 Task: Reply to email with the signature Edwin Parker with the subject Request for a promotion from softage.1@softage.net with the message I would like to schedule a meeting to discuss the projects risk mitigation plan. with CC to softage.7@softage.net with an attached document Company_handbook.pdf
Action: Mouse moved to (512, 658)
Screenshot: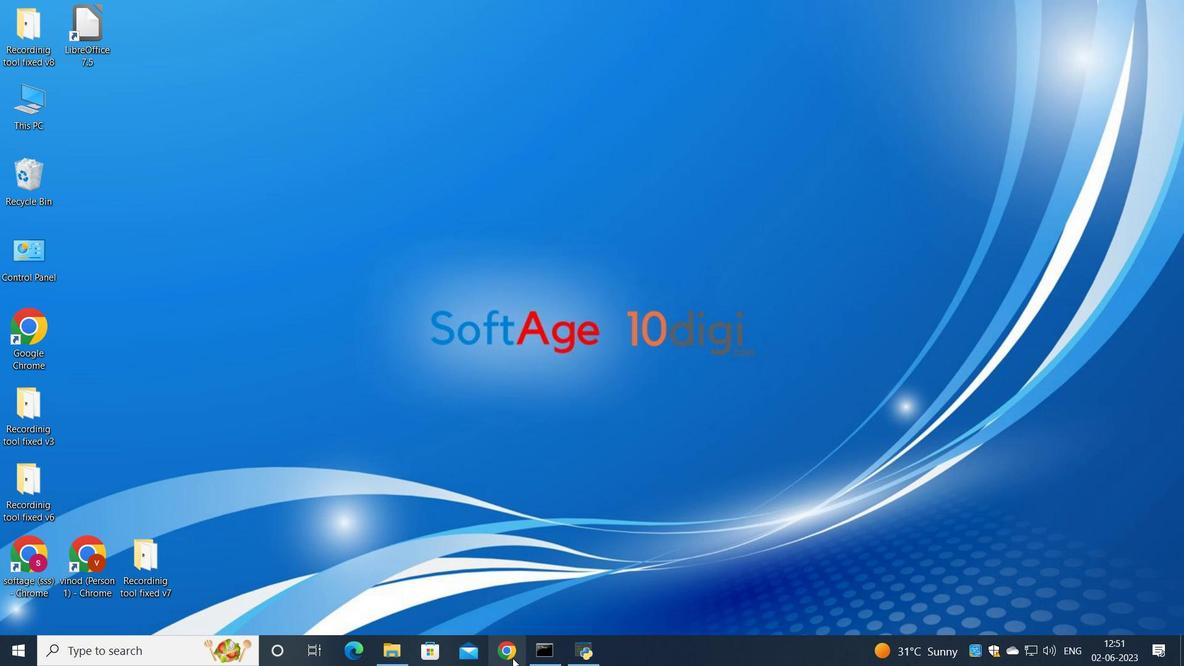 
Action: Mouse pressed left at (512, 658)
Screenshot: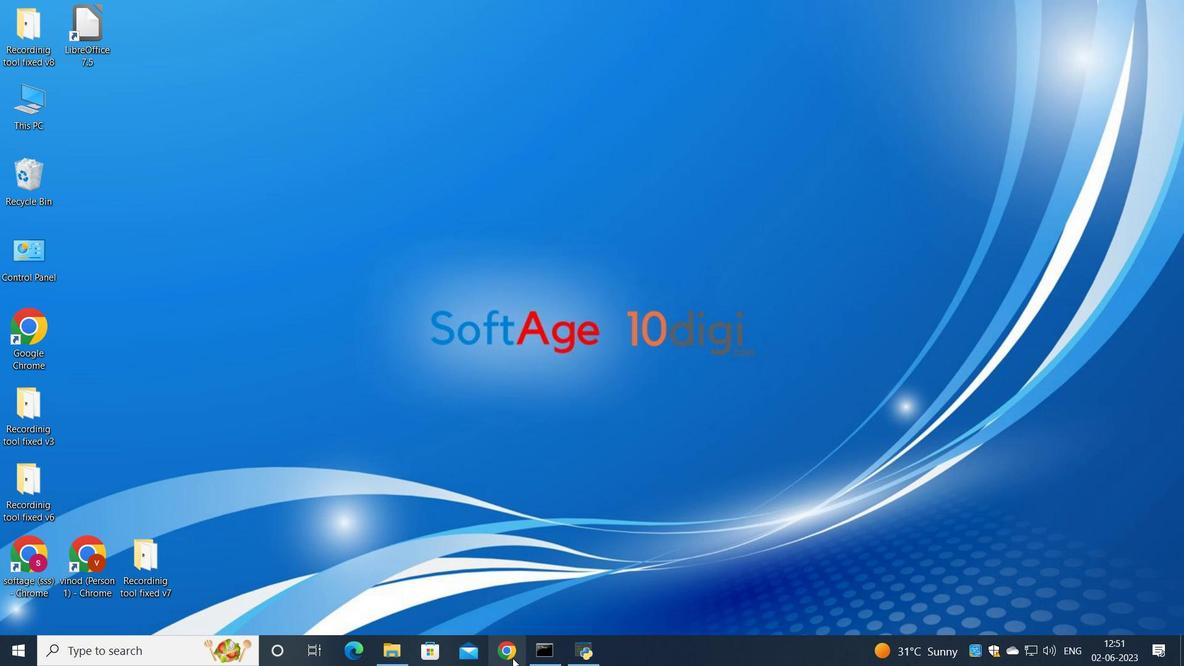 
Action: Mouse moved to (559, 396)
Screenshot: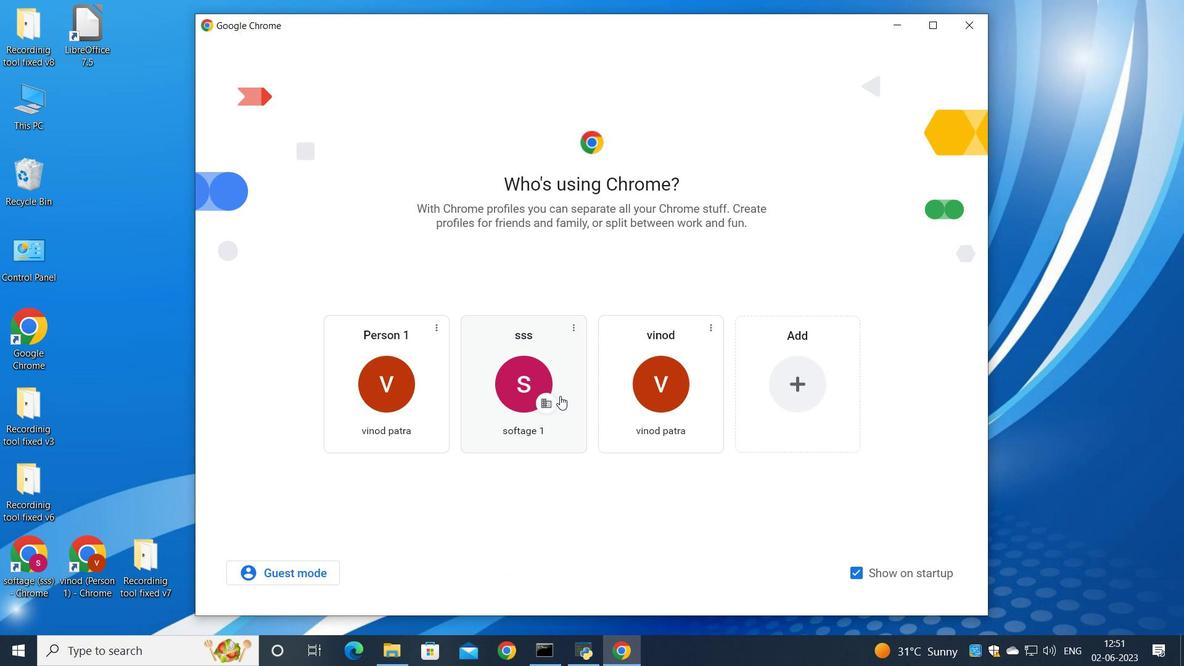 
Action: Mouse pressed left at (559, 396)
Screenshot: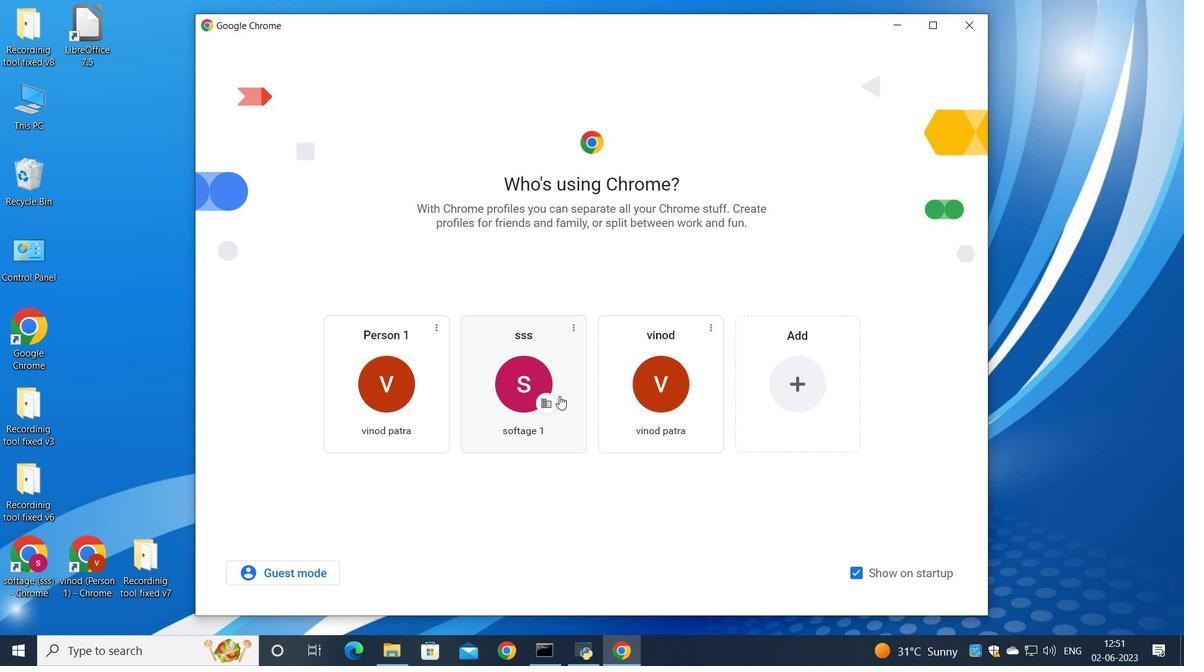 
Action: Mouse moved to (1041, 105)
Screenshot: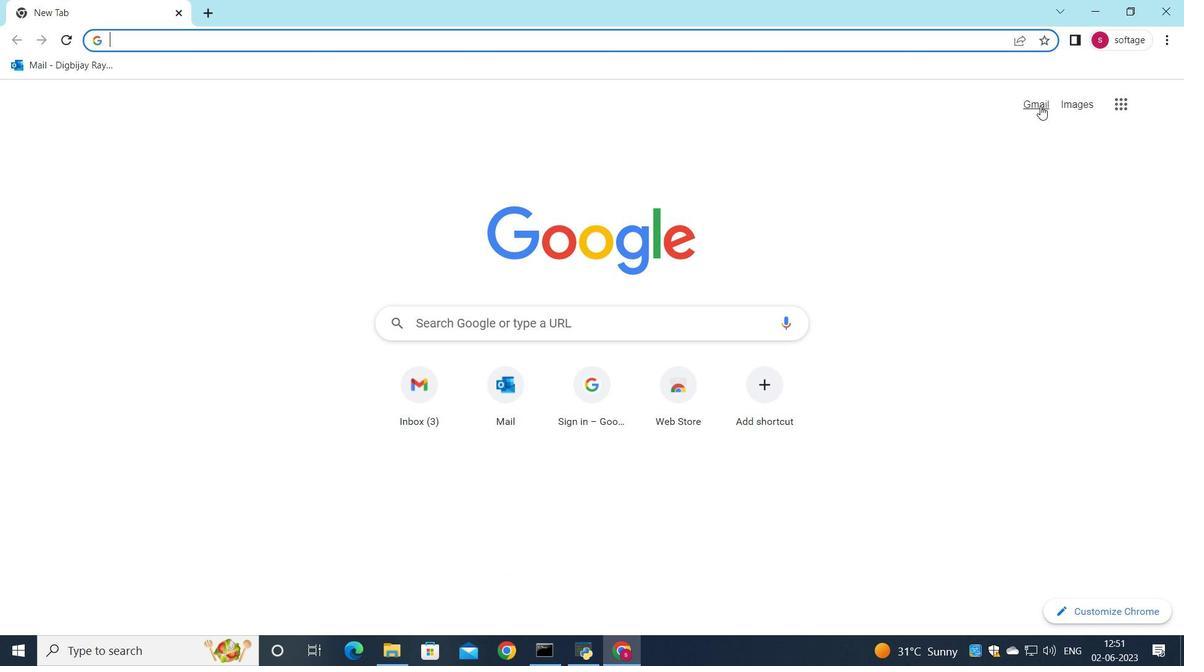 
Action: Mouse pressed left at (1041, 105)
Screenshot: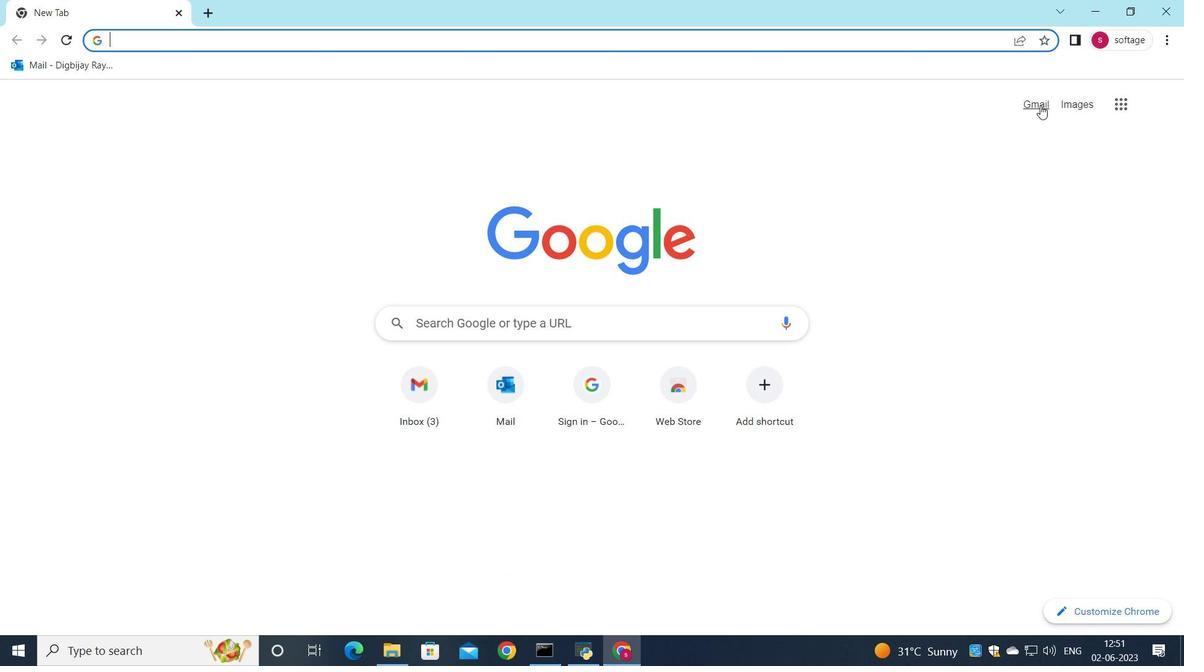 
Action: Mouse moved to (1015, 110)
Screenshot: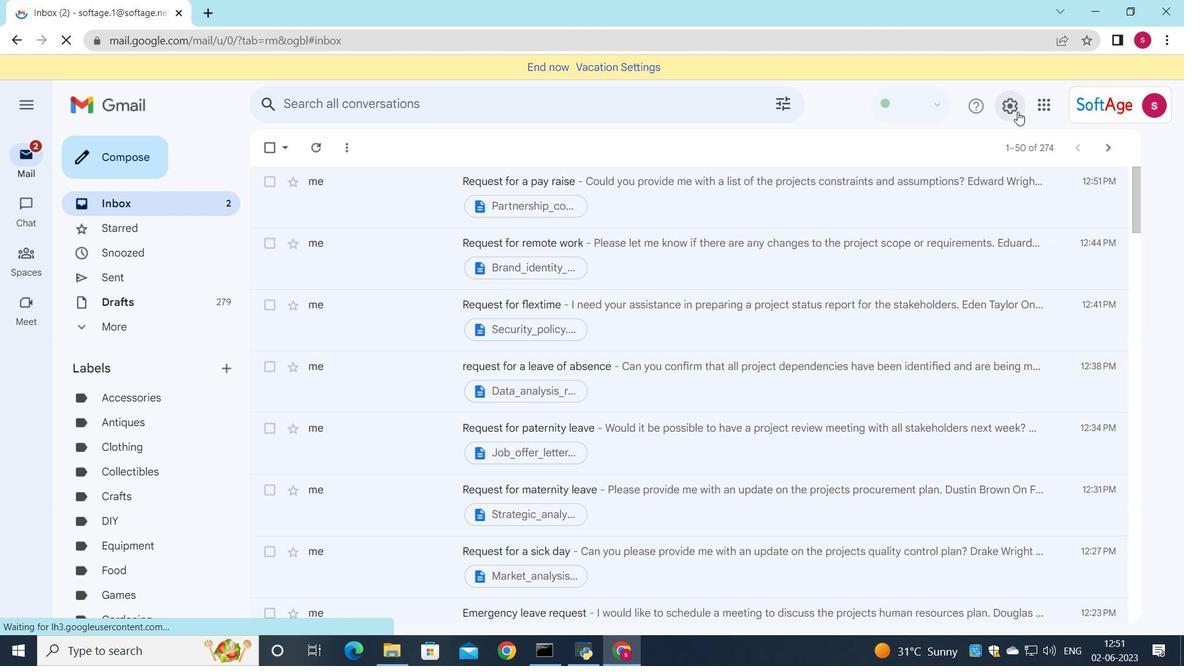 
Action: Mouse pressed left at (1015, 110)
Screenshot: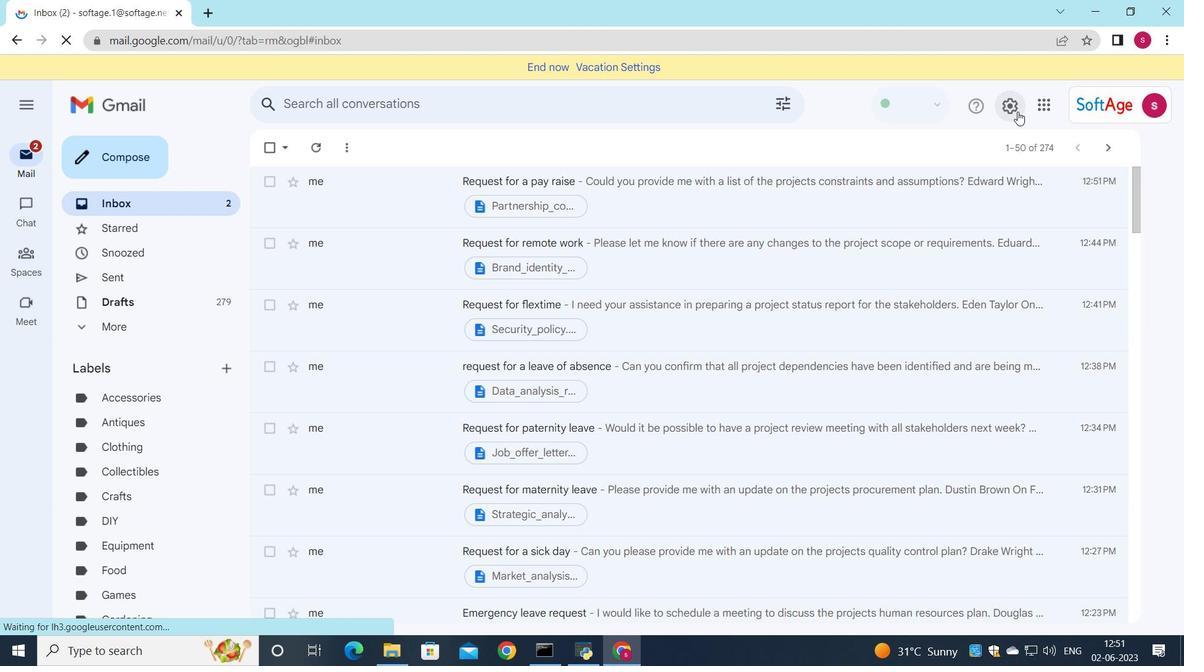 
Action: Mouse moved to (1016, 185)
Screenshot: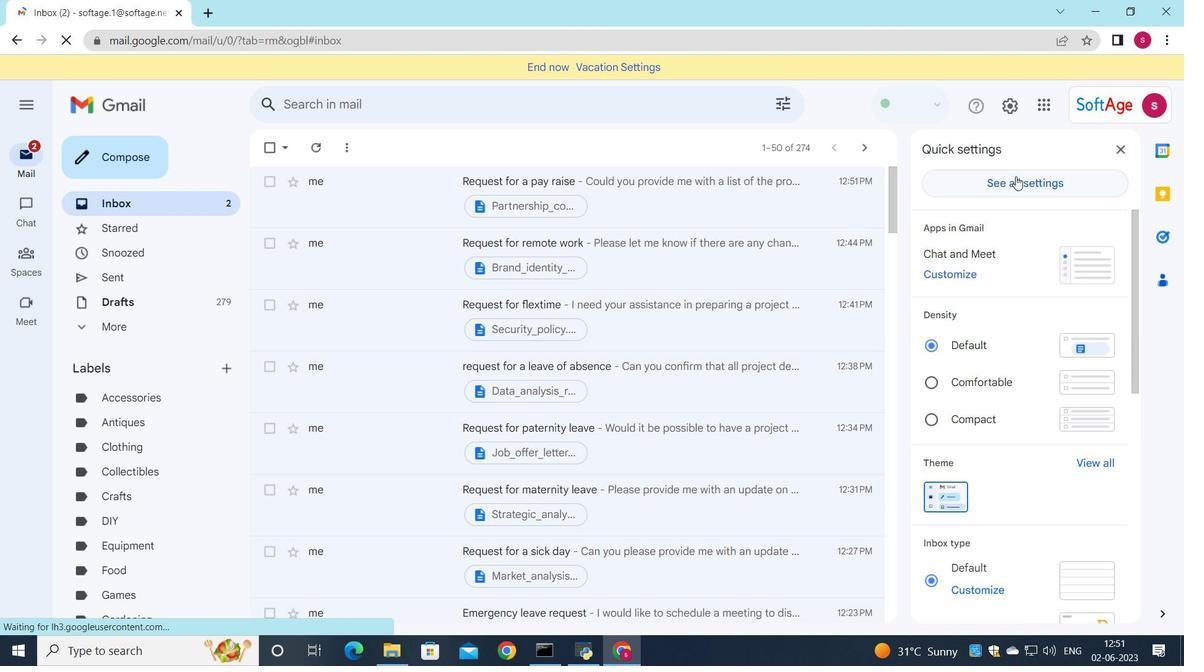 
Action: Mouse pressed left at (1016, 185)
Screenshot: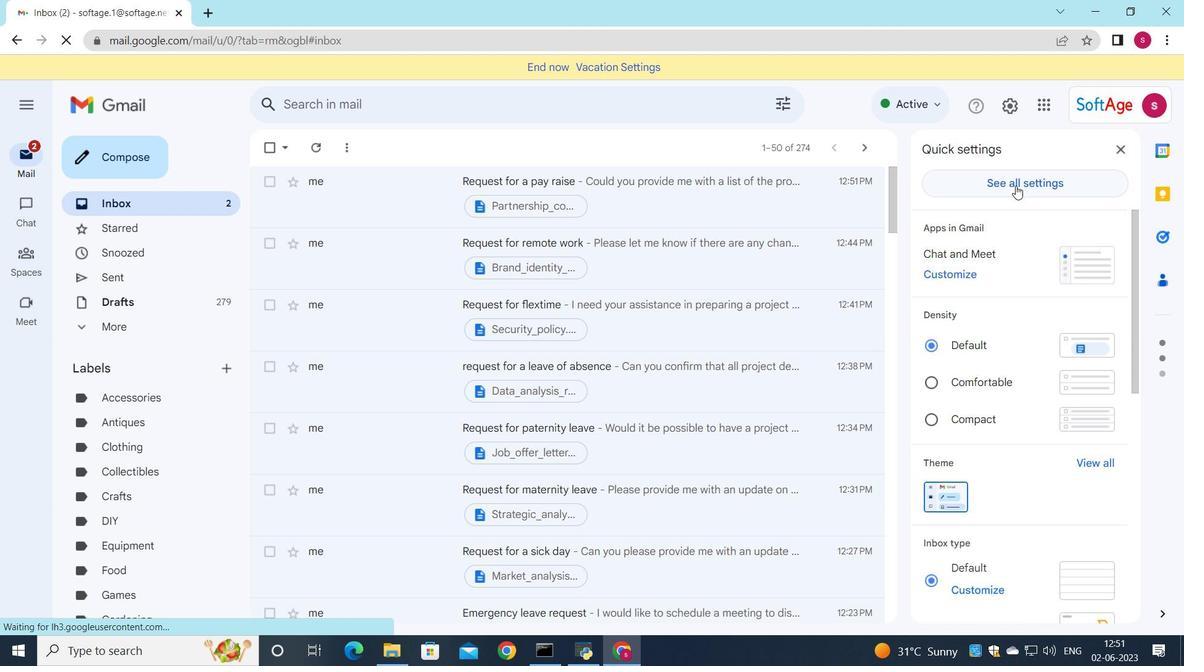 
Action: Mouse moved to (737, 268)
Screenshot: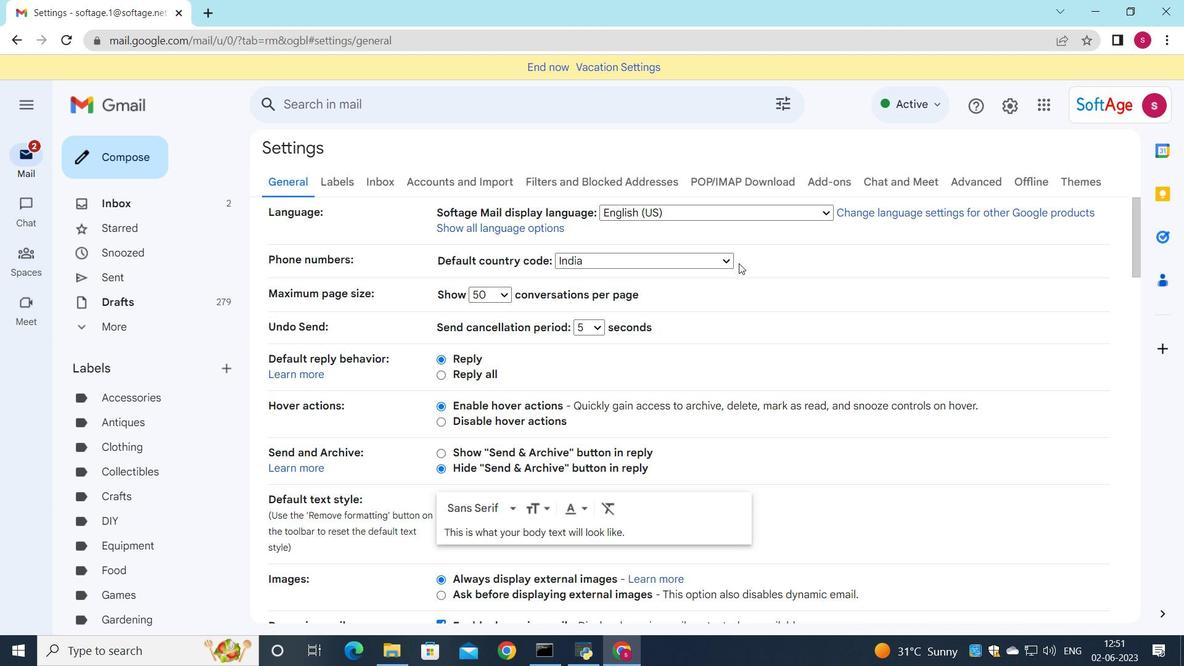
Action: Mouse scrolled (737, 267) with delta (0, 0)
Screenshot: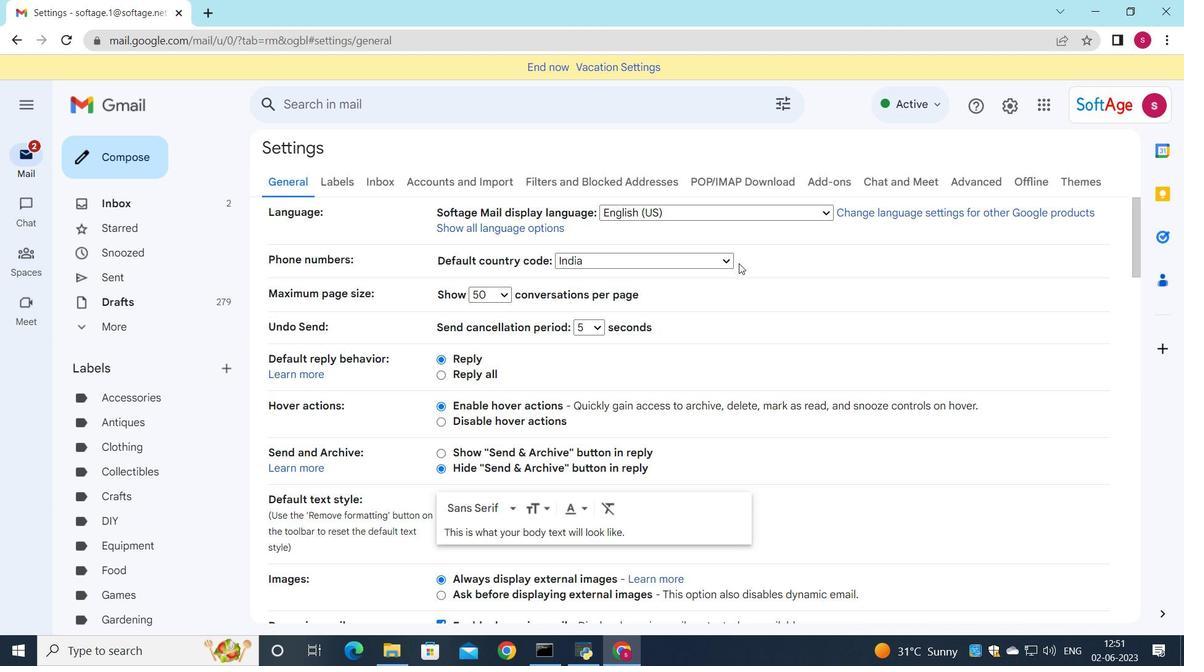 
Action: Mouse moved to (736, 274)
Screenshot: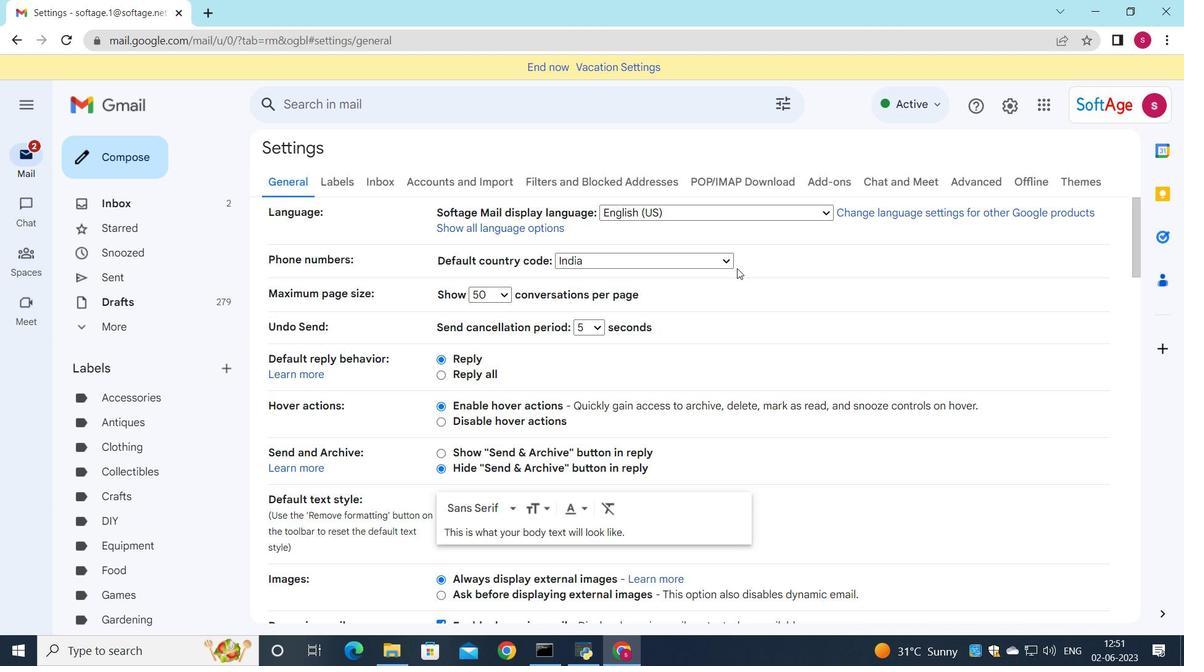 
Action: Mouse scrolled (737, 267) with delta (0, 0)
Screenshot: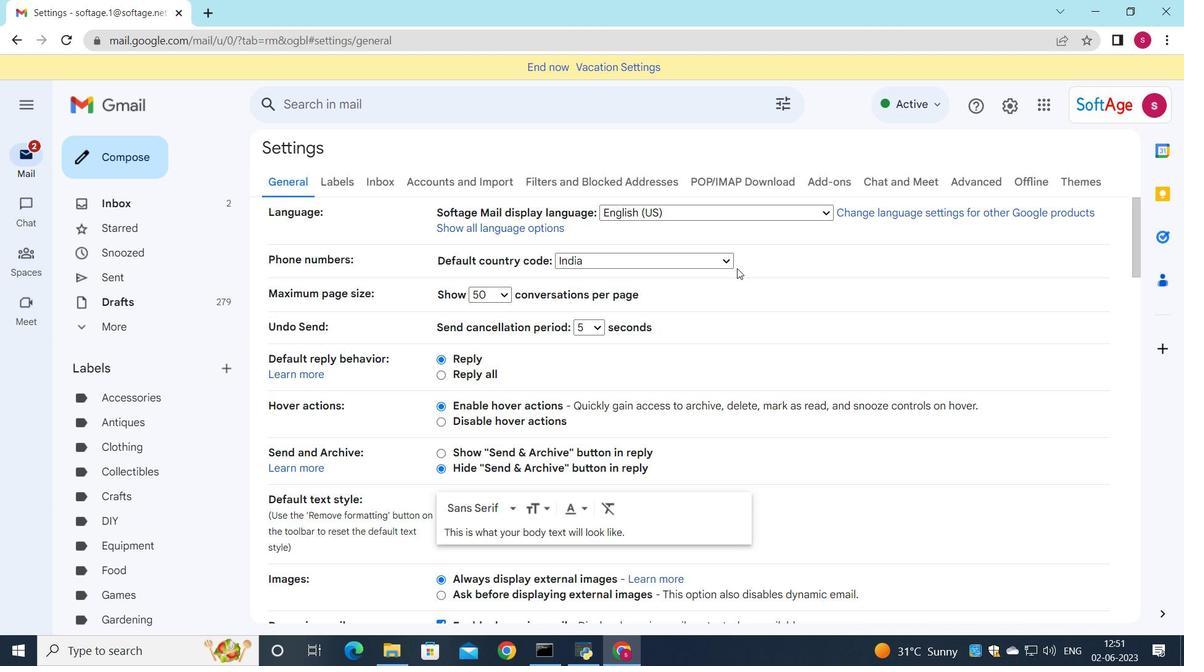 
Action: Mouse scrolled (736, 273) with delta (0, 0)
Screenshot: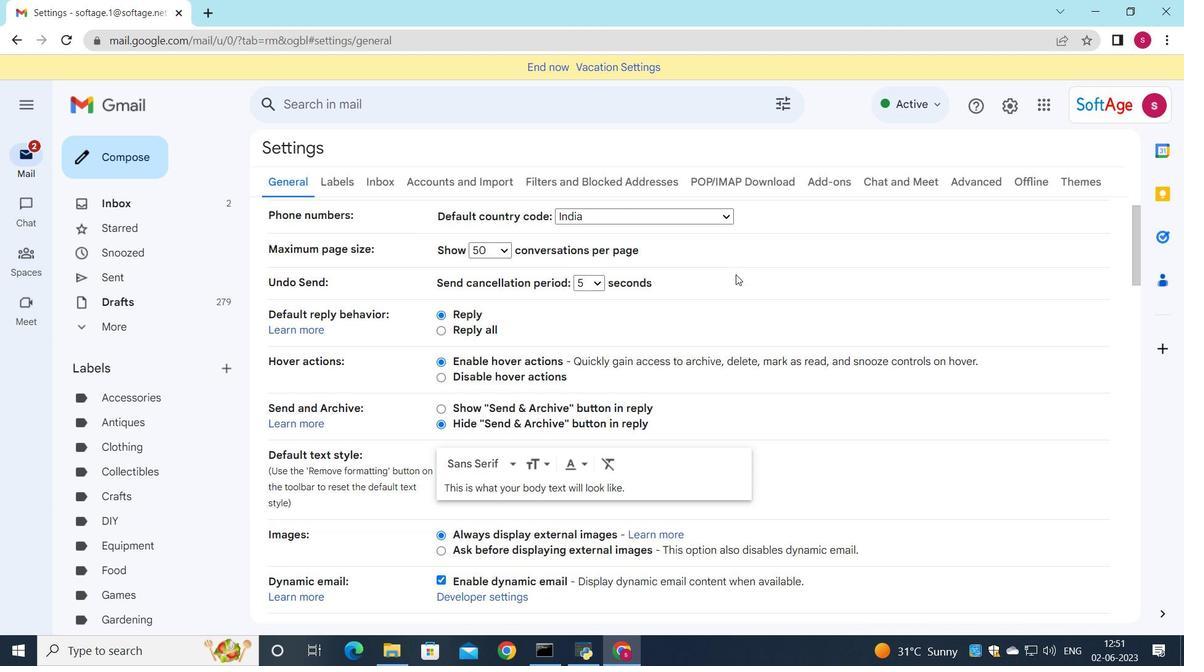 
Action: Mouse moved to (739, 280)
Screenshot: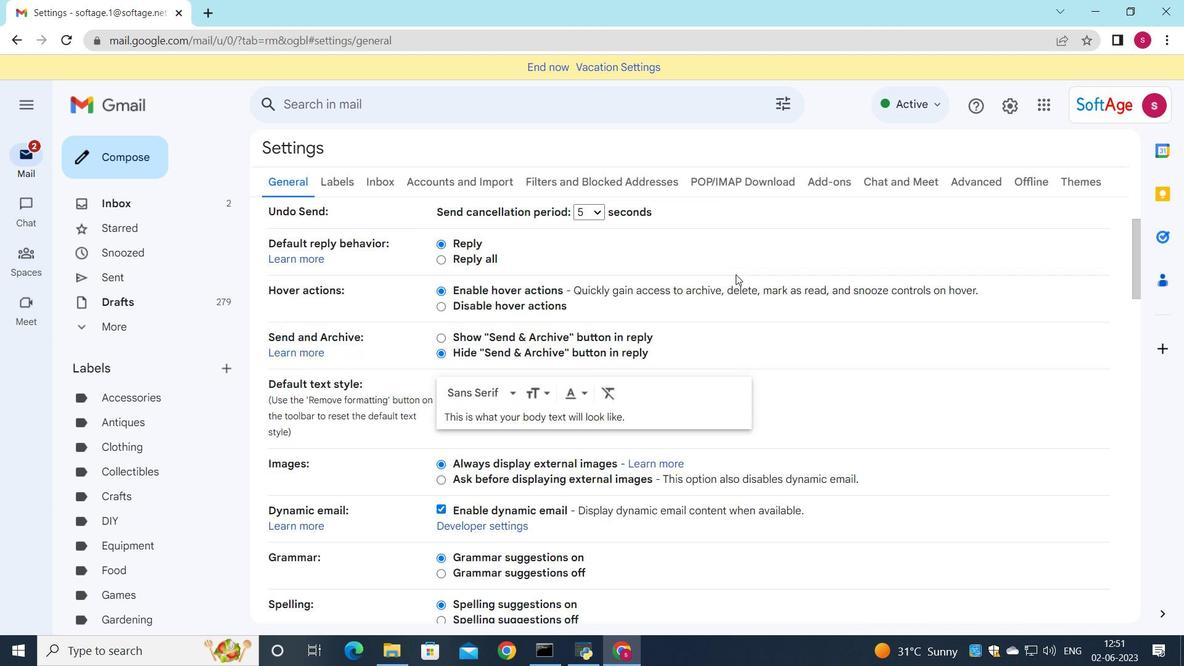 
Action: Mouse scrolled (739, 279) with delta (0, 0)
Screenshot: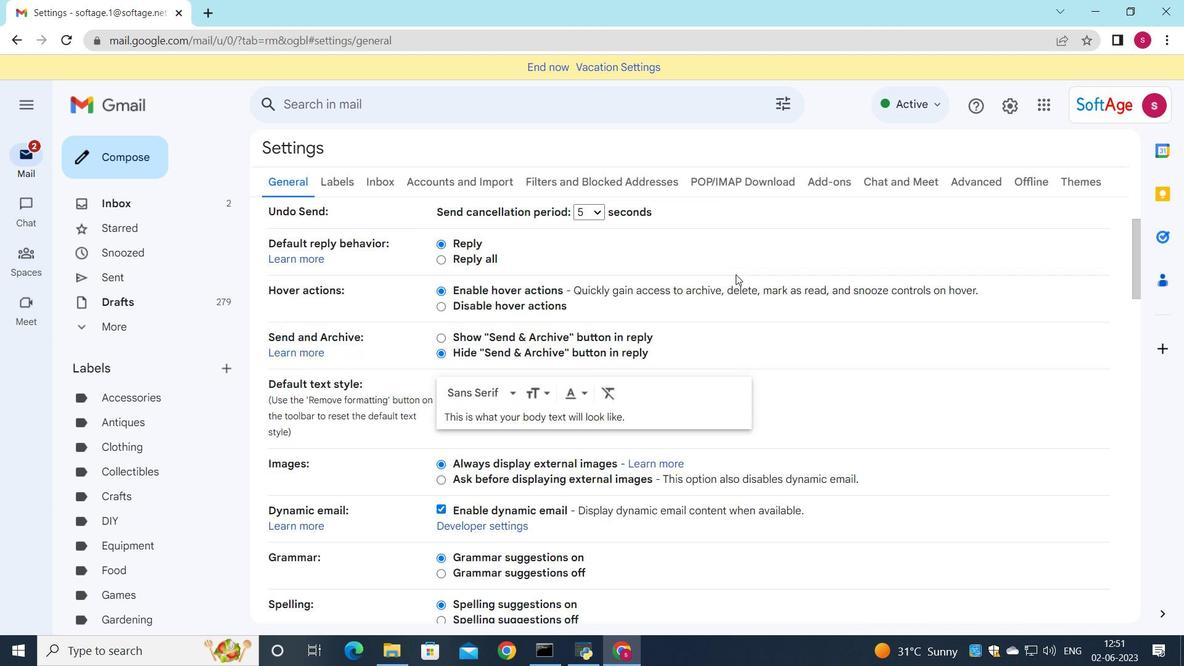 
Action: Mouse moved to (738, 290)
Screenshot: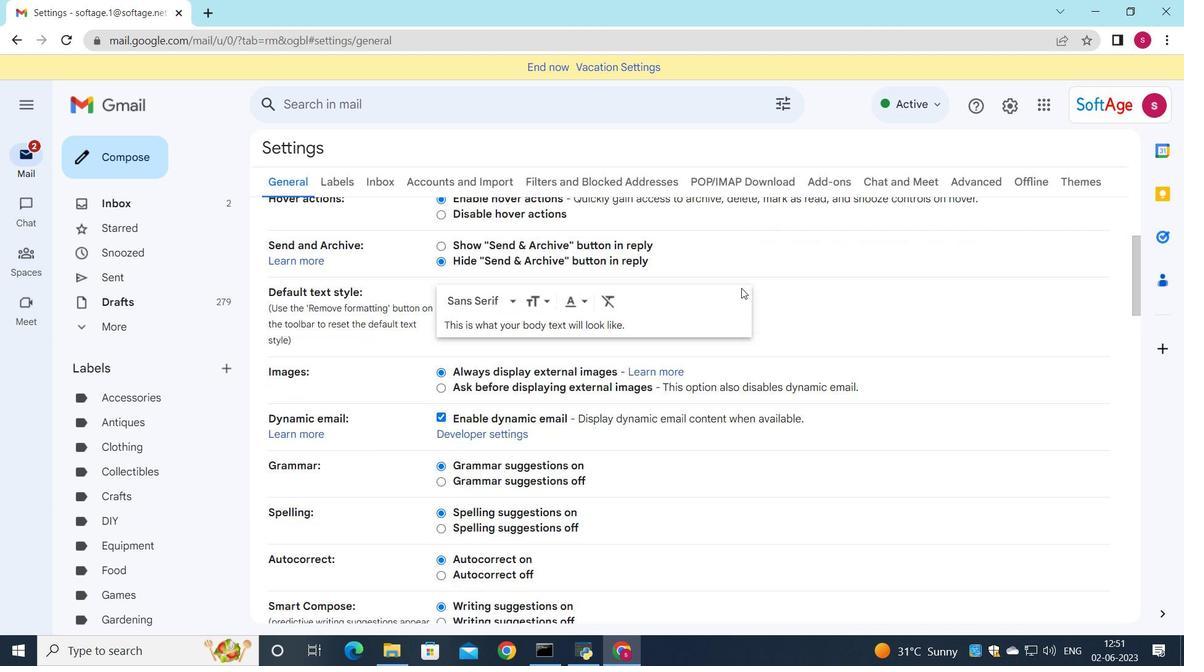 
Action: Mouse scrolled (738, 290) with delta (0, 0)
Screenshot: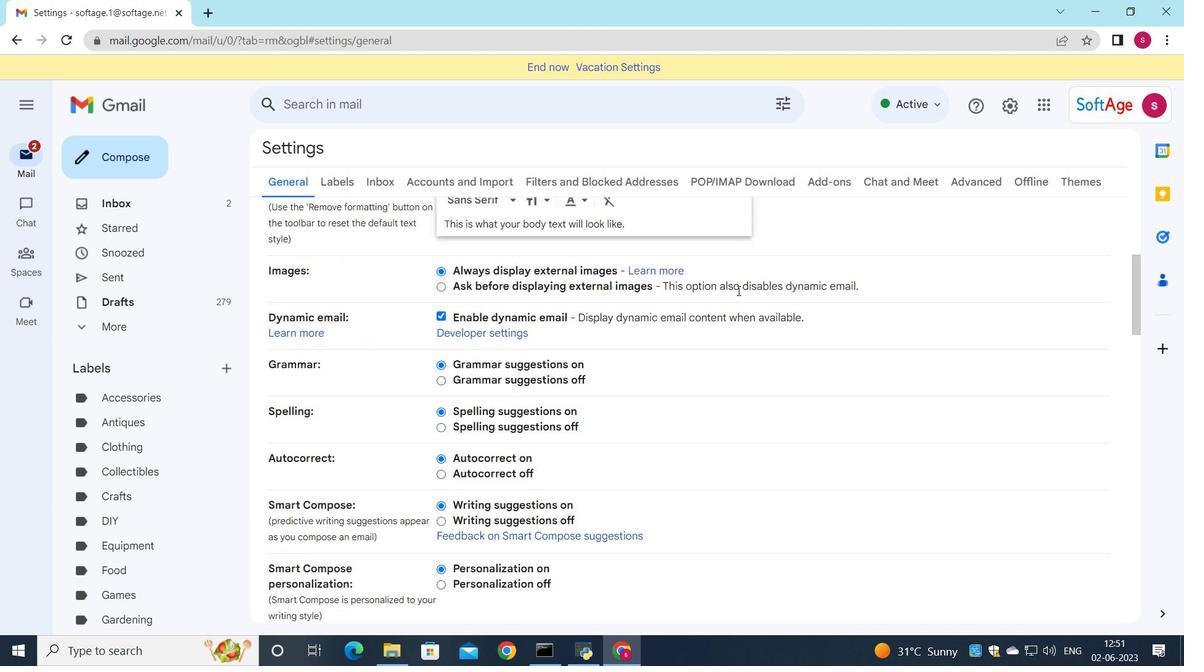 
Action: Mouse scrolled (738, 290) with delta (0, 0)
Screenshot: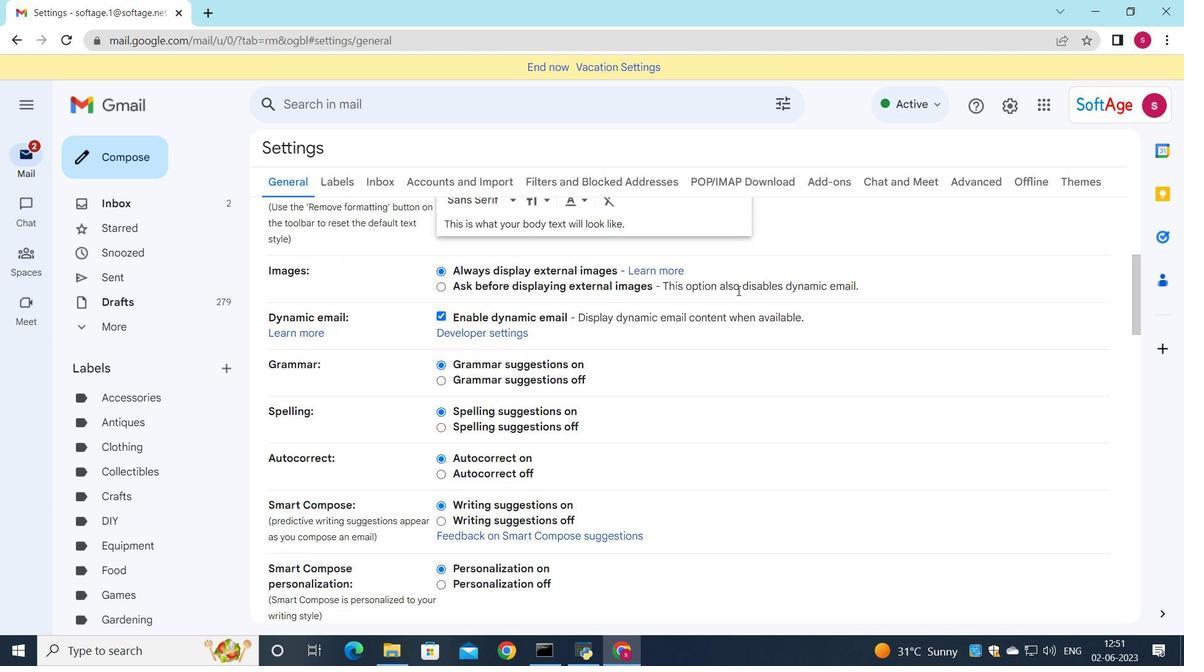 
Action: Mouse scrolled (738, 290) with delta (0, 0)
Screenshot: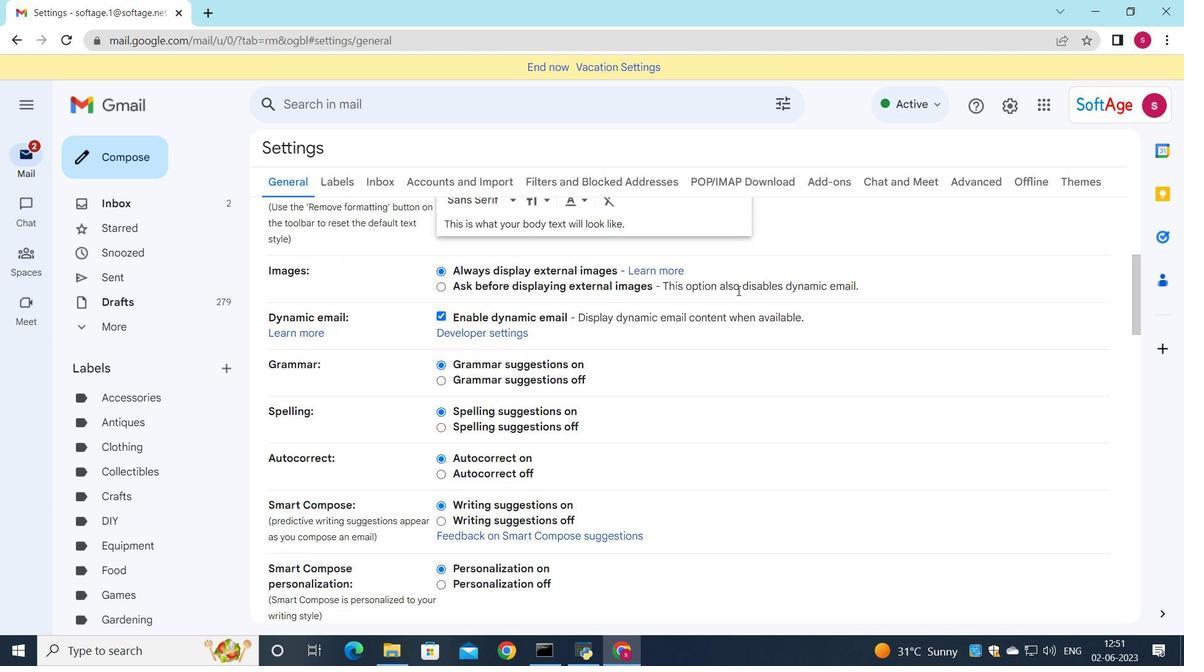 
Action: Mouse moved to (737, 290)
Screenshot: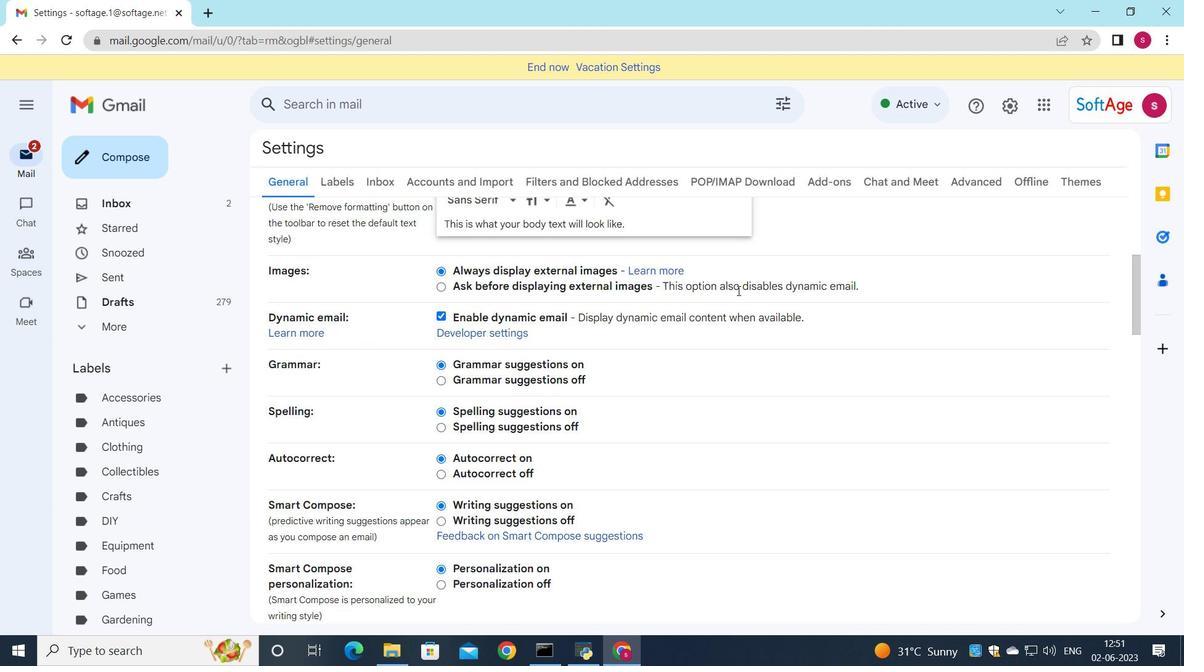
Action: Mouse scrolled (737, 290) with delta (0, 0)
Screenshot: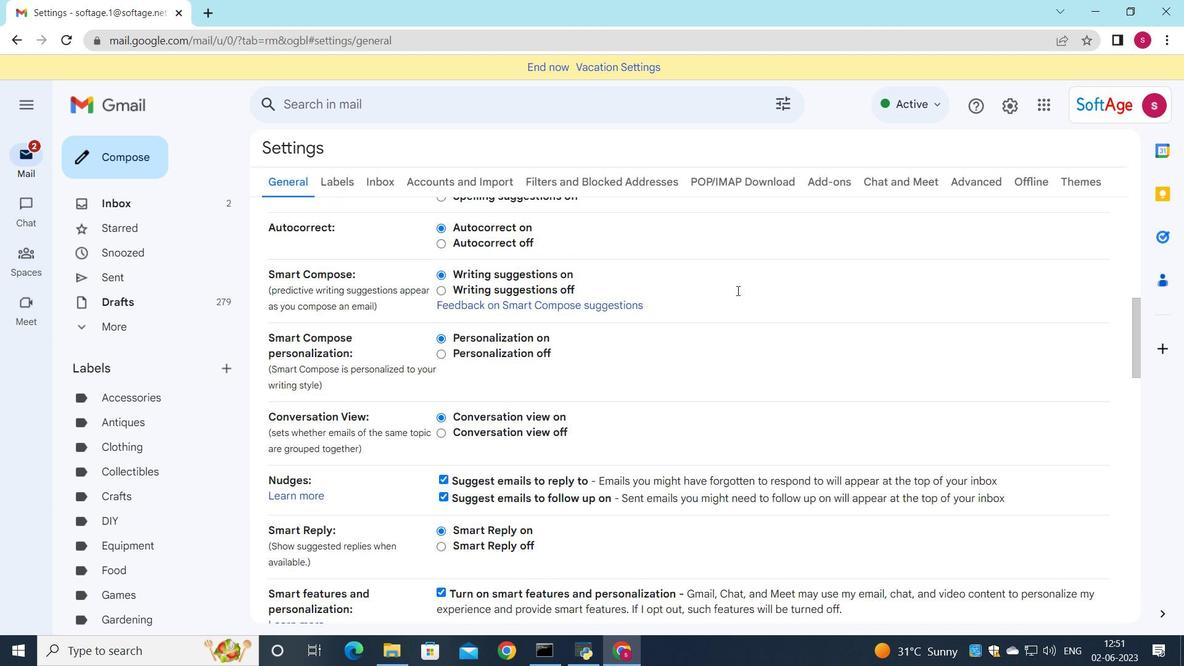 
Action: Mouse scrolled (737, 290) with delta (0, 0)
Screenshot: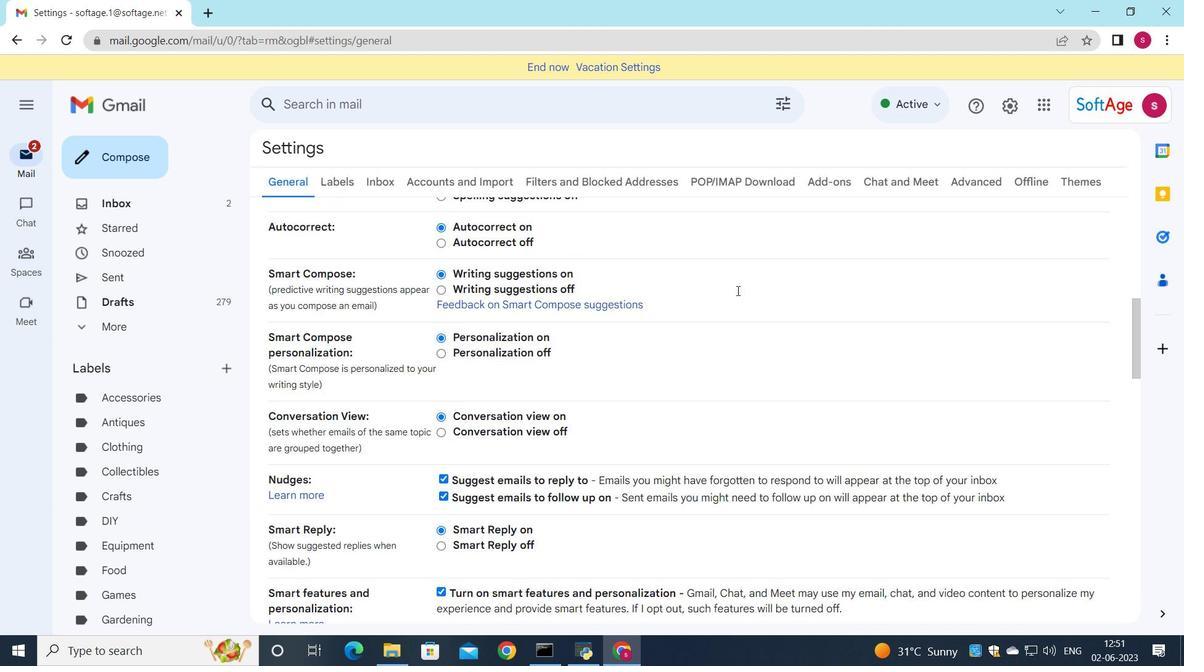 
Action: Mouse scrolled (737, 290) with delta (0, 0)
Screenshot: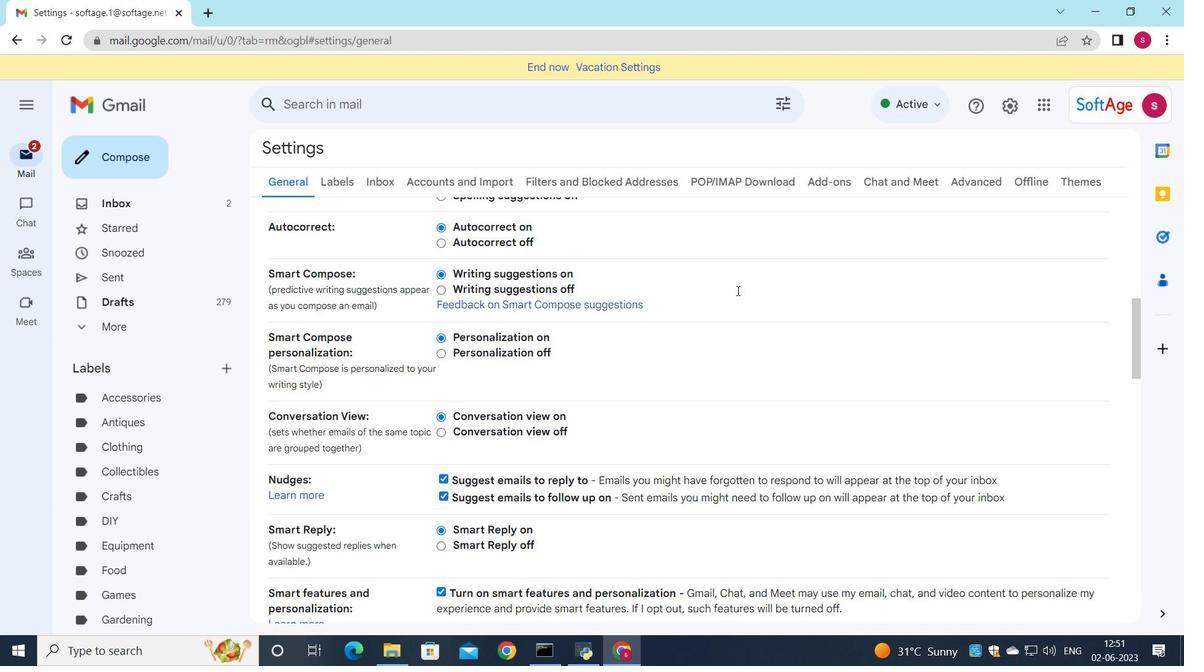 
Action: Mouse moved to (736, 291)
Screenshot: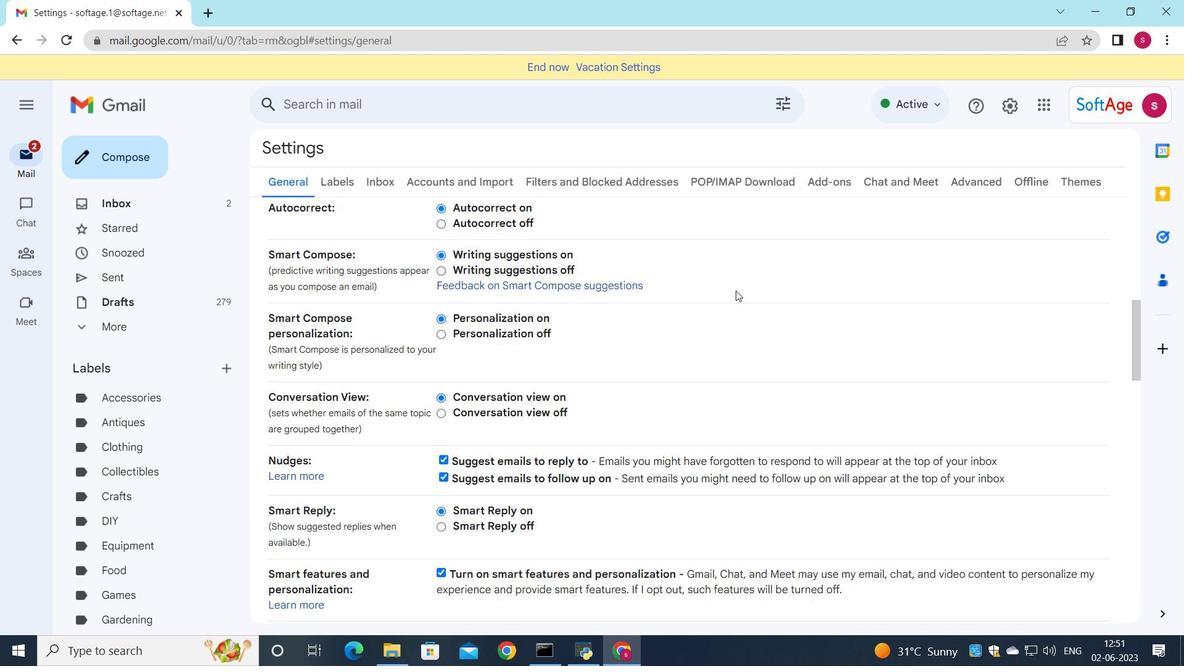 
Action: Mouse scrolled (736, 291) with delta (0, 0)
Screenshot: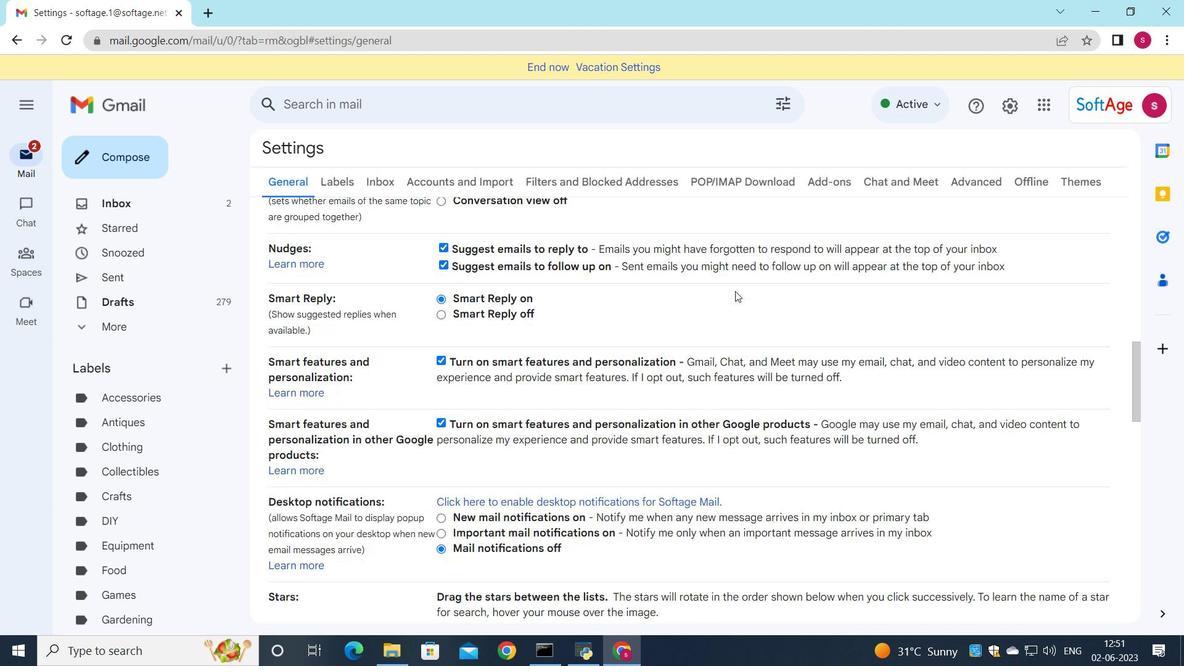 
Action: Mouse scrolled (736, 291) with delta (0, 0)
Screenshot: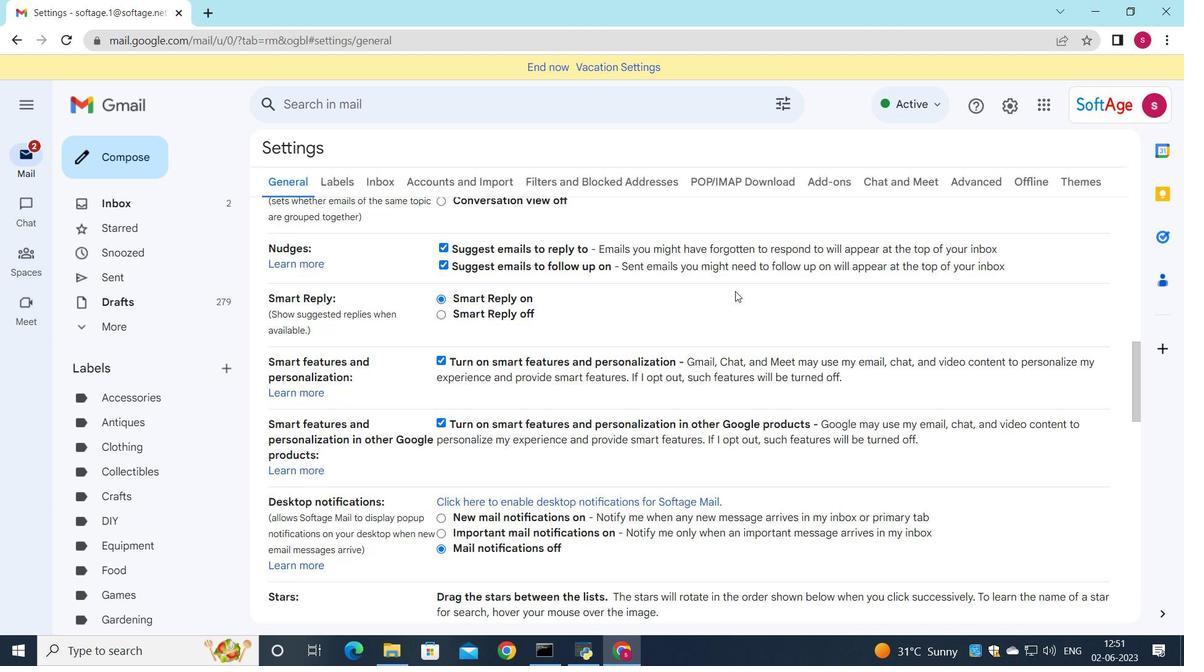 
Action: Mouse scrolled (736, 291) with delta (0, 0)
Screenshot: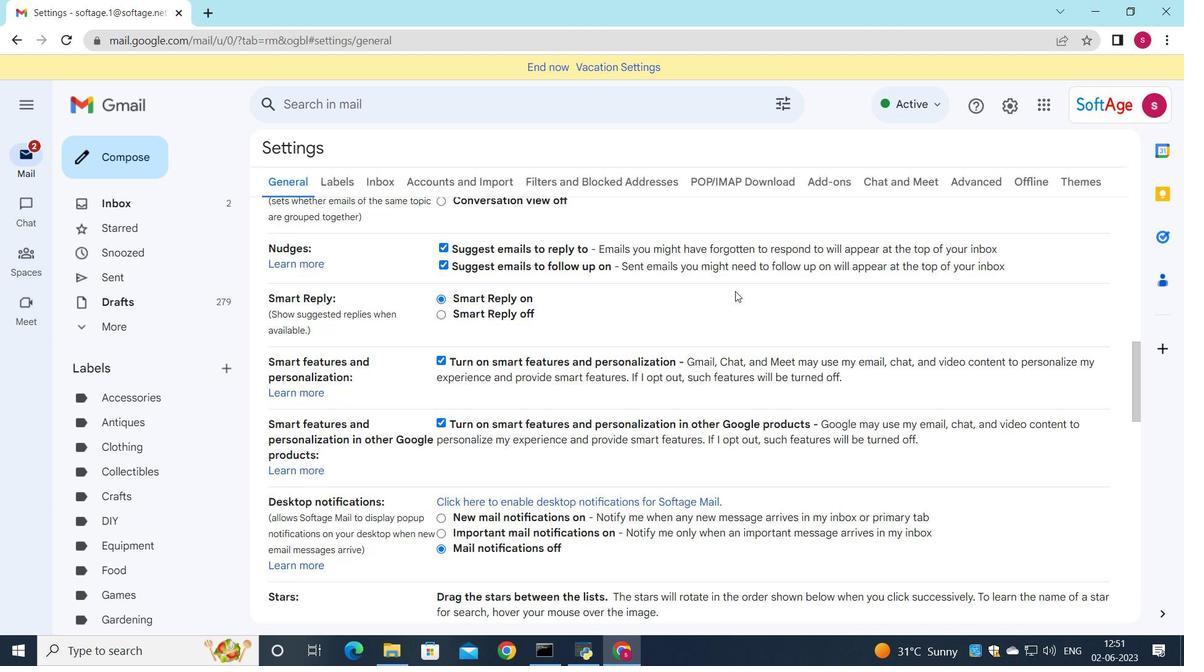 
Action: Mouse scrolled (736, 291) with delta (0, 0)
Screenshot: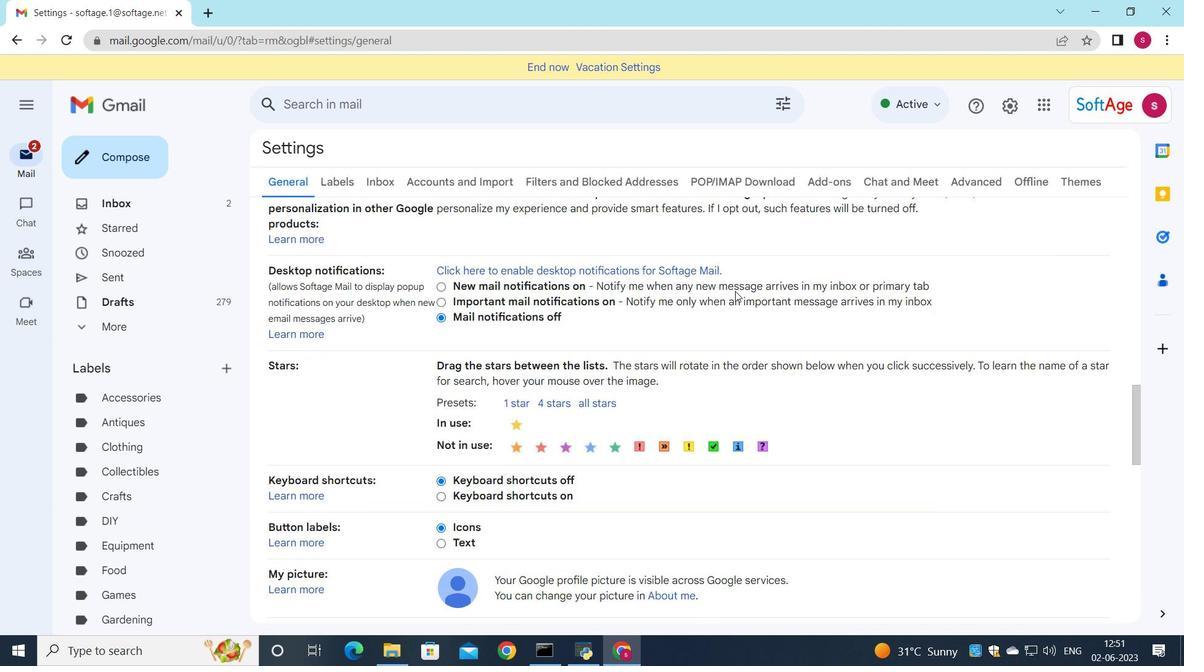 
Action: Mouse scrolled (736, 291) with delta (0, 0)
Screenshot: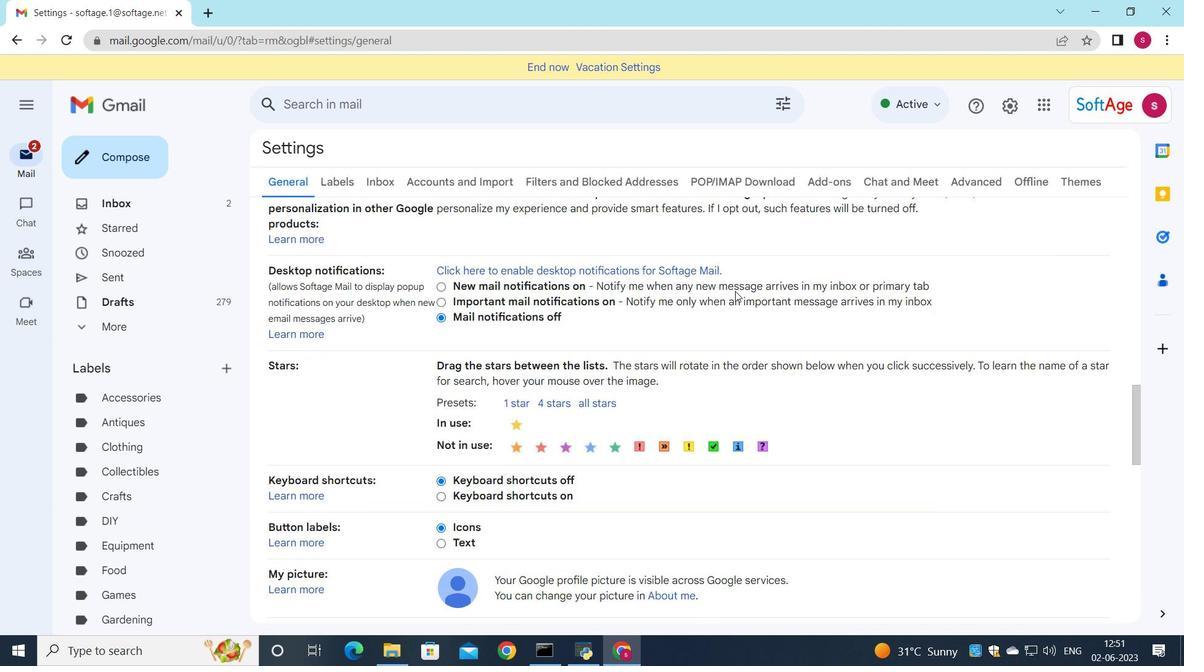 
Action: Mouse scrolled (736, 291) with delta (0, 0)
Screenshot: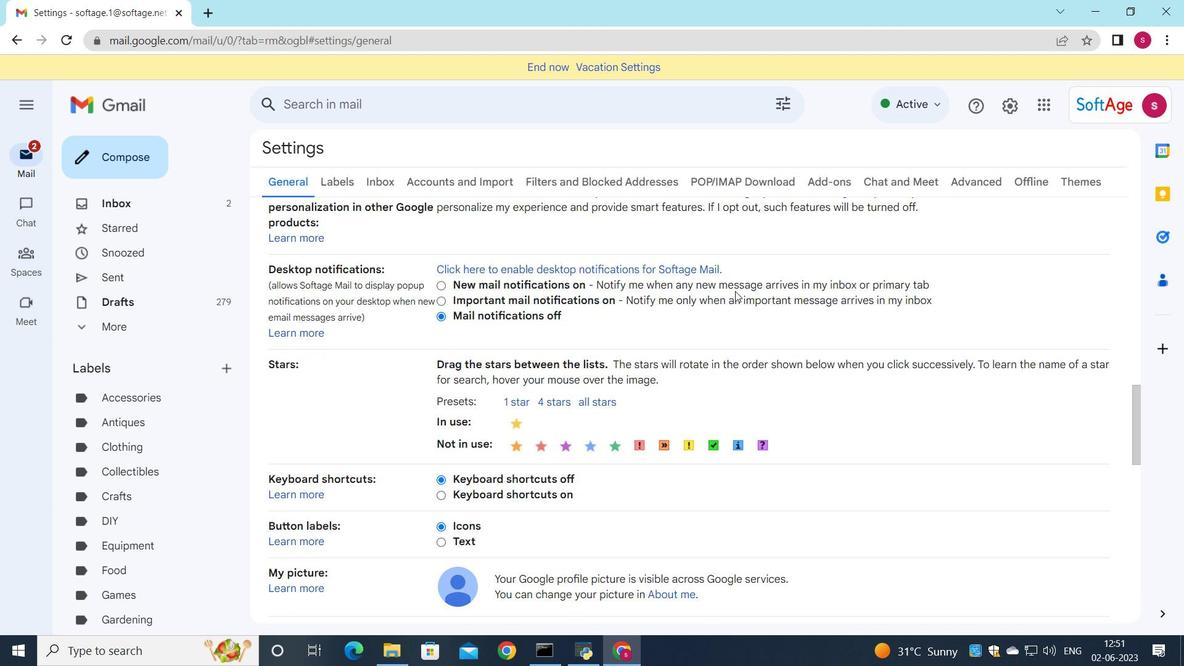 
Action: Mouse scrolled (736, 291) with delta (0, 0)
Screenshot: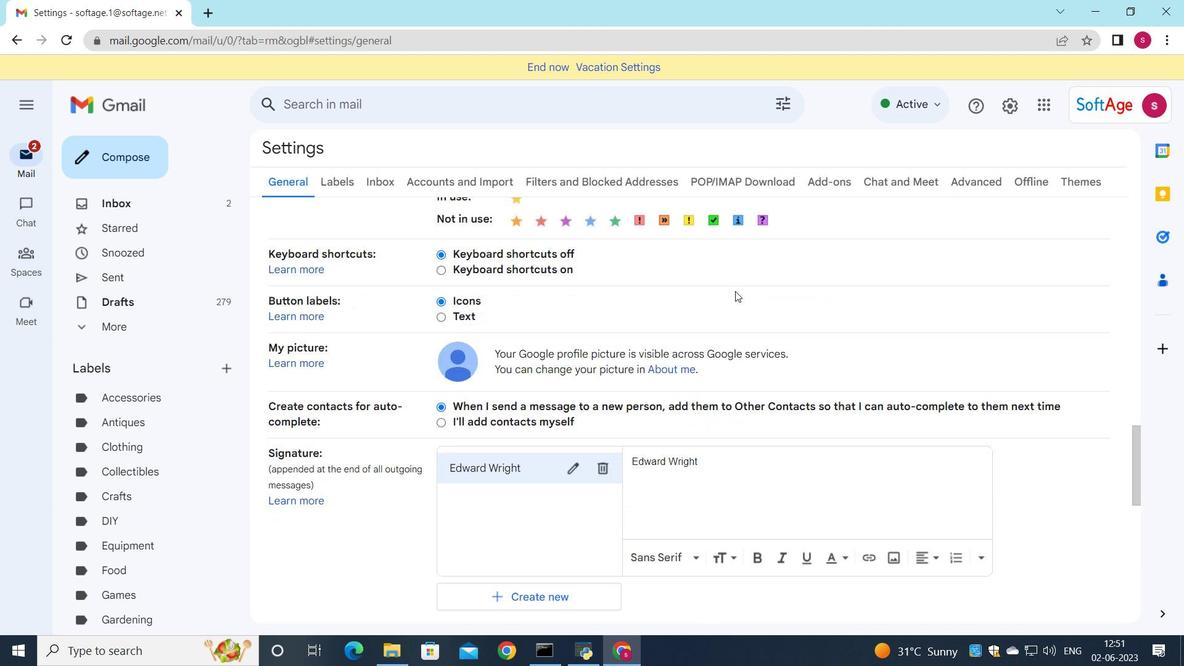 
Action: Mouse scrolled (736, 291) with delta (0, 0)
Screenshot: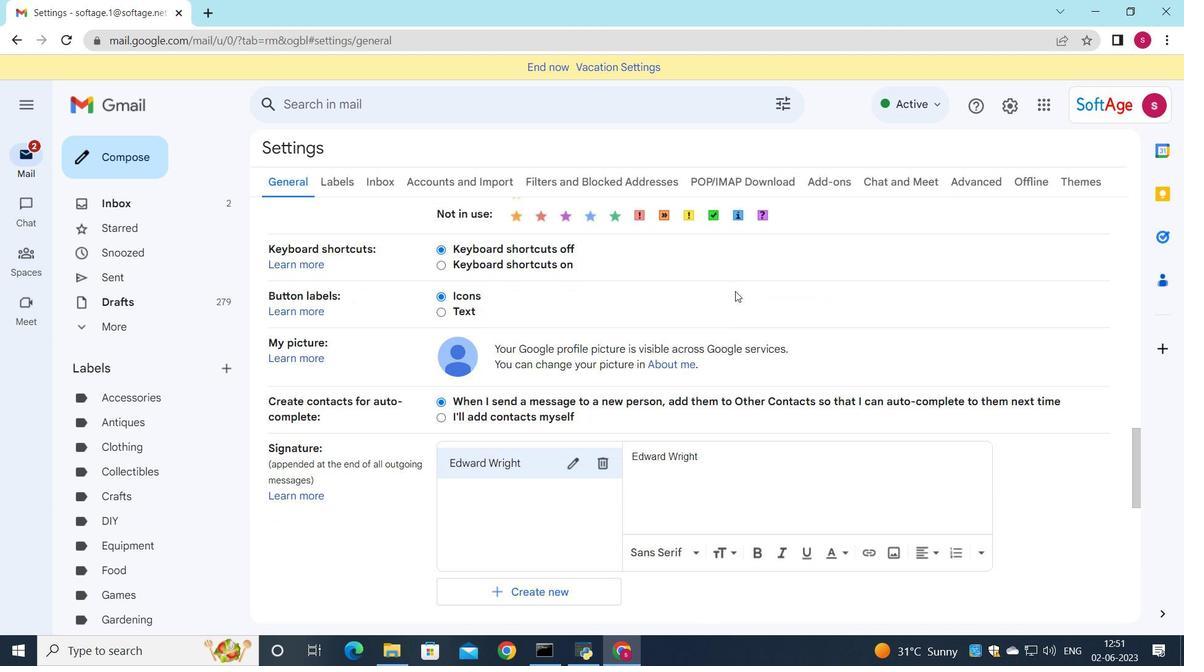 
Action: Mouse moved to (610, 307)
Screenshot: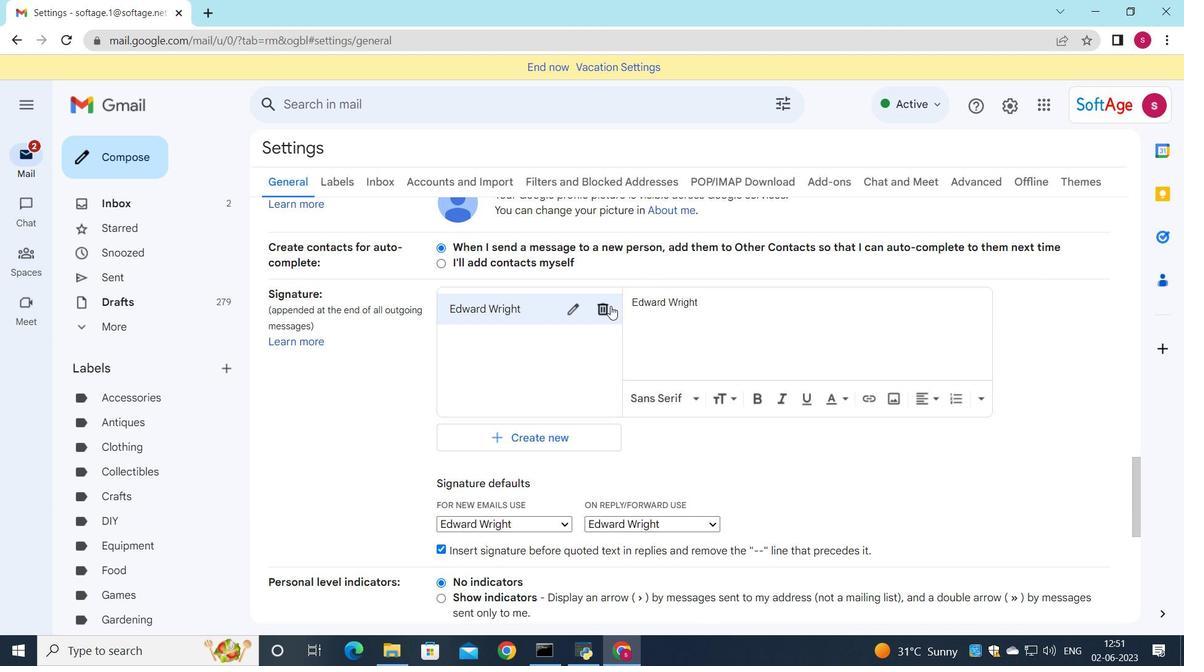 
Action: Mouse pressed left at (610, 307)
Screenshot: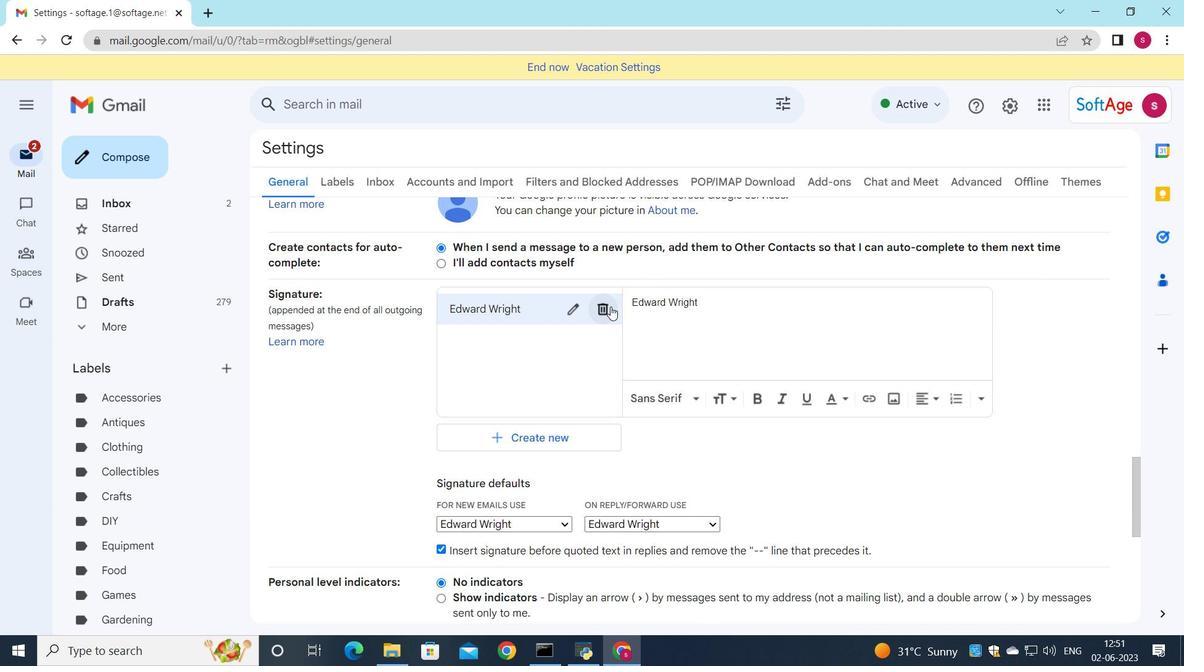 
Action: Mouse moved to (715, 380)
Screenshot: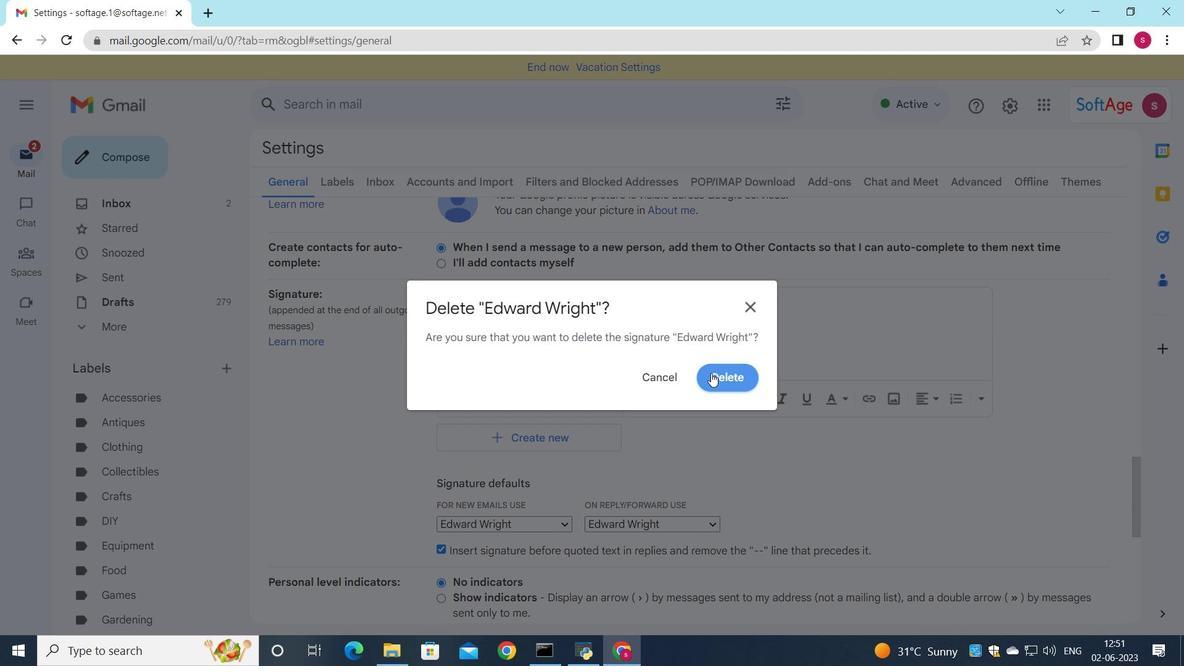 
Action: Mouse pressed left at (715, 380)
Screenshot: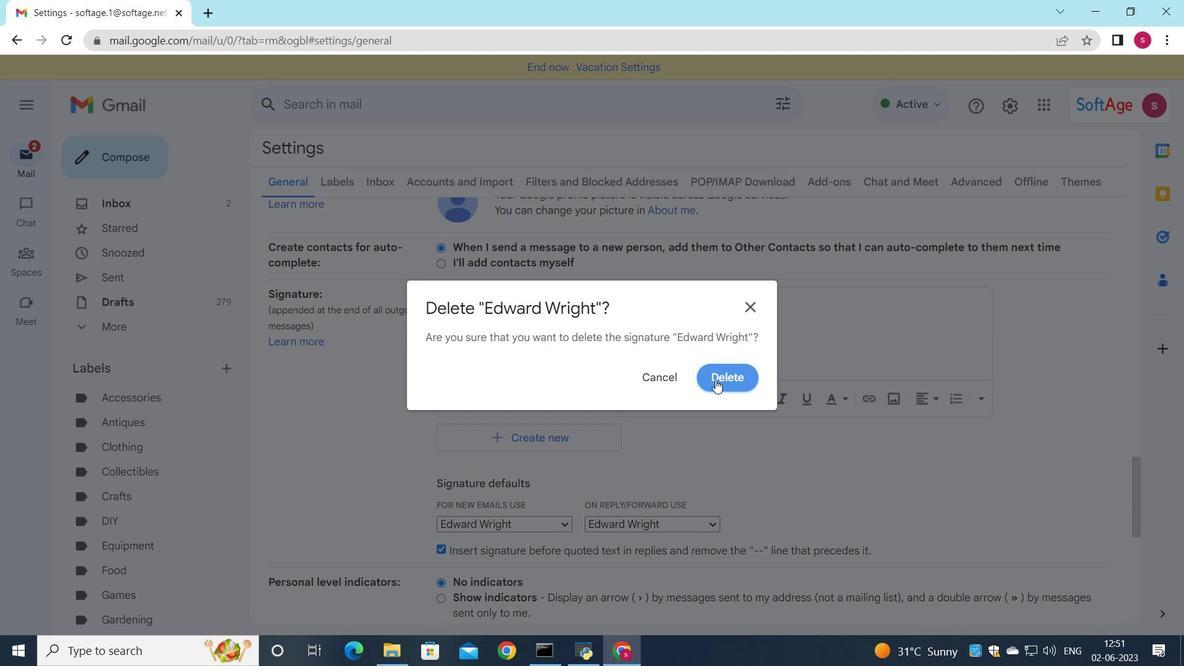 
Action: Mouse moved to (486, 330)
Screenshot: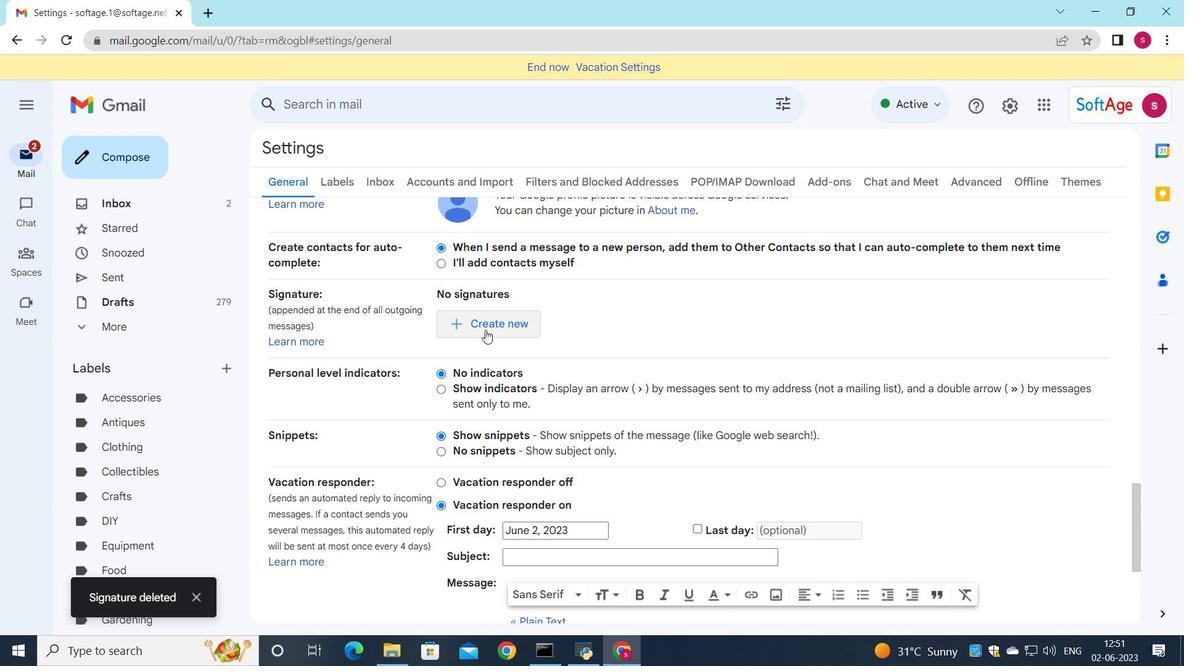 
Action: Mouse pressed left at (486, 330)
Screenshot: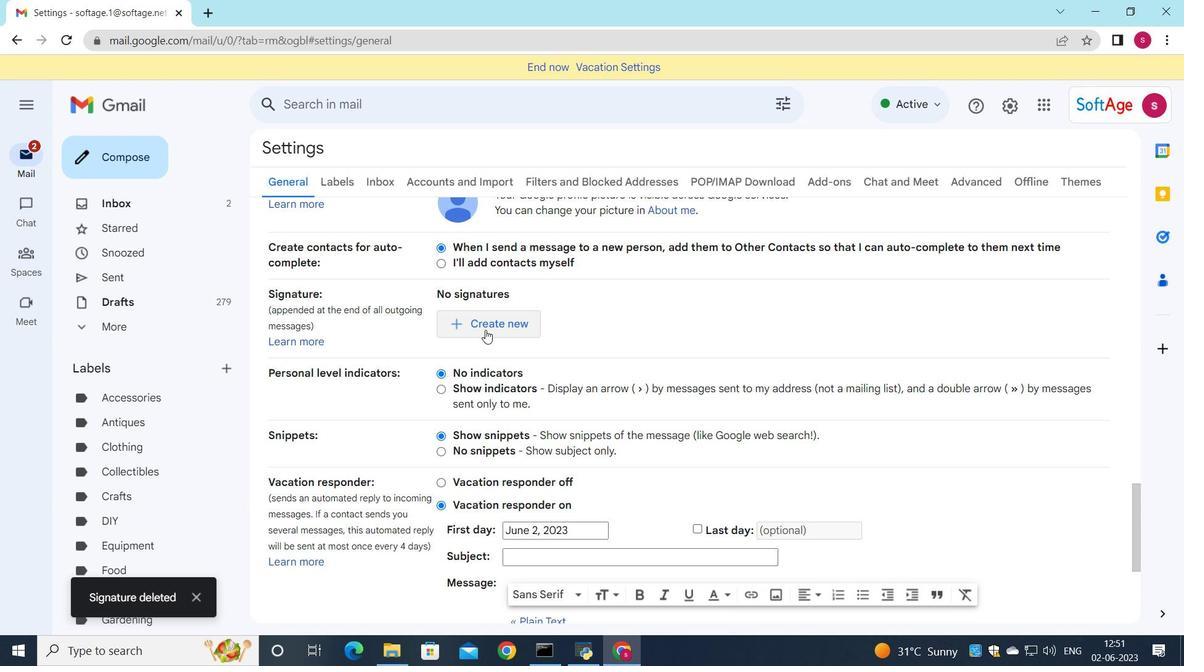 
Action: Mouse moved to (679, 340)
Screenshot: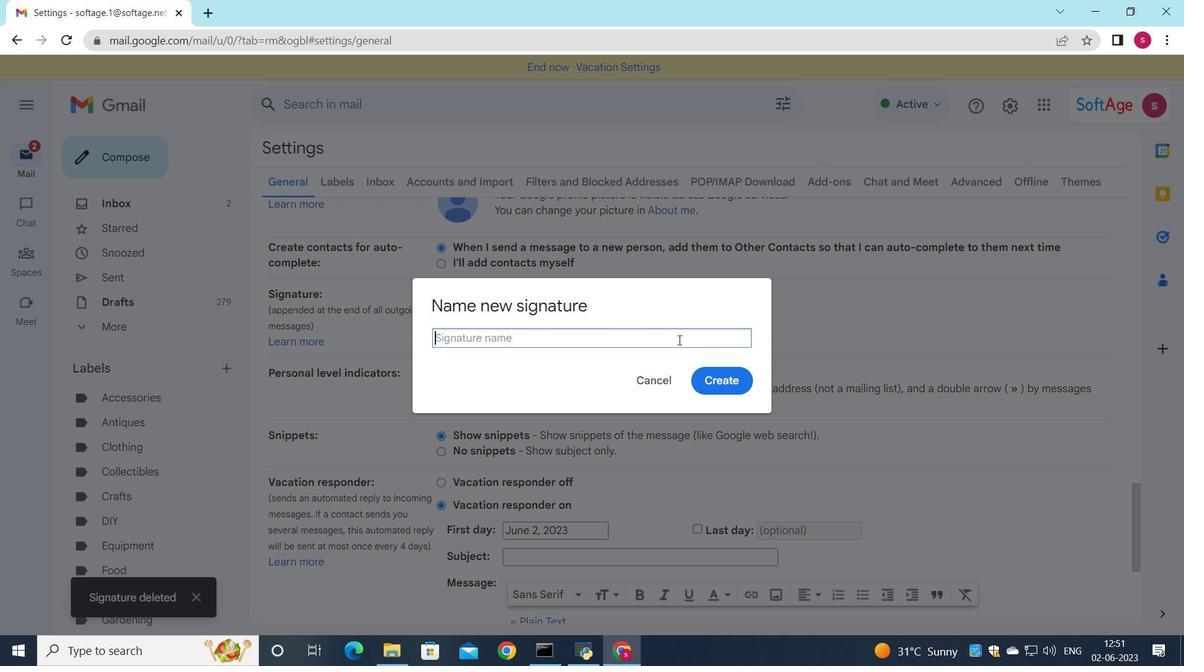
Action: Key pressed <Key.shift>Edwin<Key.space><Key.shift>Parker
Screenshot: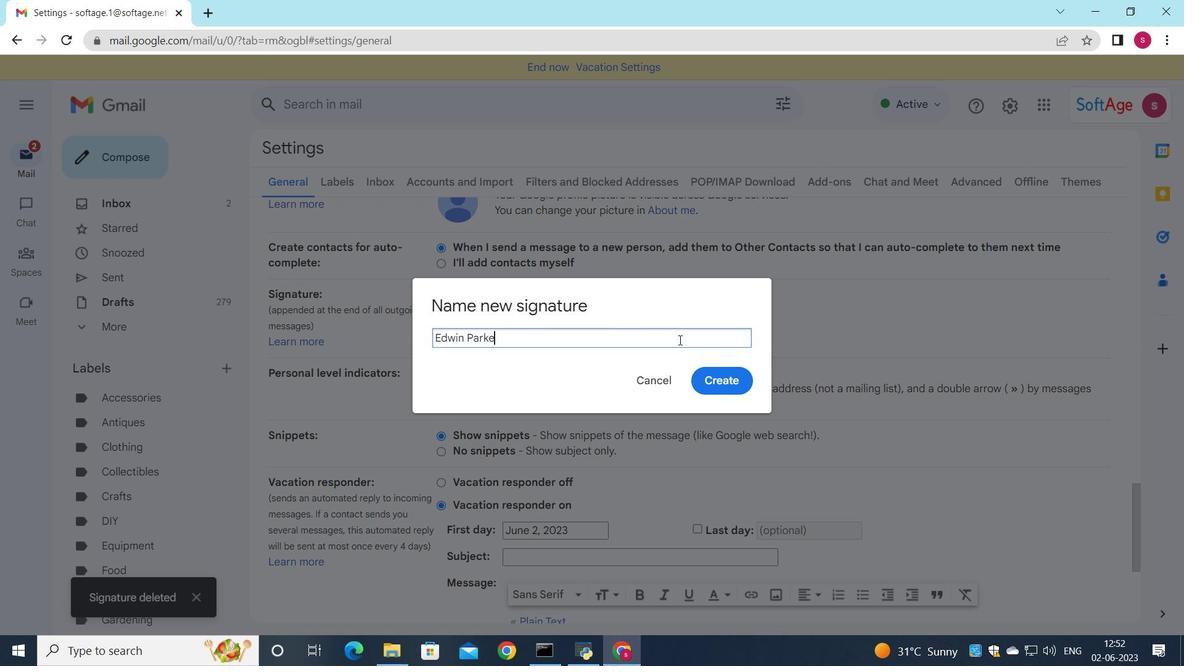 
Action: Mouse moved to (727, 380)
Screenshot: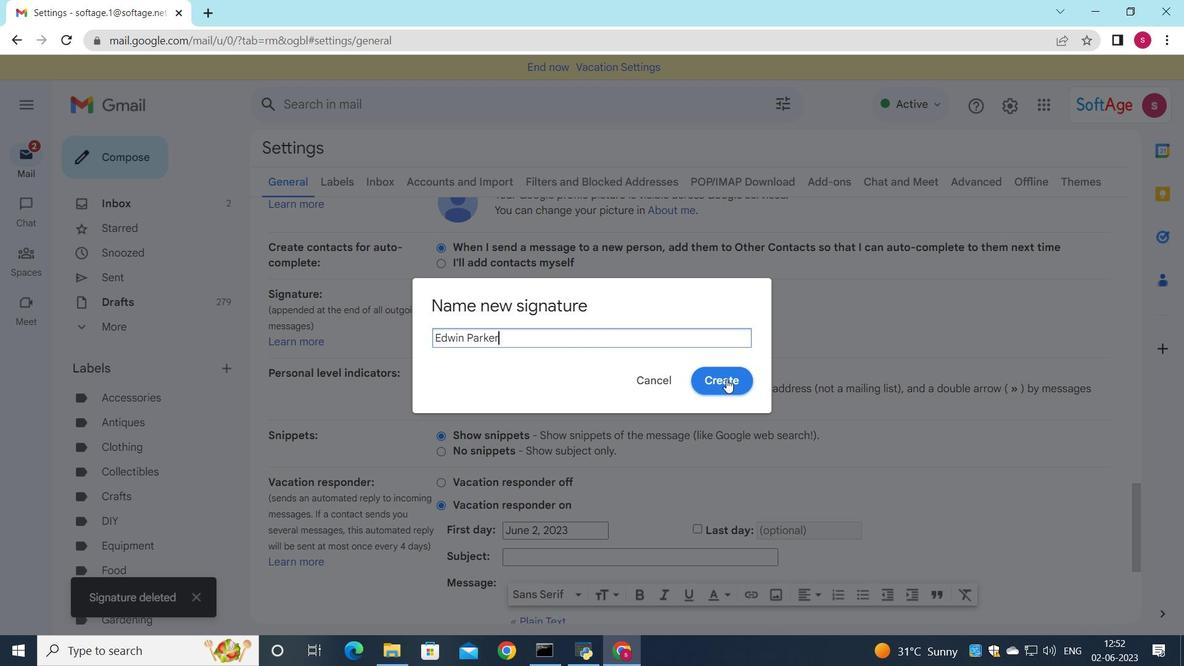 
Action: Mouse pressed left at (727, 380)
Screenshot: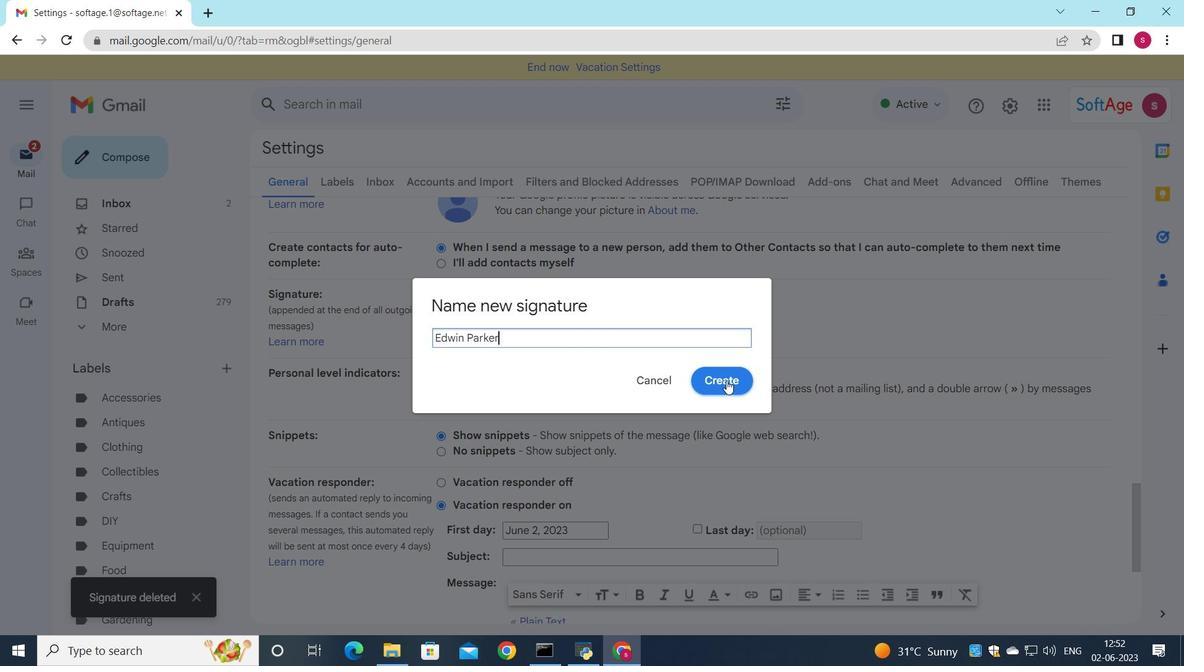 
Action: Mouse moved to (690, 343)
Screenshot: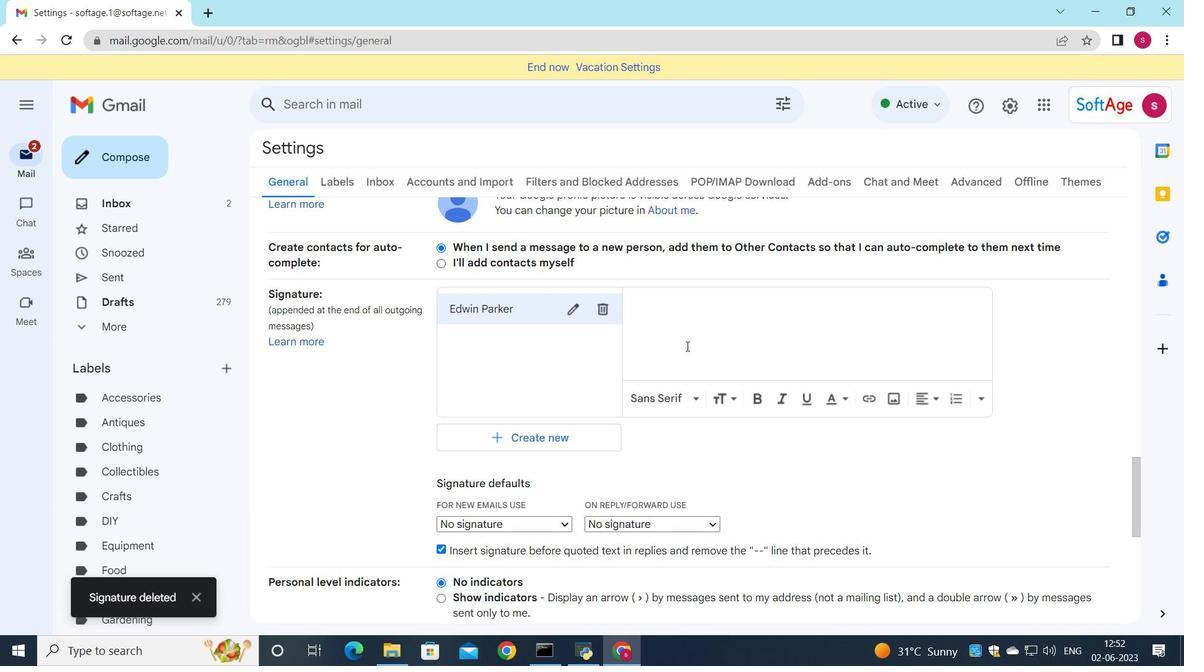 
Action: Mouse pressed left at (690, 343)
Screenshot: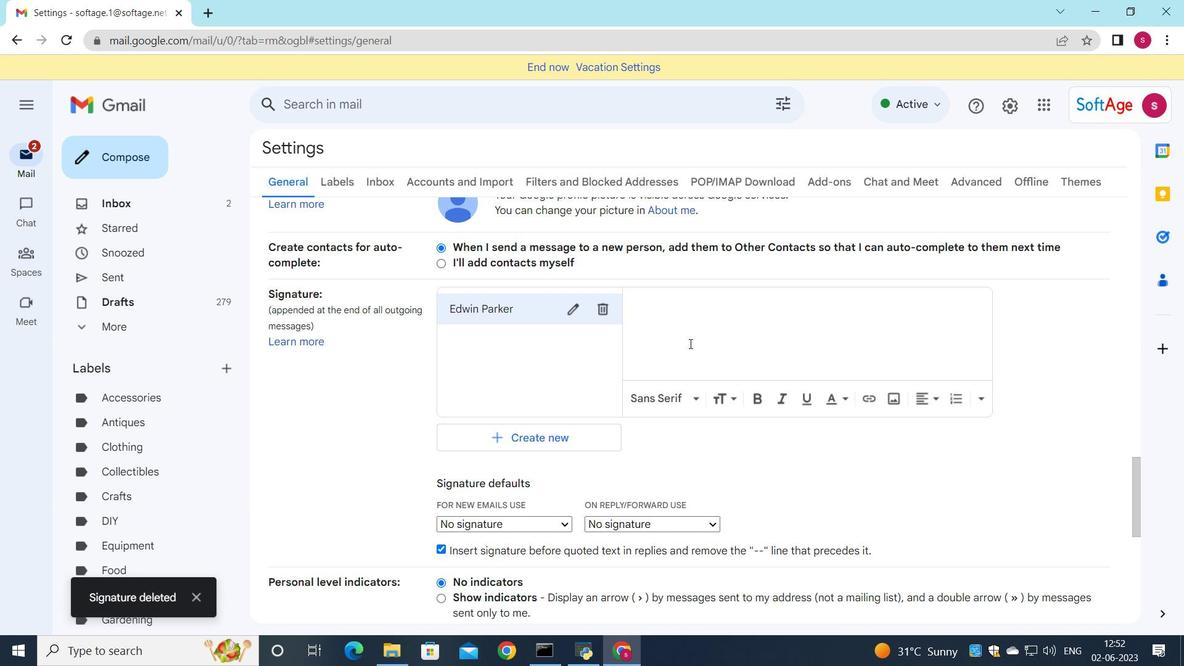 
Action: Key pressed <Key.shift>Edwin<Key.space><Key.shift><Key.shift><Key.shift>Parker
Screenshot: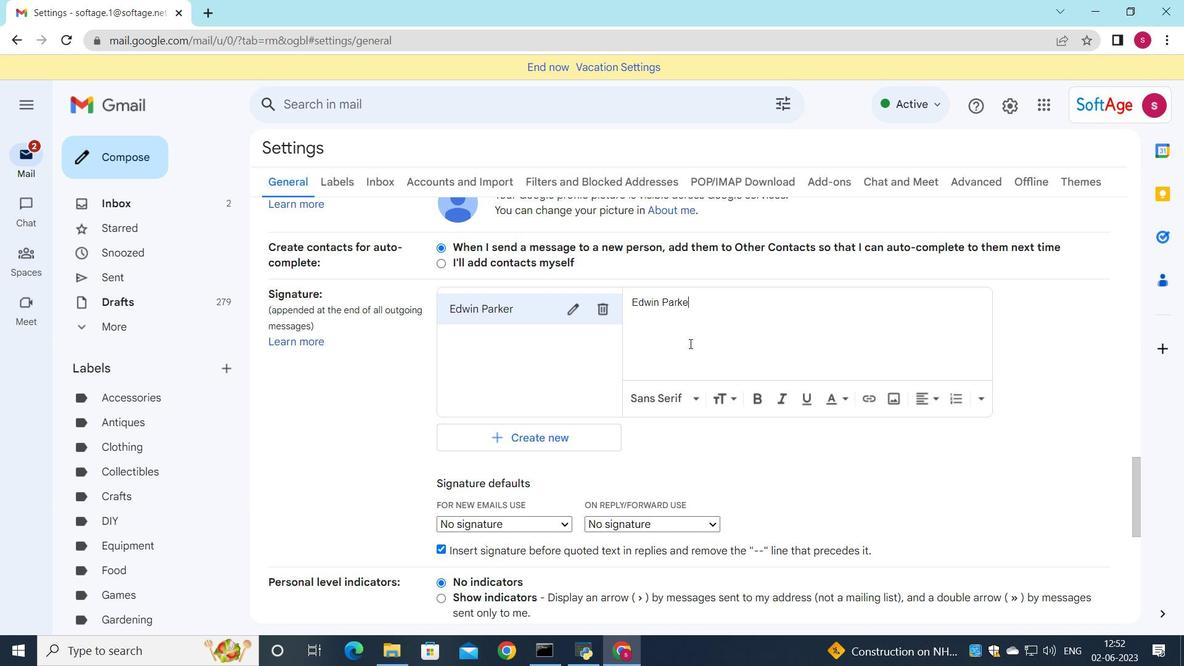 
Action: Mouse moved to (678, 336)
Screenshot: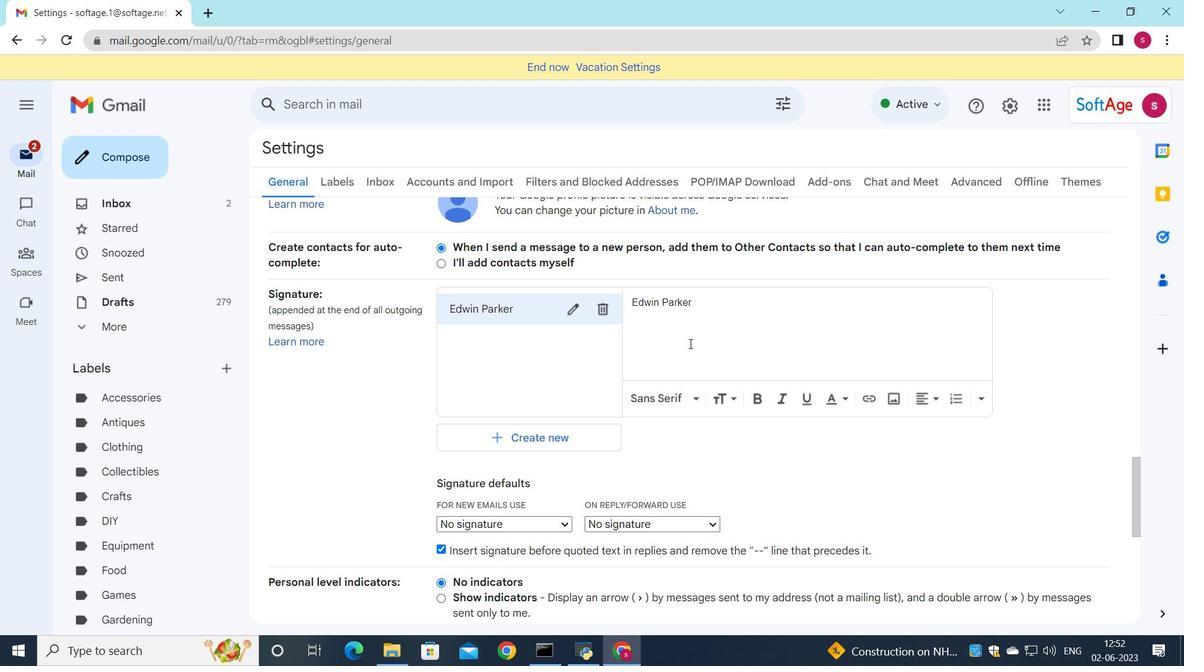 
Action: Mouse scrolled (678, 336) with delta (0, 0)
Screenshot: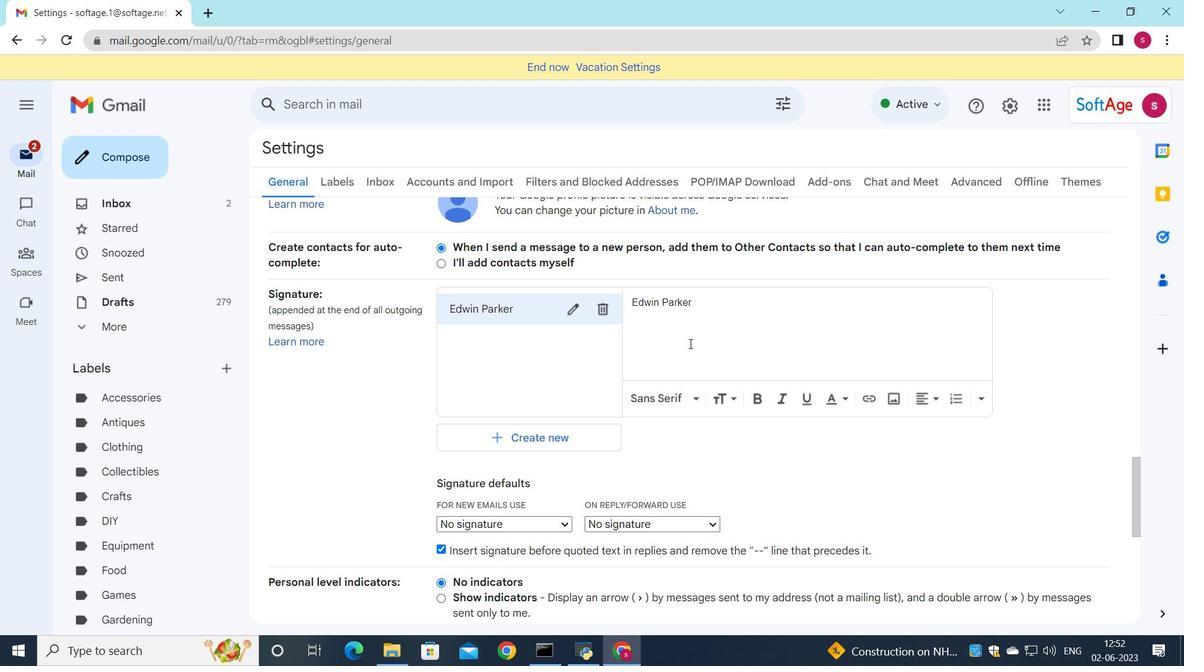 
Action: Mouse scrolled (678, 336) with delta (0, 0)
Screenshot: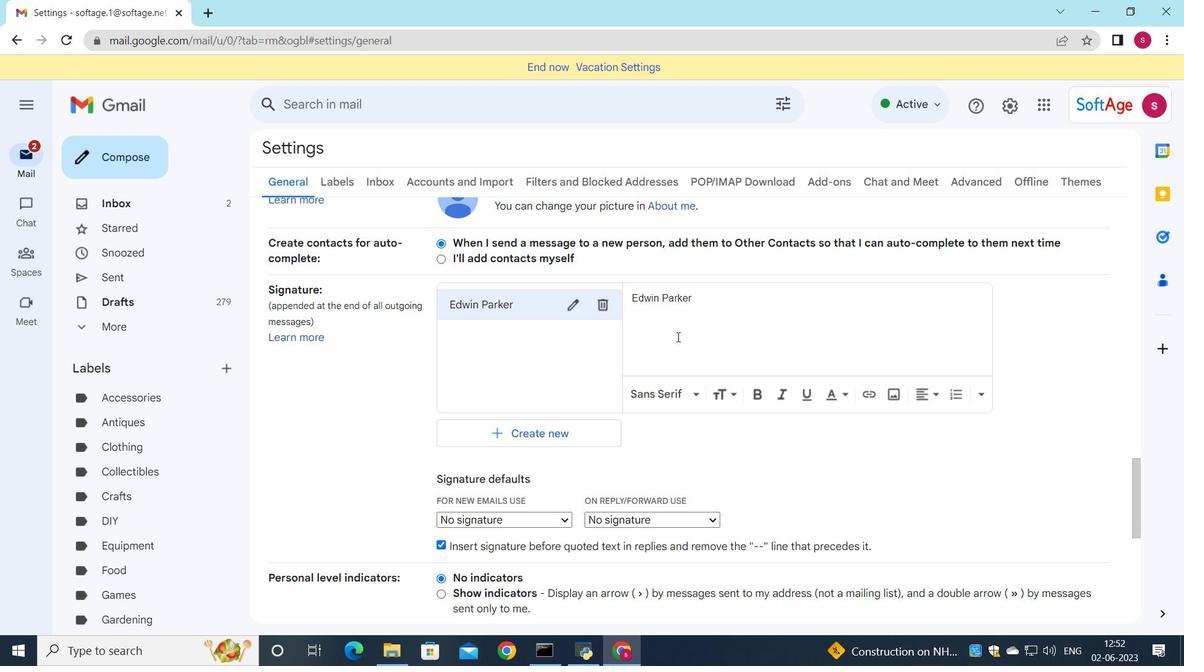 
Action: Mouse moved to (544, 369)
Screenshot: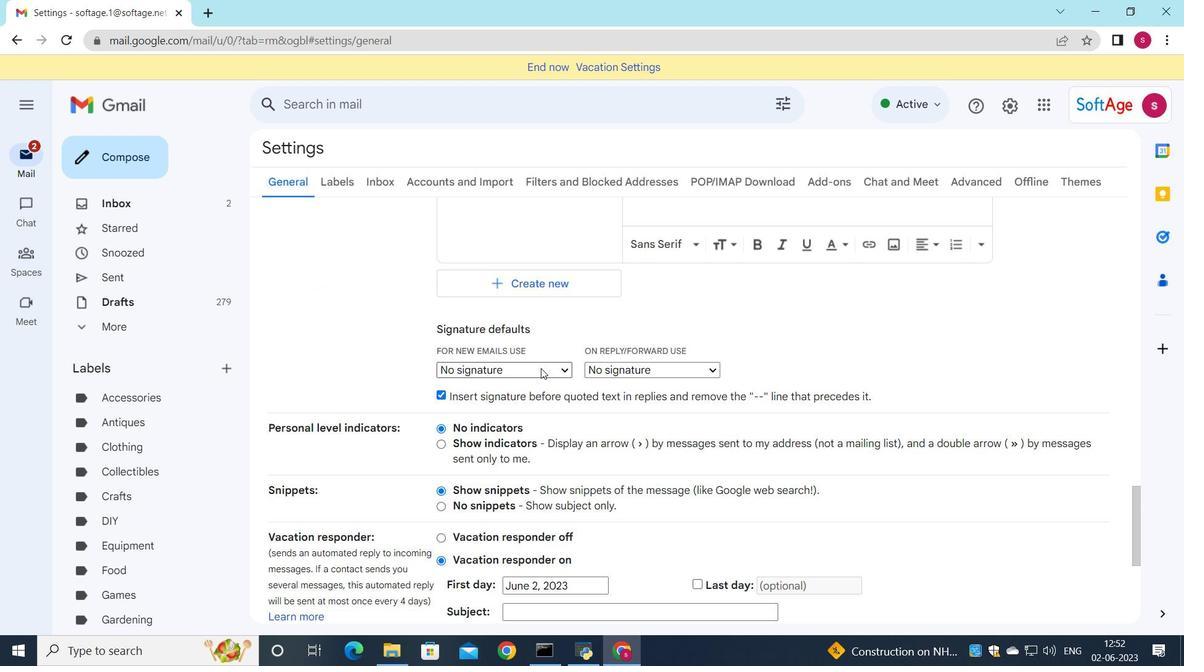 
Action: Mouse pressed left at (544, 369)
Screenshot: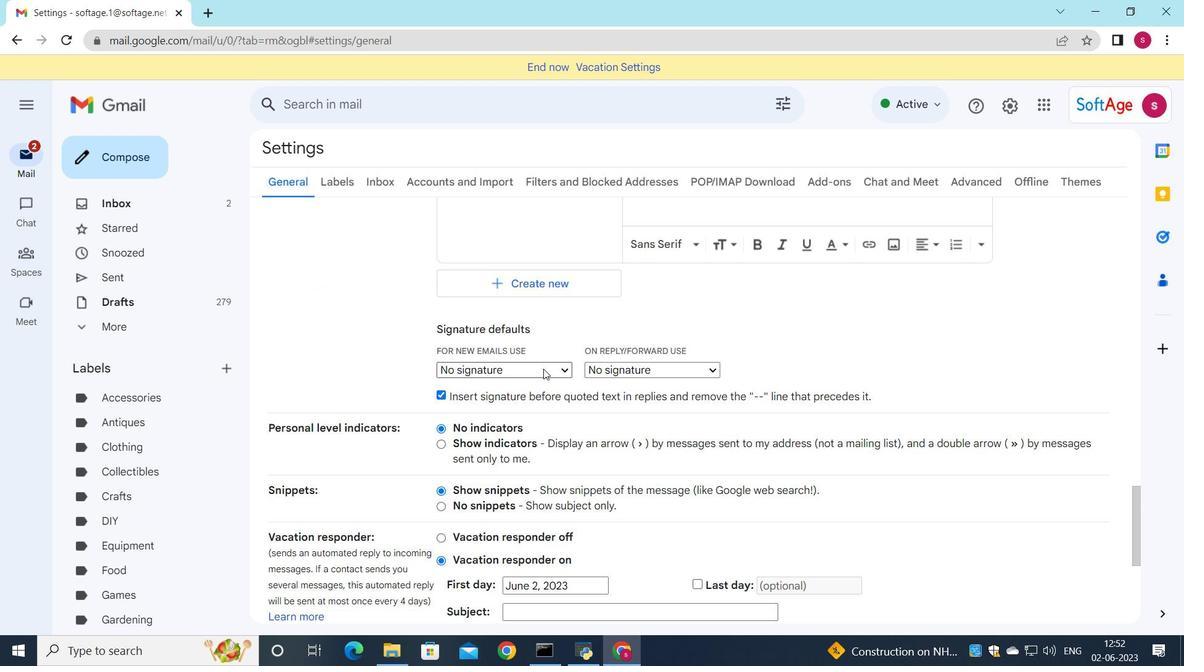 
Action: Mouse moved to (531, 404)
Screenshot: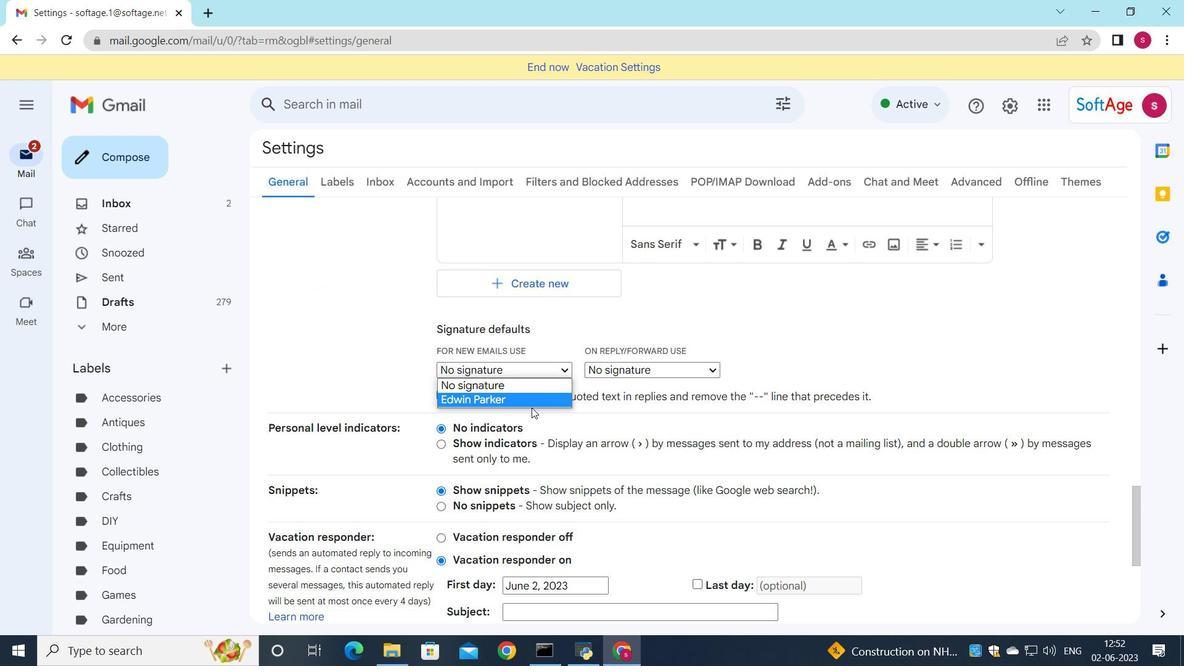 
Action: Mouse pressed left at (531, 404)
Screenshot: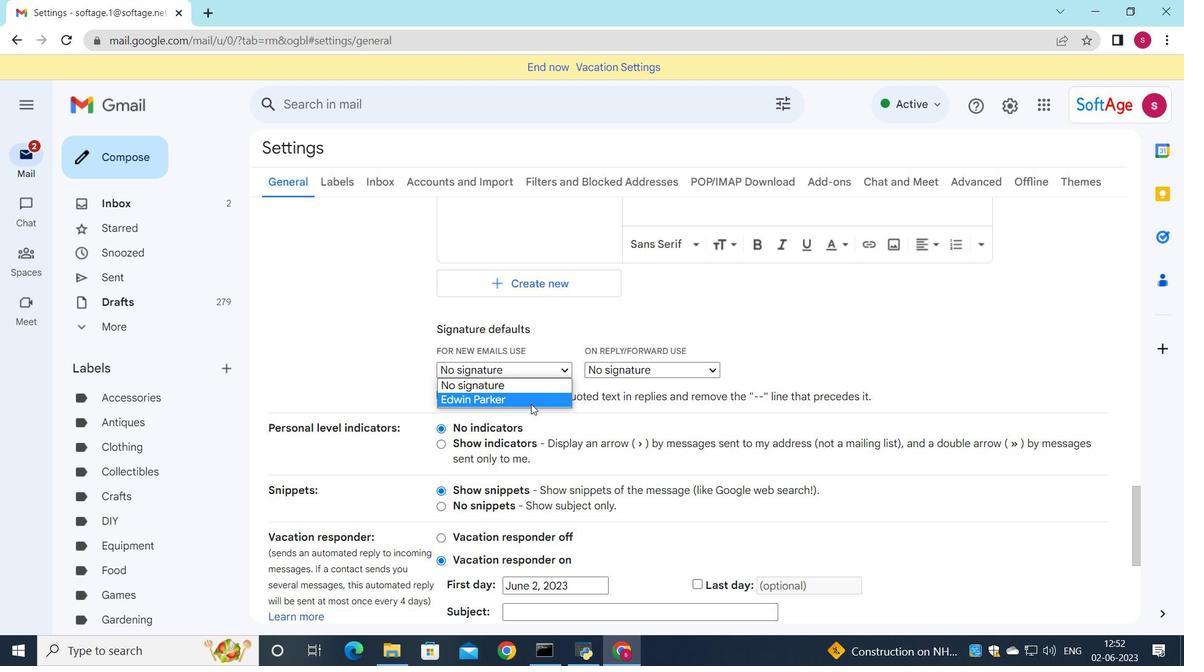 
Action: Mouse moved to (631, 375)
Screenshot: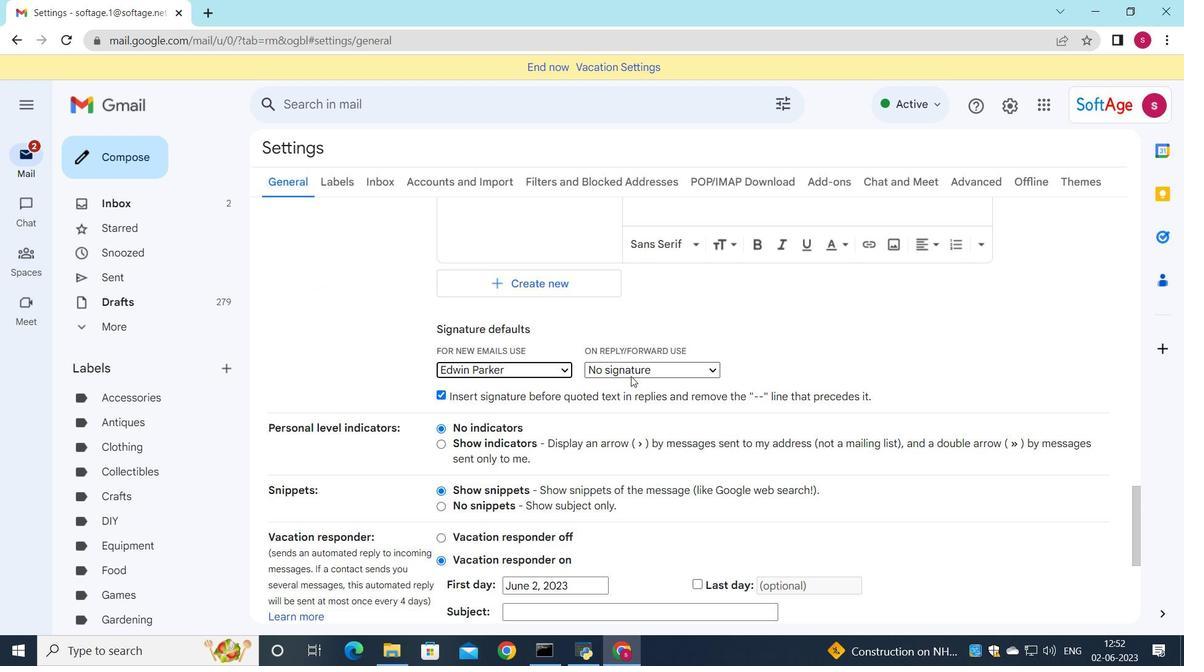 
Action: Mouse pressed left at (631, 375)
Screenshot: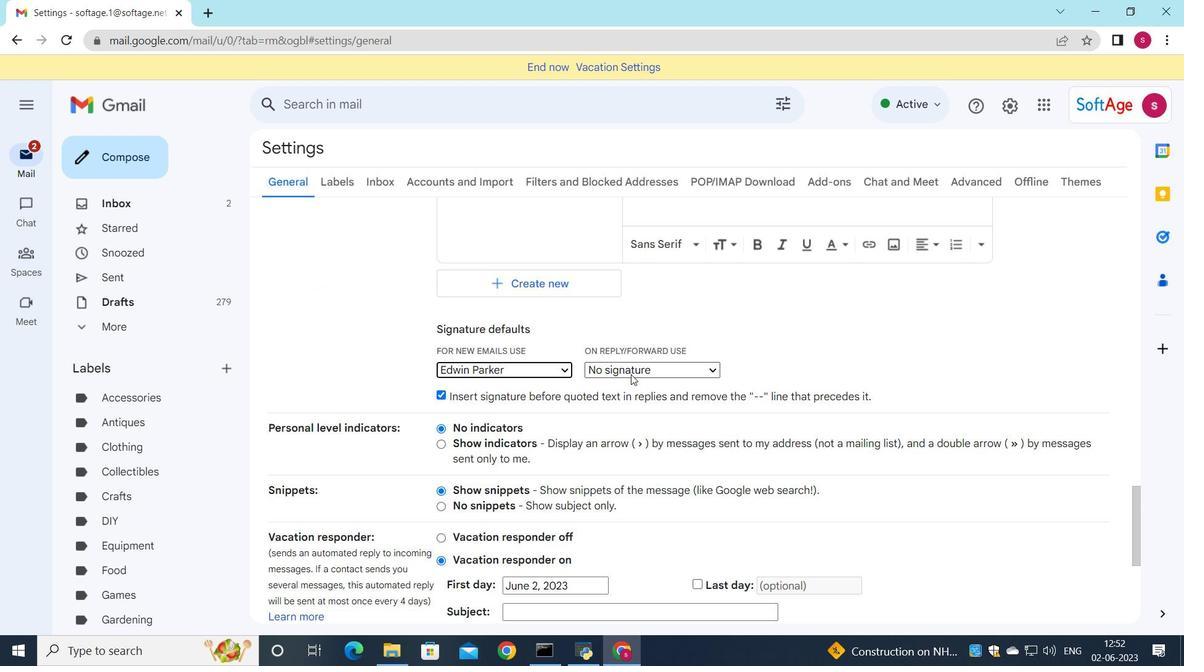 
Action: Mouse moved to (631, 395)
Screenshot: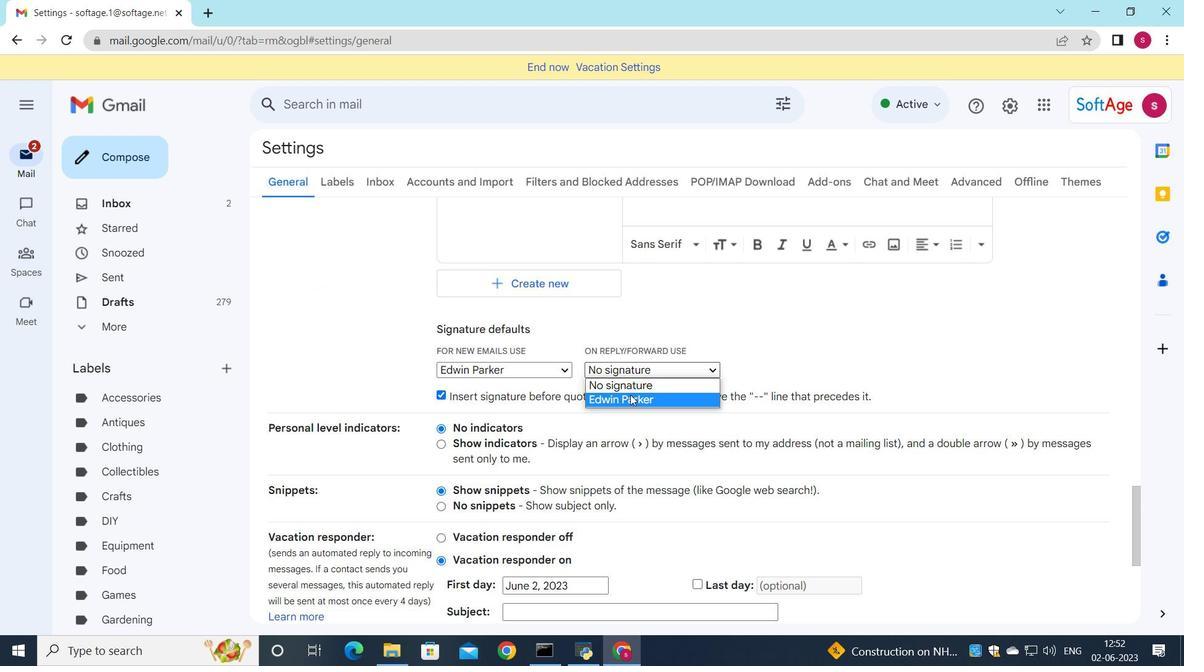 
Action: Mouse pressed left at (631, 395)
Screenshot: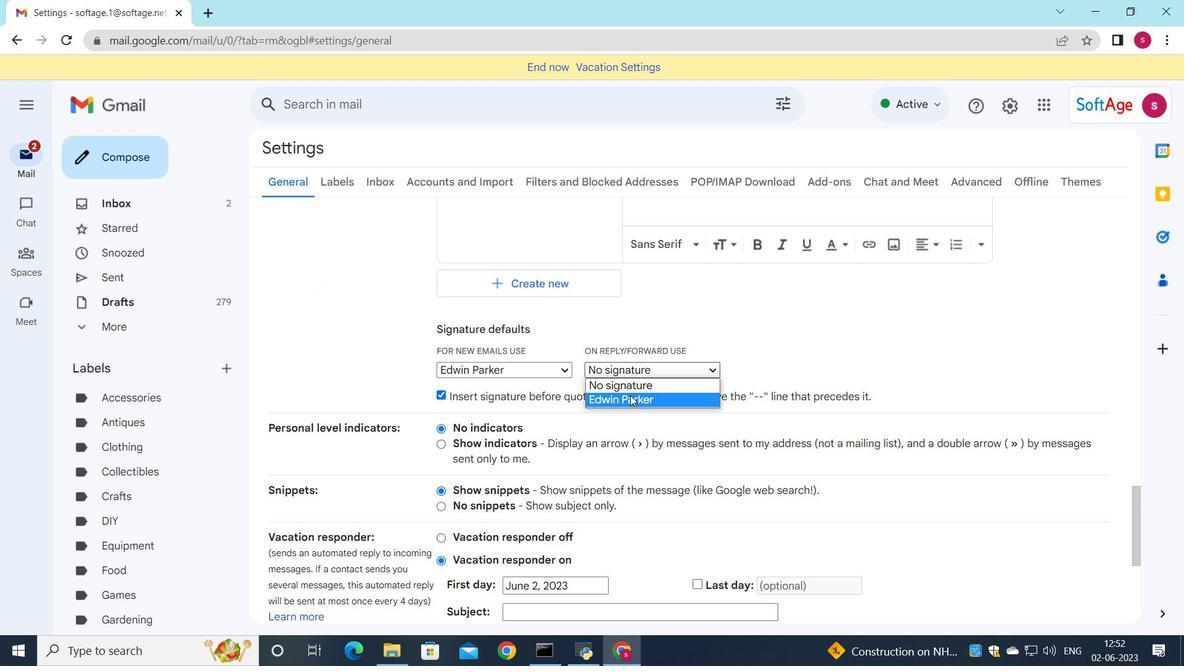
Action: Mouse scrolled (631, 394) with delta (0, 0)
Screenshot: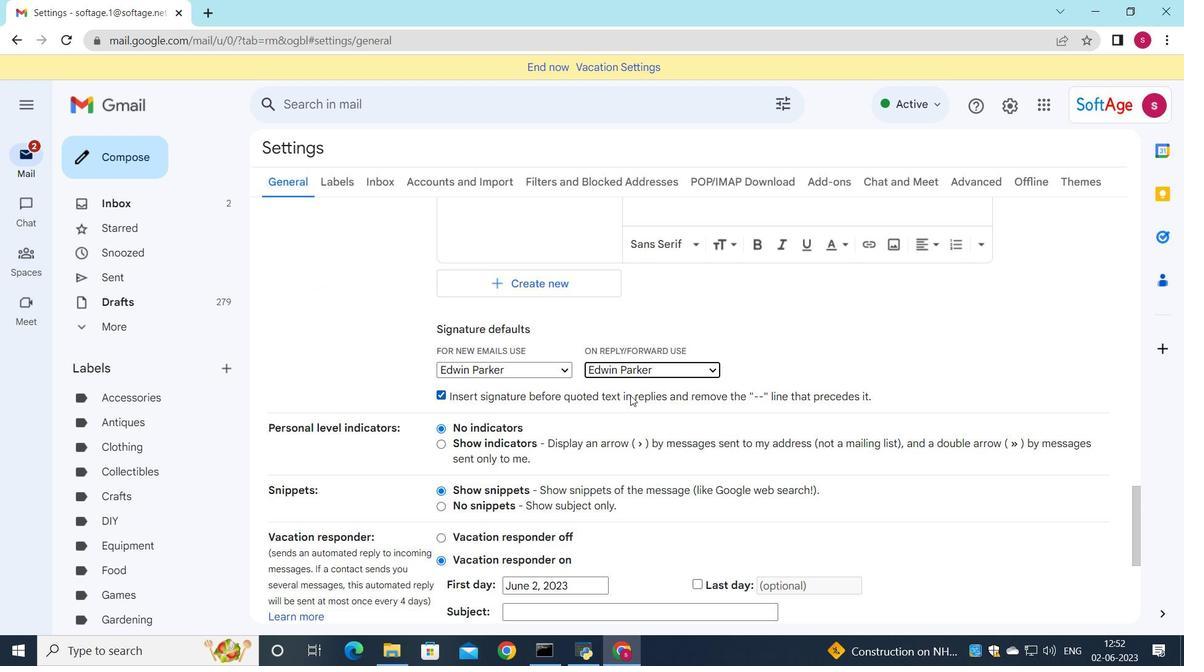 
Action: Mouse scrolled (631, 394) with delta (0, 0)
Screenshot: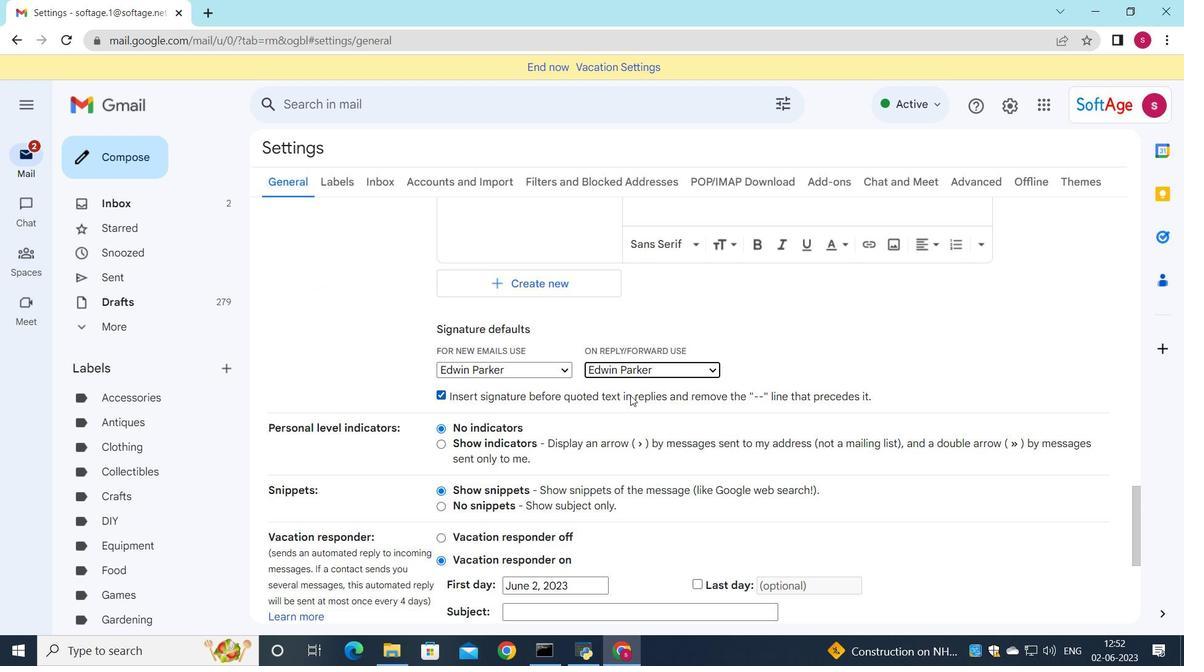 
Action: Mouse scrolled (631, 394) with delta (0, 0)
Screenshot: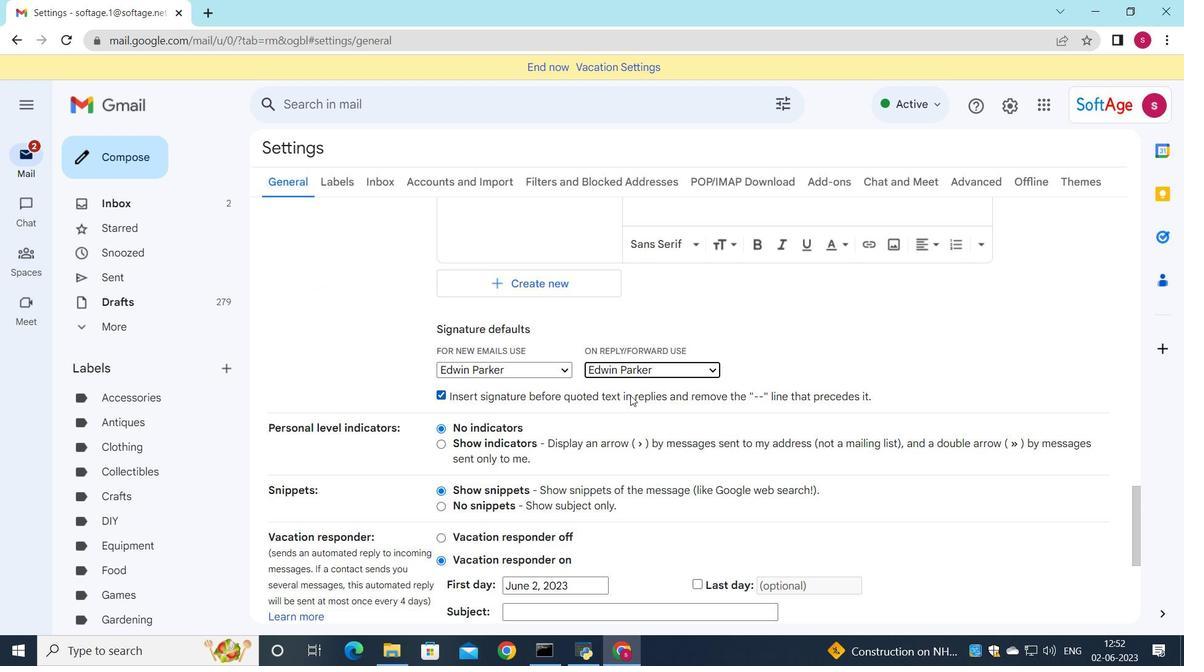 
Action: Mouse moved to (631, 396)
Screenshot: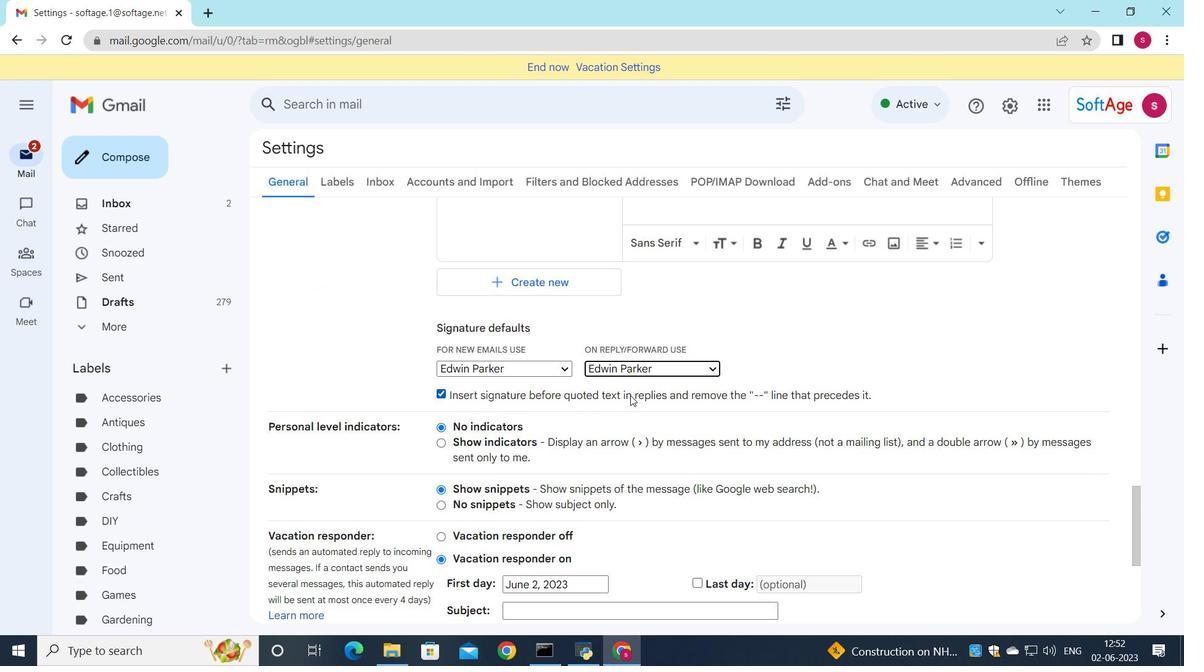 
Action: Mouse scrolled (631, 395) with delta (0, 0)
Screenshot: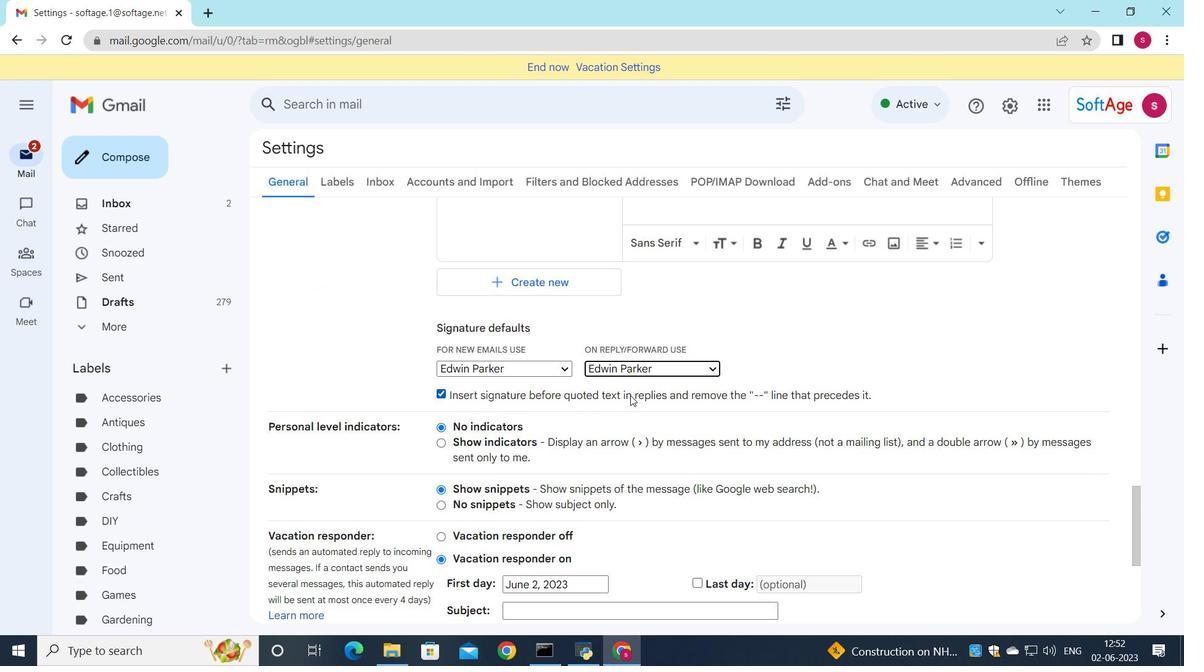 
Action: Mouse moved to (630, 398)
Screenshot: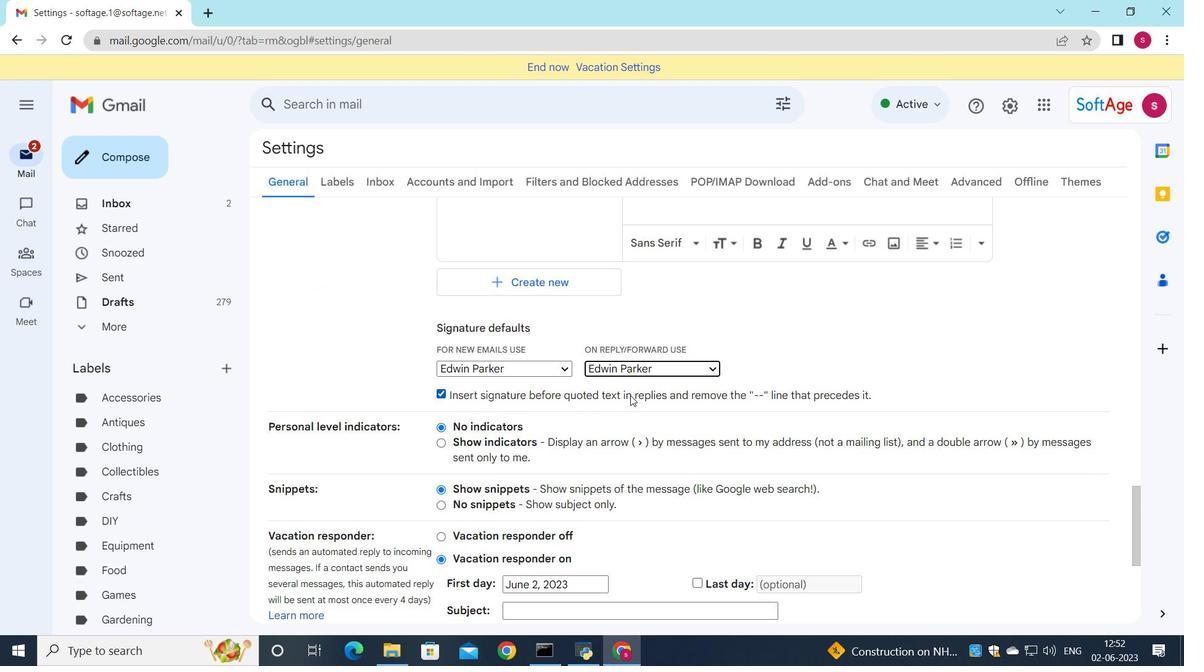 
Action: Mouse scrolled (630, 397) with delta (0, 0)
Screenshot: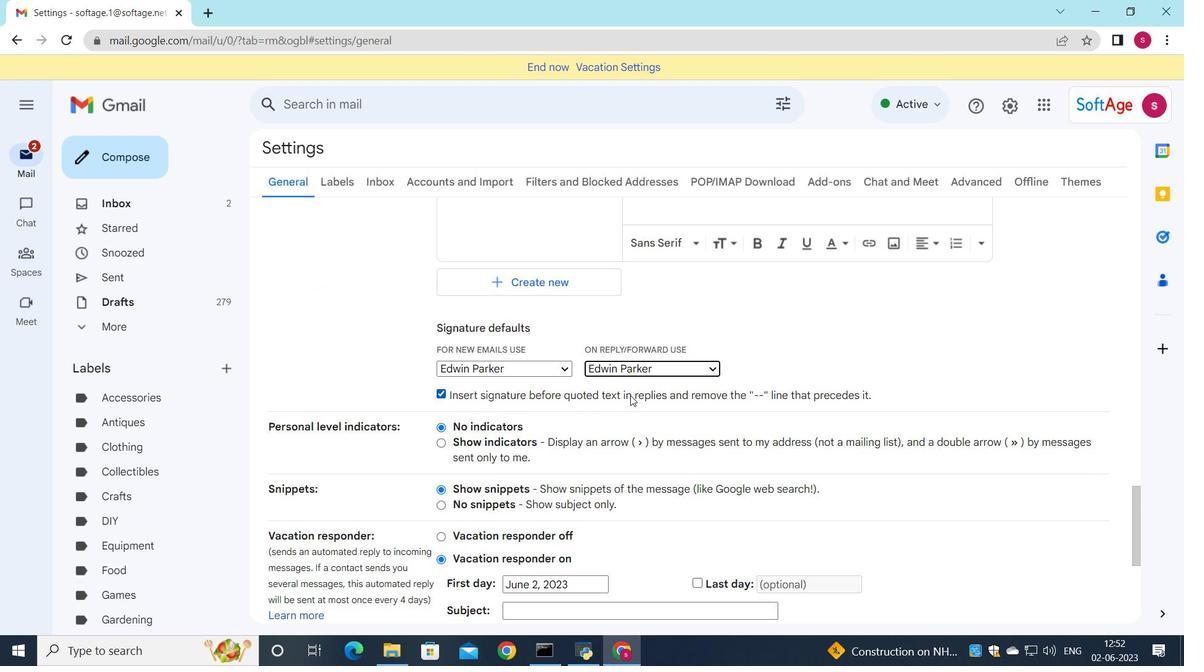 
Action: Mouse moved to (631, 406)
Screenshot: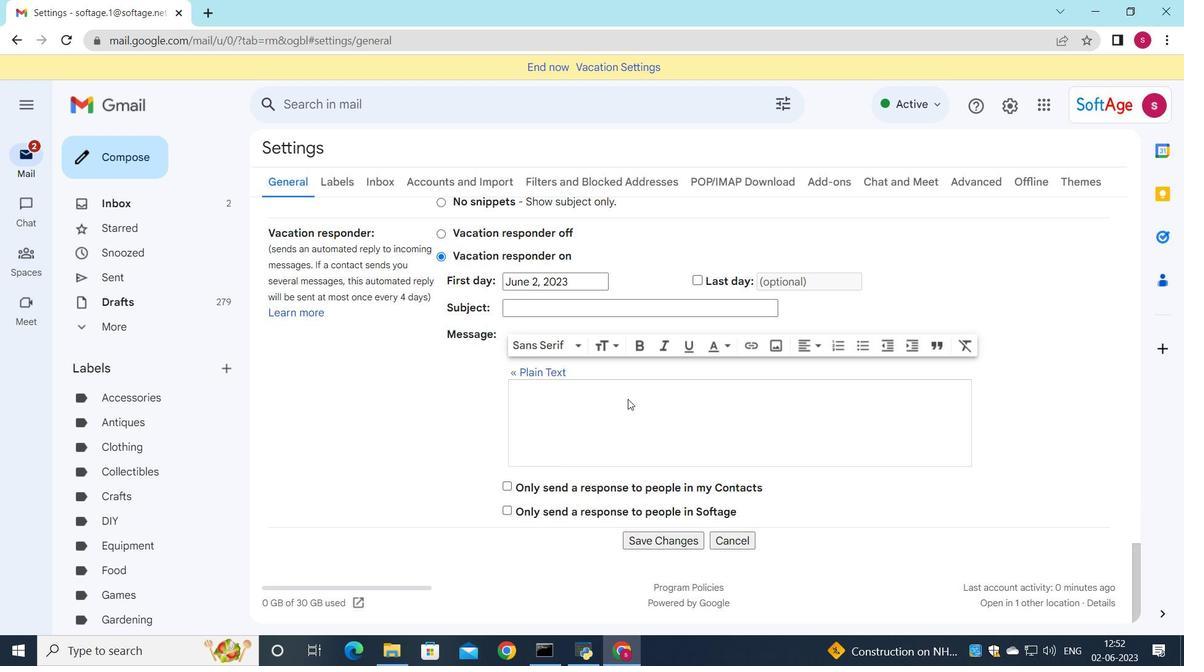 
Action: Mouse scrolled (631, 406) with delta (0, 0)
Screenshot: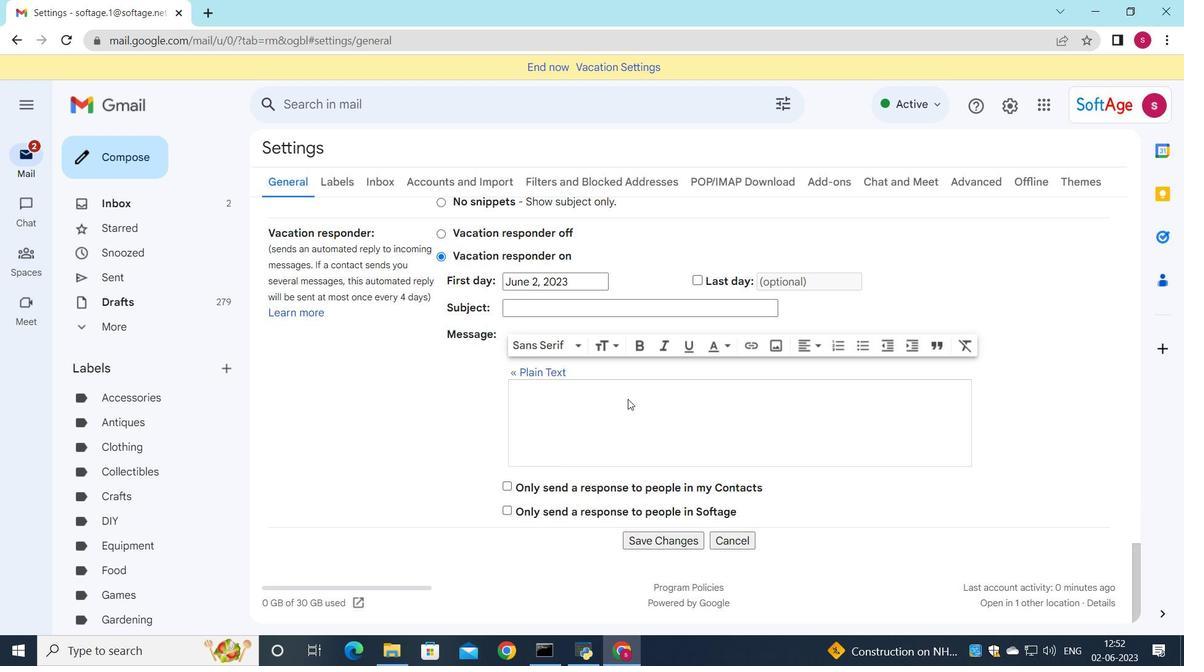 
Action: Mouse moved to (643, 440)
Screenshot: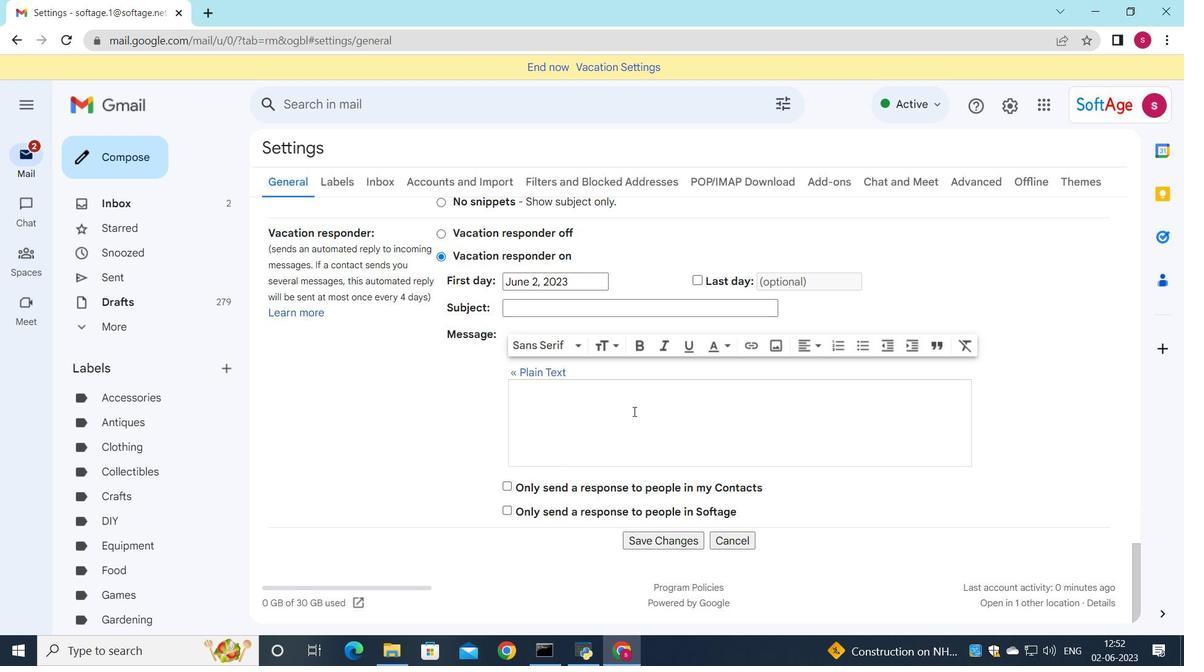 
Action: Mouse scrolled (643, 439) with delta (0, 0)
Screenshot: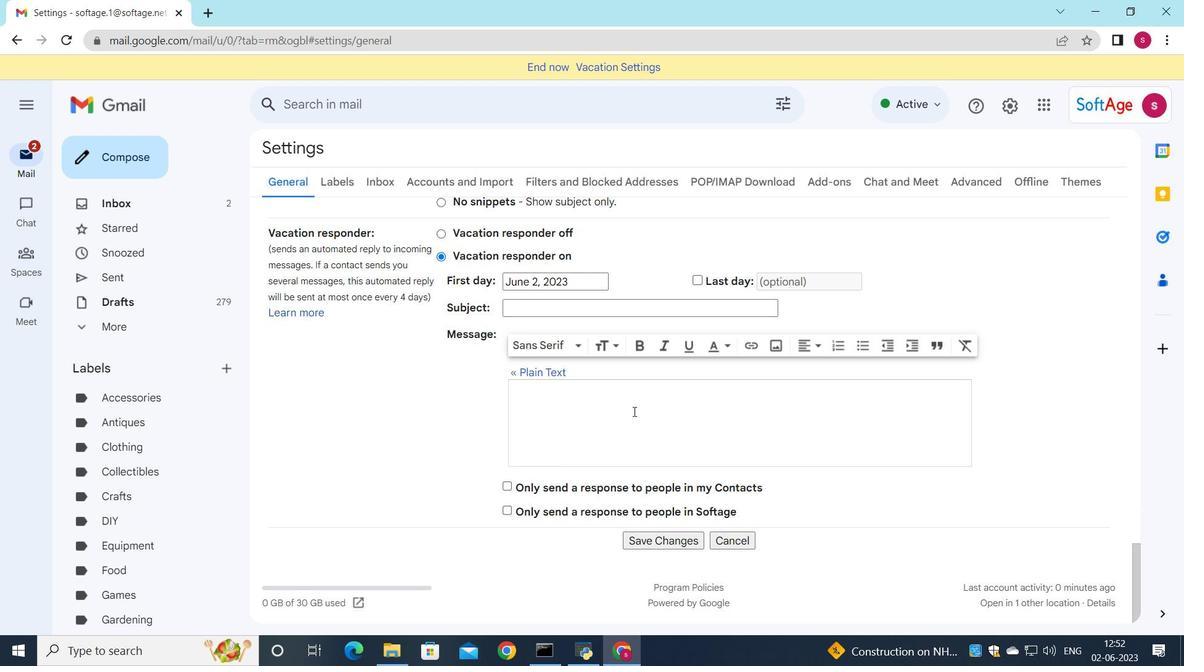 
Action: Mouse moved to (681, 537)
Screenshot: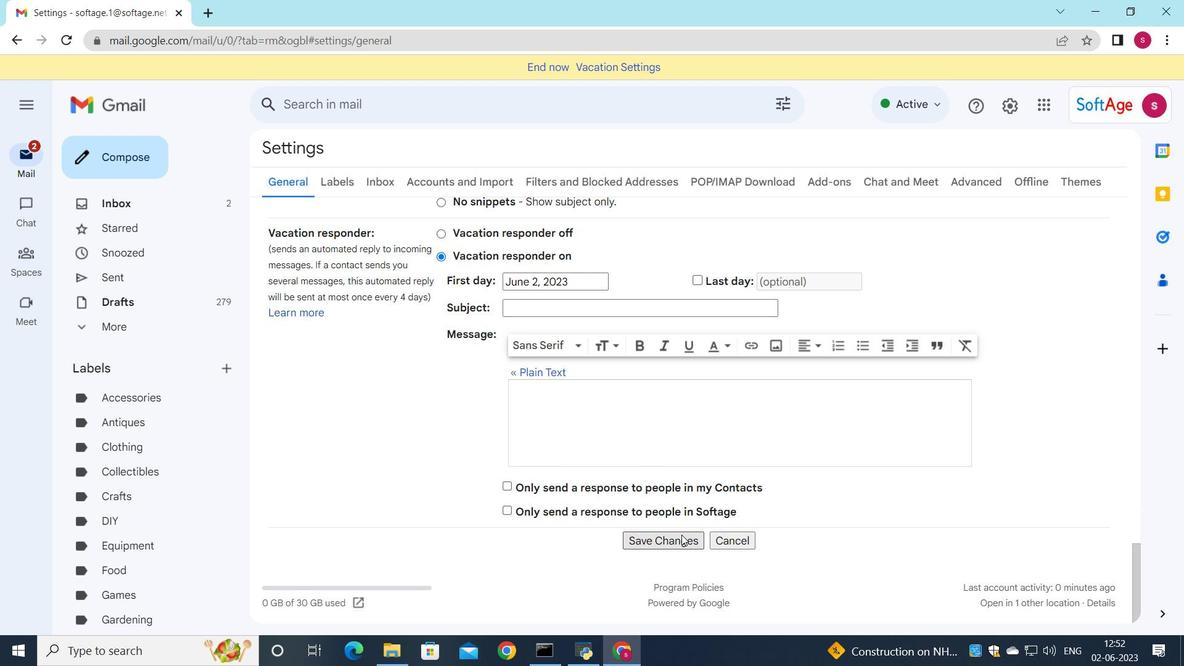 
Action: Mouse pressed left at (681, 537)
Screenshot: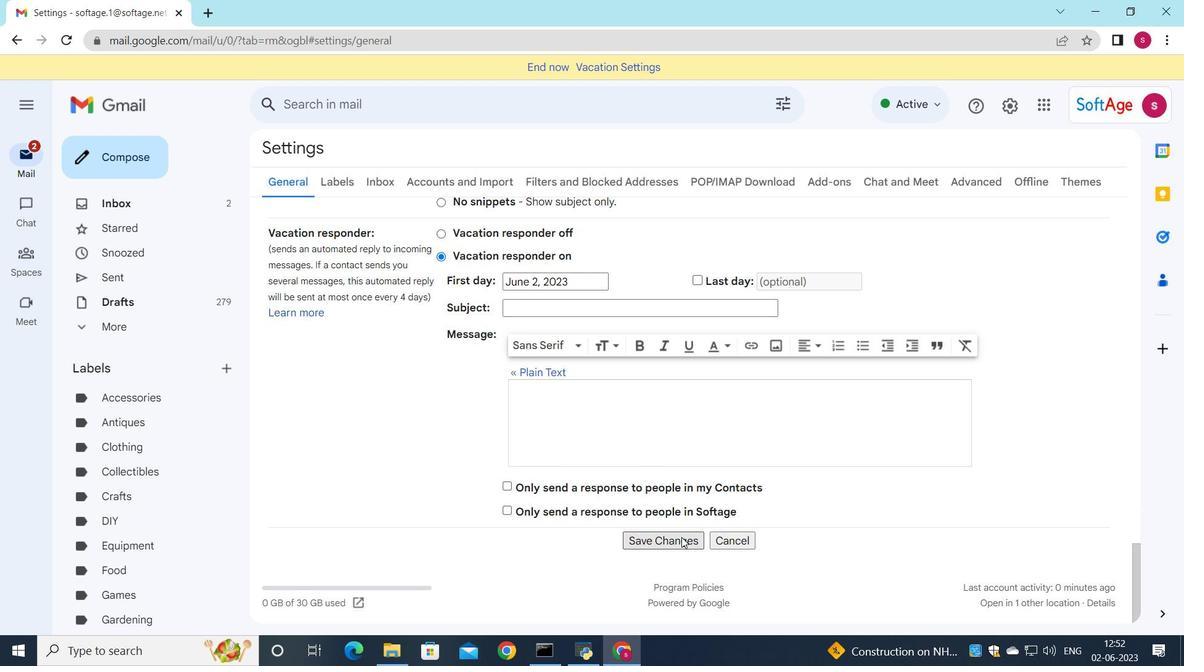 
Action: Mouse moved to (673, 396)
Screenshot: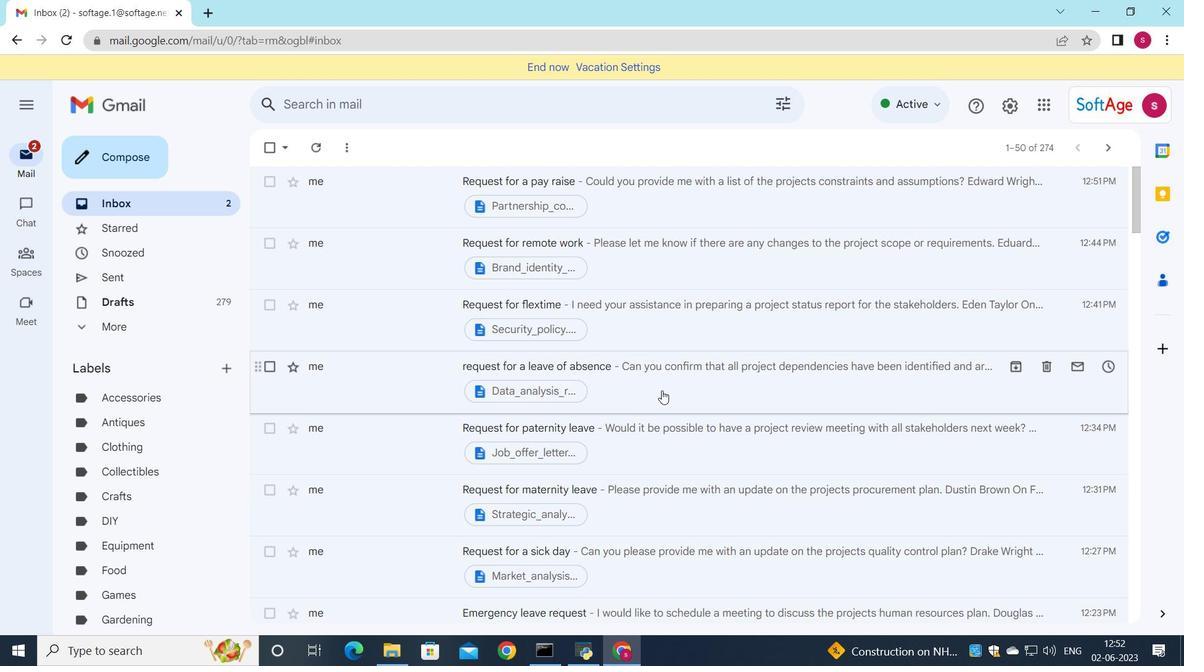 
Action: Mouse scrolled (673, 395) with delta (0, 0)
Screenshot: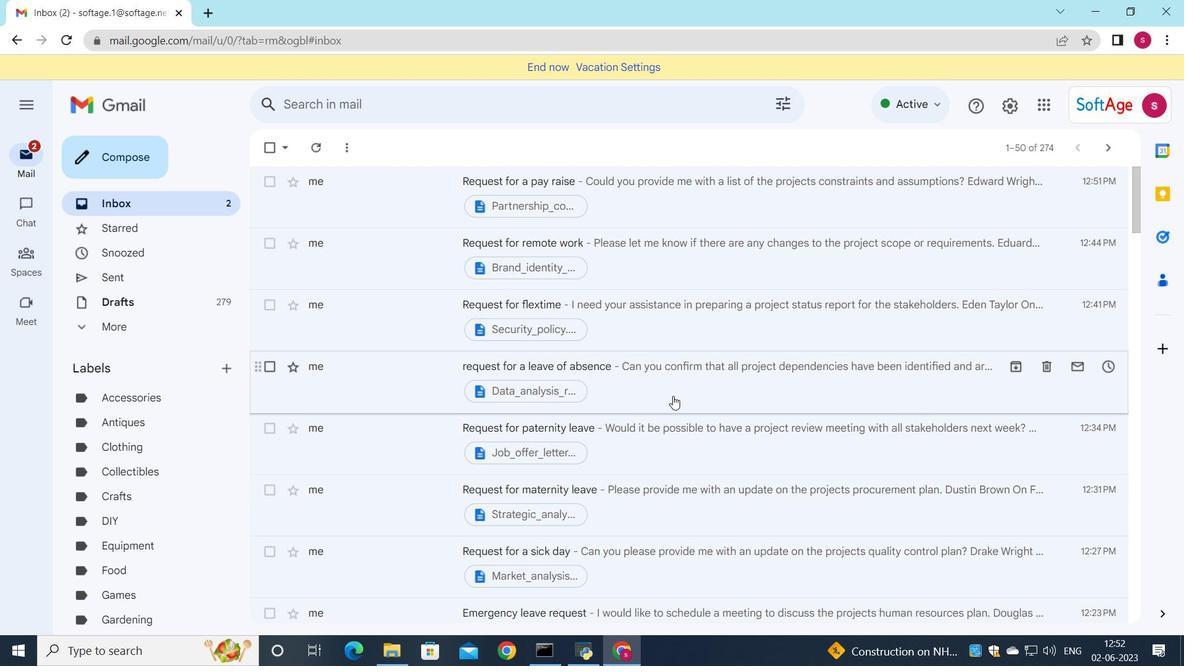 
Action: Mouse scrolled (673, 395) with delta (0, 0)
Screenshot: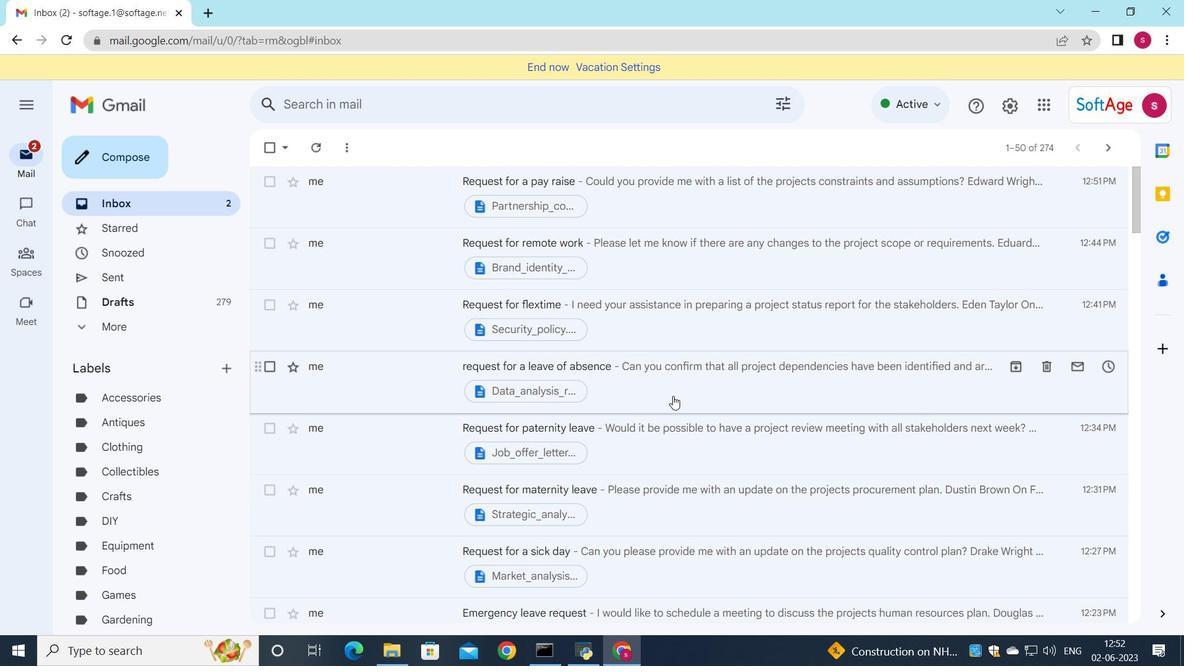 
Action: Mouse scrolled (673, 395) with delta (0, 0)
Screenshot: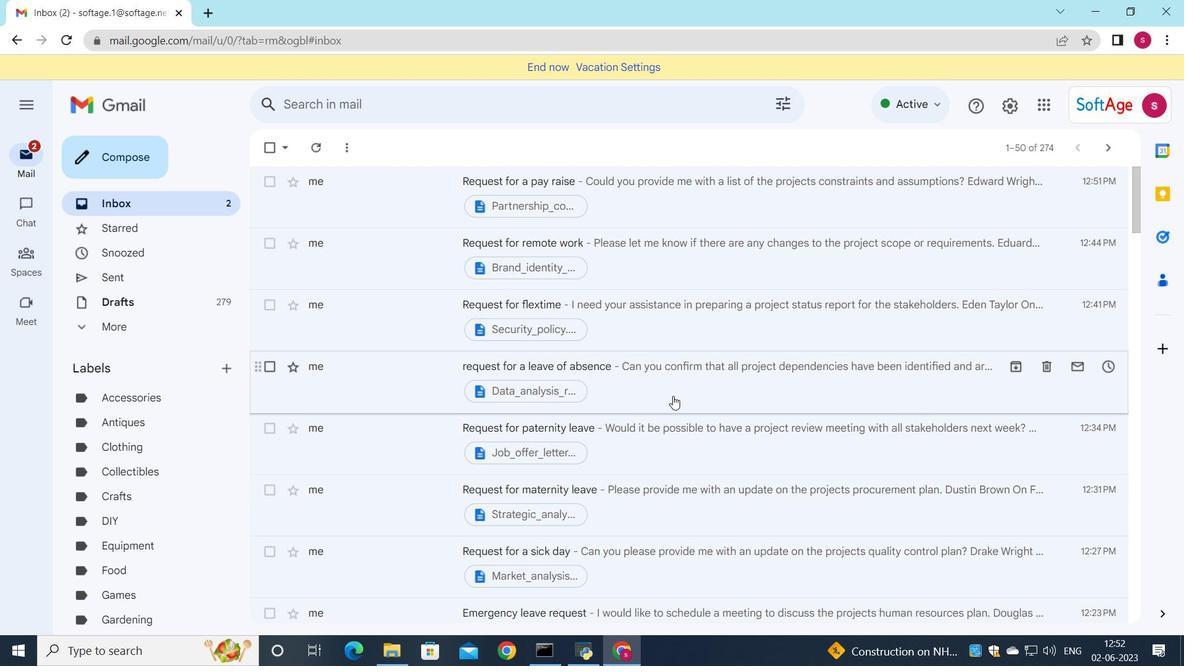 
Action: Mouse scrolled (673, 395) with delta (0, 0)
Screenshot: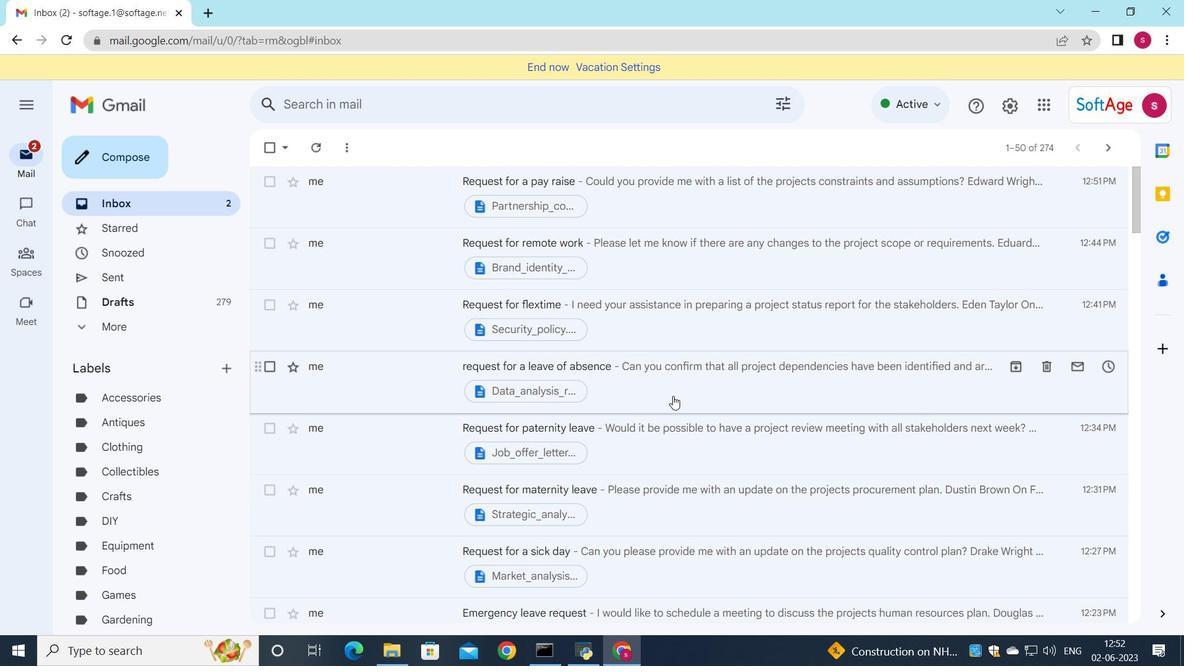 
Action: Mouse moved to (667, 547)
Screenshot: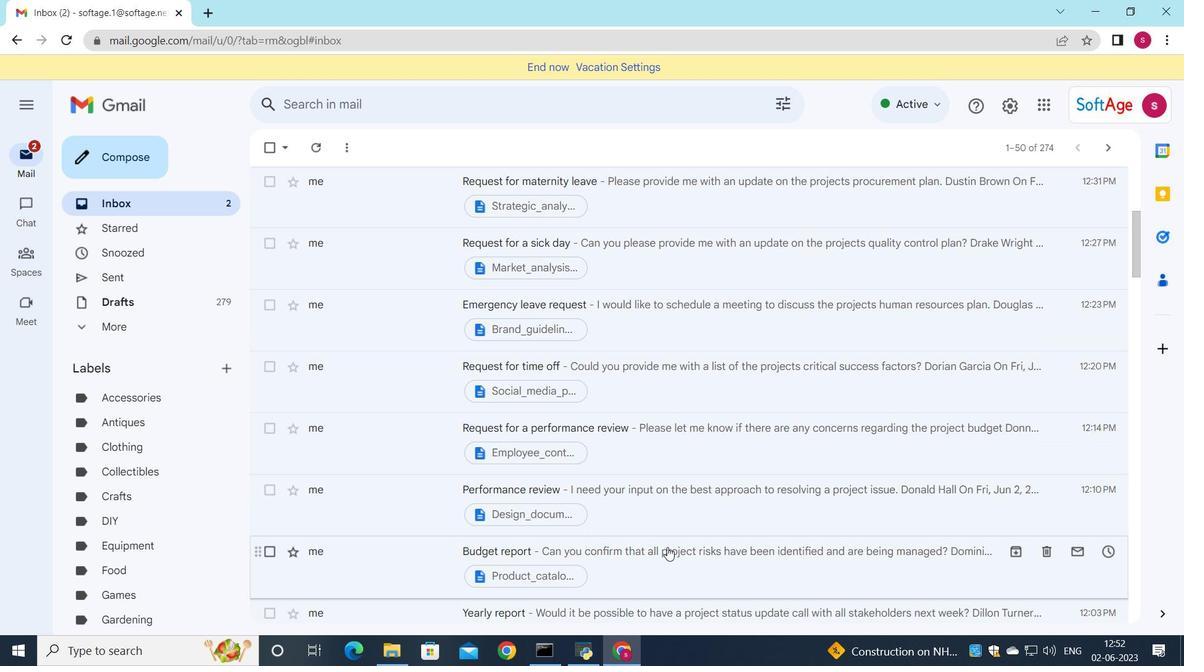 
Action: Mouse pressed left at (667, 547)
Screenshot: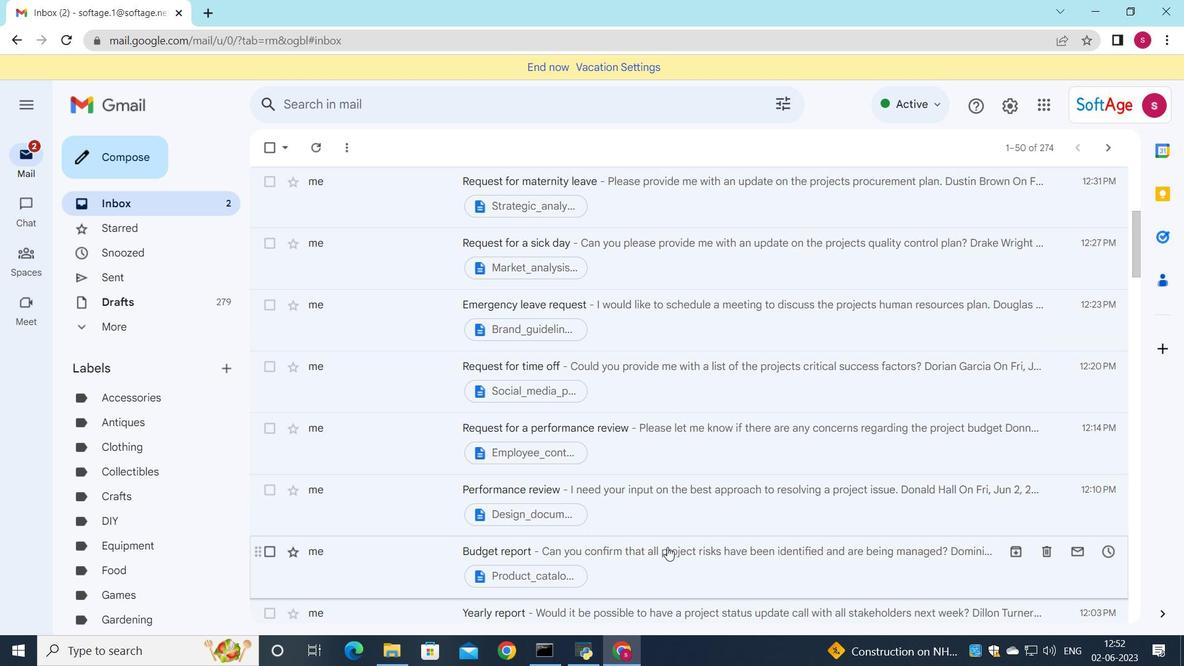 
Action: Mouse moved to (535, 393)
Screenshot: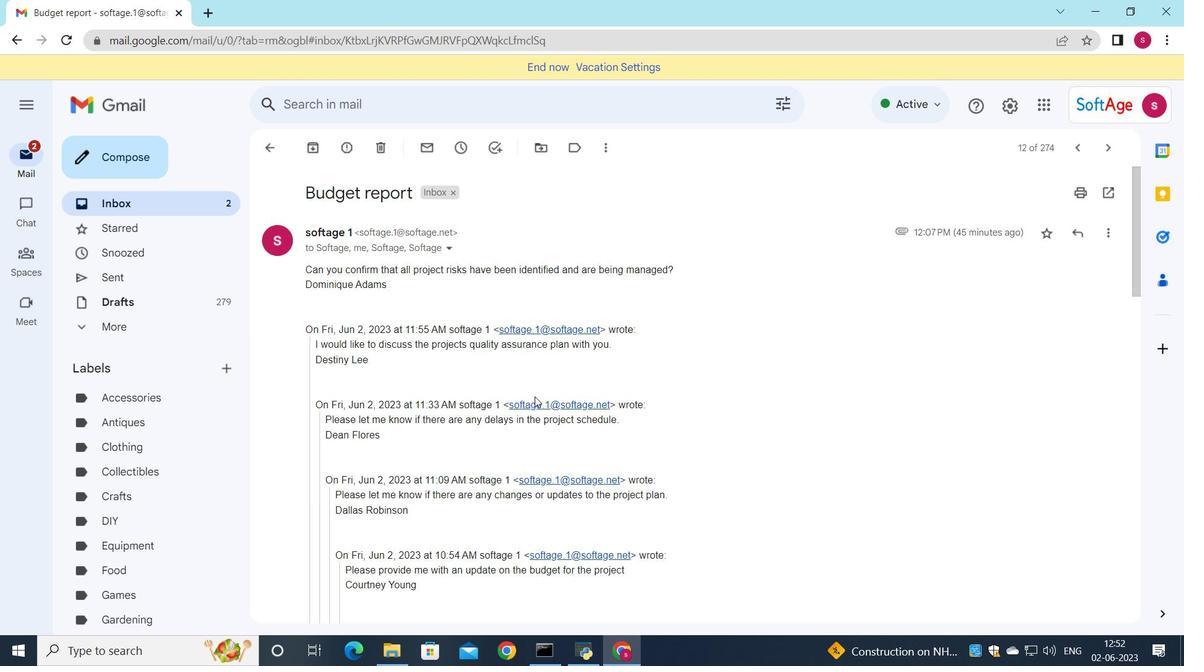 
Action: Mouse scrolled (535, 393) with delta (0, 0)
Screenshot: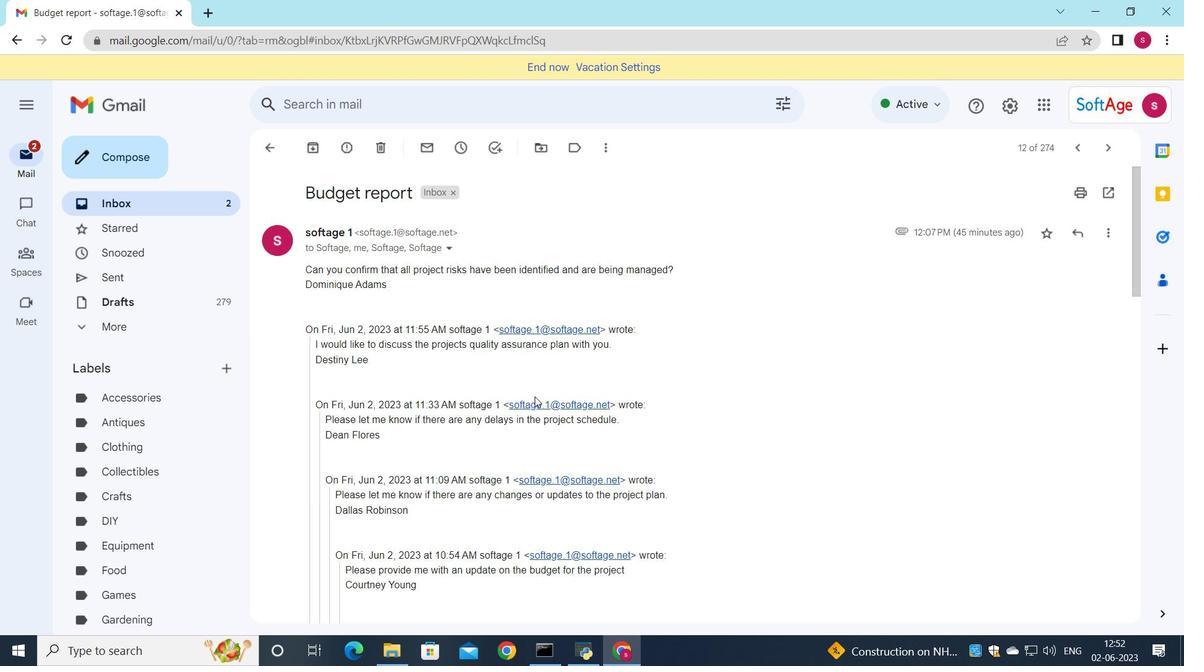
Action: Mouse scrolled (535, 393) with delta (0, 0)
Screenshot: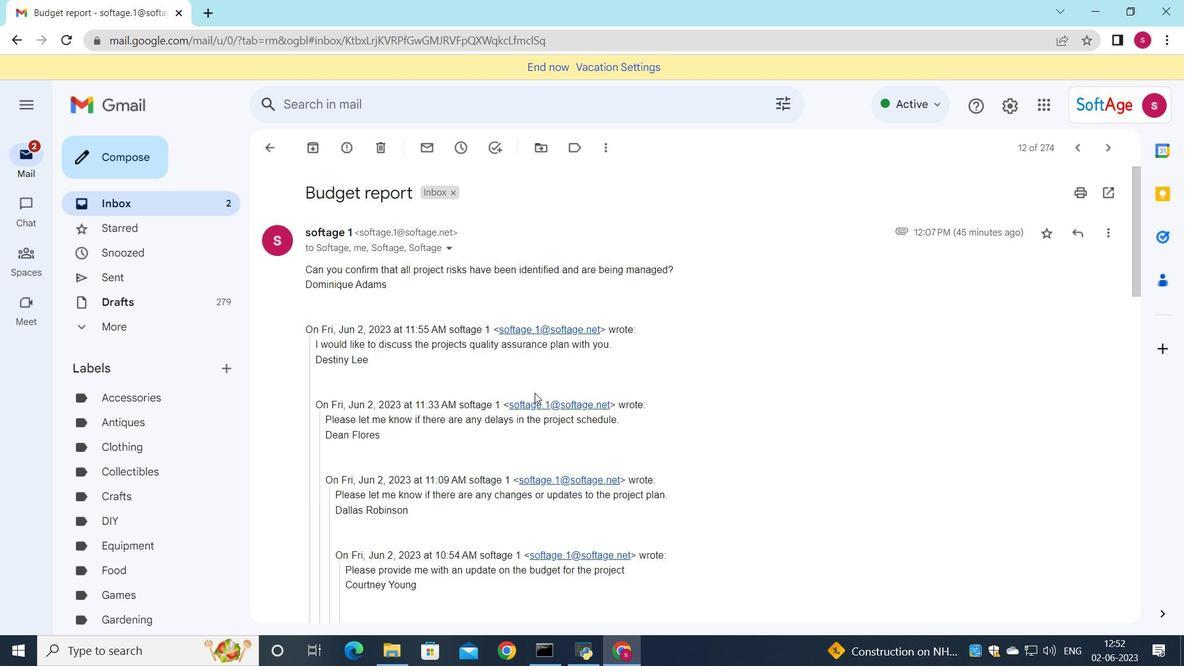 
Action: Mouse moved to (532, 408)
Screenshot: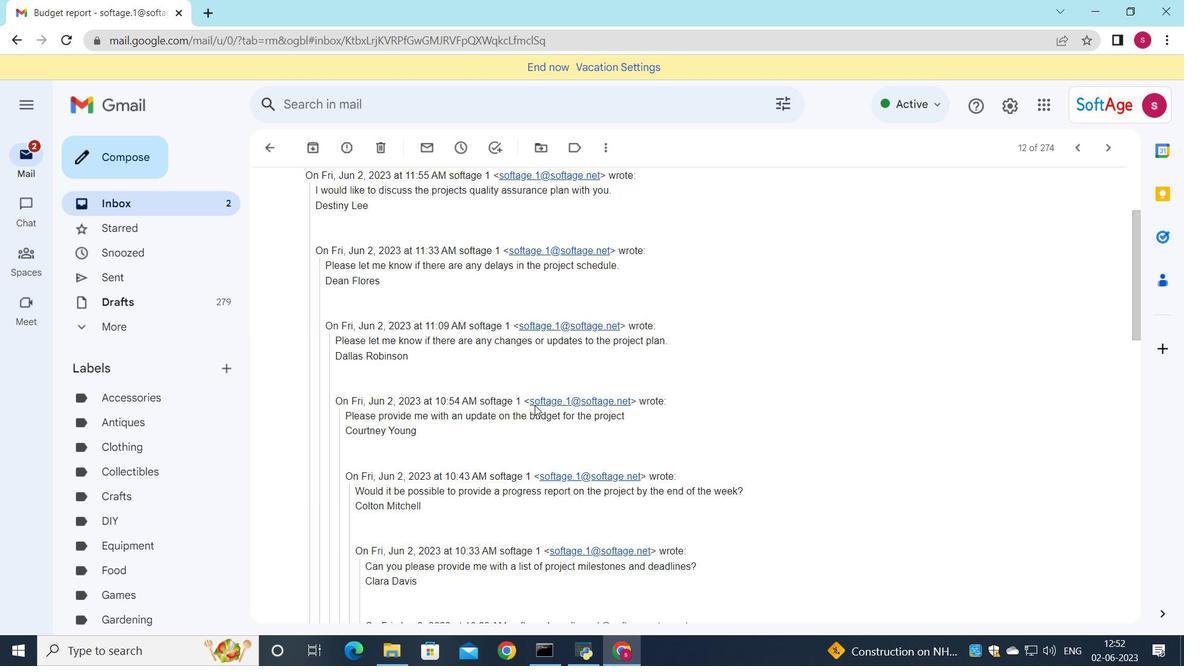 
Action: Mouse scrolled (532, 407) with delta (0, 0)
Screenshot: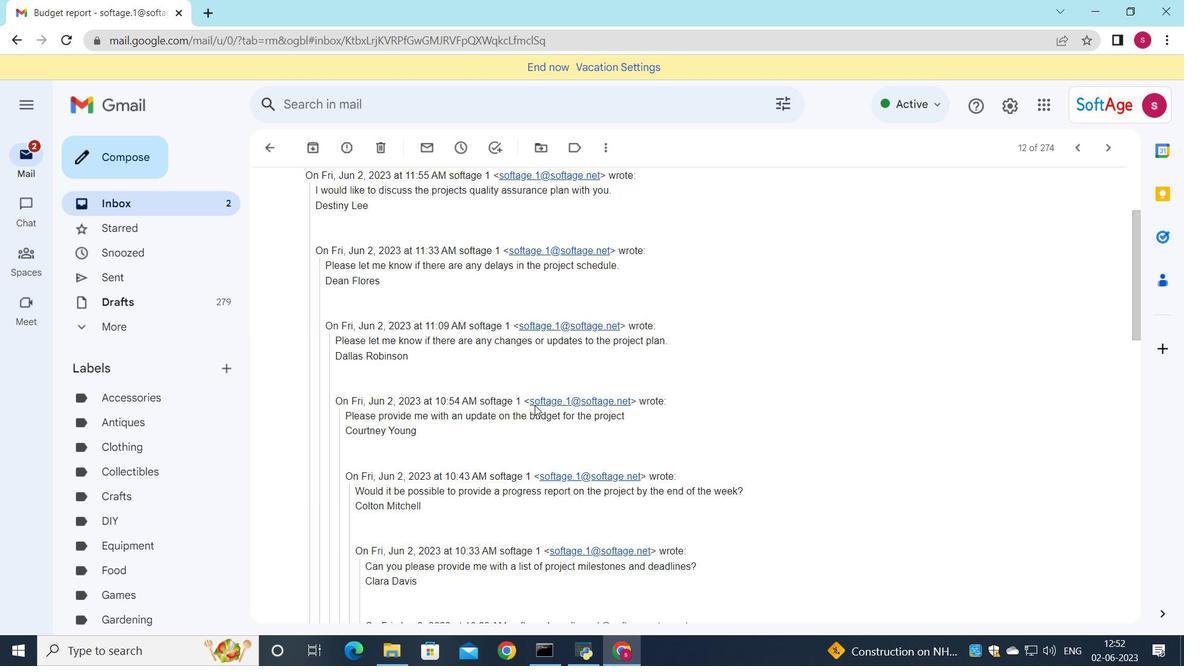 
Action: Mouse moved to (531, 412)
Screenshot: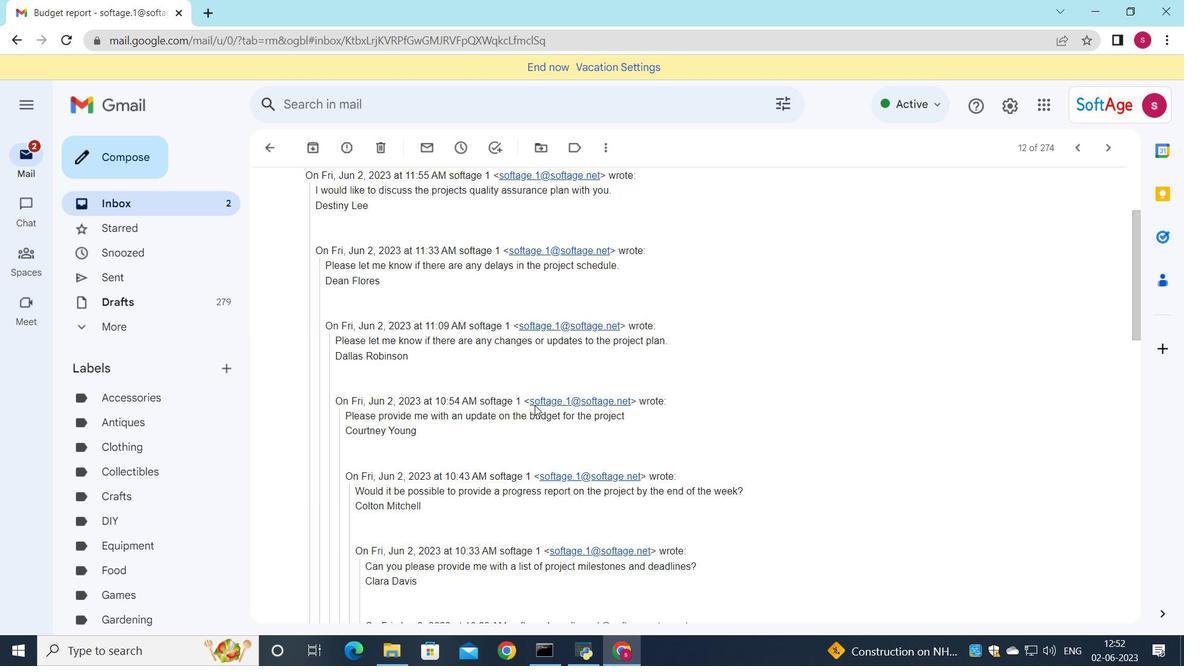 
Action: Mouse scrolled (531, 411) with delta (0, 0)
Screenshot: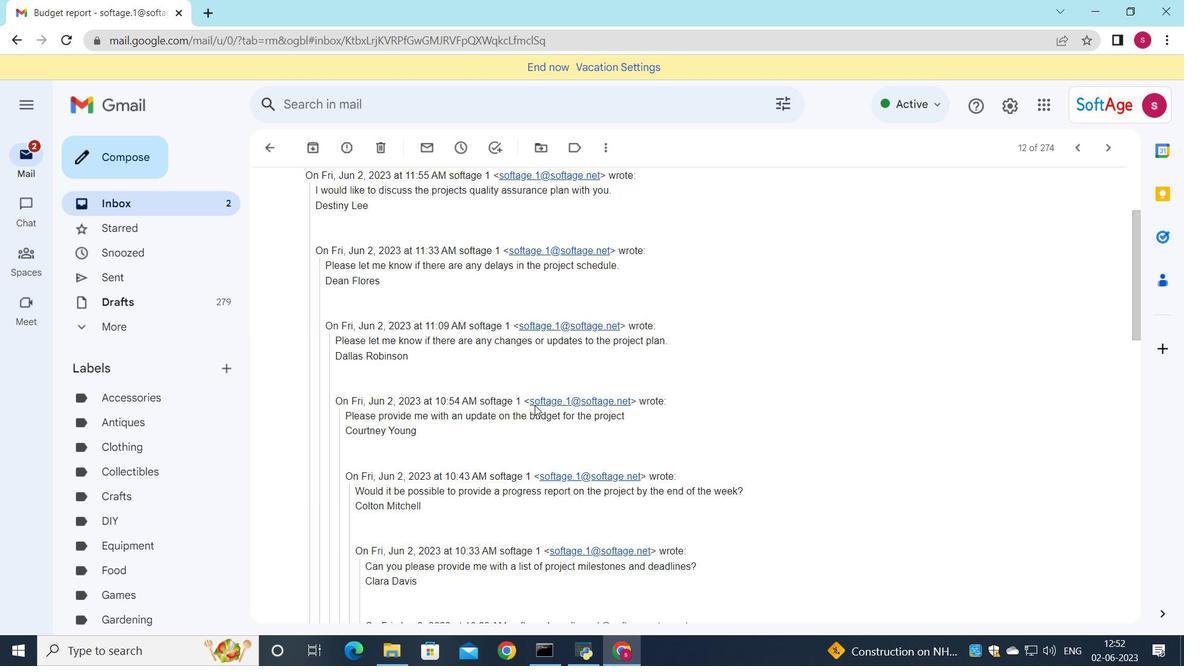 
Action: Mouse moved to (531, 413)
Screenshot: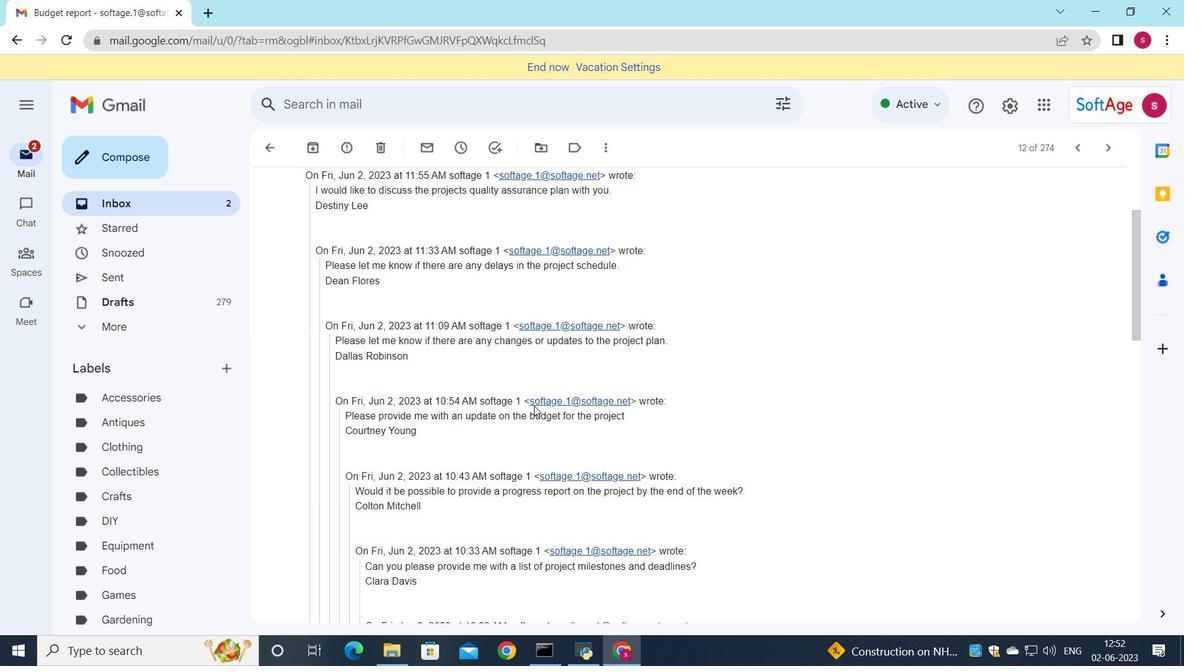 
Action: Mouse scrolled (531, 412) with delta (0, 0)
Screenshot: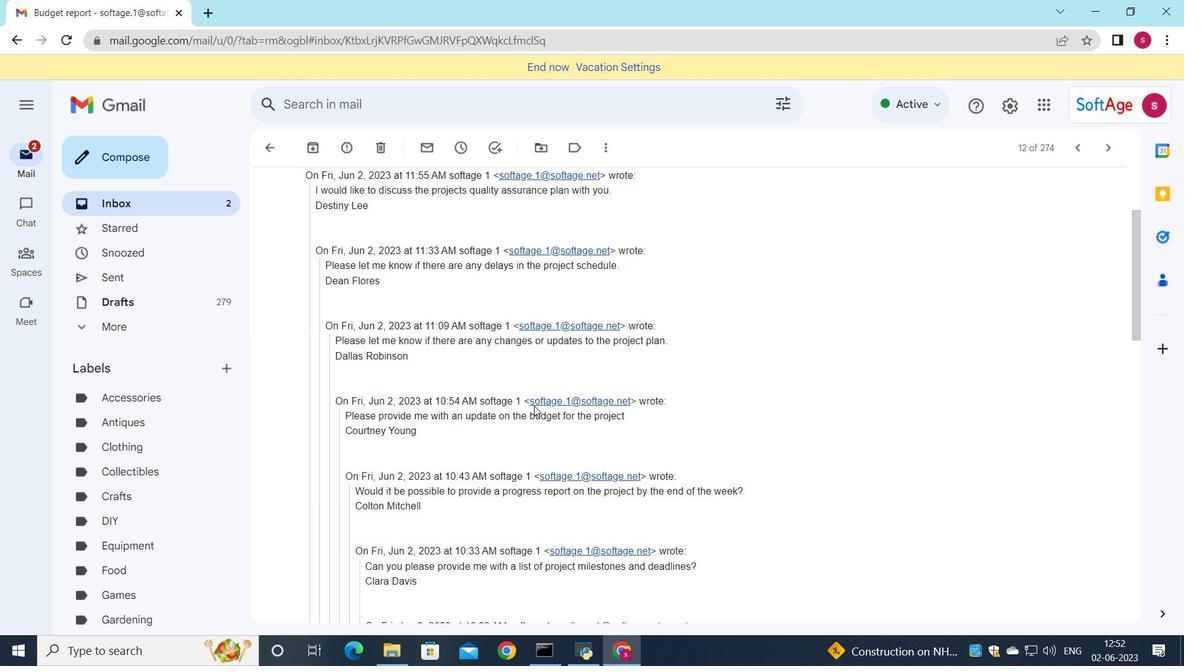 
Action: Mouse moved to (528, 418)
Screenshot: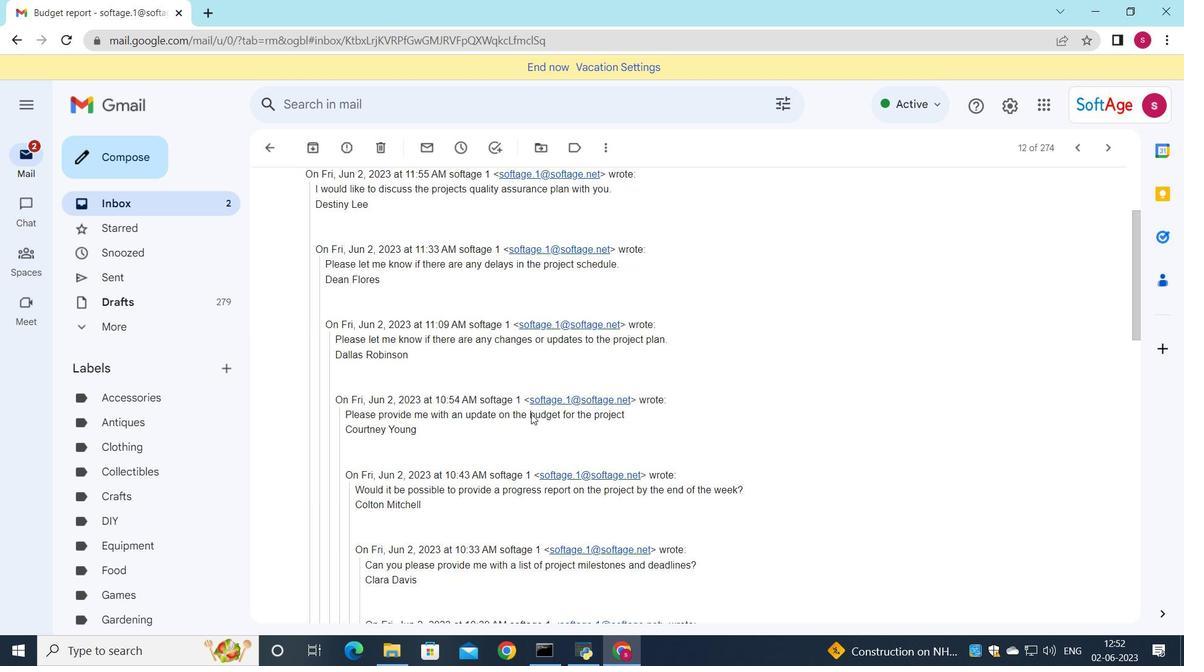 
Action: Mouse scrolled (530, 414) with delta (0, 0)
Screenshot: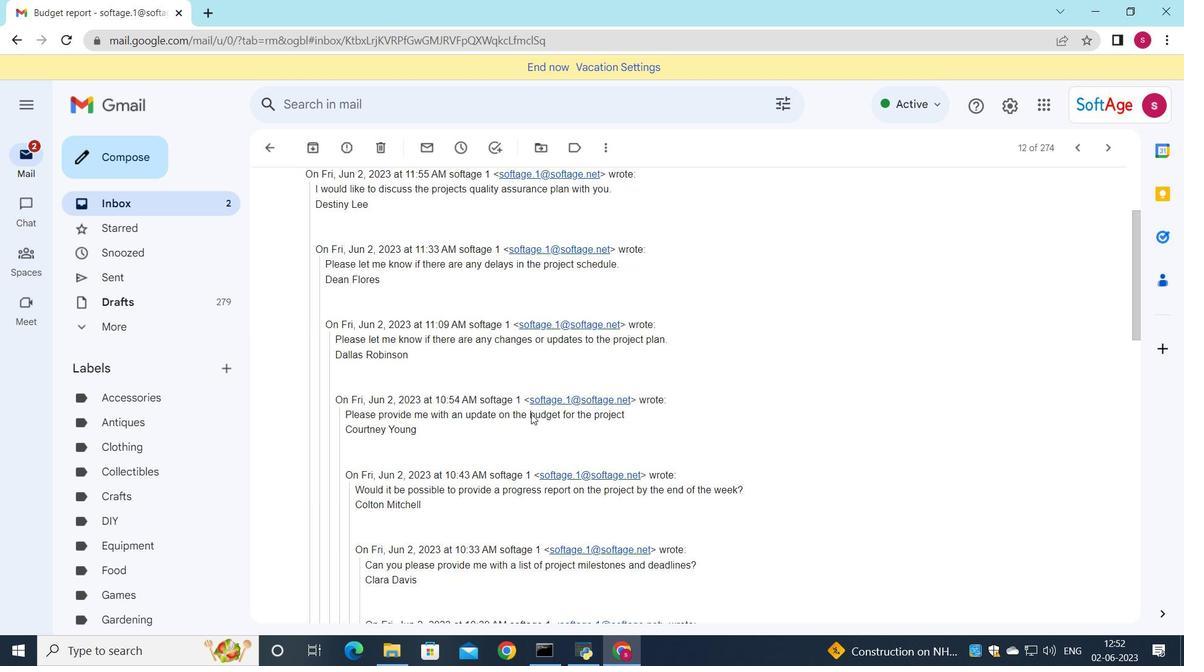 
Action: Mouse moved to (528, 418)
Screenshot: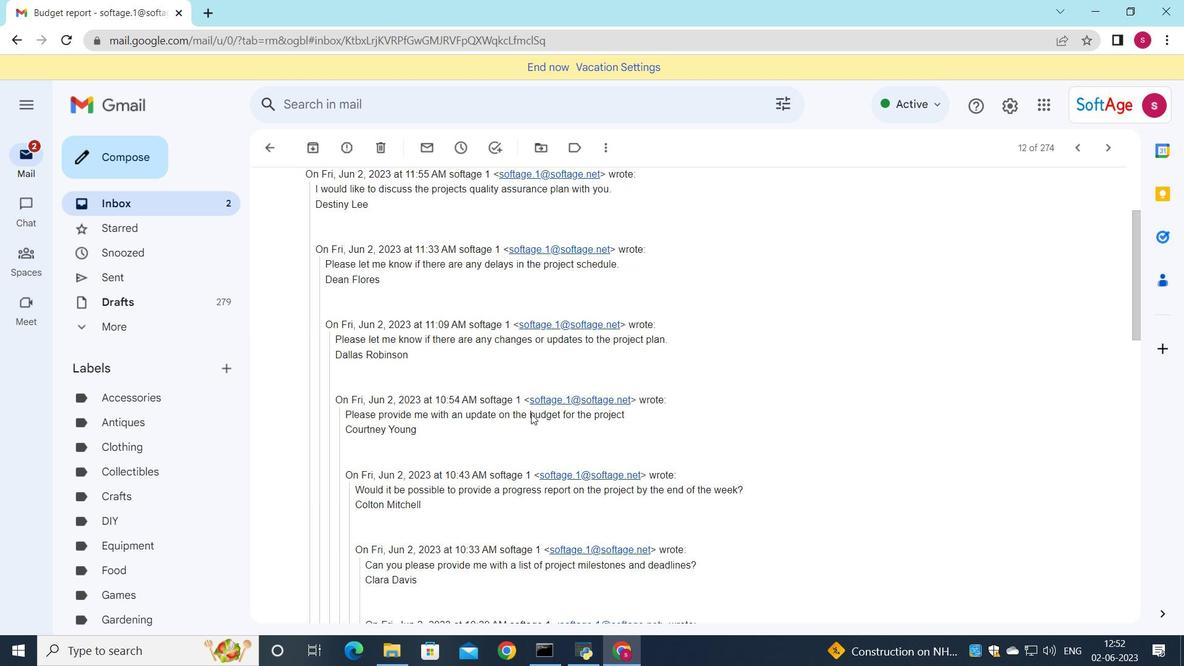 
Action: Mouse scrolled (528, 417) with delta (0, 0)
Screenshot: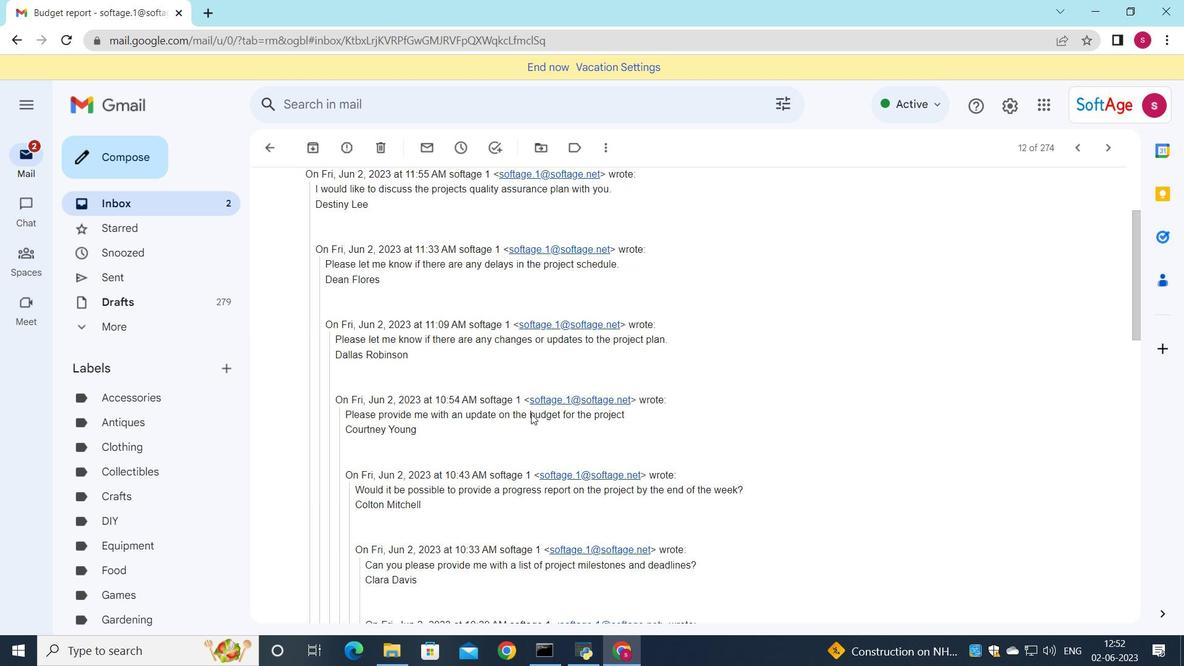 
Action: Mouse scrolled (528, 418) with delta (0, 0)
Screenshot: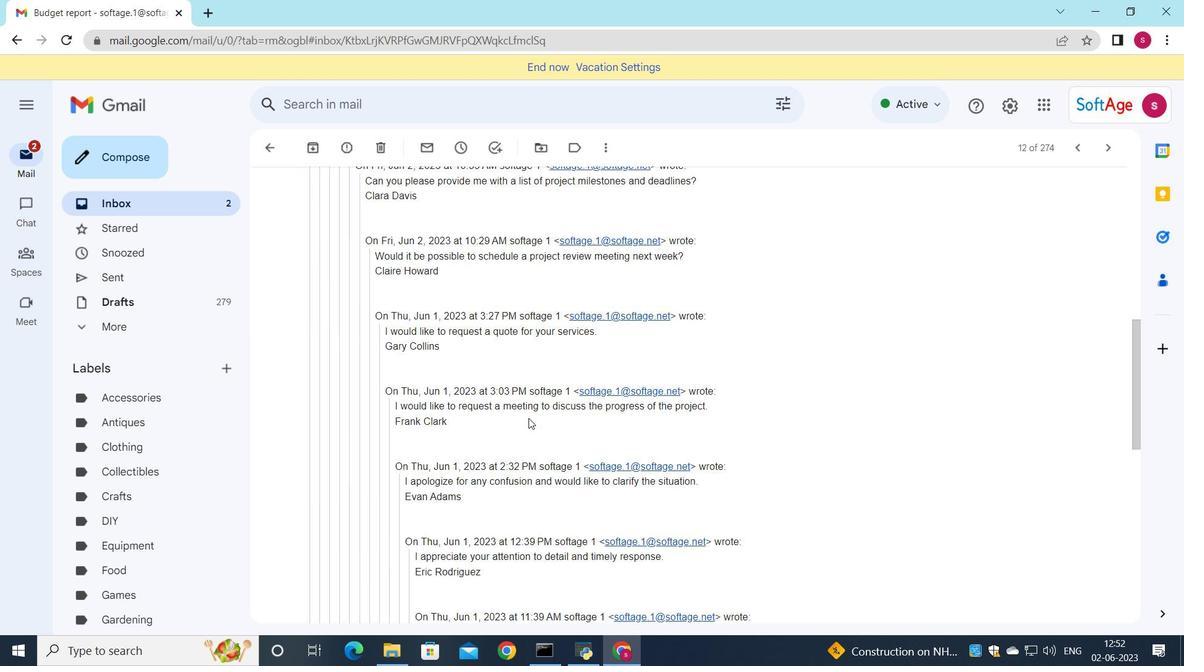 
Action: Mouse scrolled (528, 418) with delta (0, 0)
Screenshot: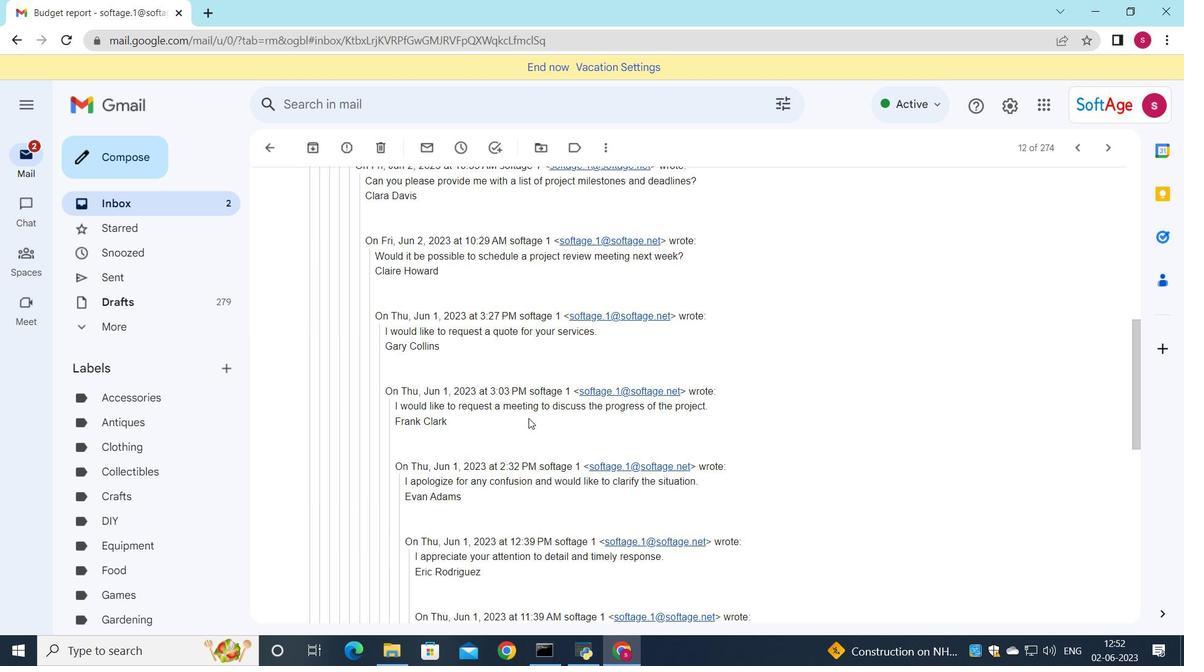 
Action: Mouse scrolled (528, 418) with delta (0, 0)
Screenshot: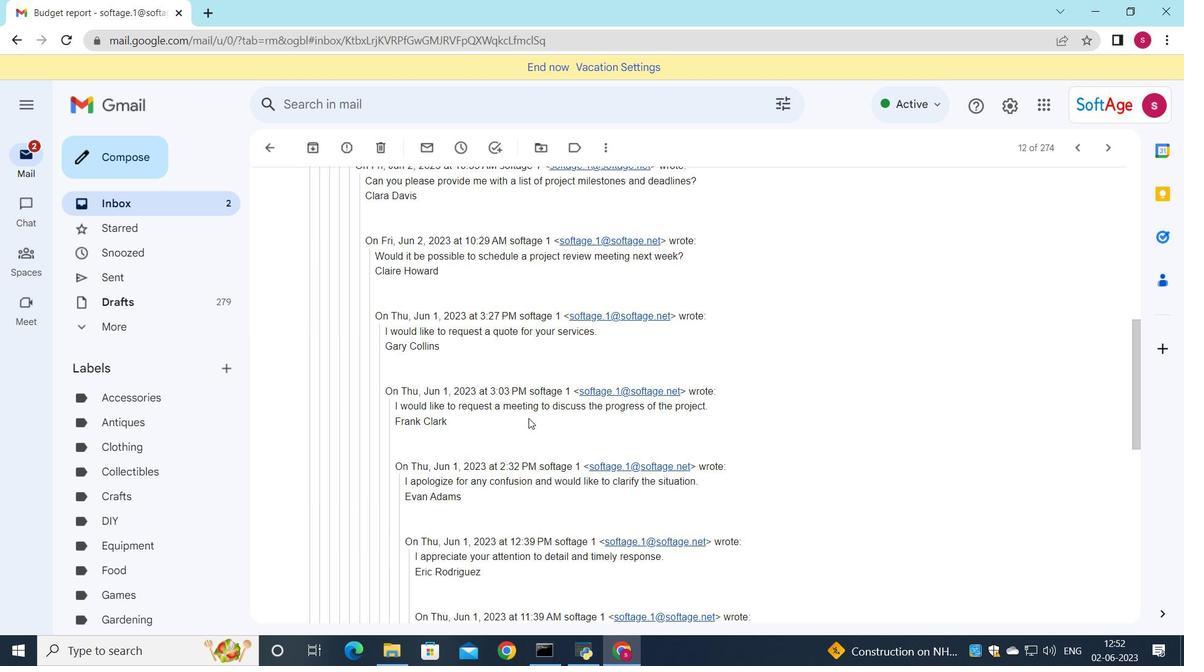 
Action: Mouse scrolled (528, 418) with delta (0, 0)
Screenshot: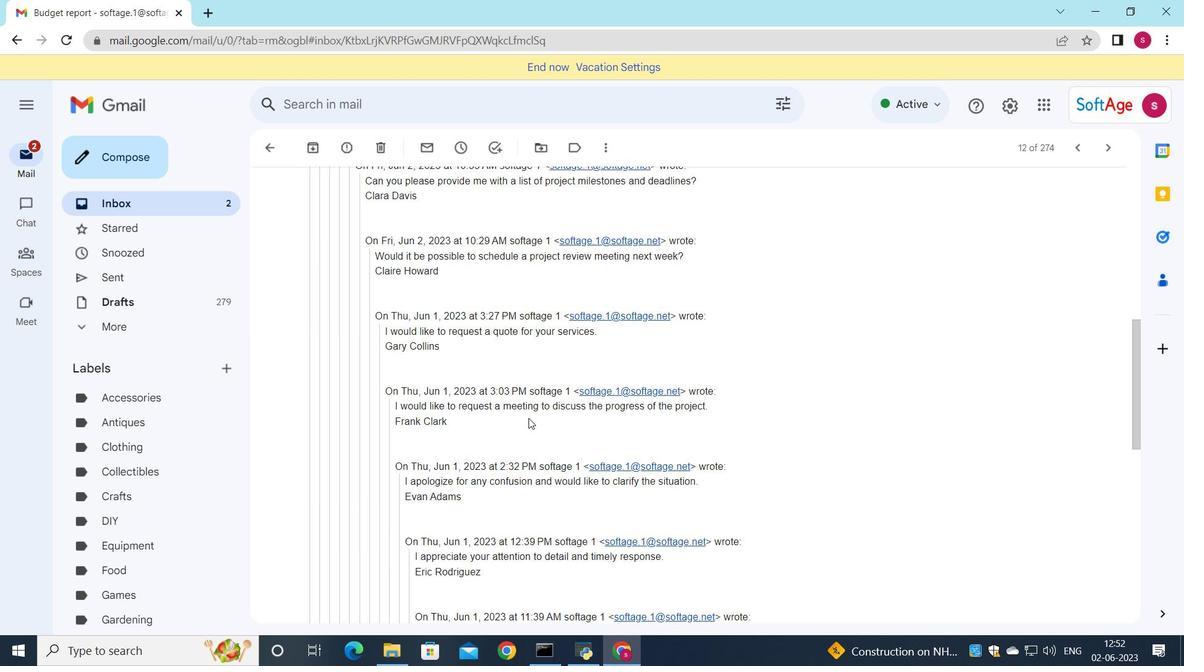 
Action: Mouse scrolled (528, 418) with delta (0, 0)
Screenshot: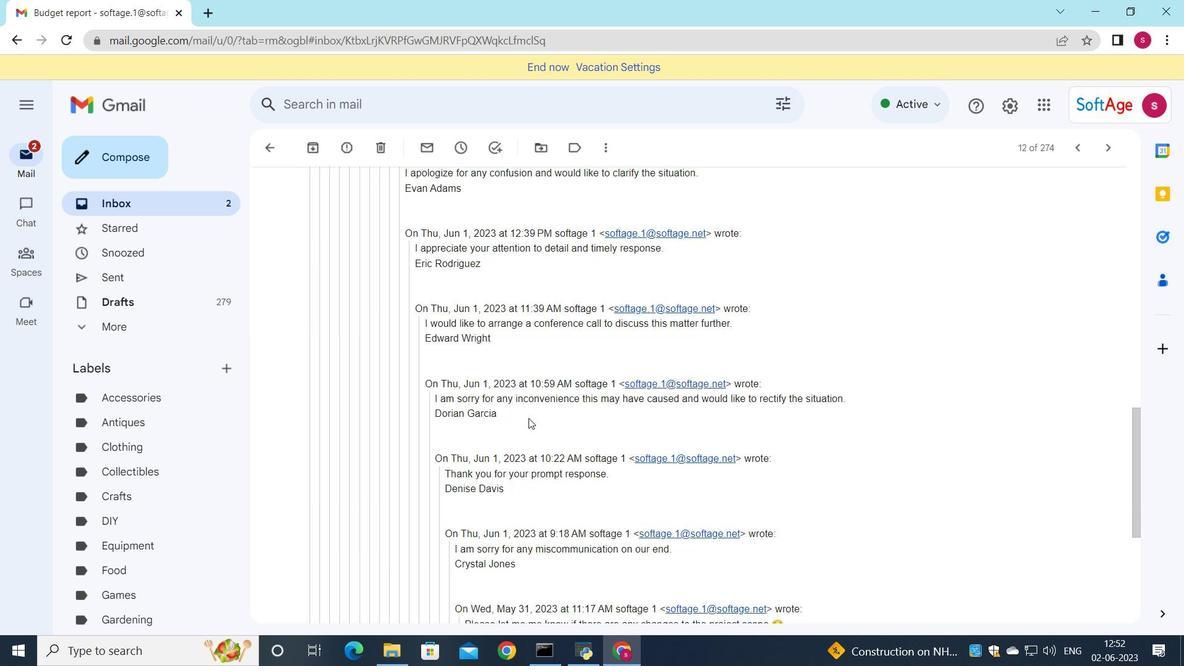 
Action: Mouse scrolled (528, 418) with delta (0, 0)
Screenshot: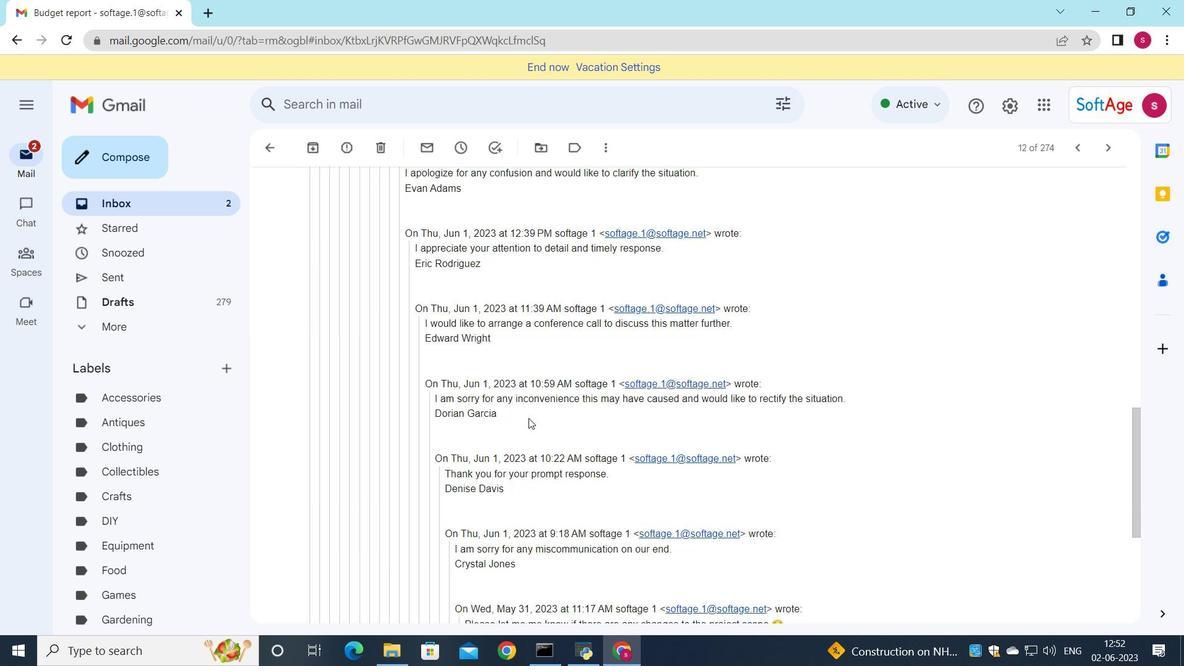
Action: Mouse scrolled (528, 418) with delta (0, 0)
Screenshot: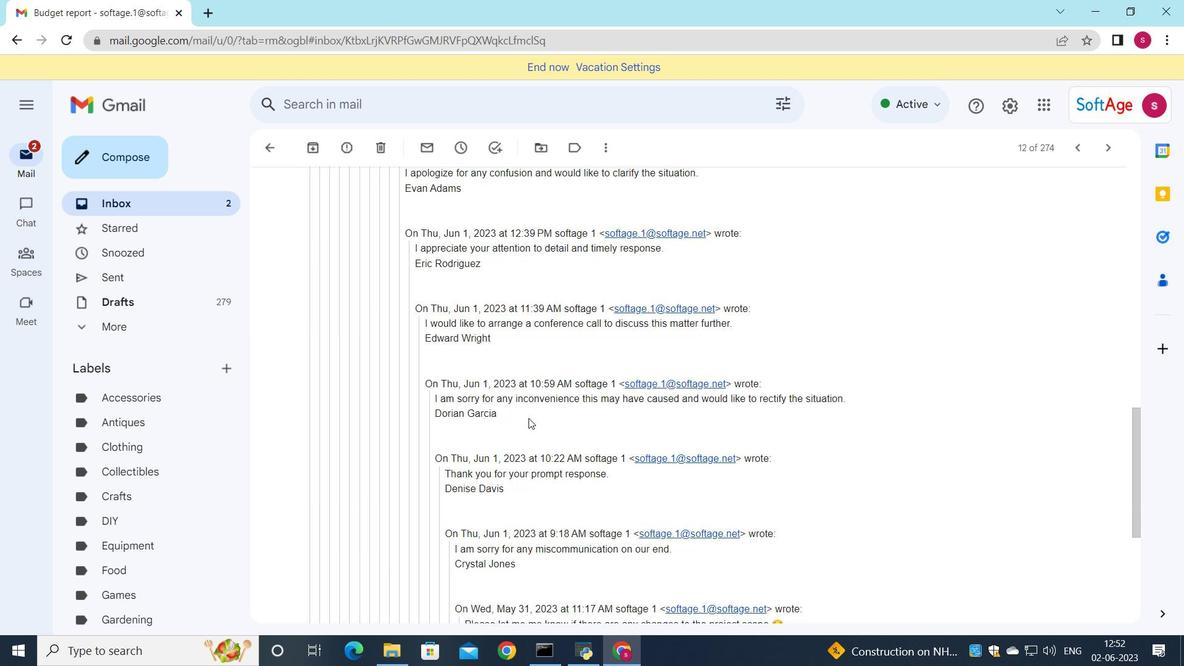 
Action: Mouse scrolled (528, 418) with delta (0, 0)
Screenshot: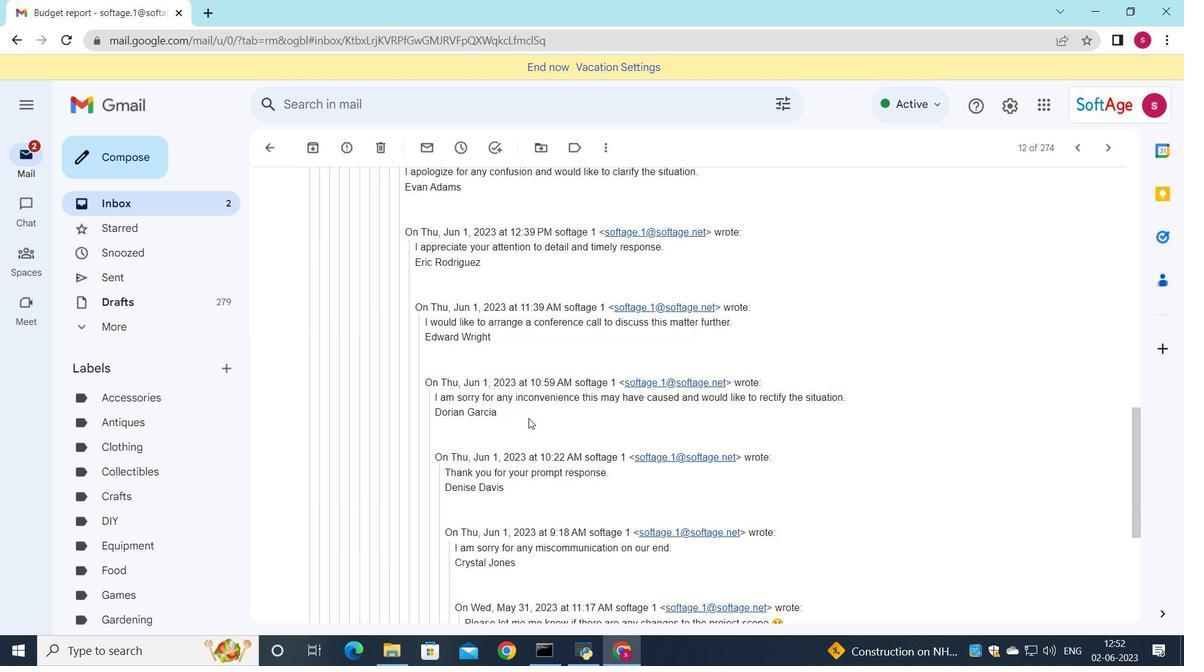 
Action: Mouse scrolled (528, 418) with delta (0, 0)
Screenshot: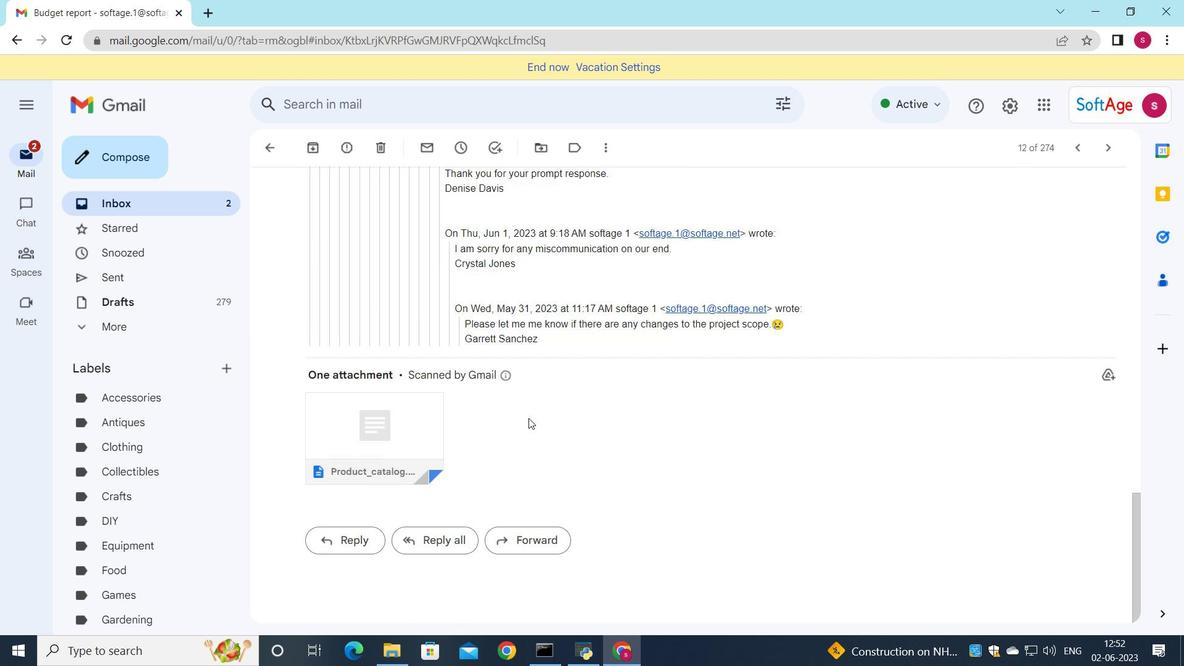 
Action: Mouse scrolled (528, 418) with delta (0, 0)
Screenshot: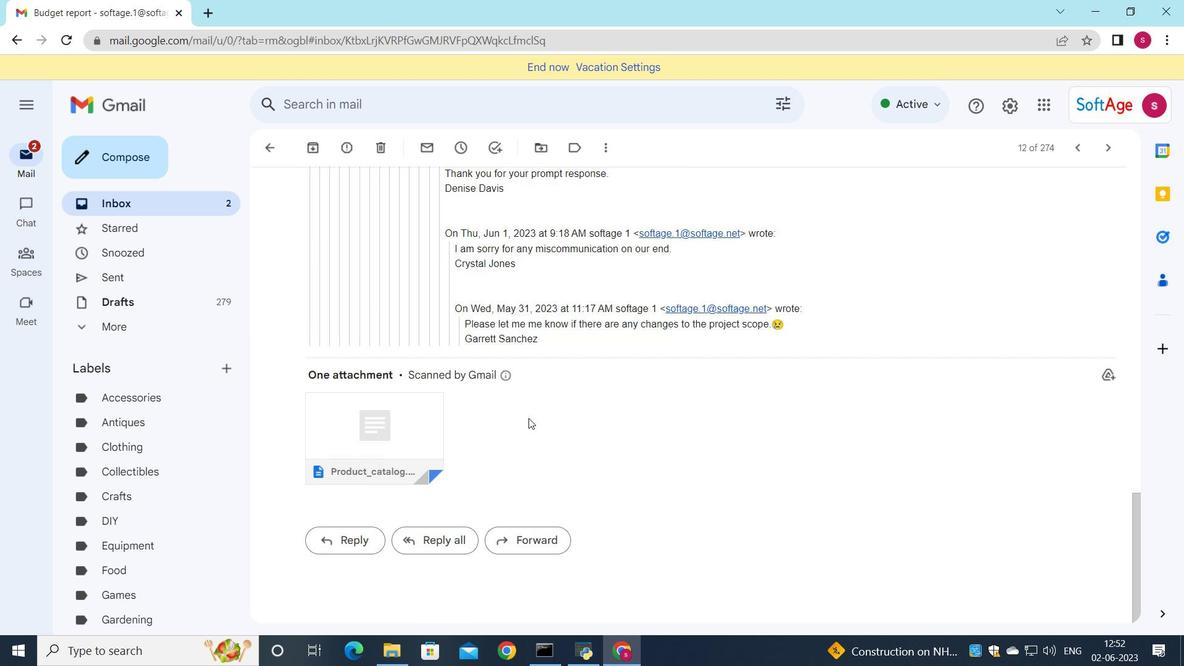 
Action: Mouse scrolled (528, 418) with delta (0, 0)
Screenshot: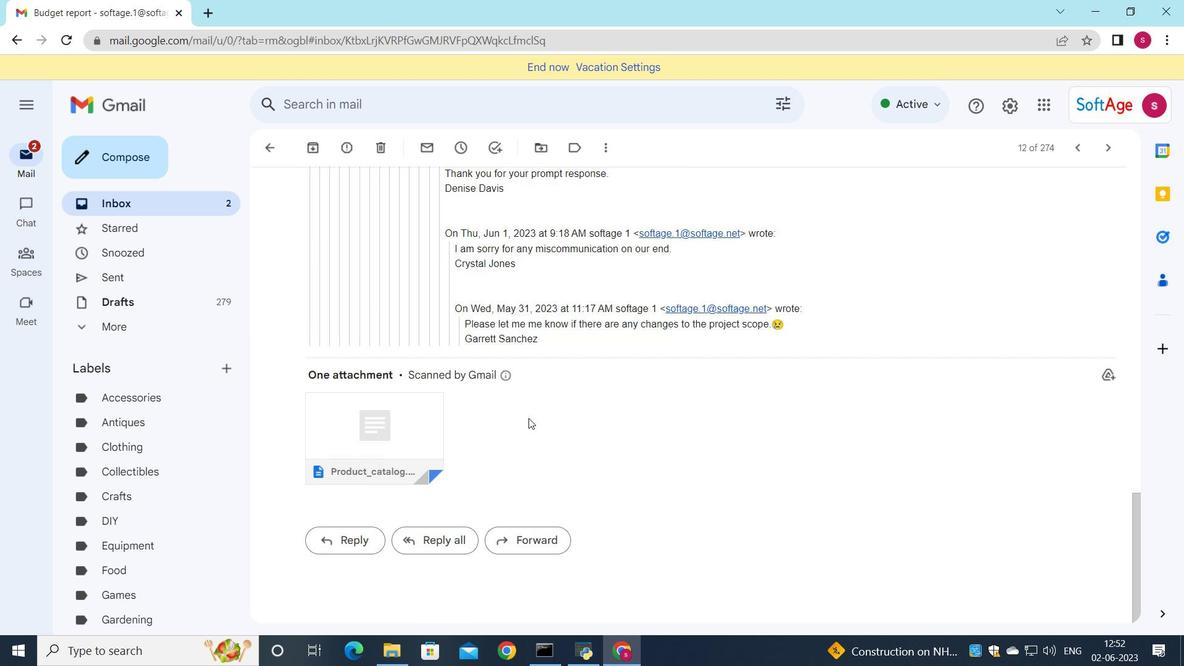 
Action: Mouse moved to (338, 541)
Screenshot: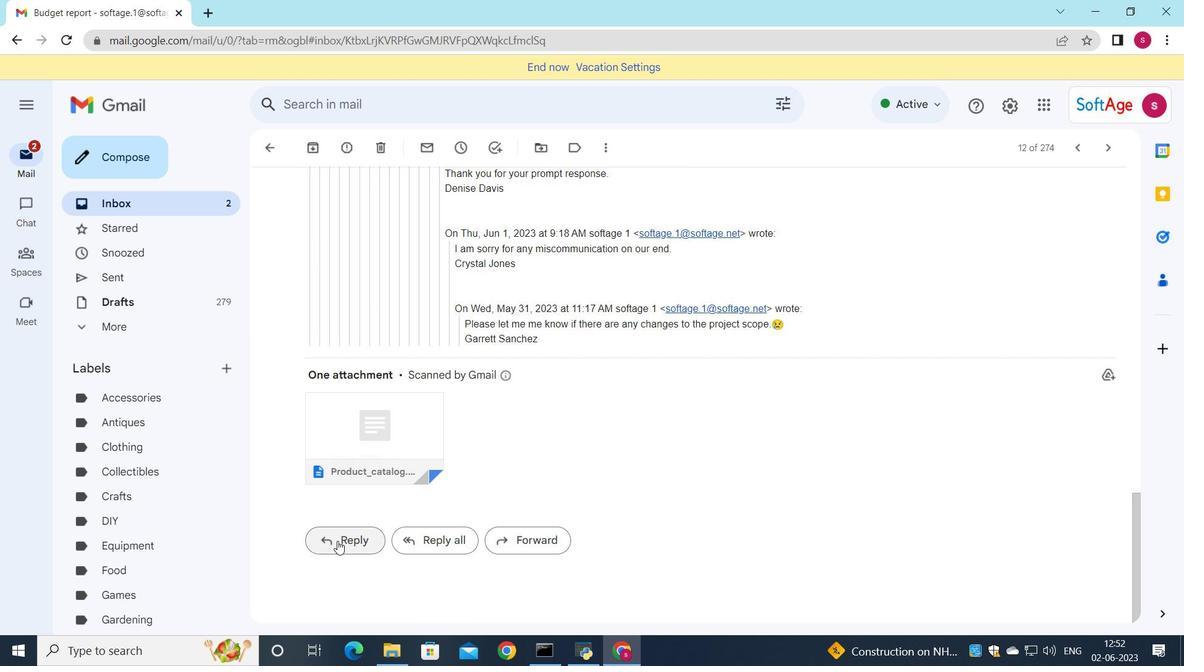 
Action: Mouse pressed left at (338, 541)
Screenshot: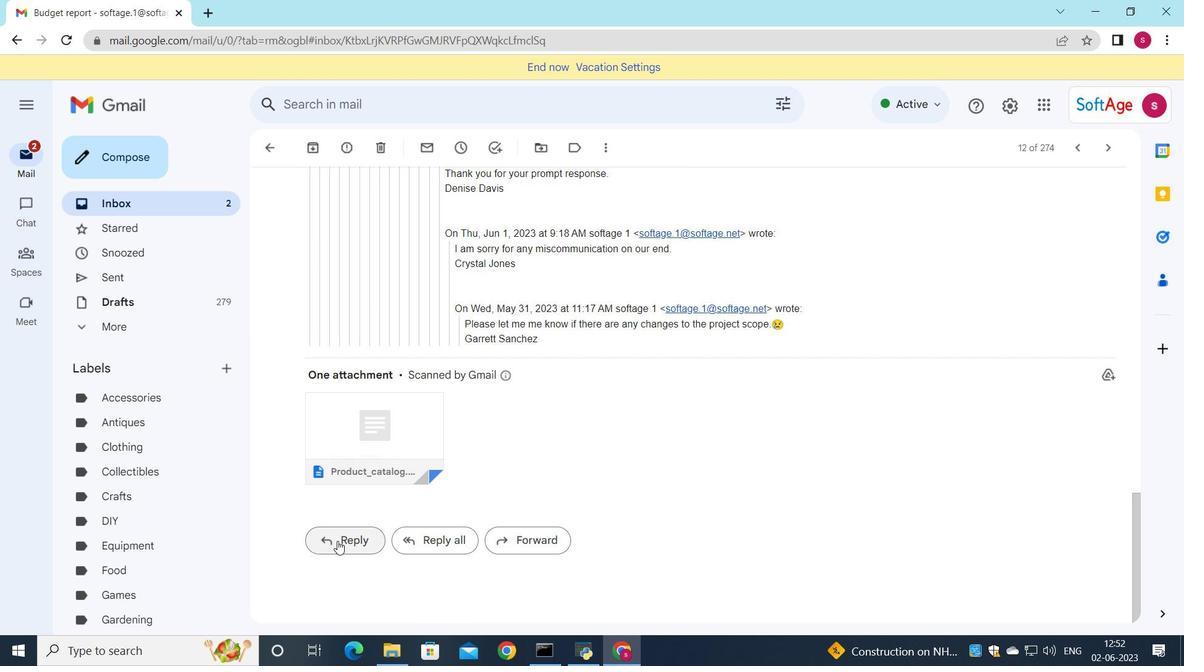 
Action: Mouse moved to (338, 444)
Screenshot: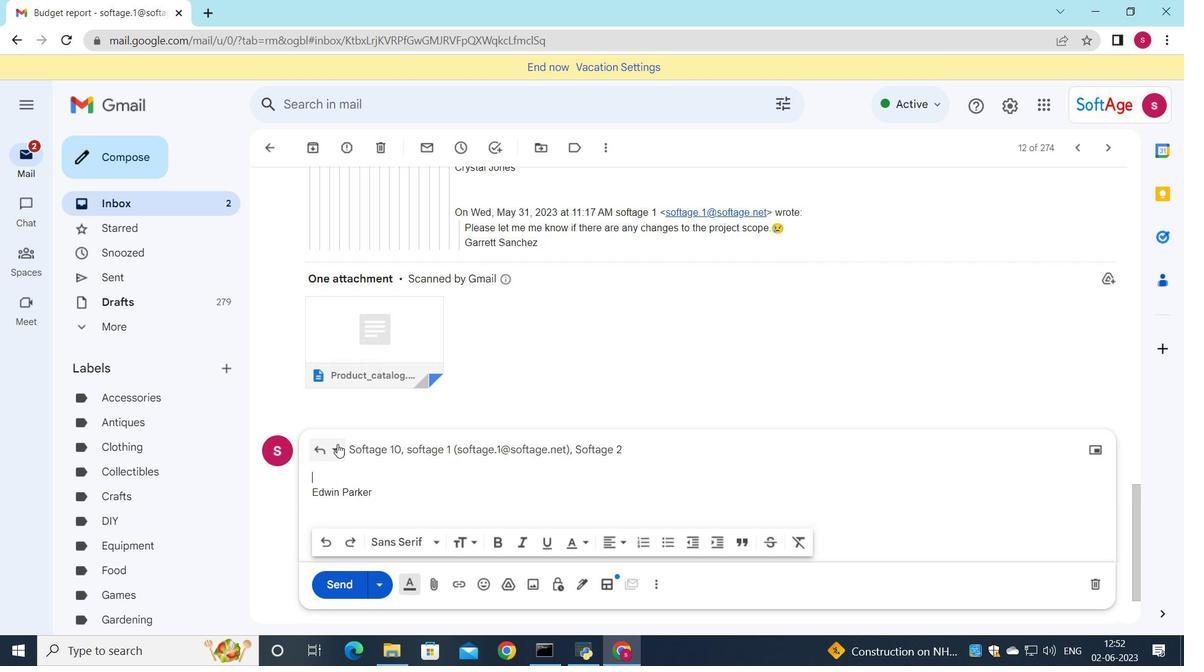 
Action: Mouse pressed left at (338, 444)
Screenshot: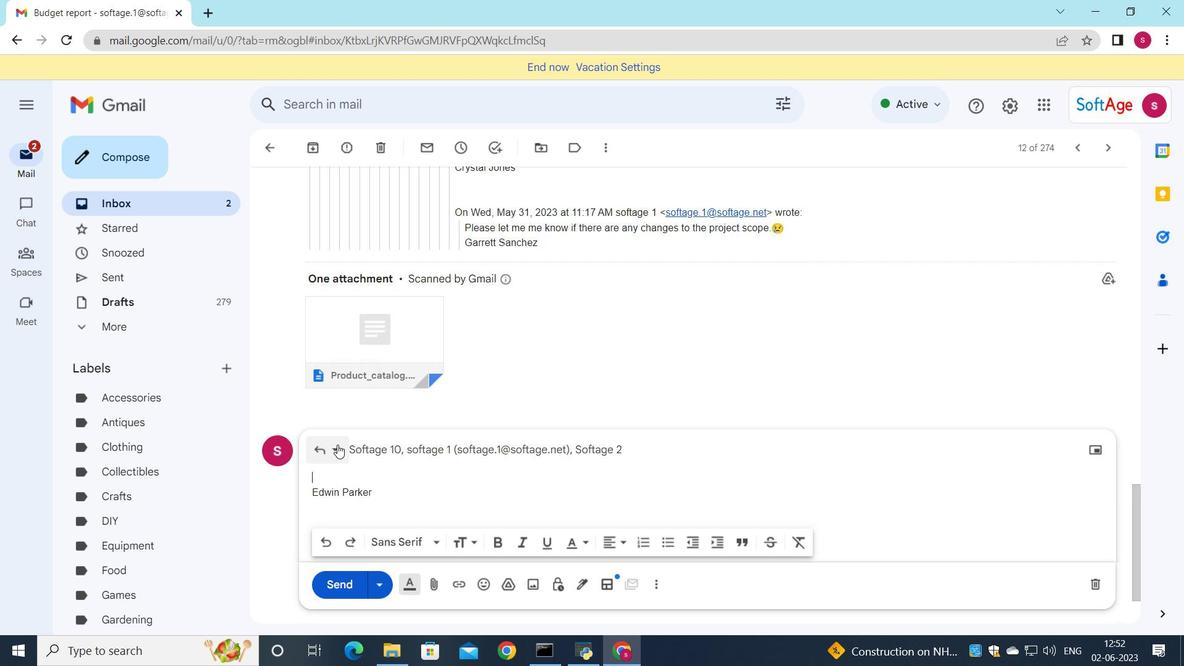 
Action: Mouse moved to (371, 570)
Screenshot: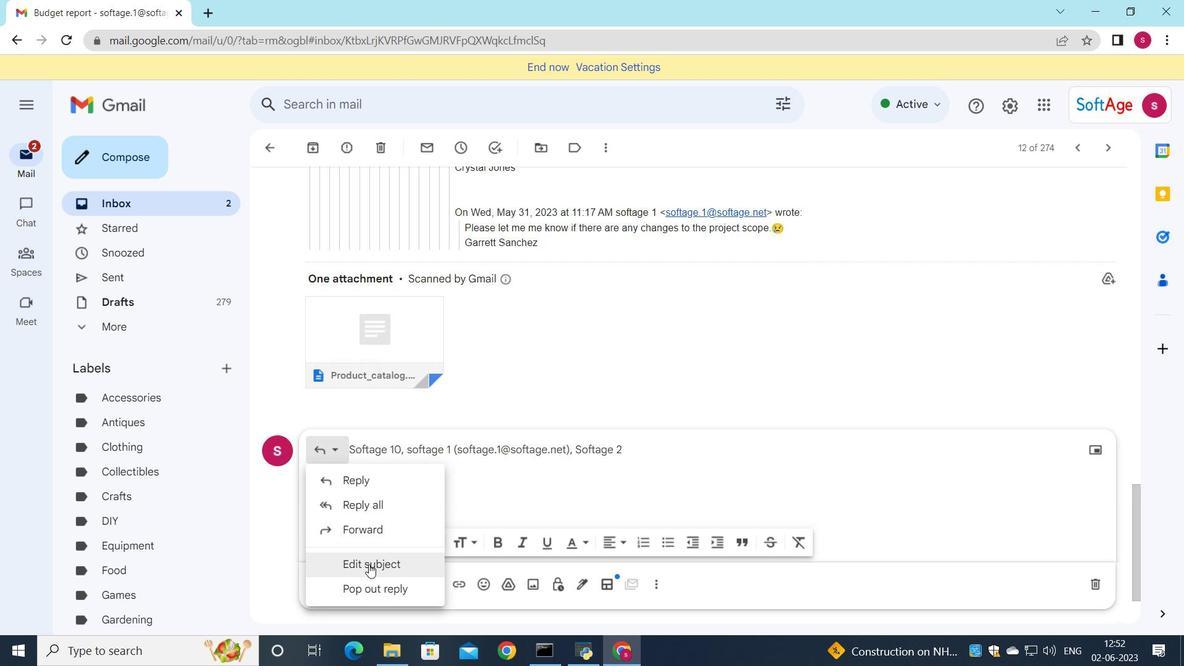 
Action: Mouse pressed left at (371, 570)
Screenshot: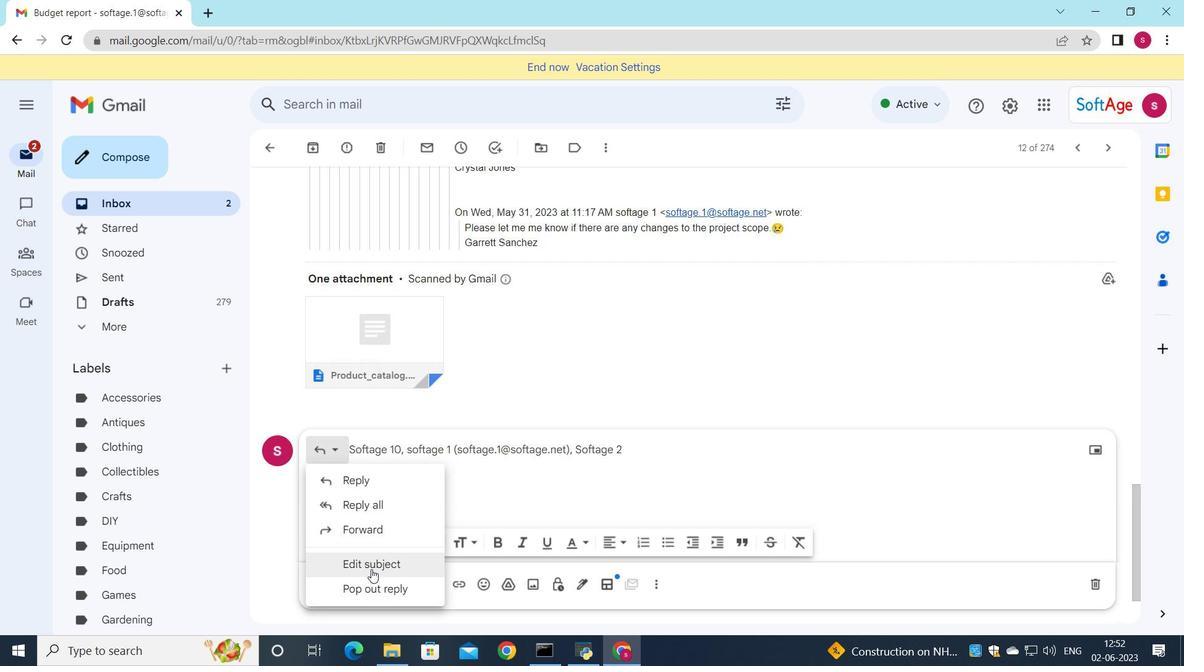 
Action: Mouse moved to (828, 444)
Screenshot: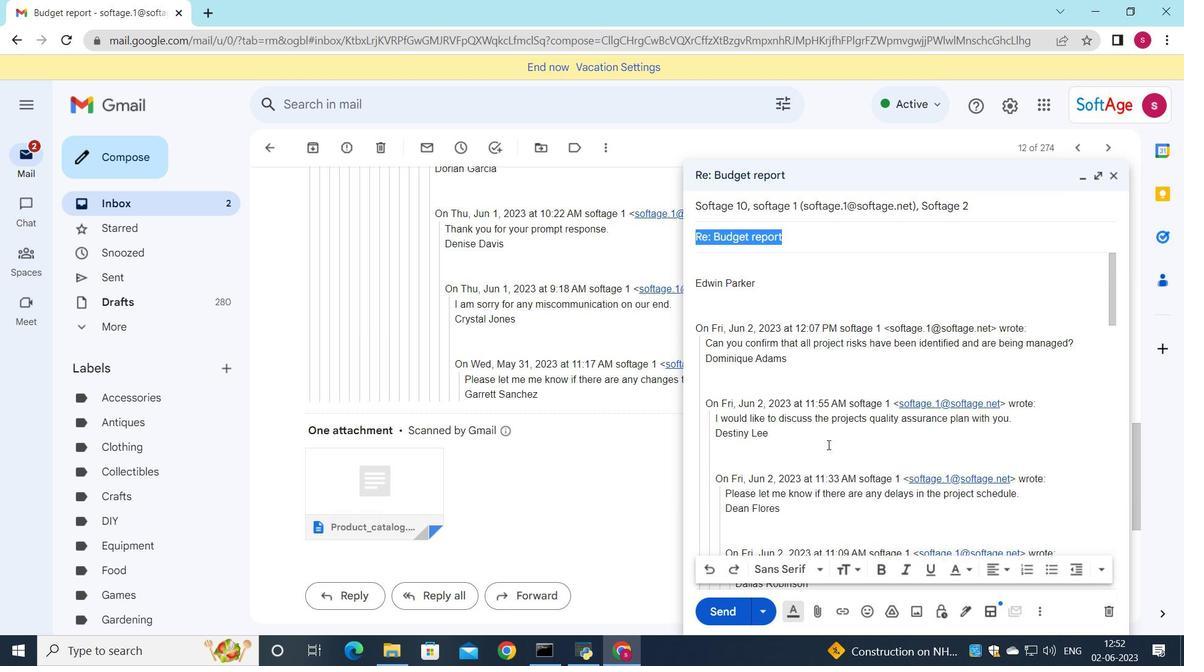 
Action: Key pressed <Key.shift>Request<Key.space>for<Key.space>a<Key.space>promotion
Screenshot: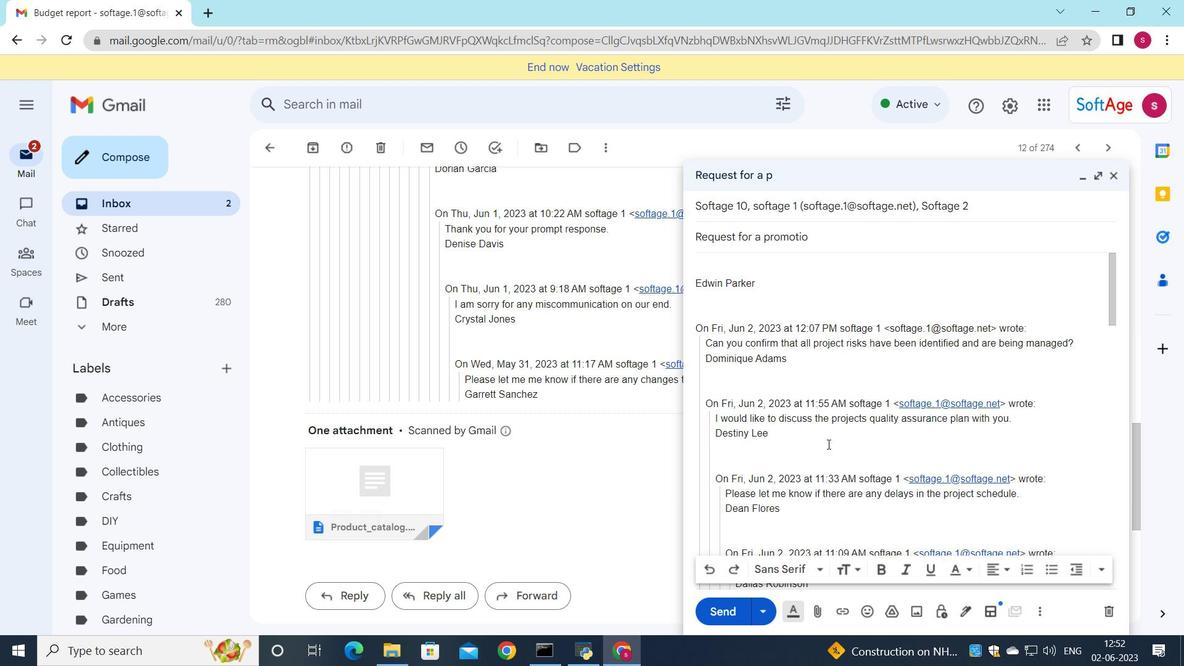 
Action: Mouse moved to (710, 264)
Screenshot: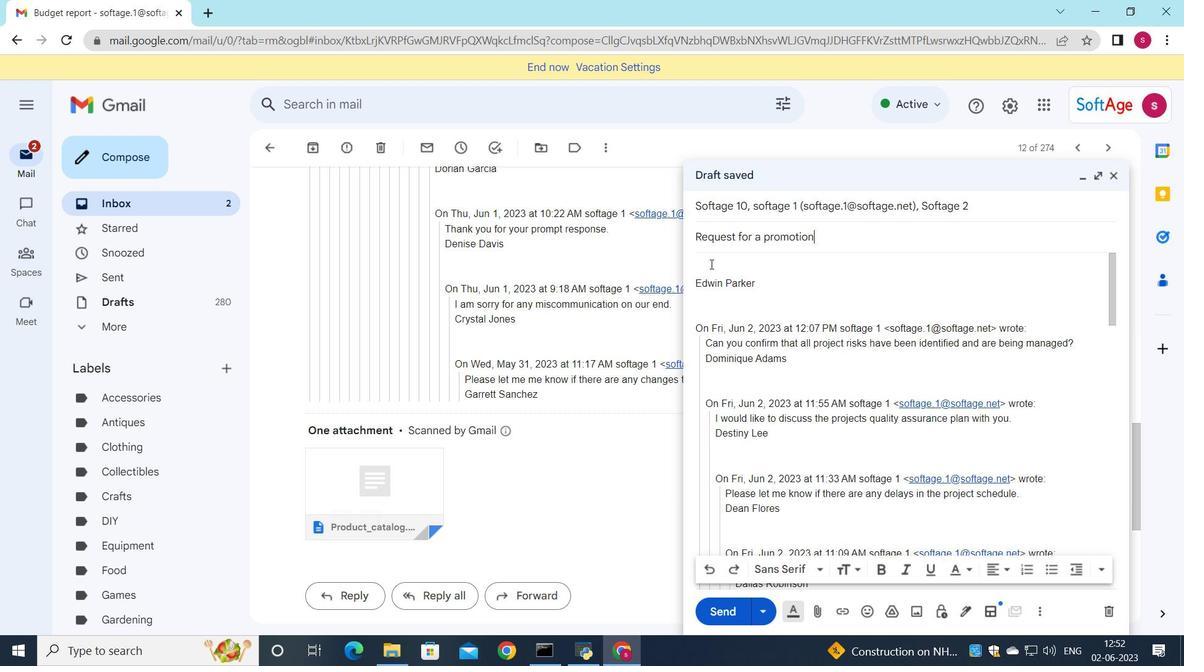 
Action: Mouse pressed left at (710, 264)
Screenshot: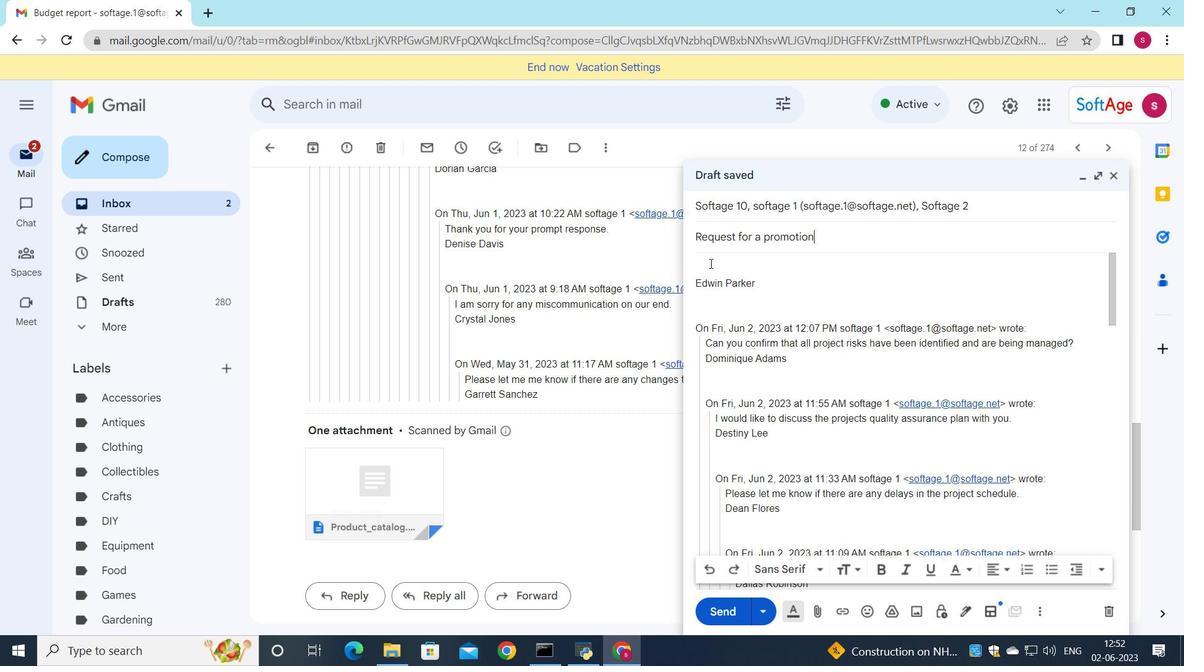 
Action: Key pressed <Key.shift>I<Key.space>would<Key.space>like<Key.space>to<Key.space>schedule<Key.space>a<Key.space>meeting<Key.space>to<Key.space>discuss<Key.space>the<Key.space>projects<Key.space>risk<Key.space>mitigation<Key.space>plan.
Screenshot: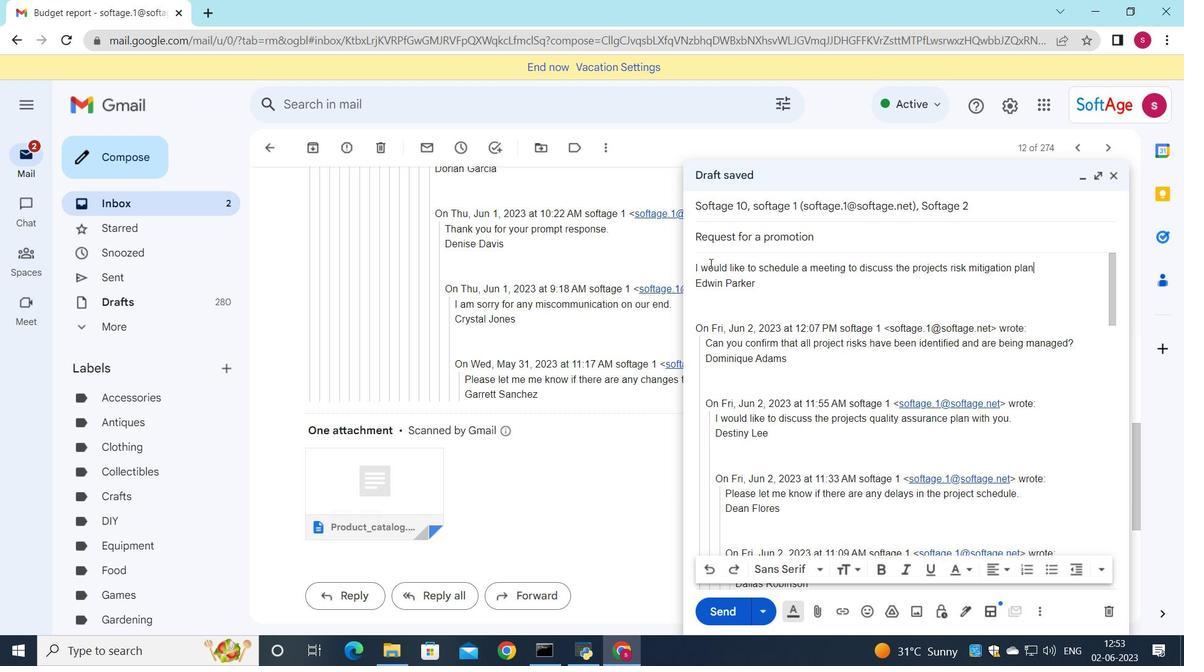 
Action: Mouse moved to (802, 338)
Screenshot: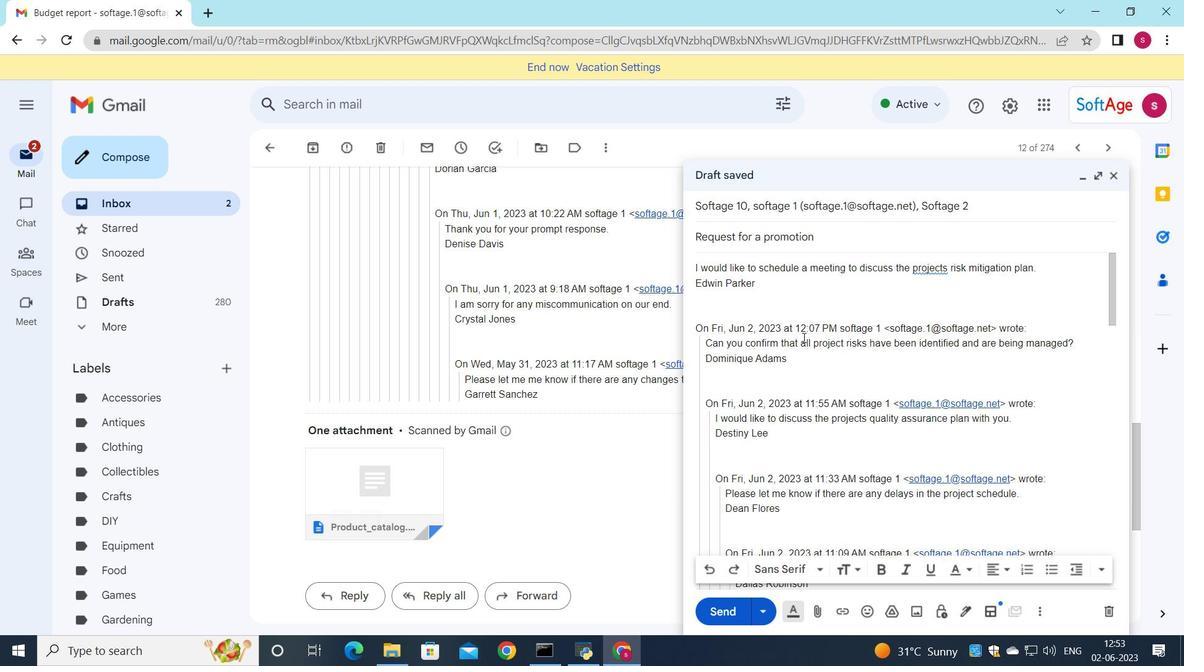 
Action: Mouse scrolled (802, 337) with delta (0, 0)
Screenshot: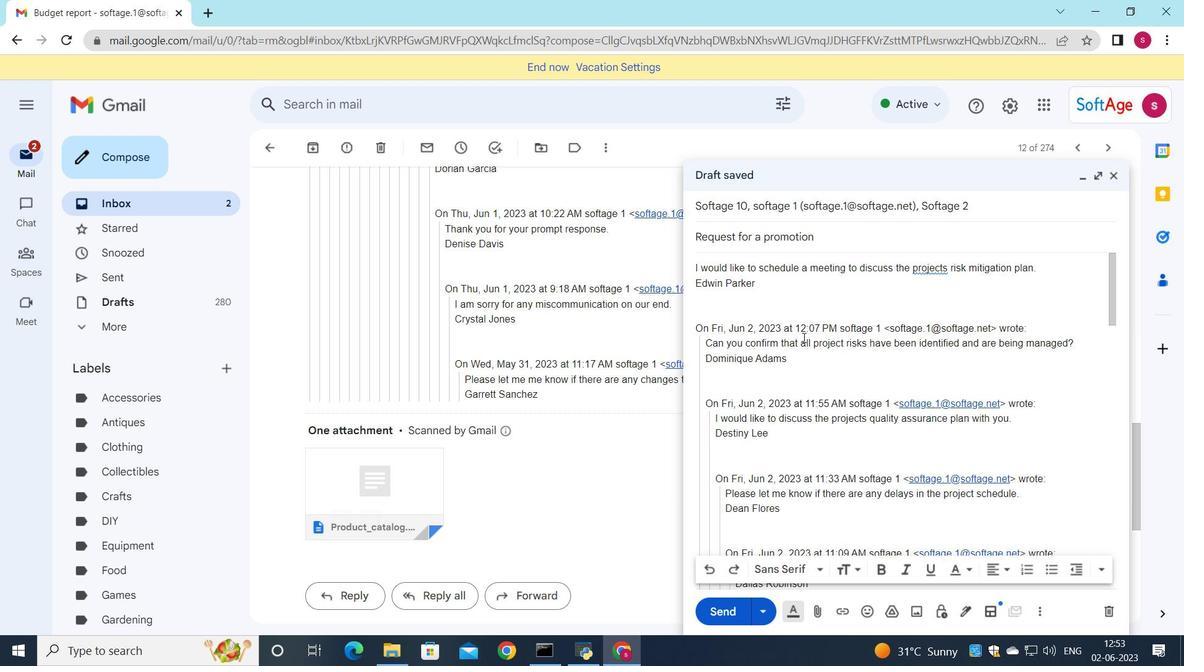 
Action: Mouse moved to (800, 337)
Screenshot: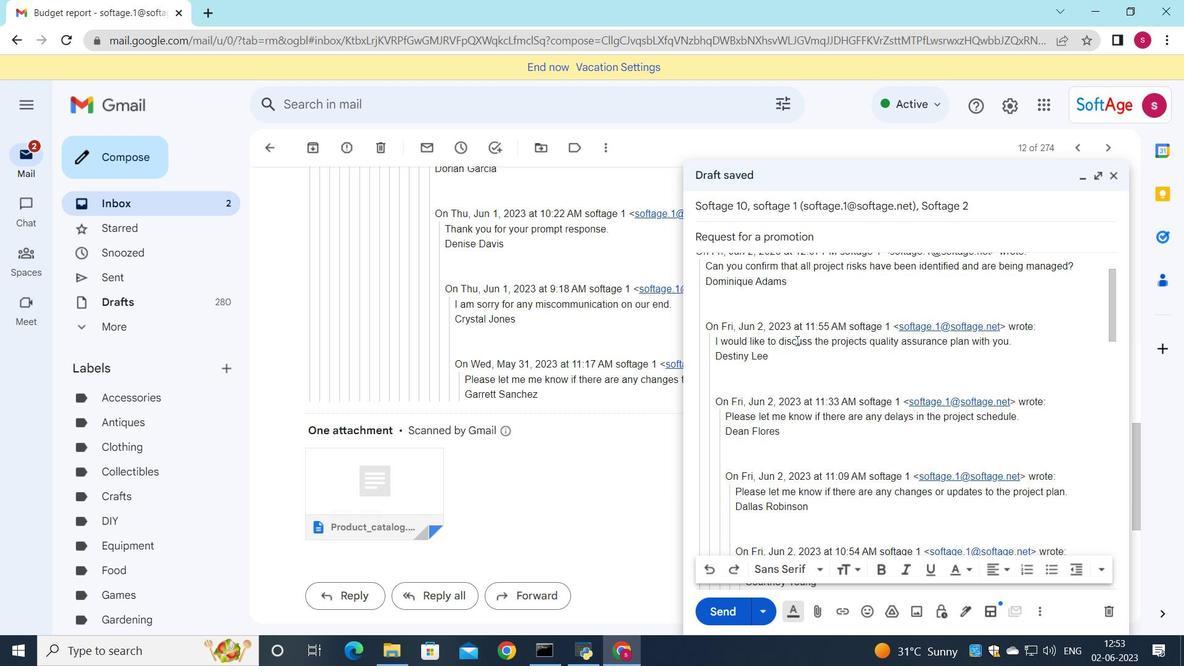 
Action: Mouse scrolled (800, 338) with delta (0, 0)
Screenshot: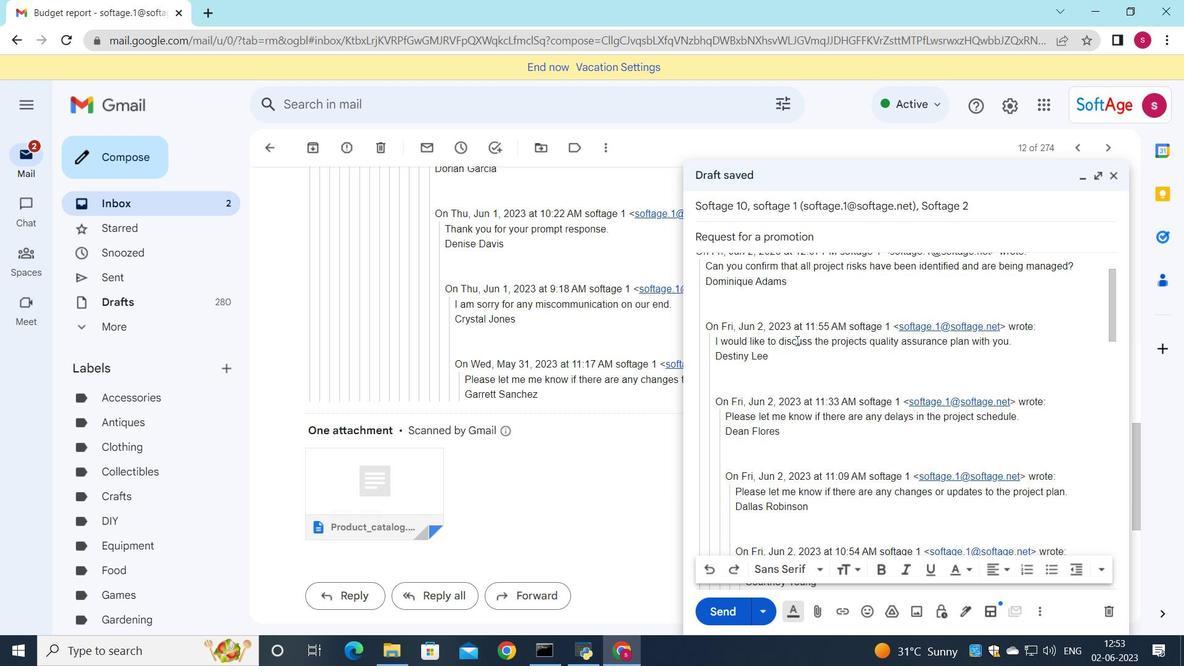 
Action: Mouse moved to (891, 321)
Screenshot: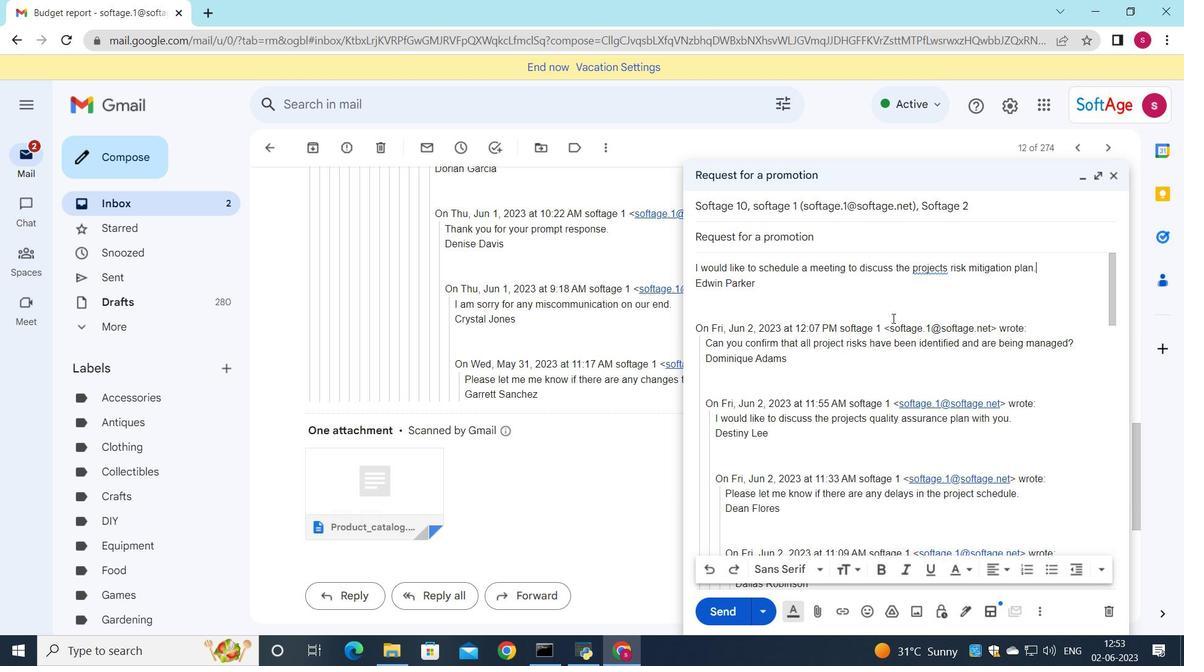 
Action: Mouse scrolled (891, 320) with delta (0, 0)
Screenshot: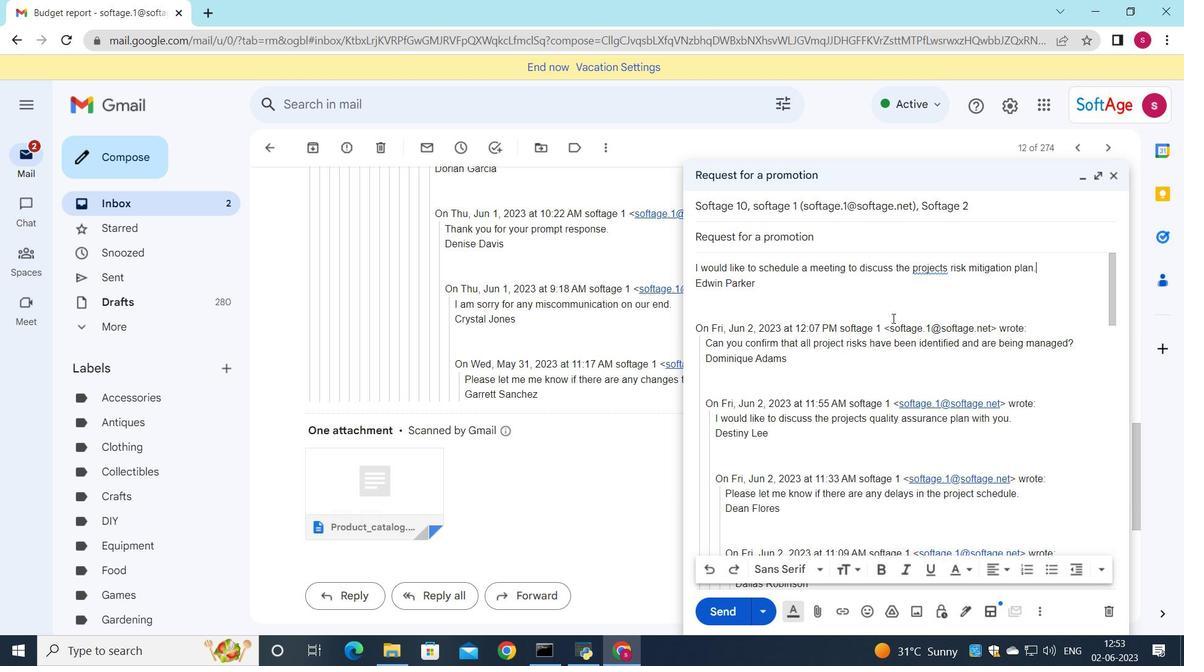 
Action: Mouse moved to (815, 610)
Screenshot: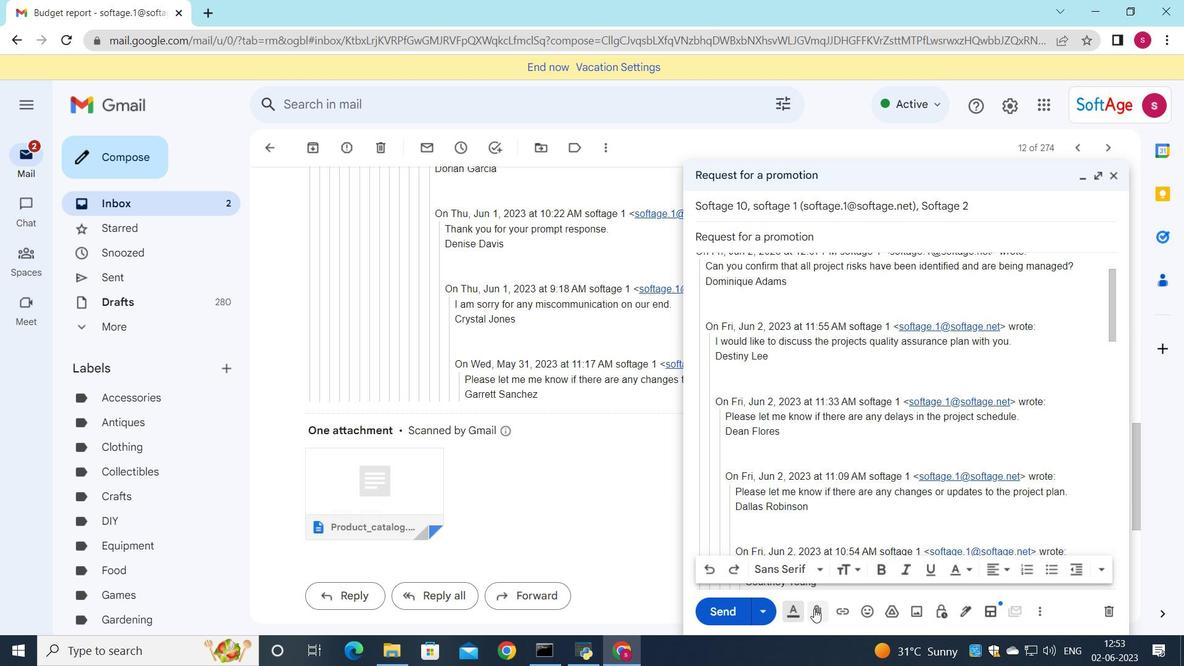 
Action: Mouse pressed left at (815, 610)
Screenshot: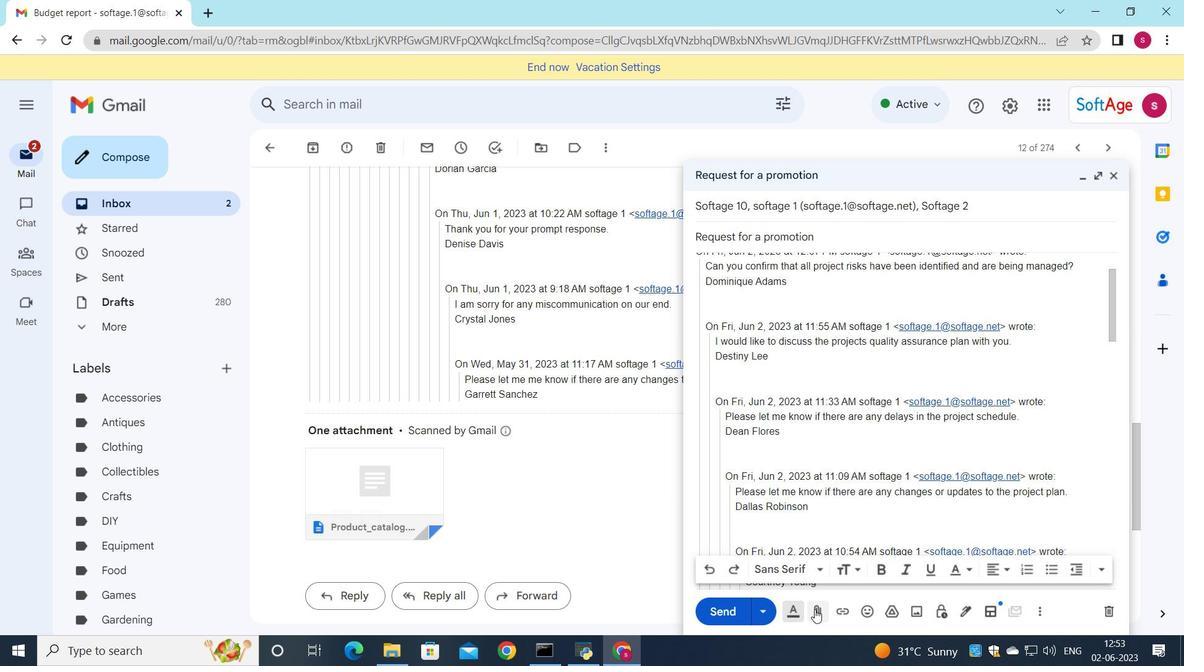 
Action: Mouse moved to (251, 106)
Screenshot: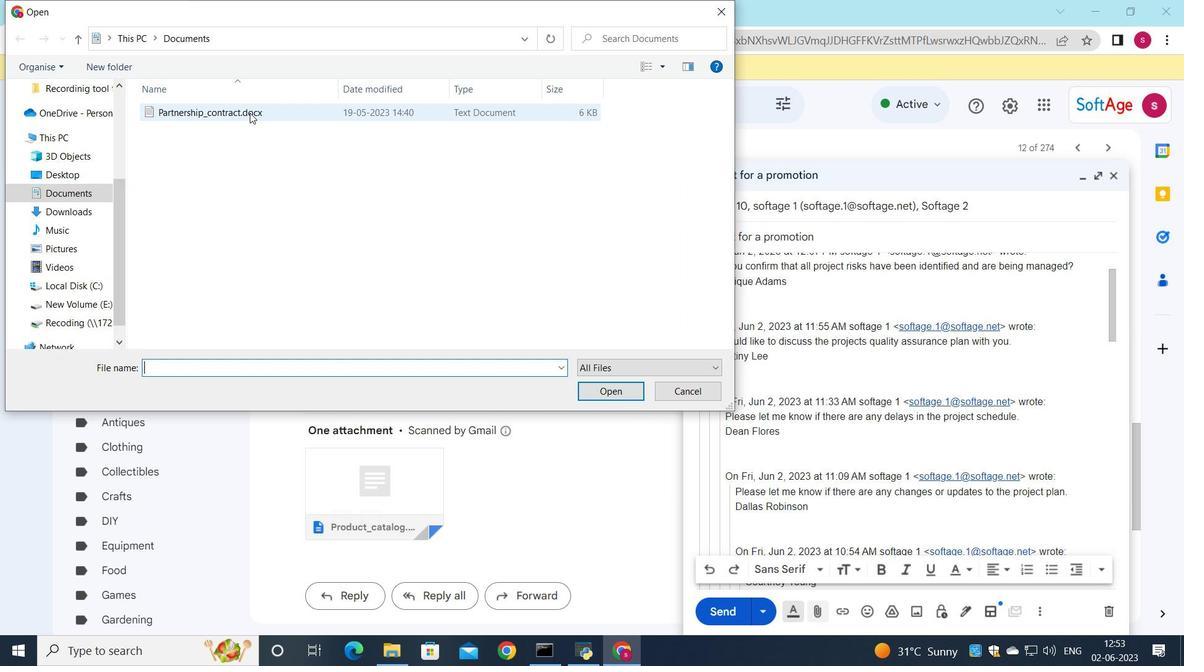 
Action: Mouse pressed left at (251, 106)
Screenshot: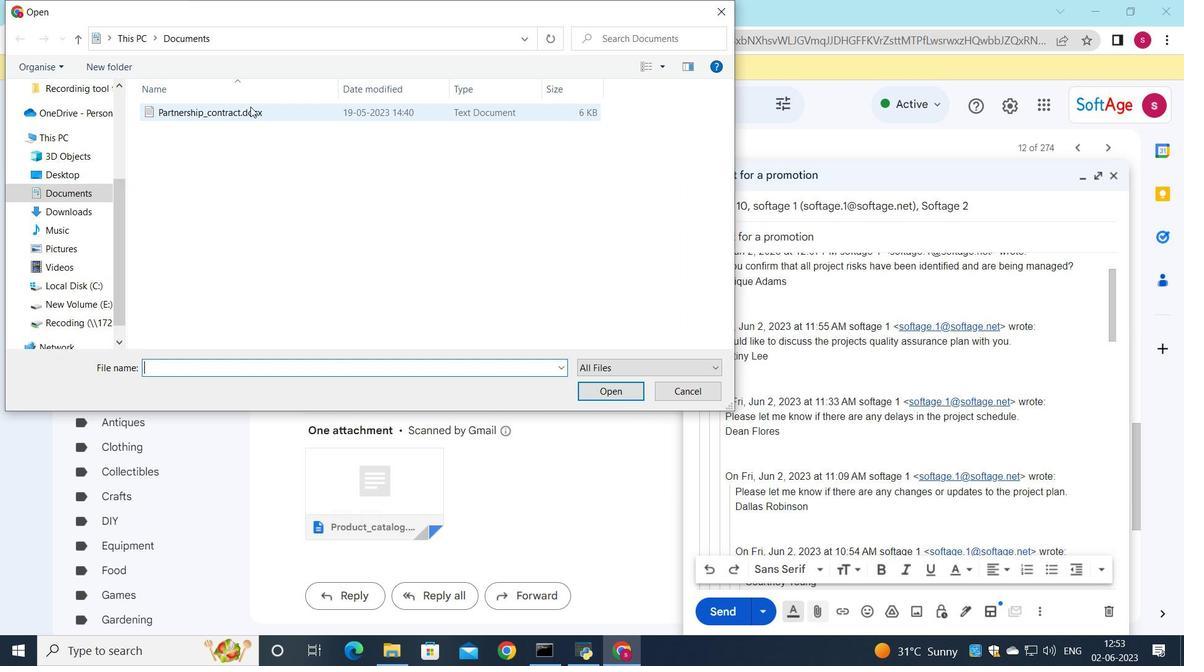
Action: Mouse moved to (290, 112)
Screenshot: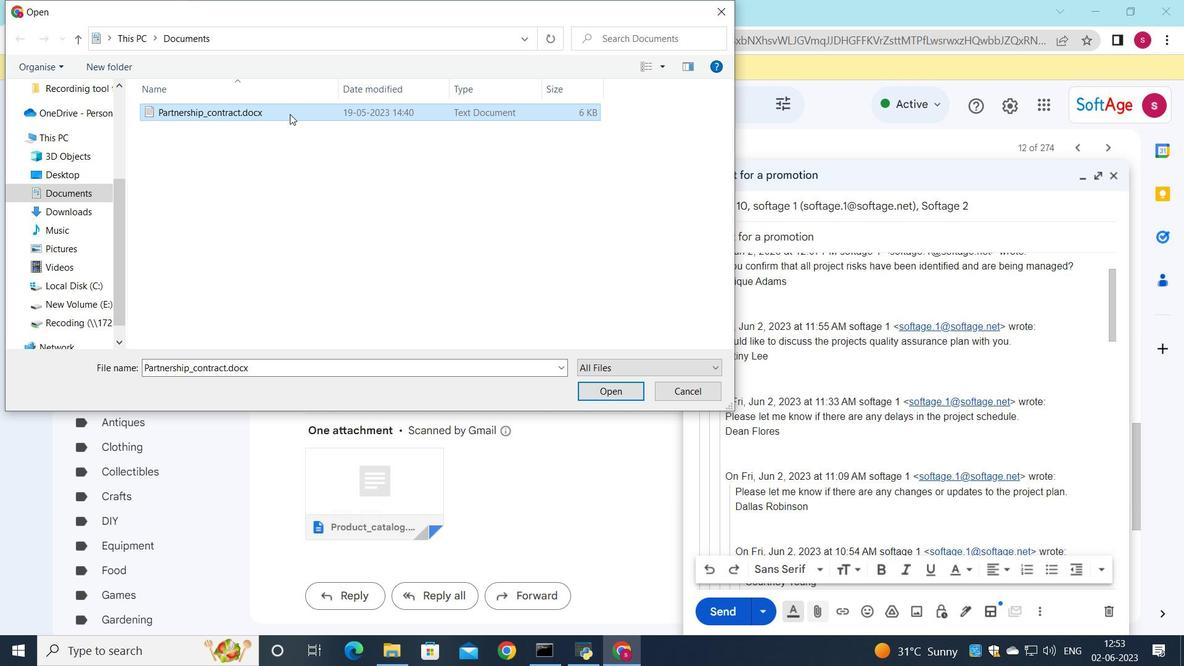 
Action: Mouse pressed left at (290, 112)
Screenshot: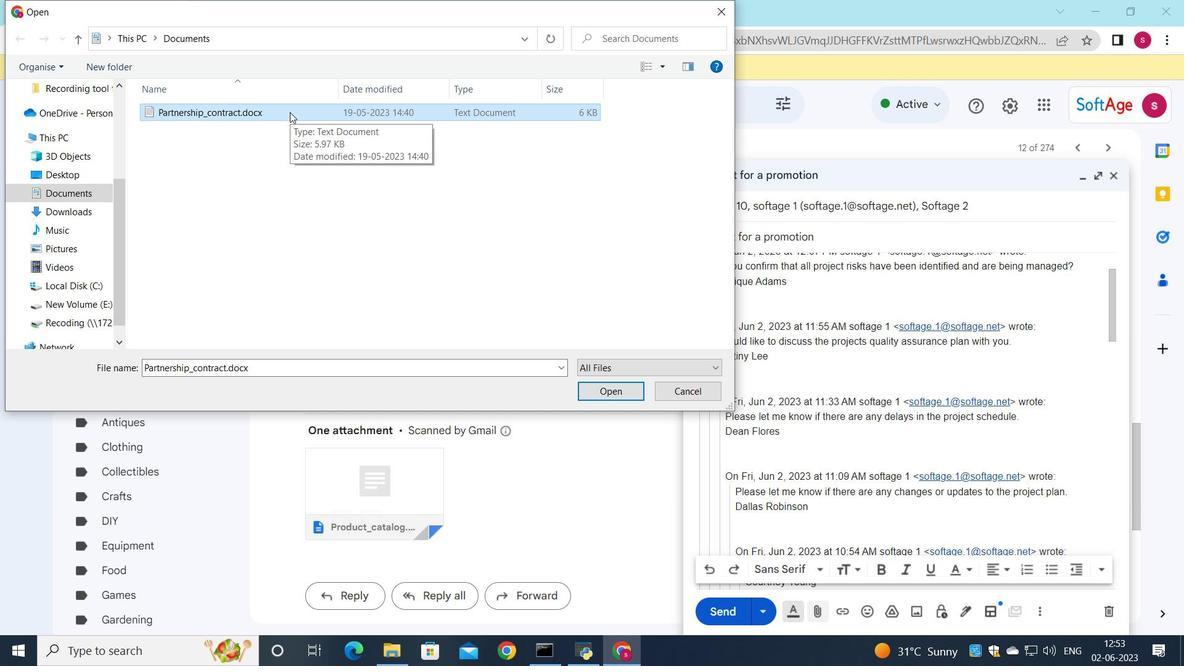 
Action: Mouse moved to (335, 121)
Screenshot: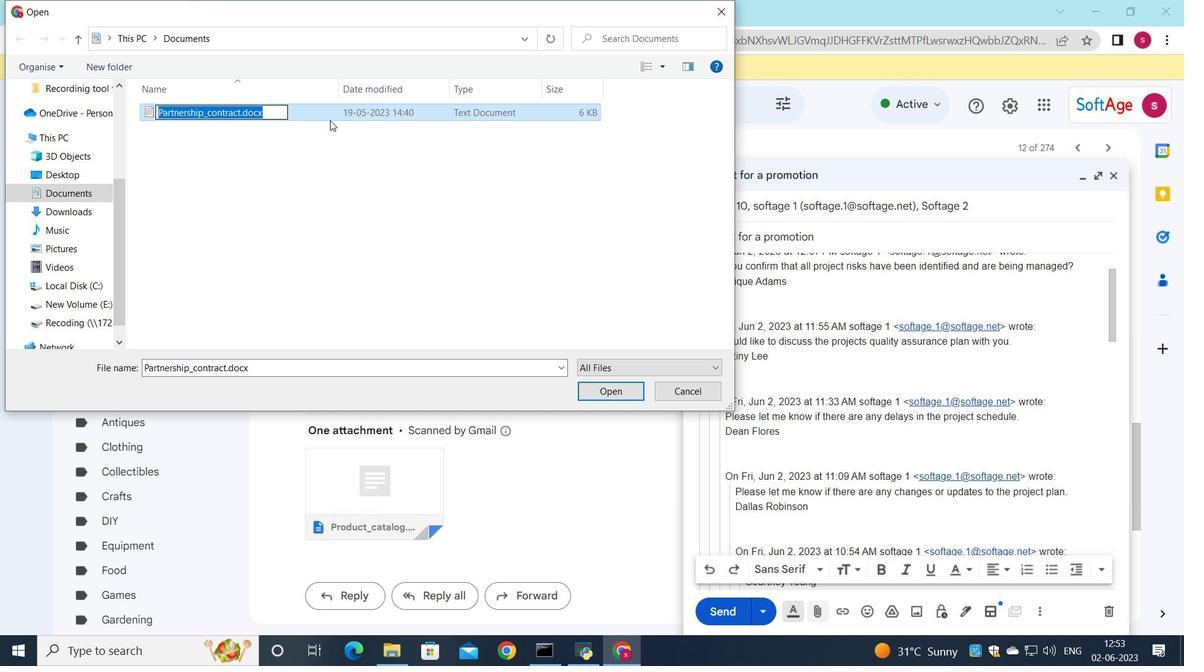 
Action: Key pressed <Key.shift>Company<Key.shift><Key.shift><Key.shift><Key.shift><Key.shift><Key.shift><Key.shift><Key.shift><Key.shift><Key.shift><Key.shift><Key.shift>_handbook.pdf
Screenshot: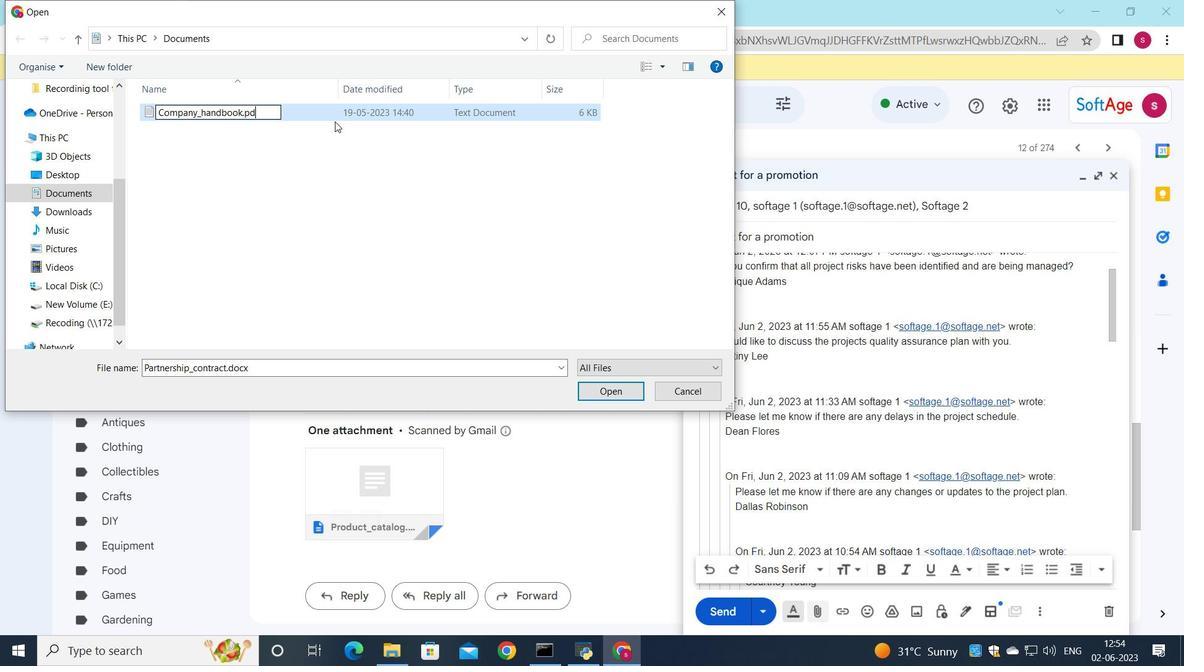 
Action: Mouse moved to (335, 114)
Screenshot: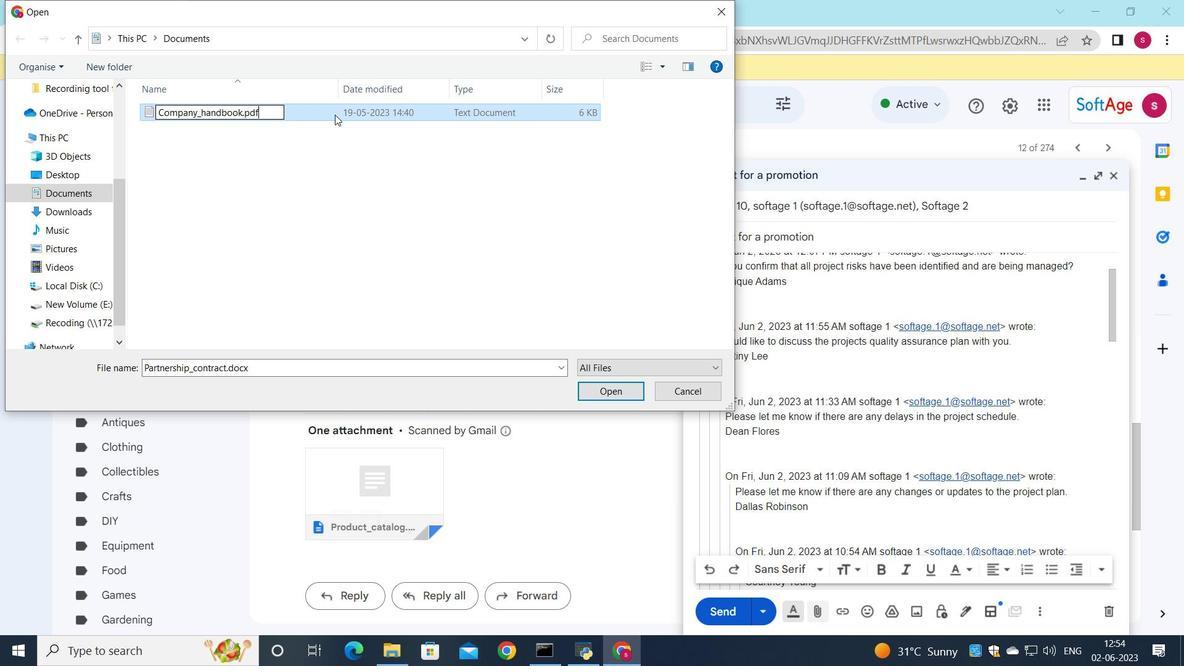 
Action: Mouse pressed left at (335, 114)
Screenshot: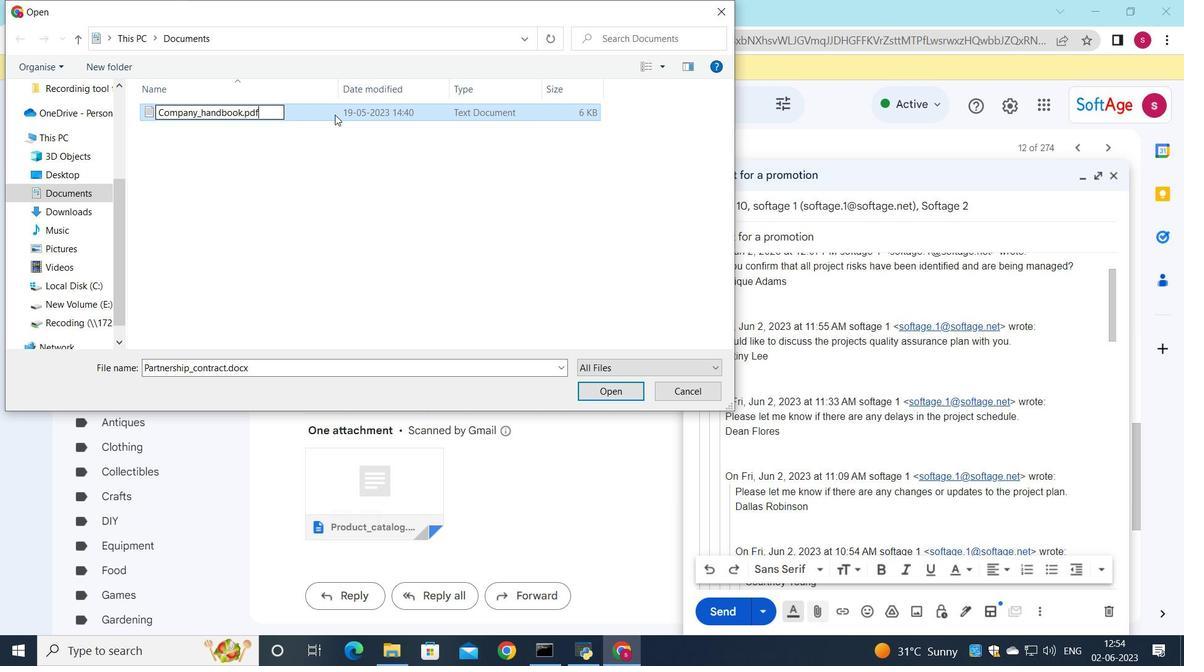 
Action: Mouse moved to (610, 396)
Screenshot: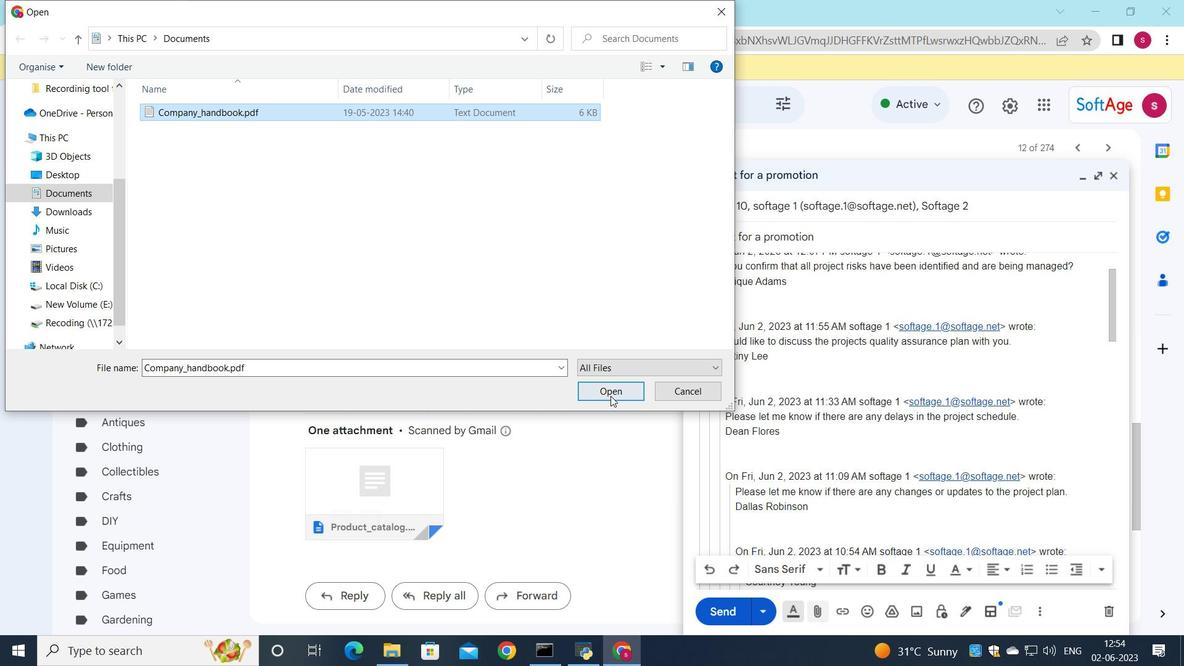 
Action: Mouse pressed left at (610, 396)
Screenshot: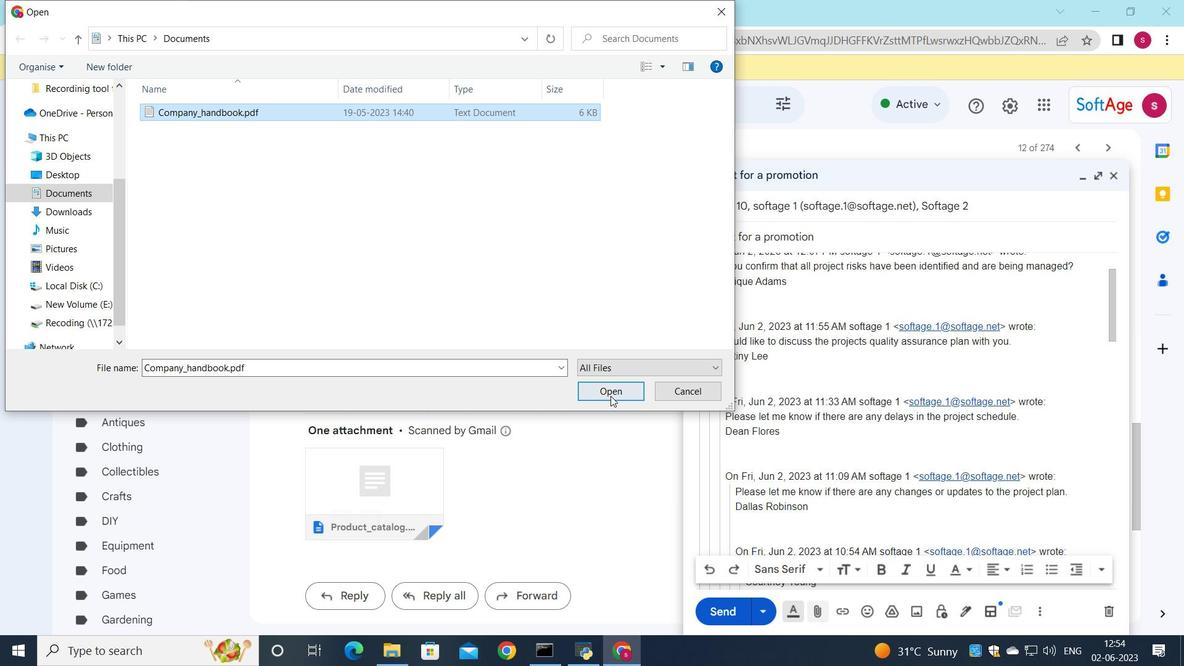 
Action: Mouse moved to (833, 381)
Screenshot: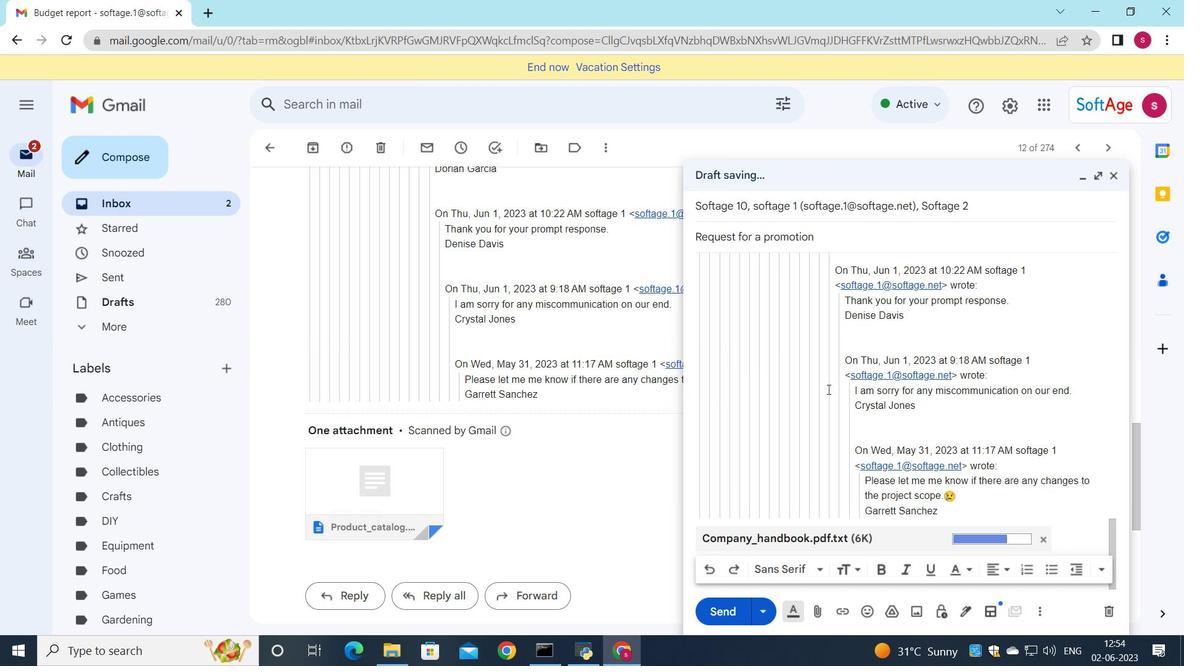 
Action: Mouse scrolled (832, 382) with delta (0, 0)
Screenshot: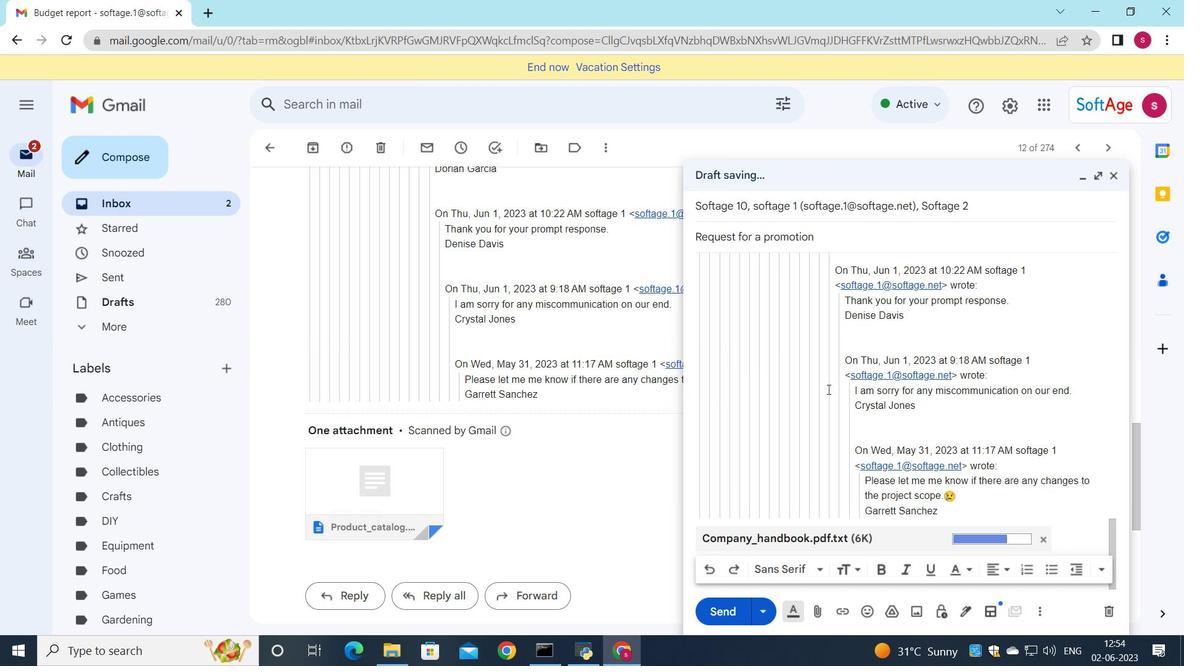 
Action: Mouse moved to (834, 378)
Screenshot: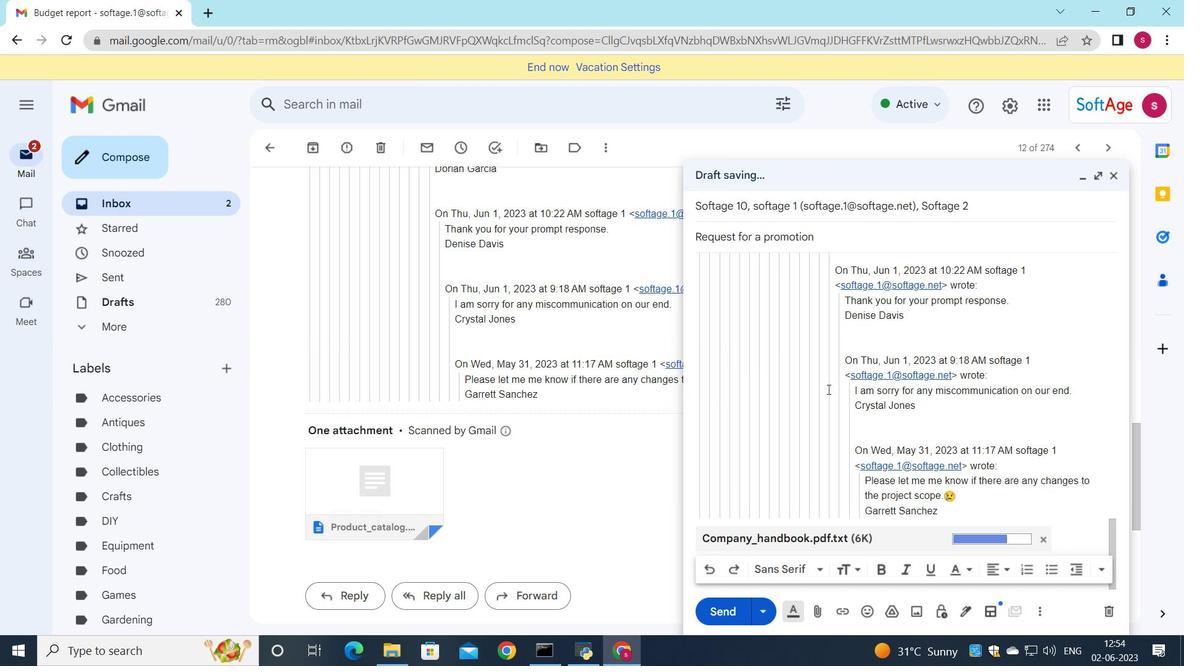 
Action: Mouse scrolled (834, 379) with delta (0, 0)
Screenshot: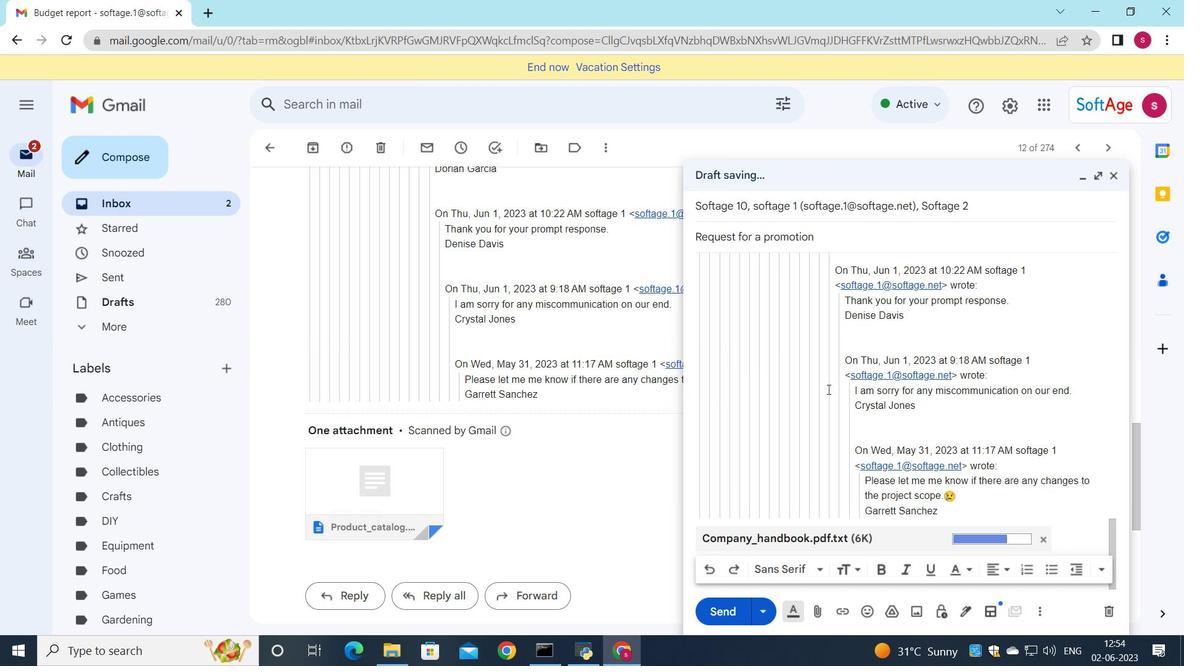 
Action: Mouse scrolled (834, 379) with delta (0, 0)
Screenshot: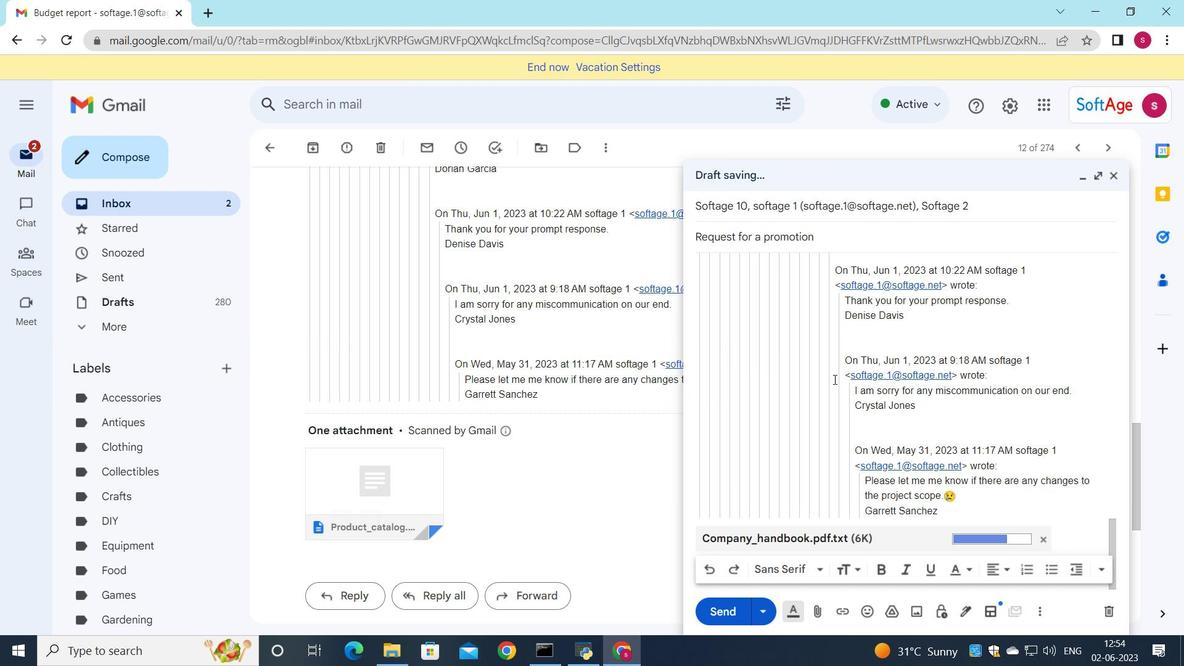 
Action: Mouse scrolled (834, 379) with delta (0, 0)
Screenshot: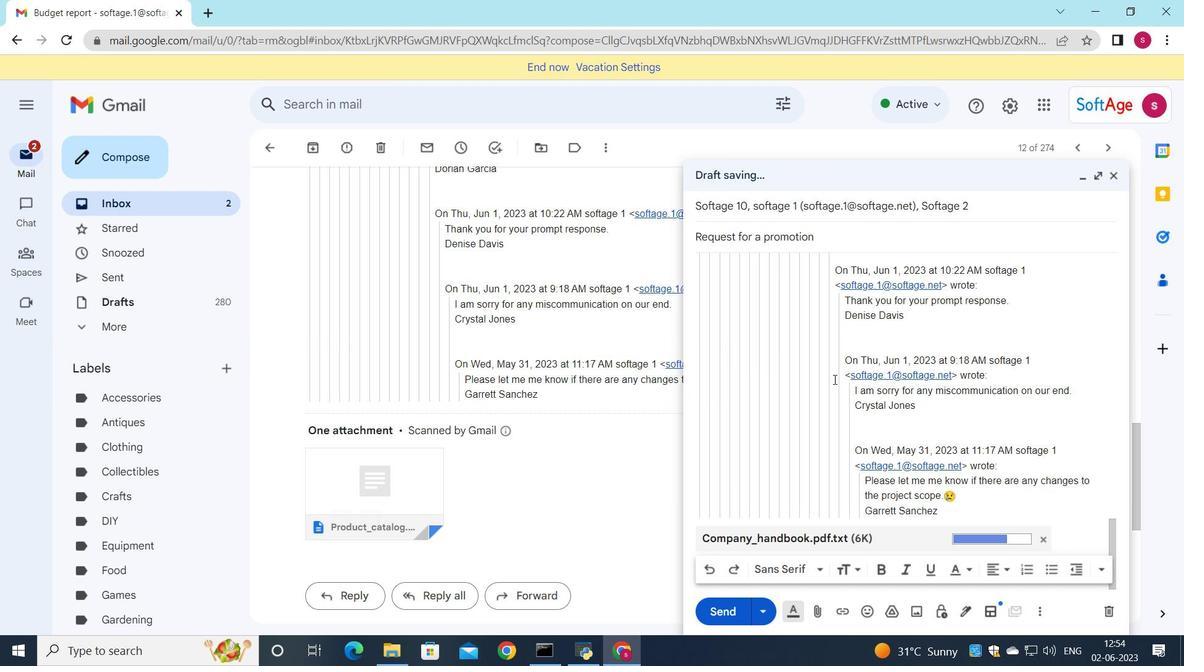 
Action: Mouse moved to (850, 378)
Screenshot: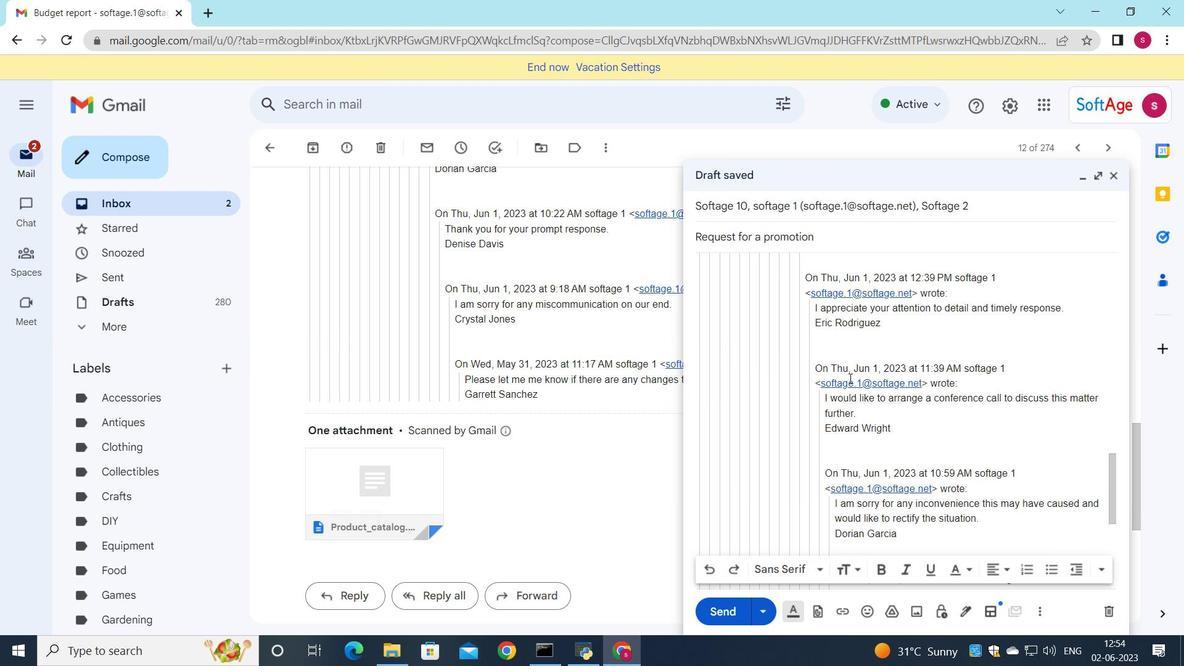 
Action: Mouse scrolled (850, 378) with delta (0, 0)
Screenshot: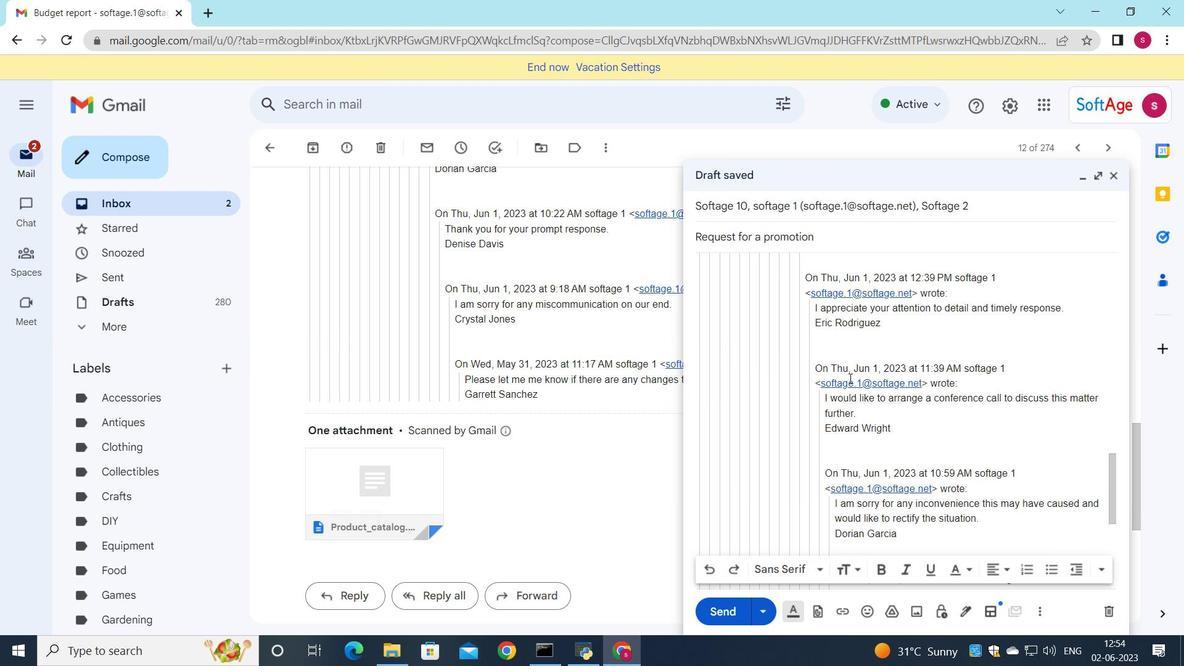 
Action: Mouse moved to (852, 377)
Screenshot: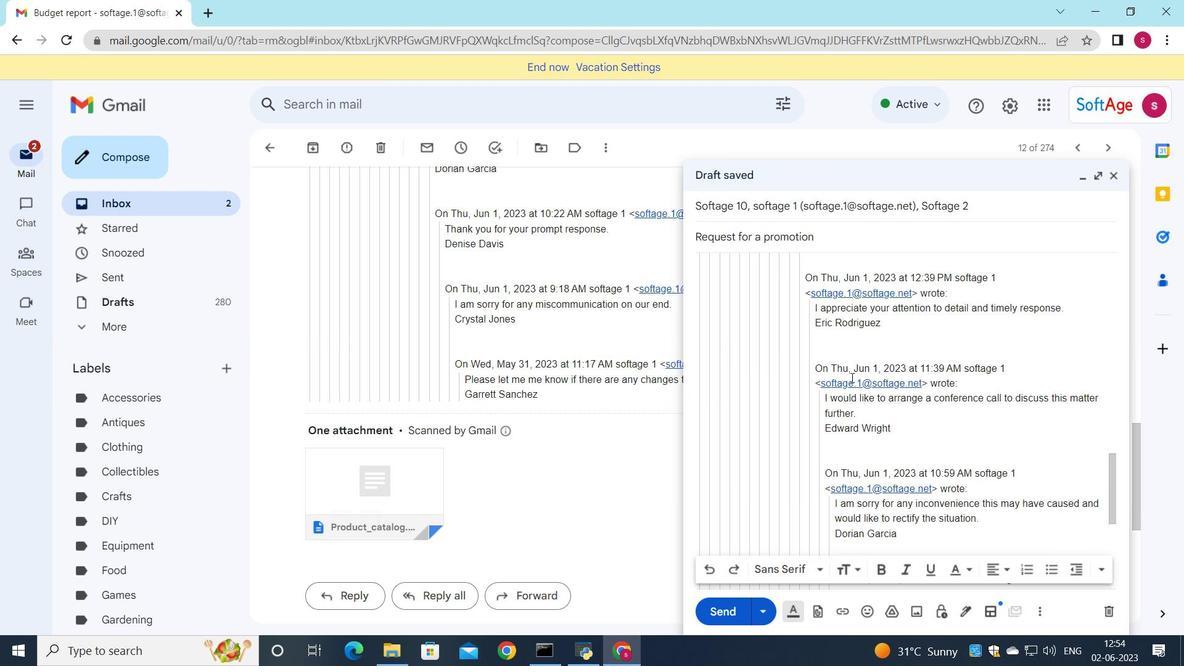 
Action: Mouse scrolled (852, 378) with delta (0, 0)
Screenshot: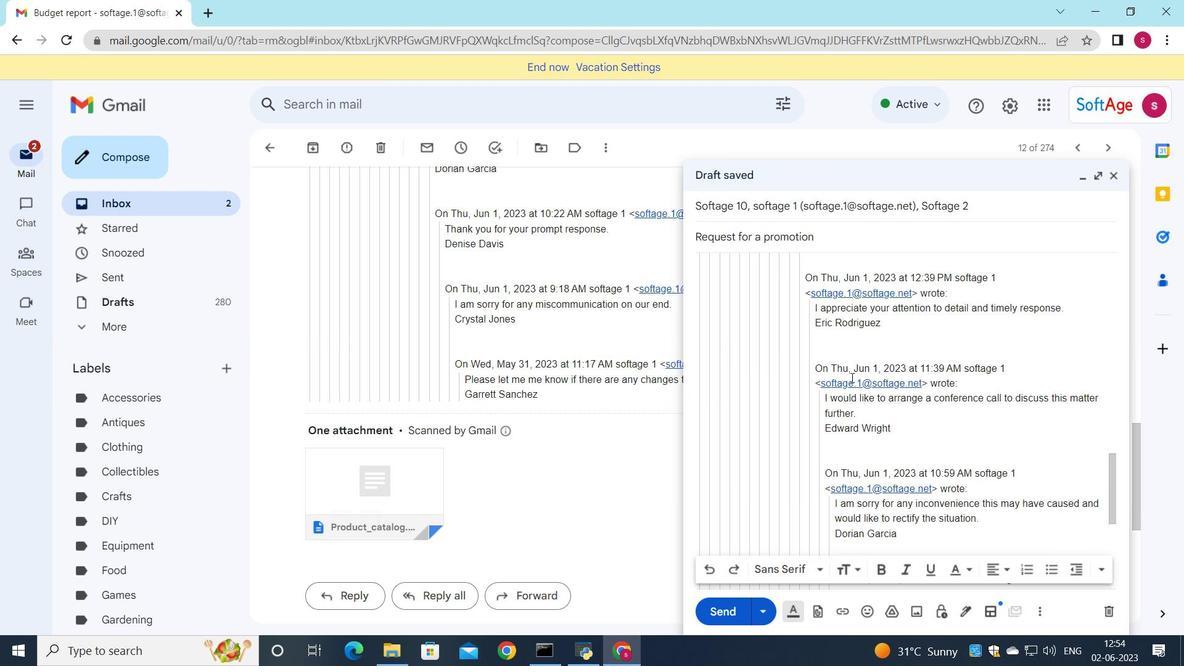 
Action: Mouse scrolled (852, 378) with delta (0, 0)
Screenshot: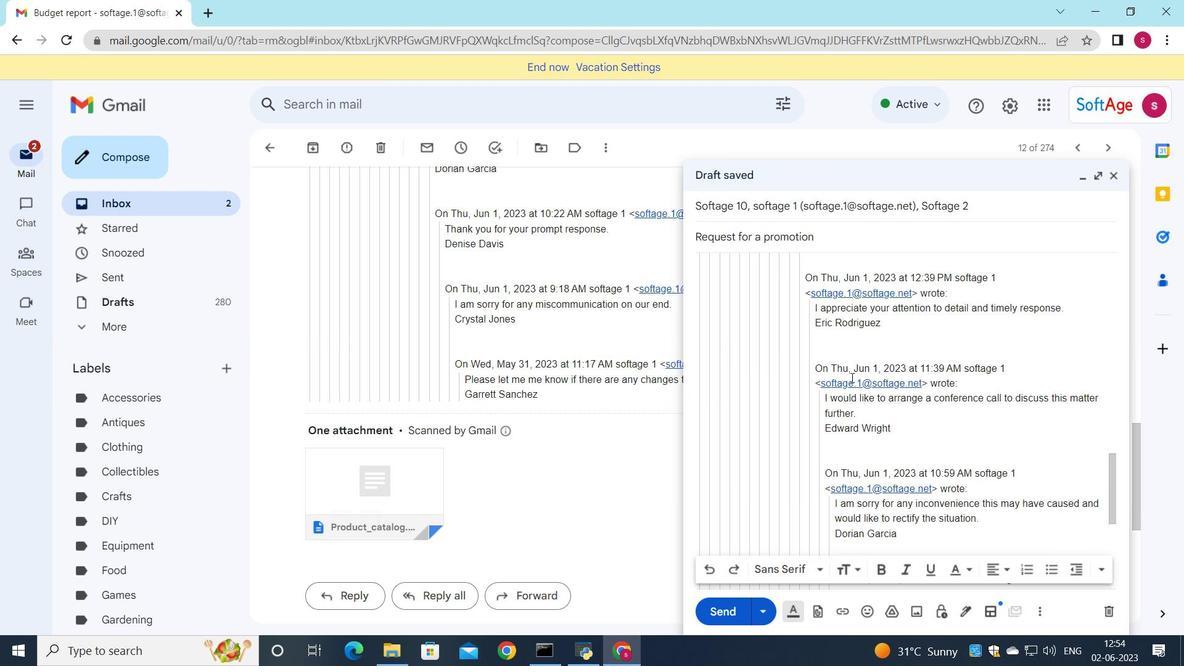 
Action: Mouse moved to (852, 377)
Screenshot: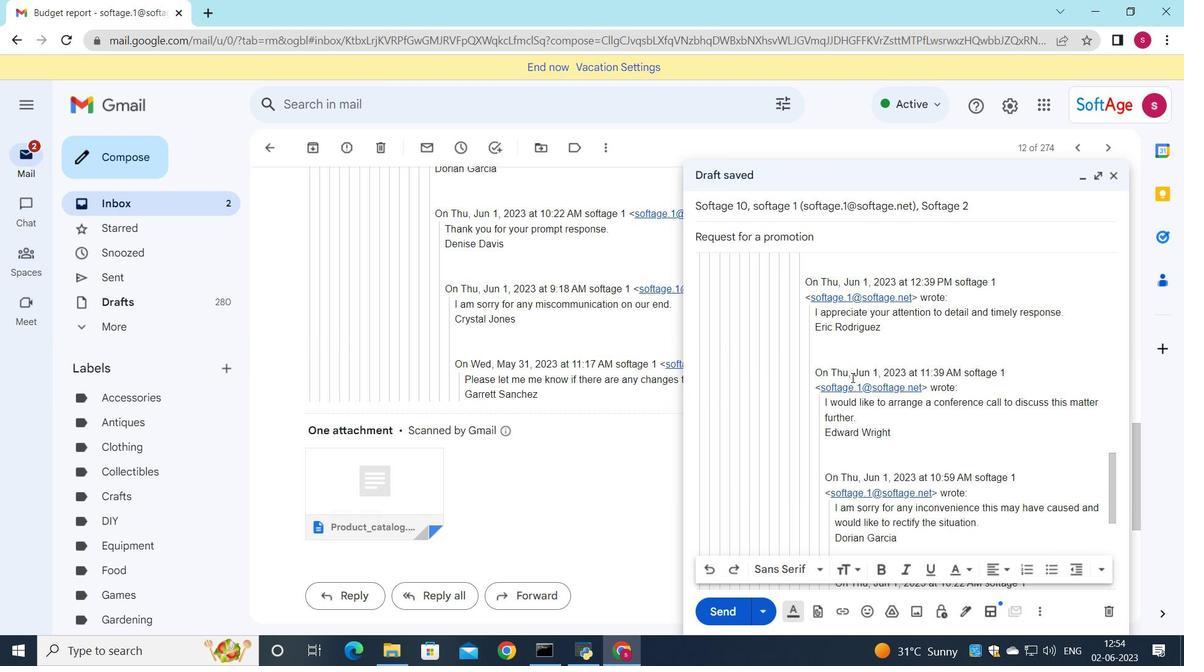 
Action: Mouse scrolled (852, 378) with delta (0, 0)
Screenshot: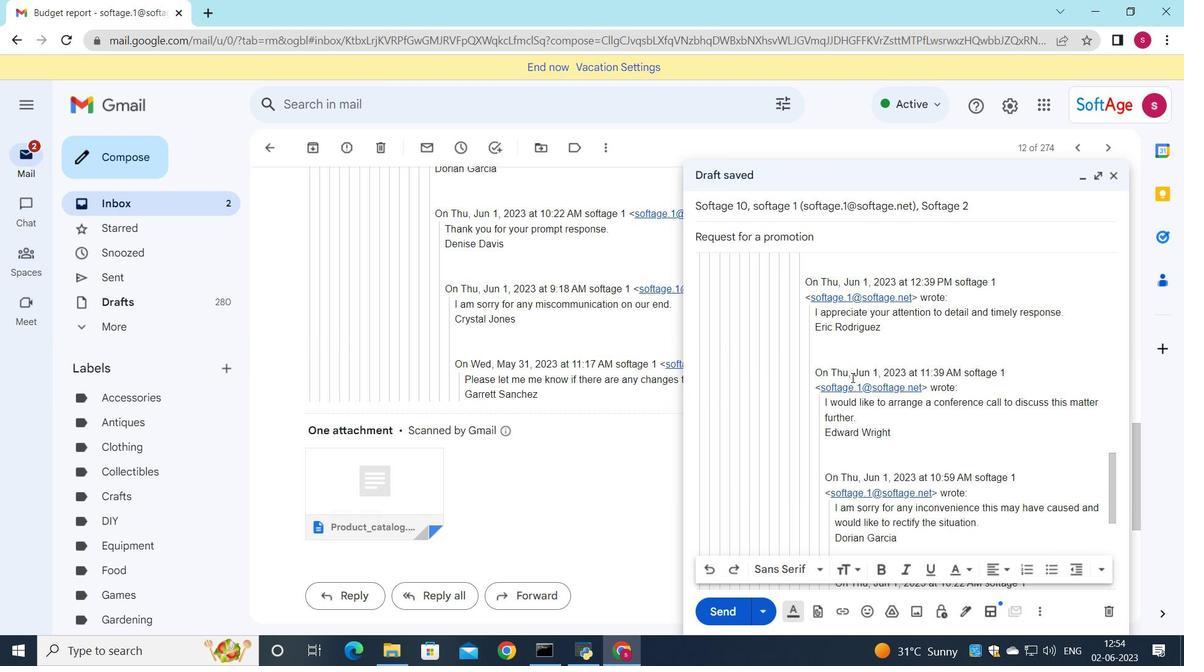 
Action: Mouse scrolled (852, 378) with delta (0, 0)
Screenshot: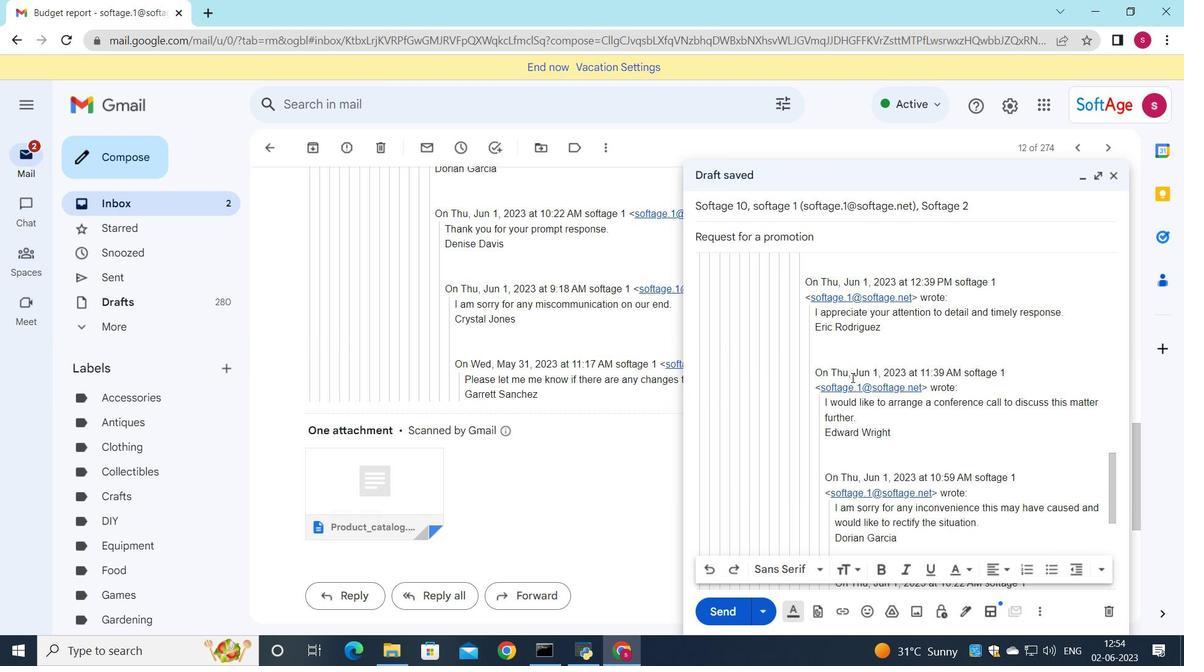 
Action: Mouse scrolled (852, 378) with delta (0, 0)
Screenshot: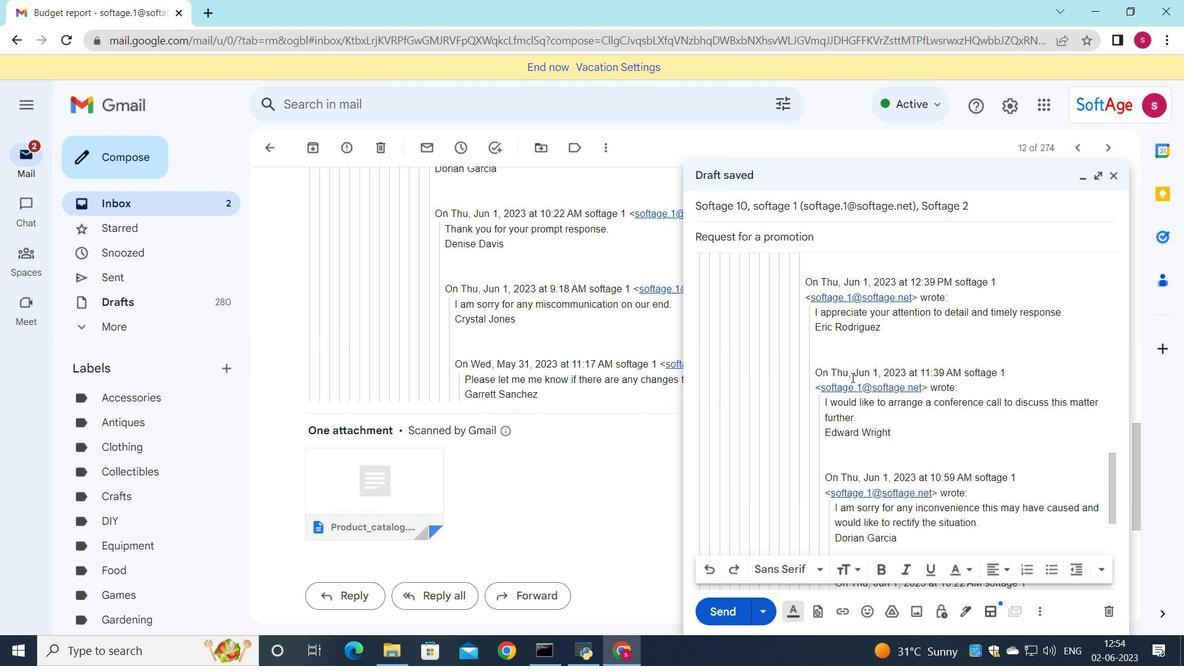 
Action: Mouse scrolled (852, 378) with delta (0, 0)
Screenshot: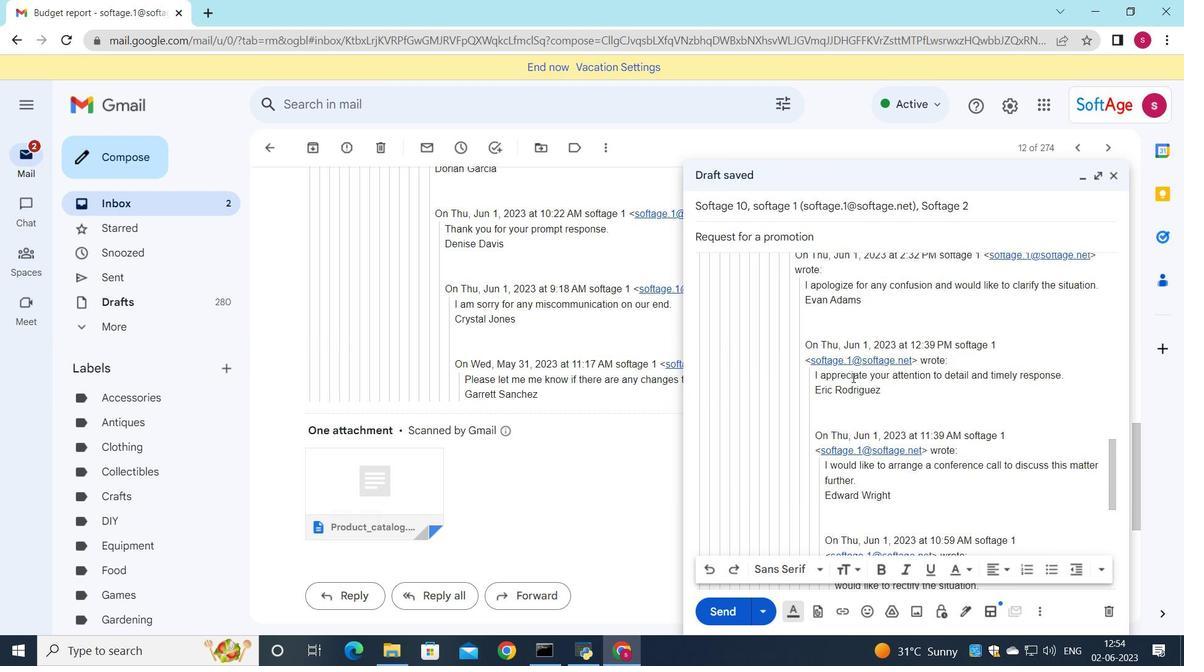 
Action: Mouse moved to (852, 365)
Screenshot: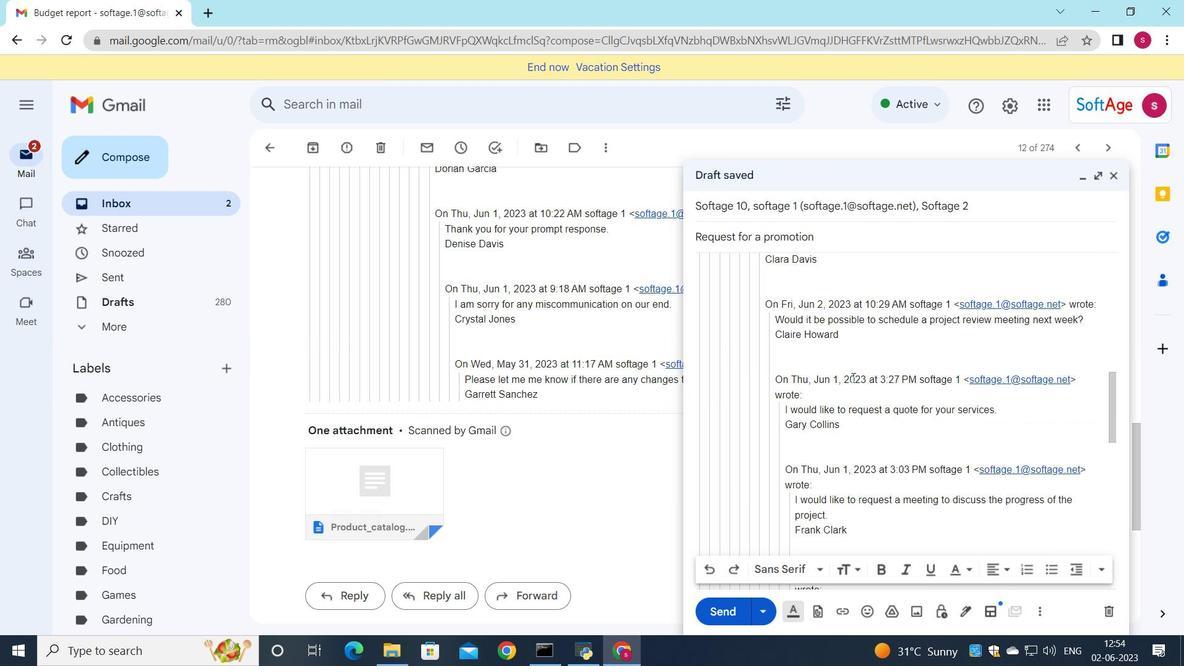 
Action: Mouse scrolled (852, 365) with delta (0, 0)
Screenshot: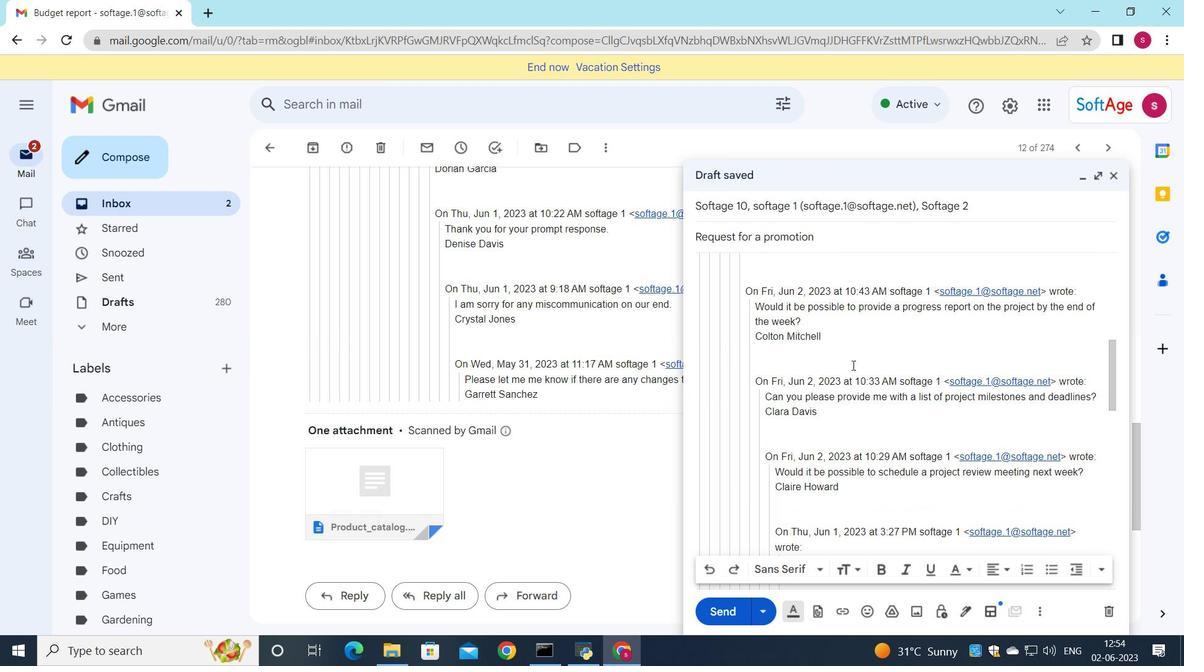 
Action: Mouse scrolled (852, 365) with delta (0, 0)
Screenshot: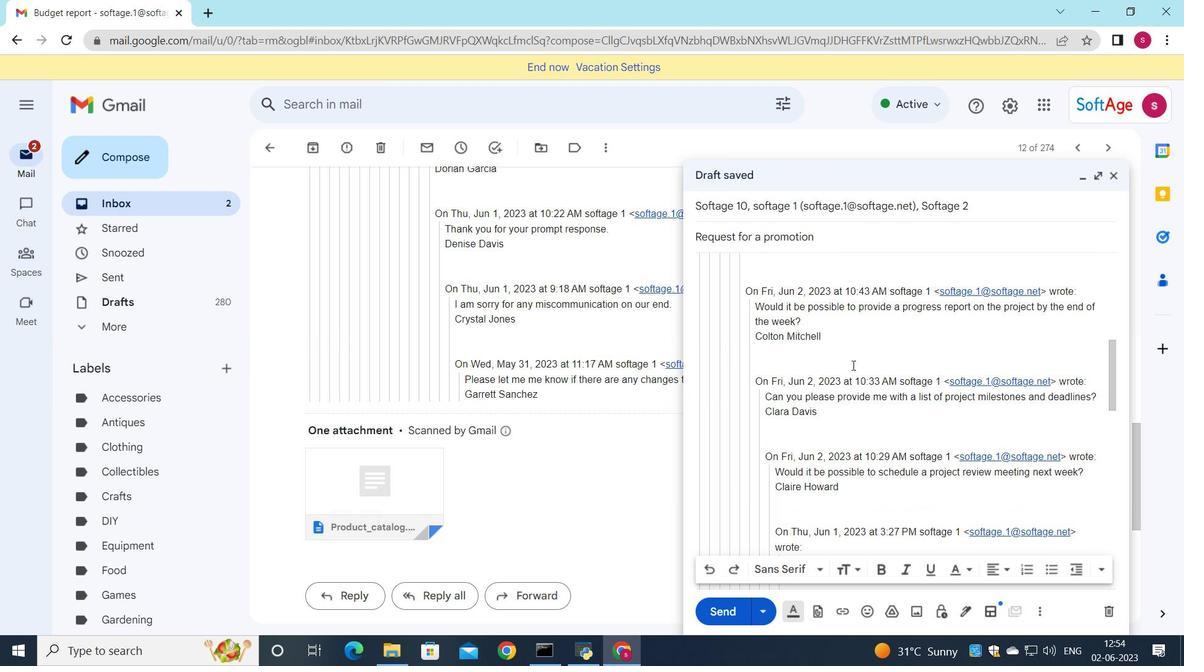 
Action: Mouse scrolled (852, 365) with delta (0, 0)
Screenshot: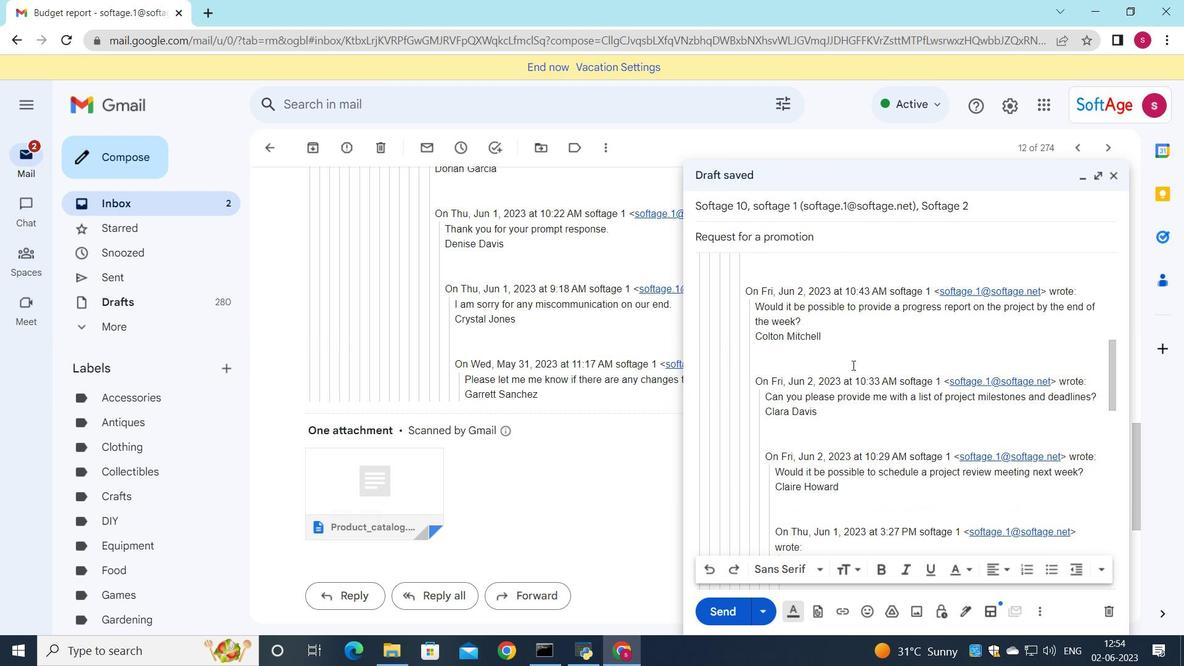 
Action: Mouse scrolled (852, 365) with delta (0, 0)
Screenshot: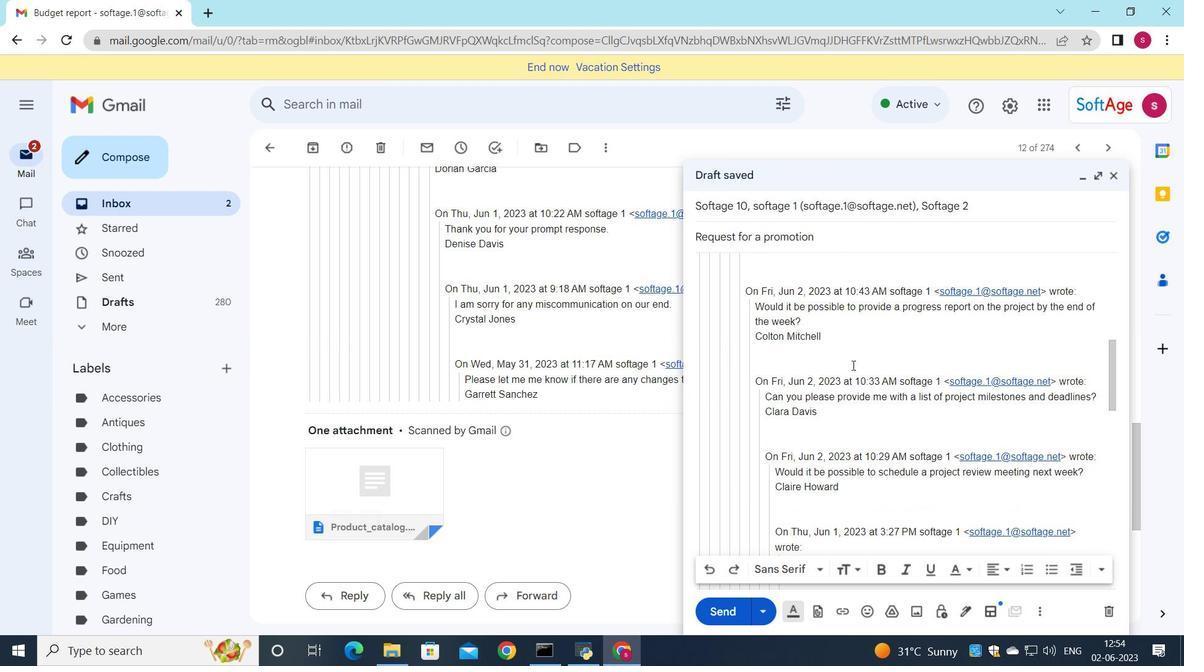 
Action: Mouse moved to (858, 357)
Screenshot: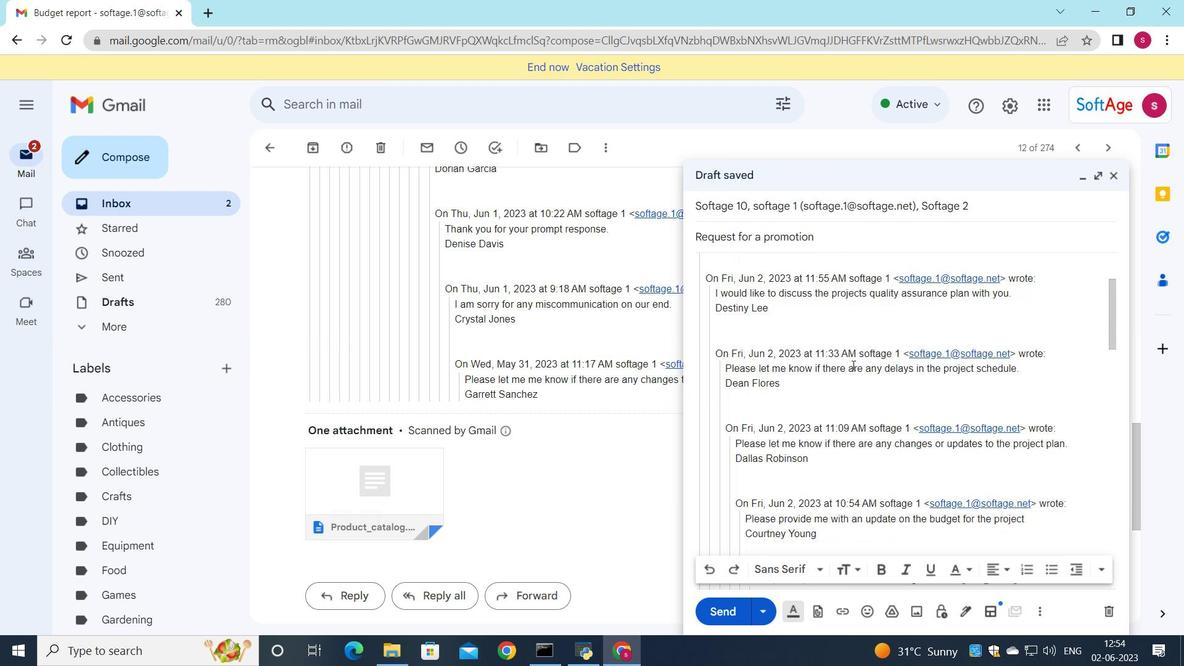 
Action: Mouse scrolled (858, 358) with delta (0, 0)
Screenshot: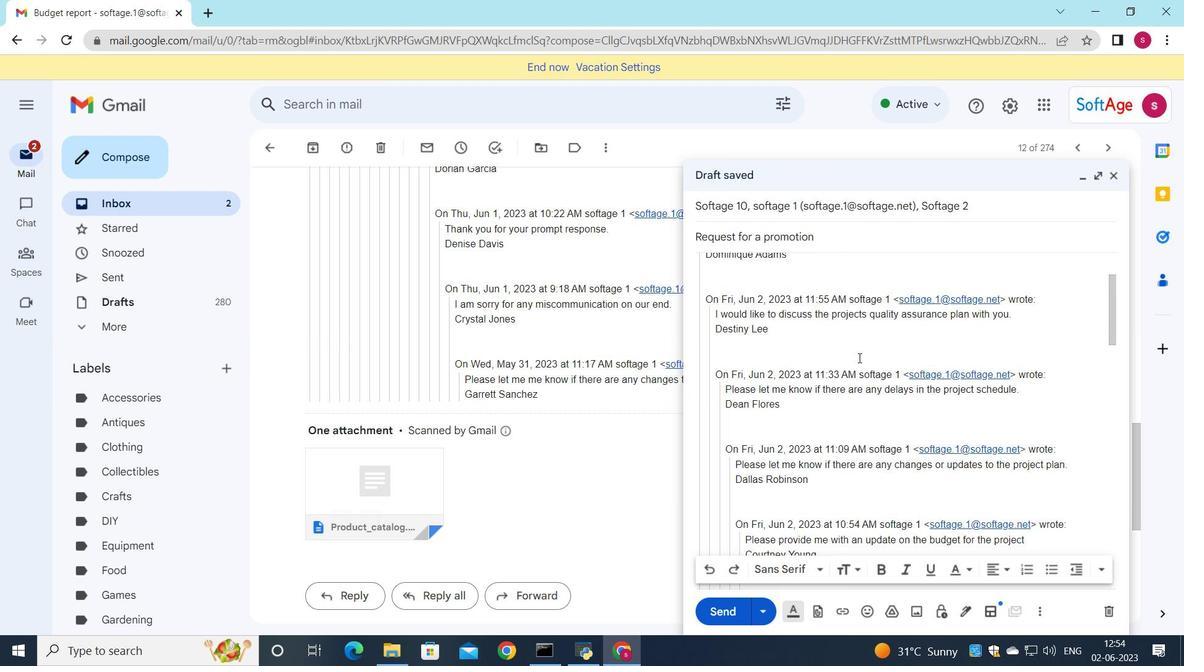 
Action: Mouse moved to (858, 357)
Screenshot: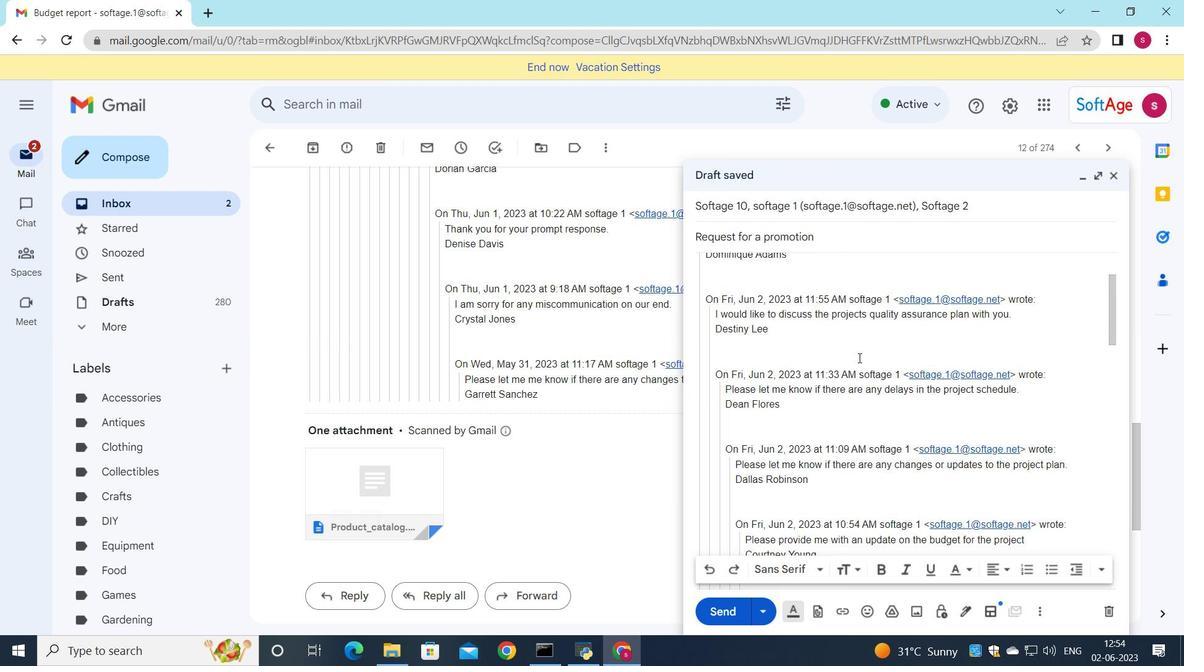 
Action: Mouse scrolled (858, 357) with delta (0, 0)
Screenshot: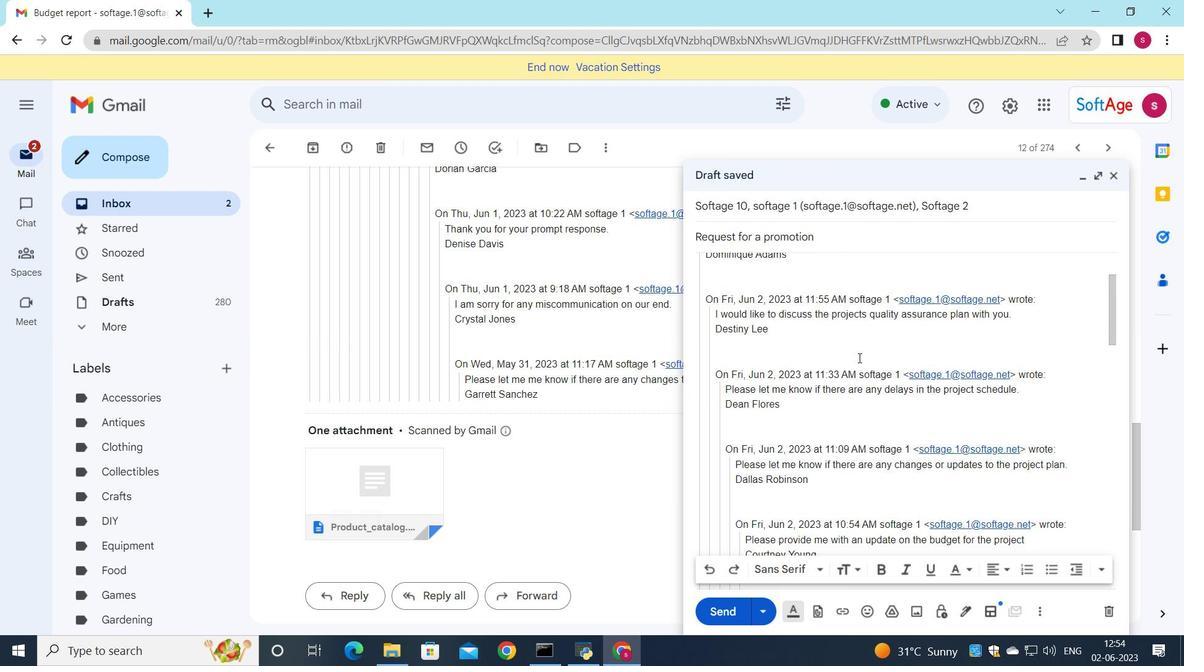 
Action: Mouse scrolled (858, 357) with delta (0, 0)
Screenshot: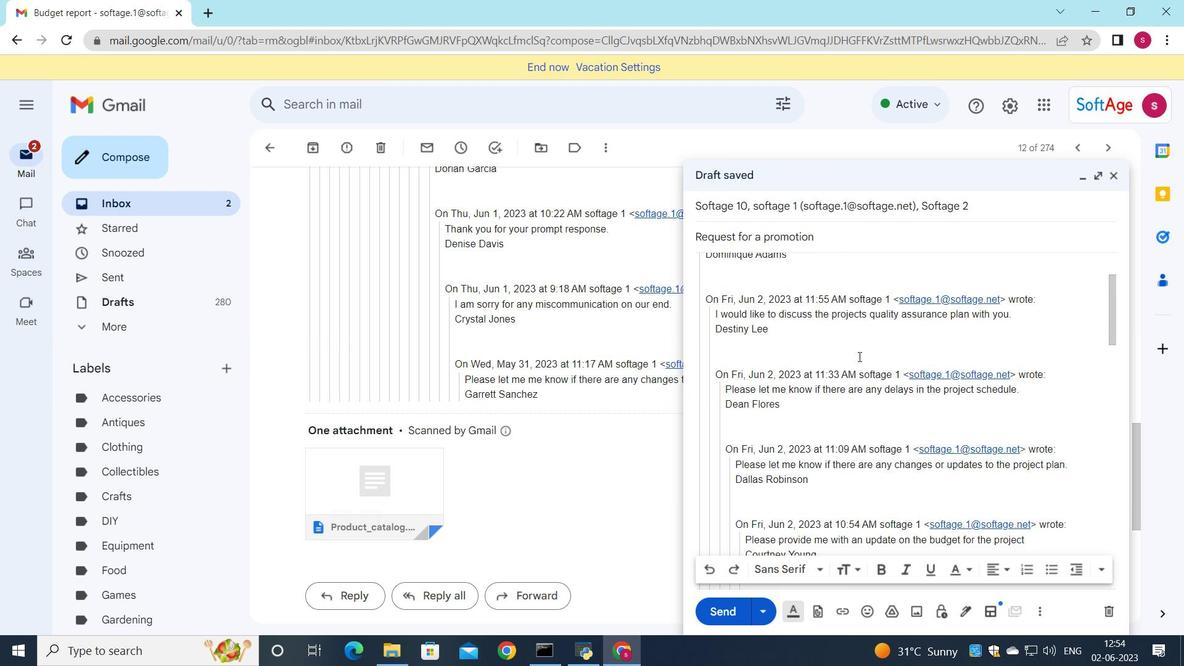 
Action: Mouse scrolled (858, 357) with delta (0, 0)
Screenshot: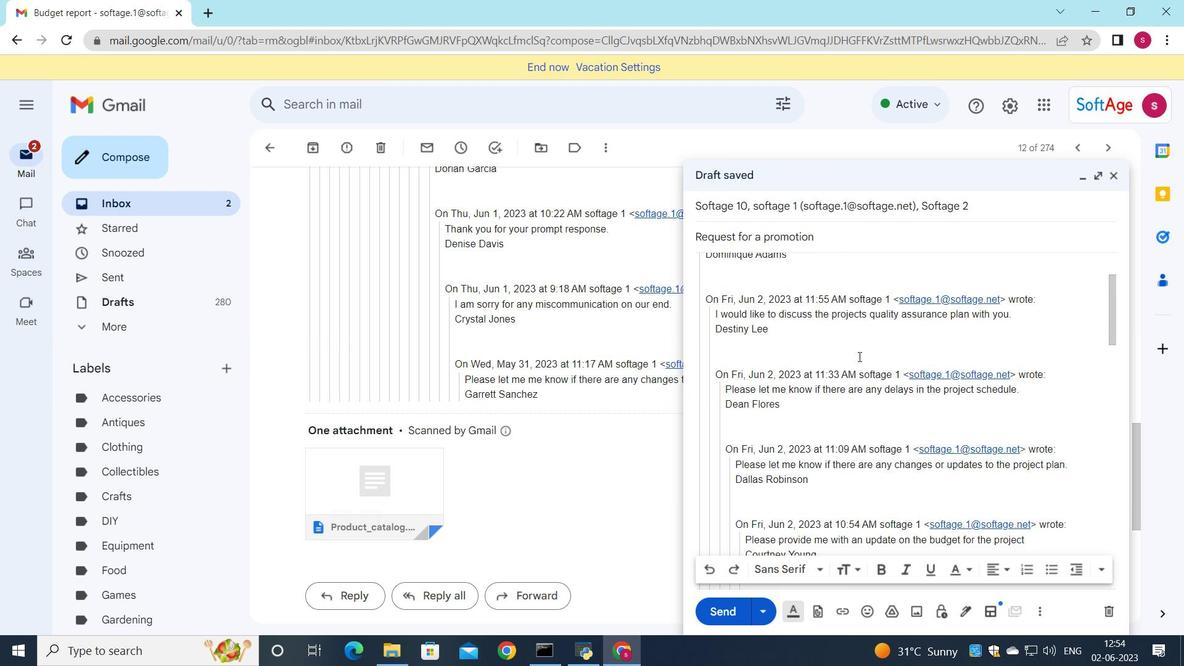 
Action: Mouse scrolled (858, 357) with delta (0, 0)
Screenshot: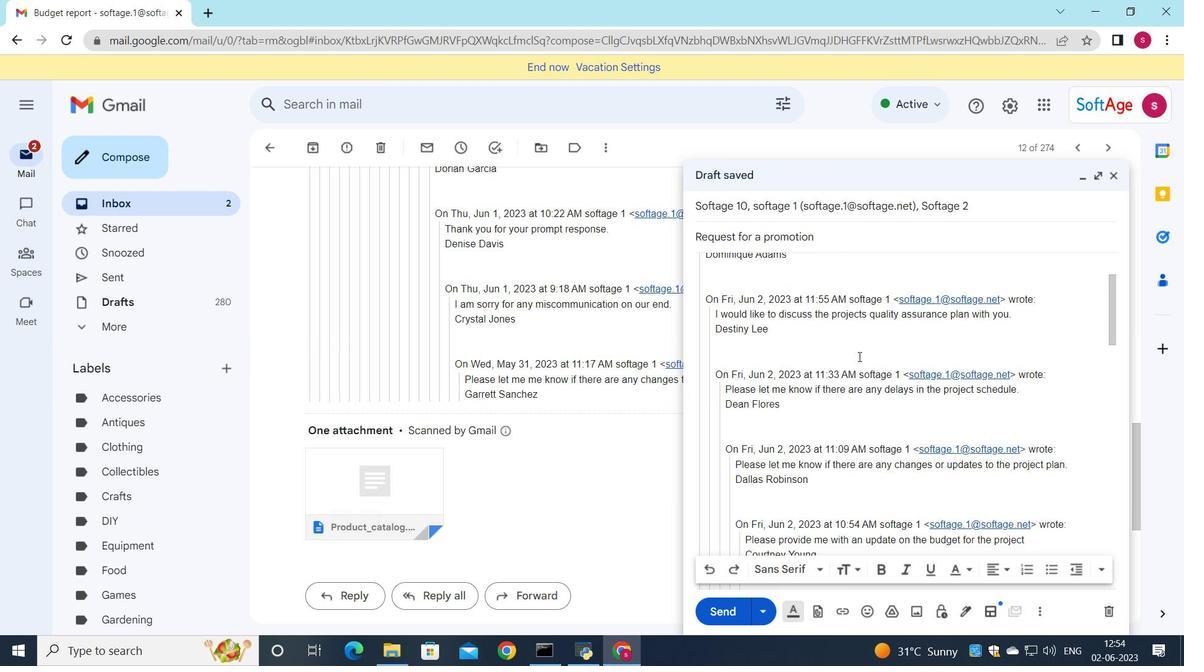 
Action: Mouse scrolled (858, 357) with delta (0, 0)
Screenshot: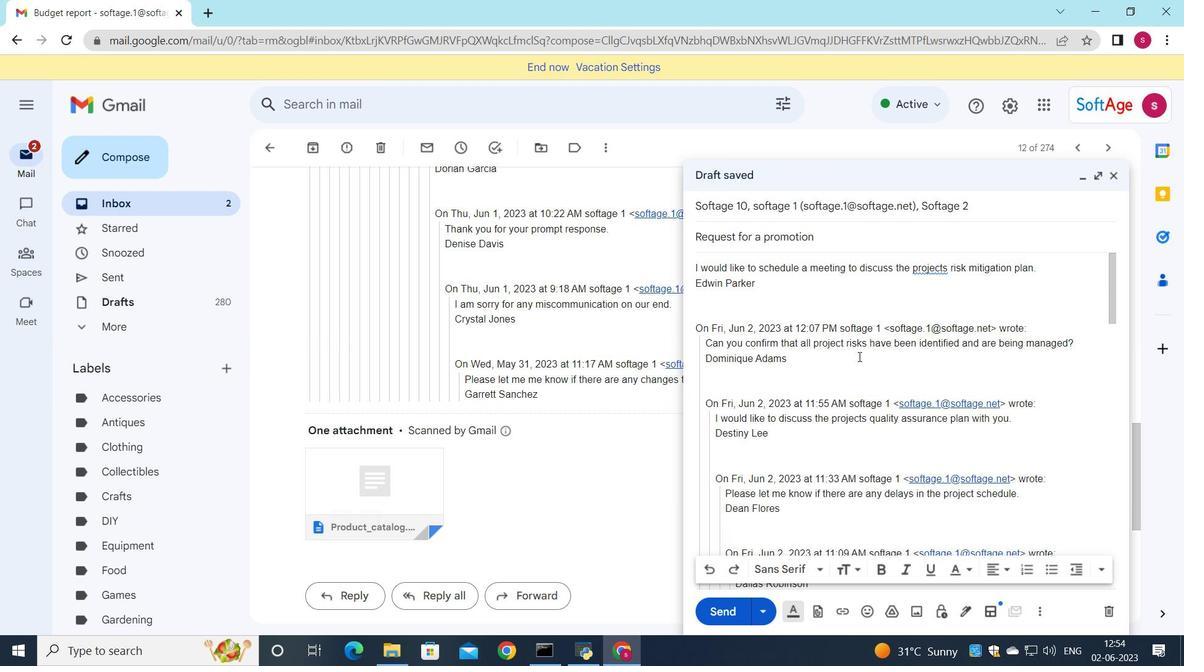 
Action: Mouse scrolled (858, 357) with delta (0, 0)
Screenshot: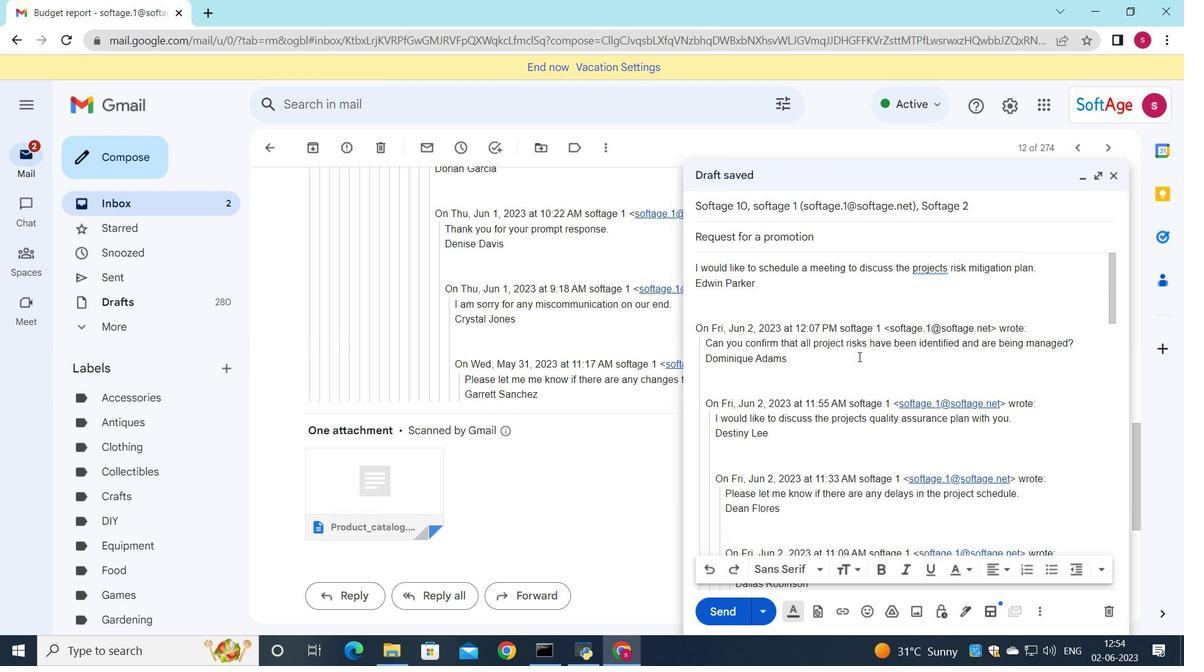 
Action: Mouse scrolled (858, 357) with delta (0, 0)
Screenshot: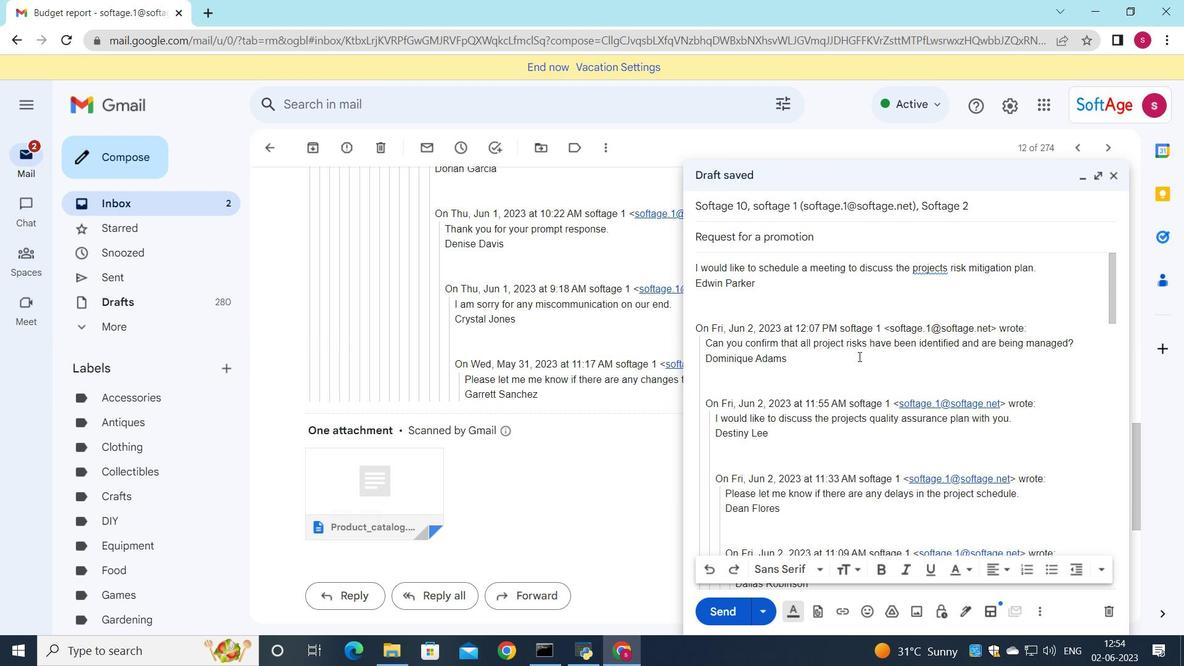 
Action: Mouse scrolled (858, 357) with delta (0, 0)
Screenshot: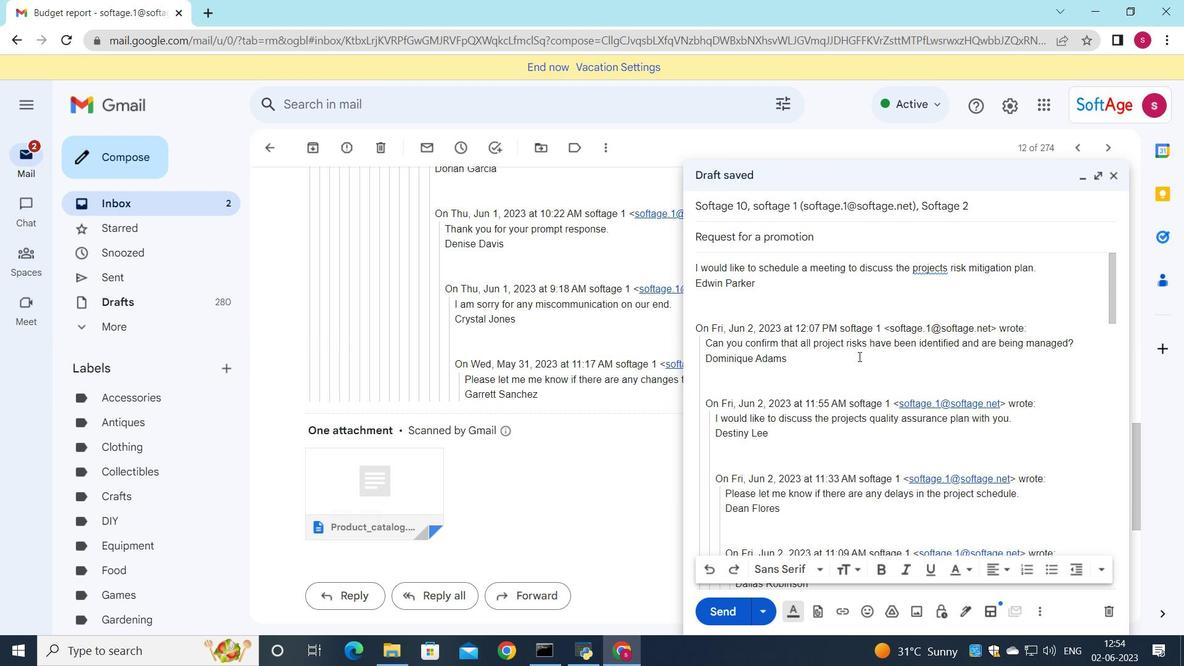 
Action: Mouse scrolled (858, 357) with delta (0, 0)
Screenshot: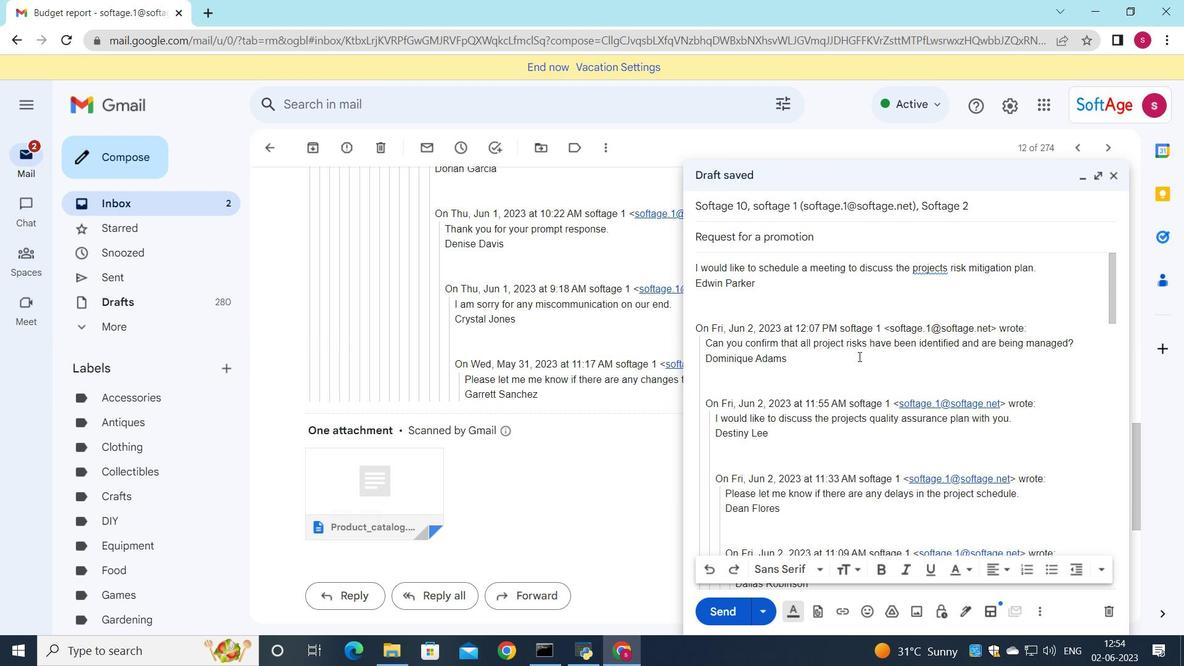 
Action: Mouse moved to (929, 304)
Screenshot: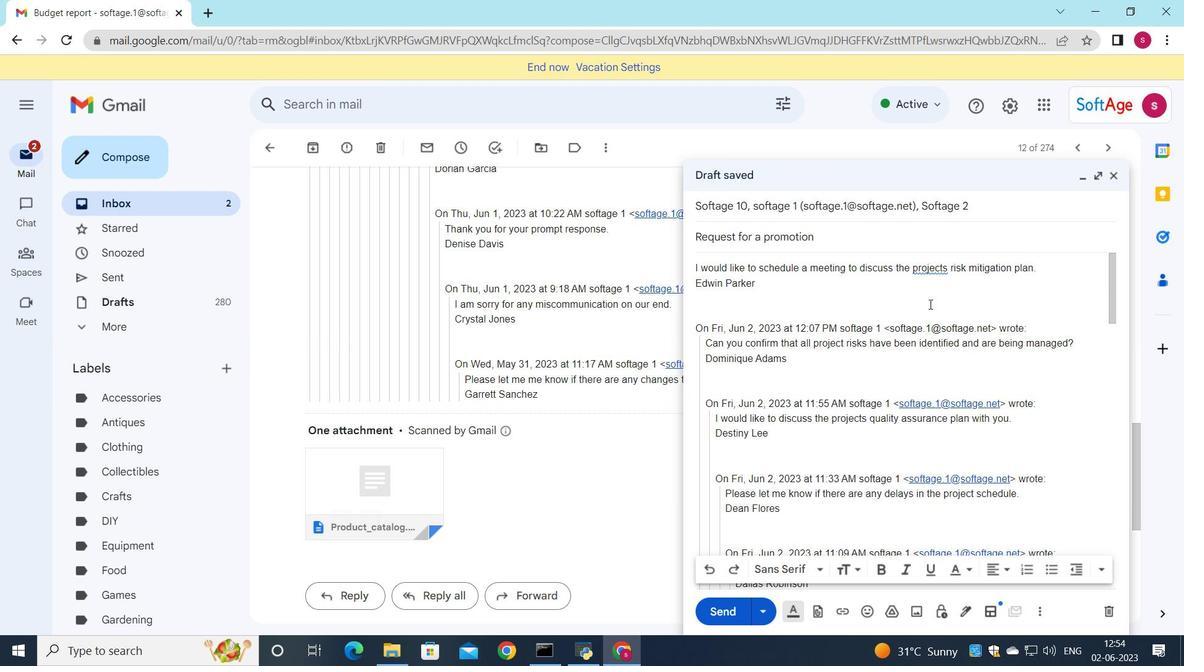 
Action: Mouse scrolled (929, 305) with delta (0, 0)
Screenshot: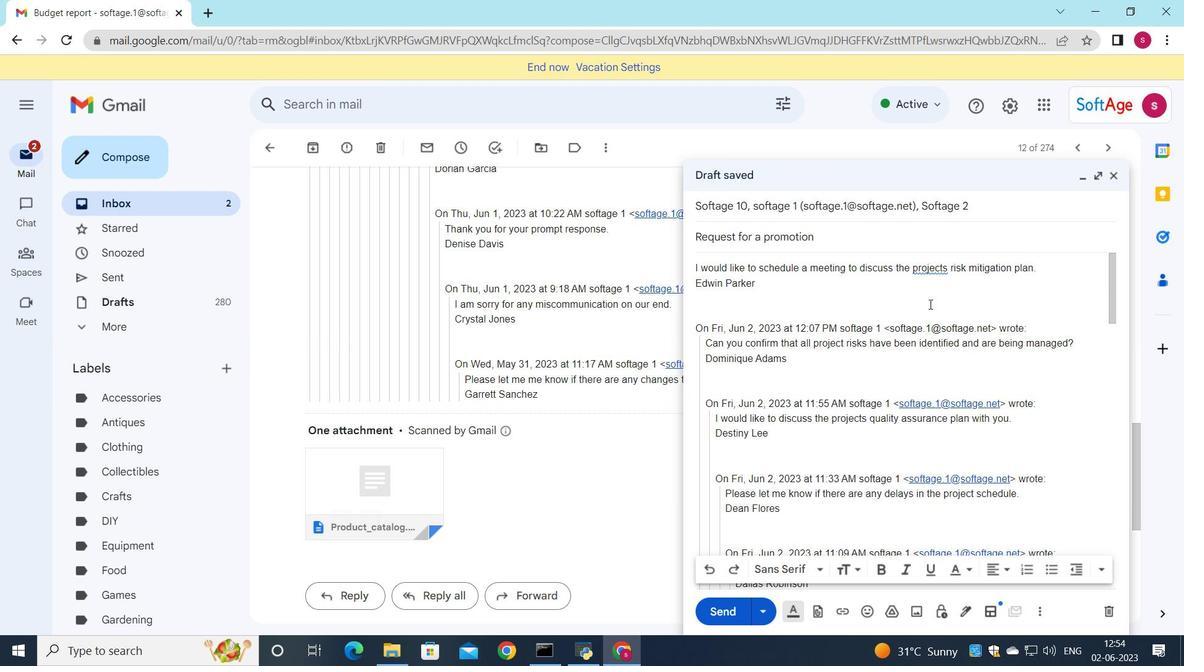 
Action: Mouse moved to (929, 304)
Screenshot: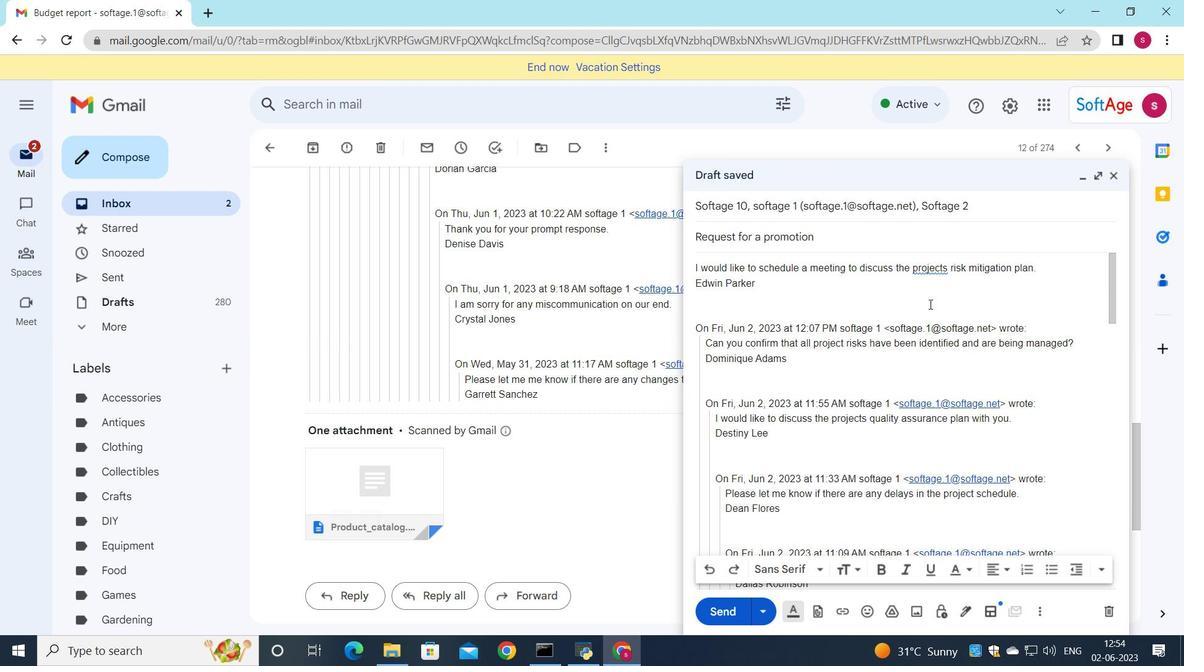 
Action: Mouse scrolled (929, 304) with delta (0, 0)
Screenshot: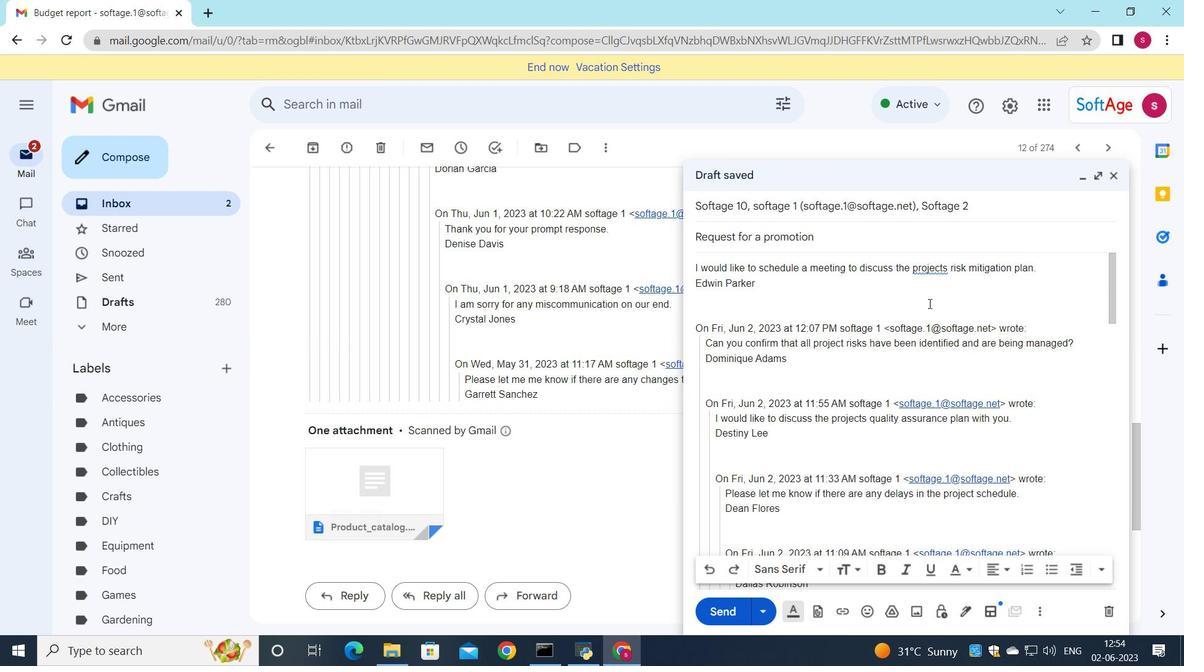 
Action: Mouse moved to (1003, 206)
Screenshot: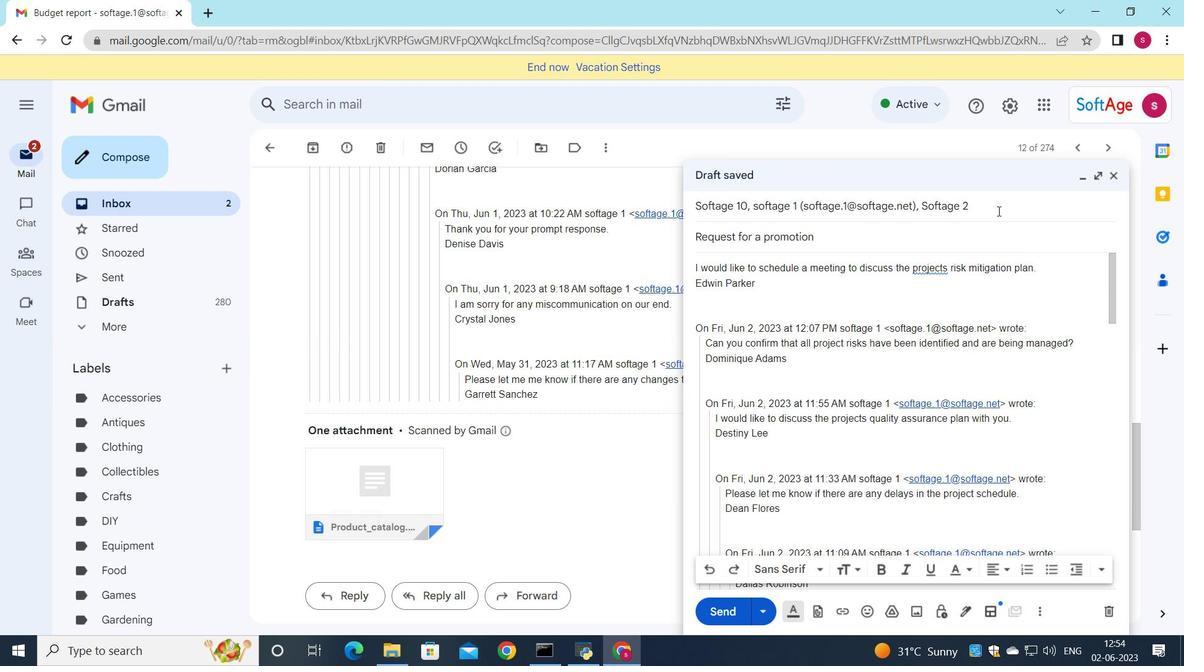 
Action: Mouse pressed left at (1003, 206)
Screenshot: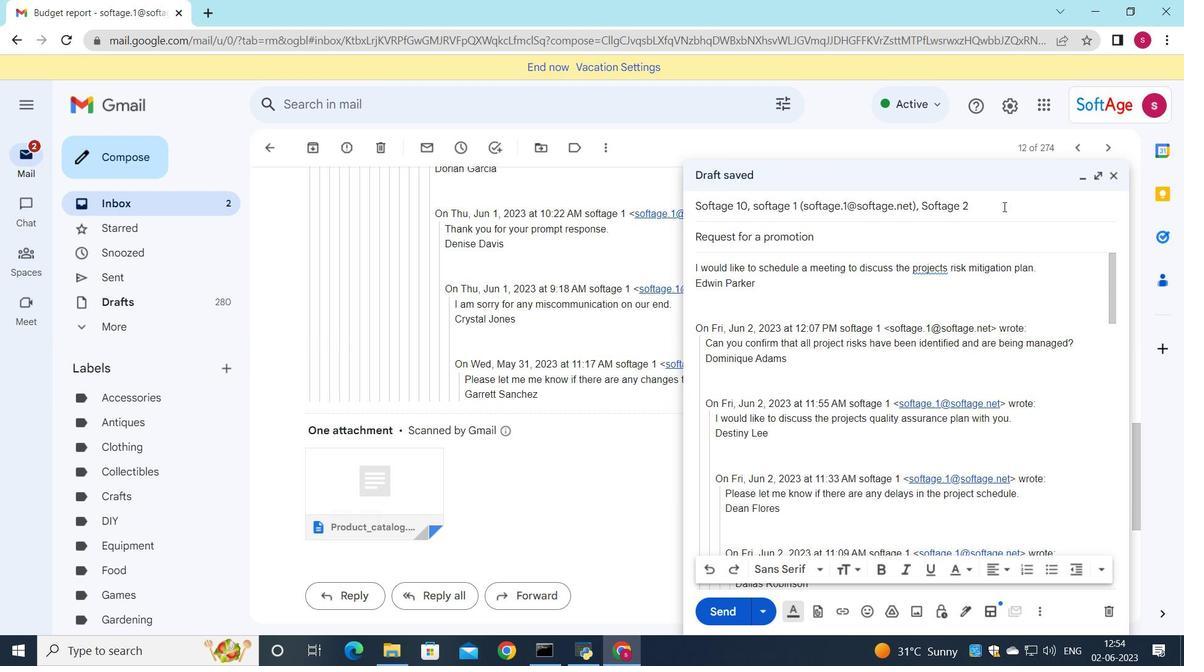 
Action: Mouse moved to (1074, 225)
Screenshot: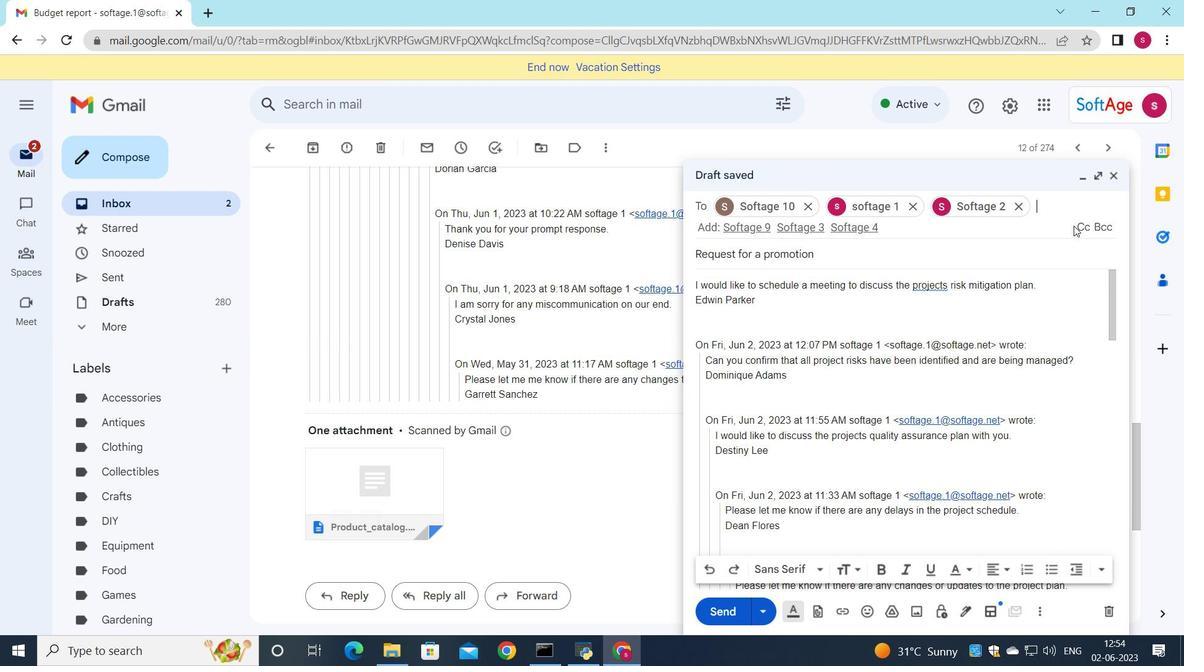 
Action: Mouse pressed left at (1074, 225)
Screenshot: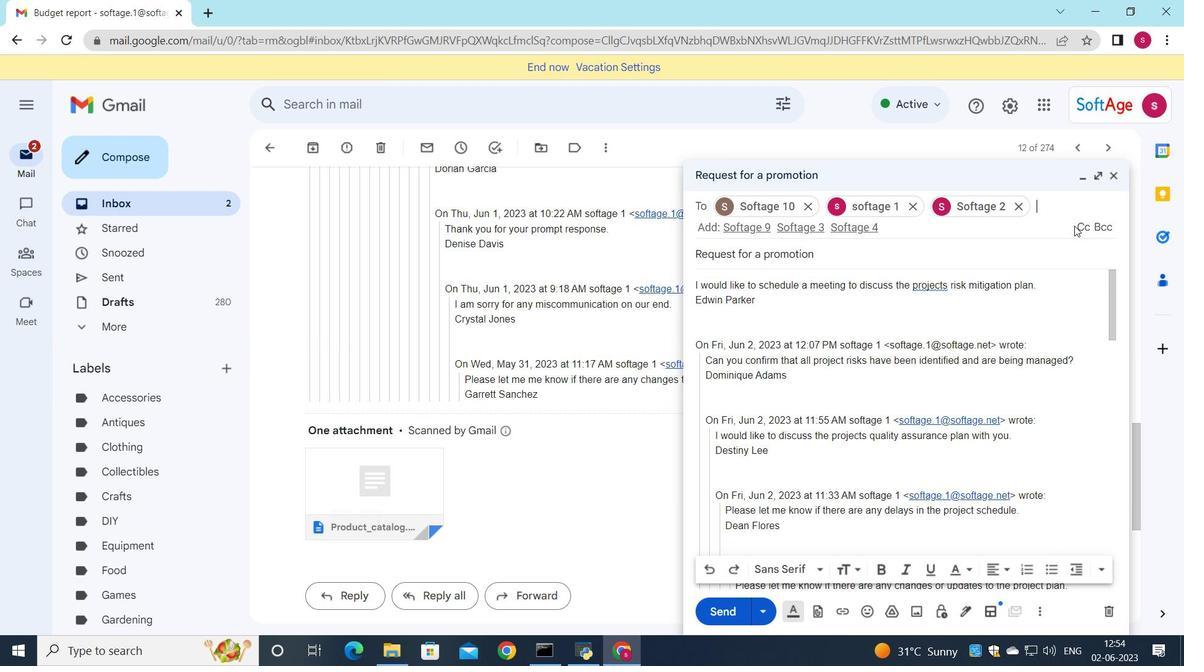 
Action: Mouse moved to (1091, 226)
Screenshot: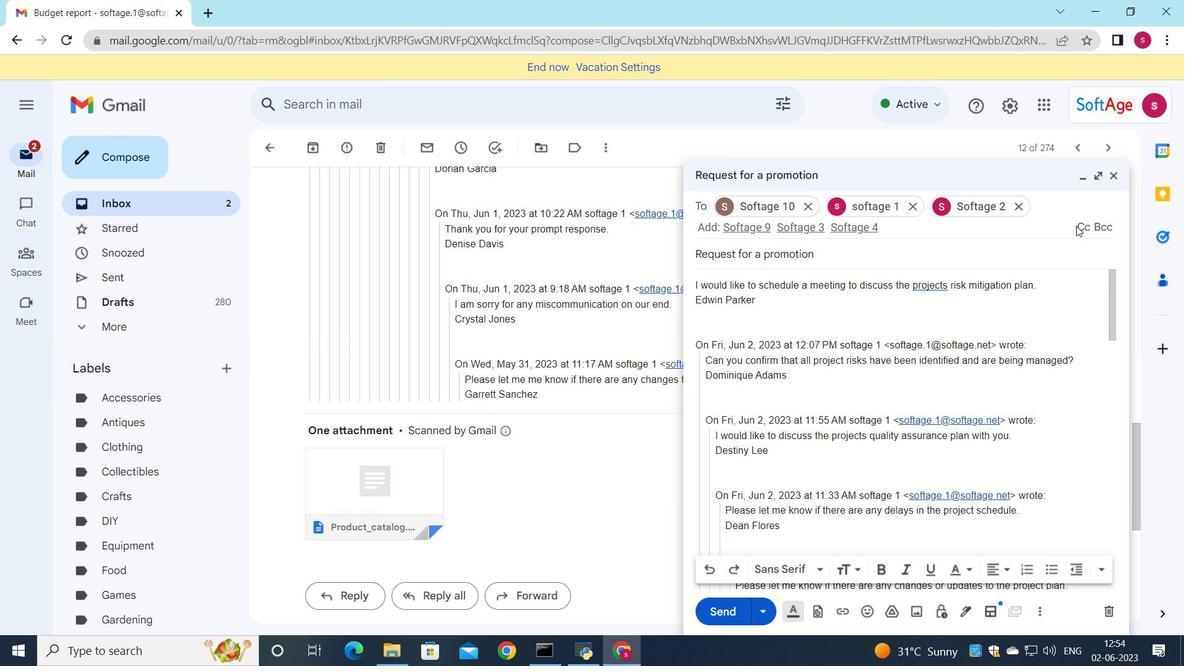 
Action: Mouse pressed left at (1091, 226)
Screenshot: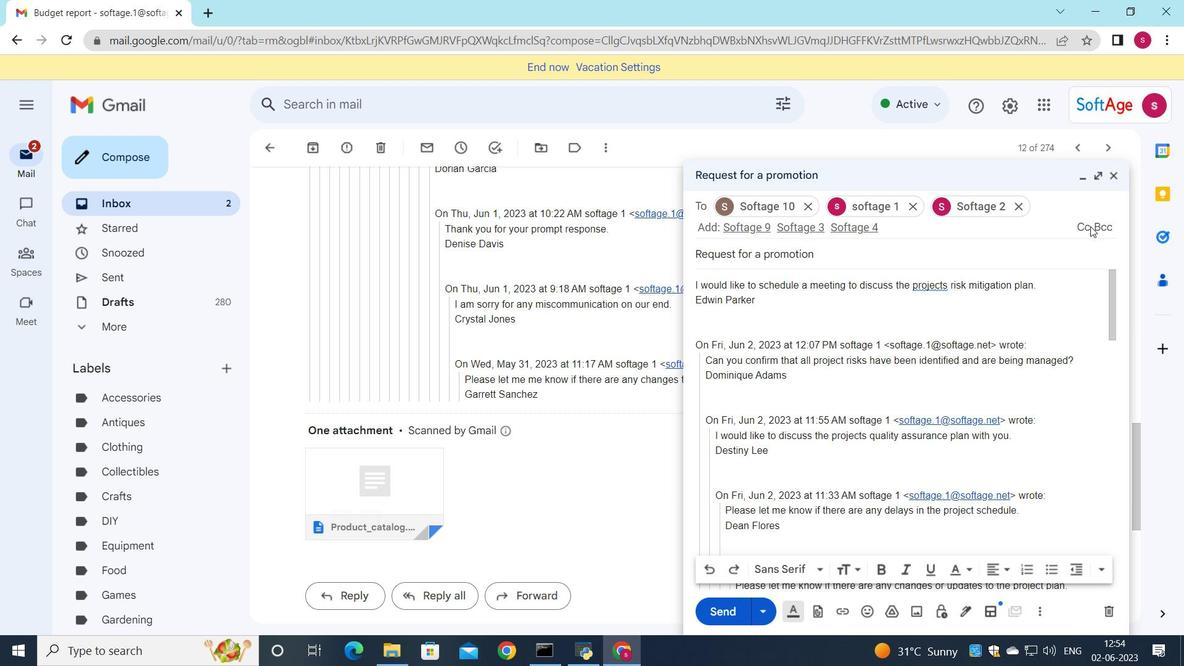 
Action: Mouse moved to (1085, 227)
Screenshot: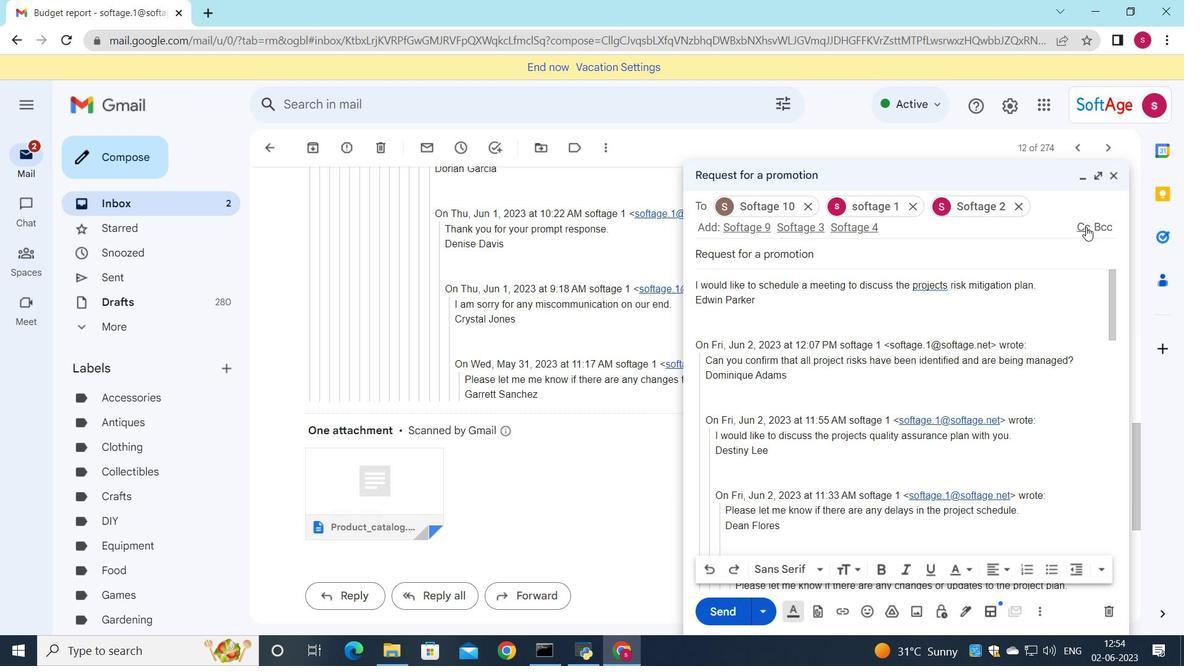 
Action: Mouse pressed left at (1085, 227)
Screenshot: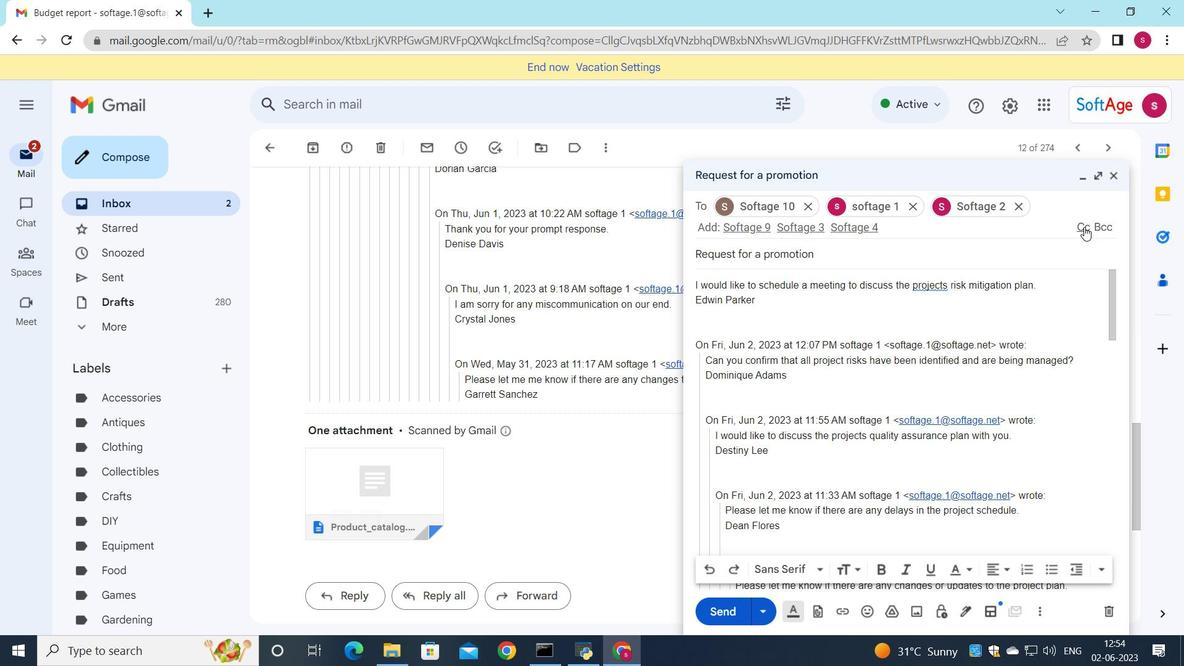 
Action: Mouse moved to (918, 315)
Screenshot: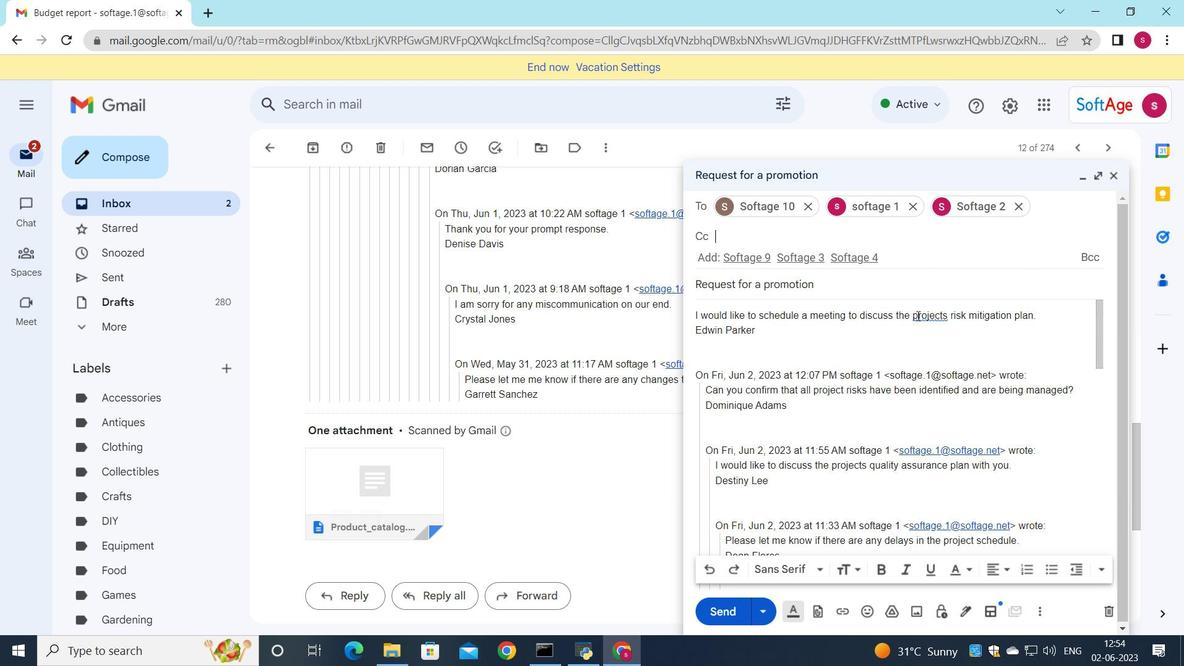 
Action: Key pressed s
Screenshot: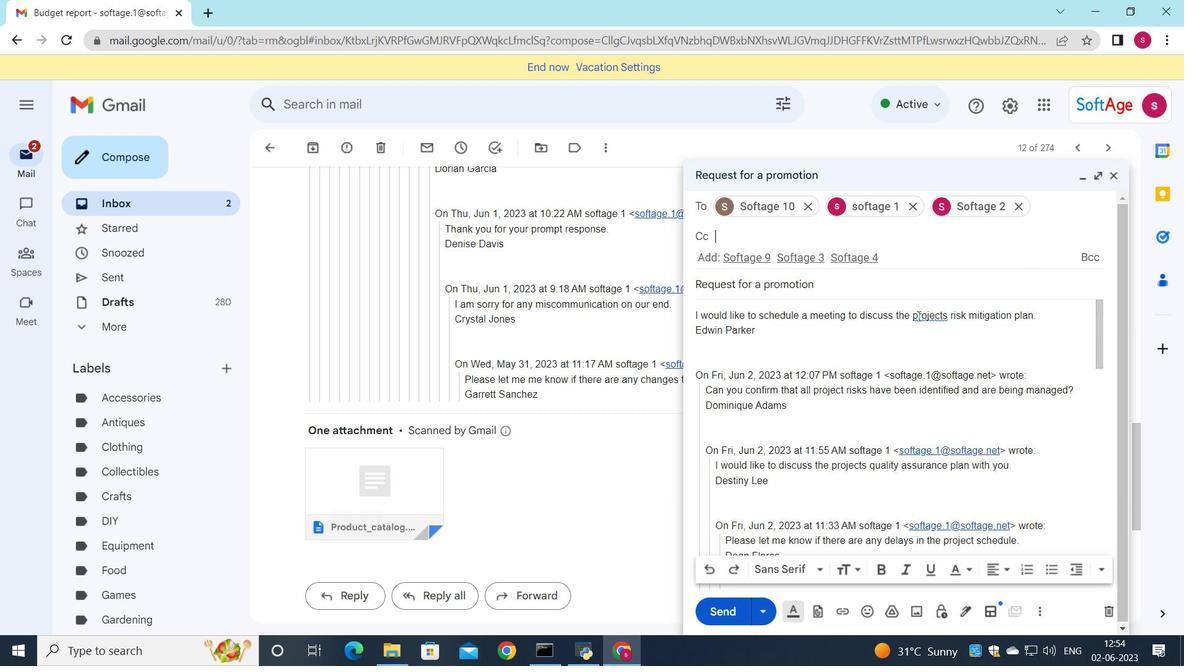 
Action: Mouse moved to (834, 540)
Screenshot: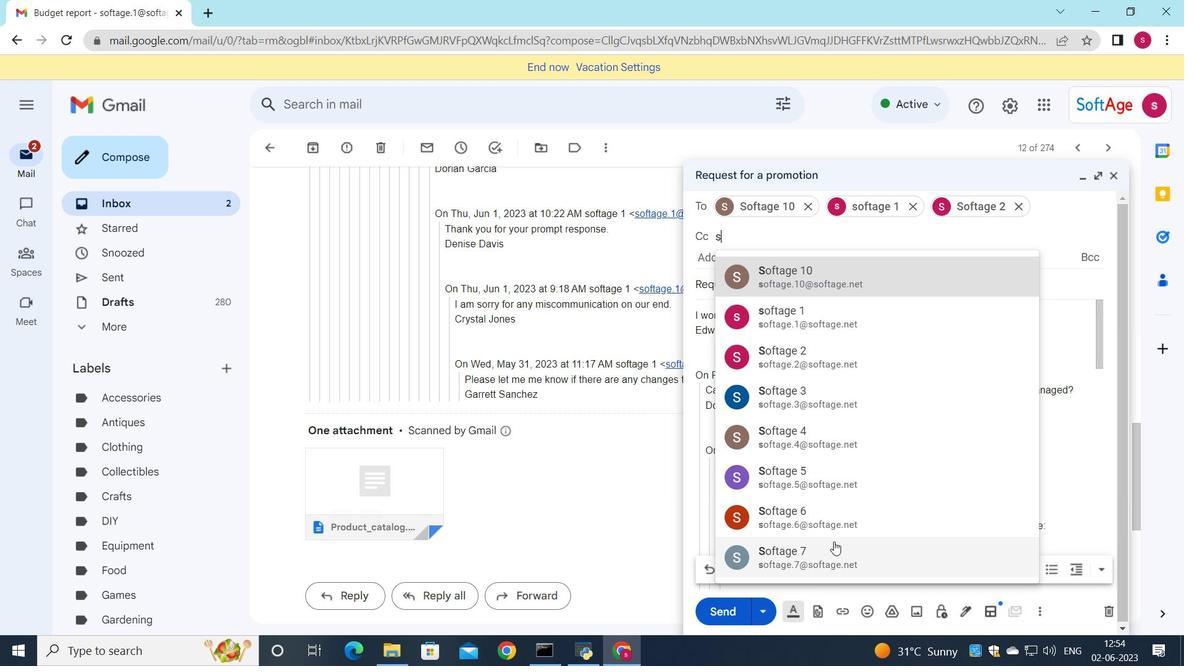 
Action: Mouse pressed left at (834, 540)
Screenshot: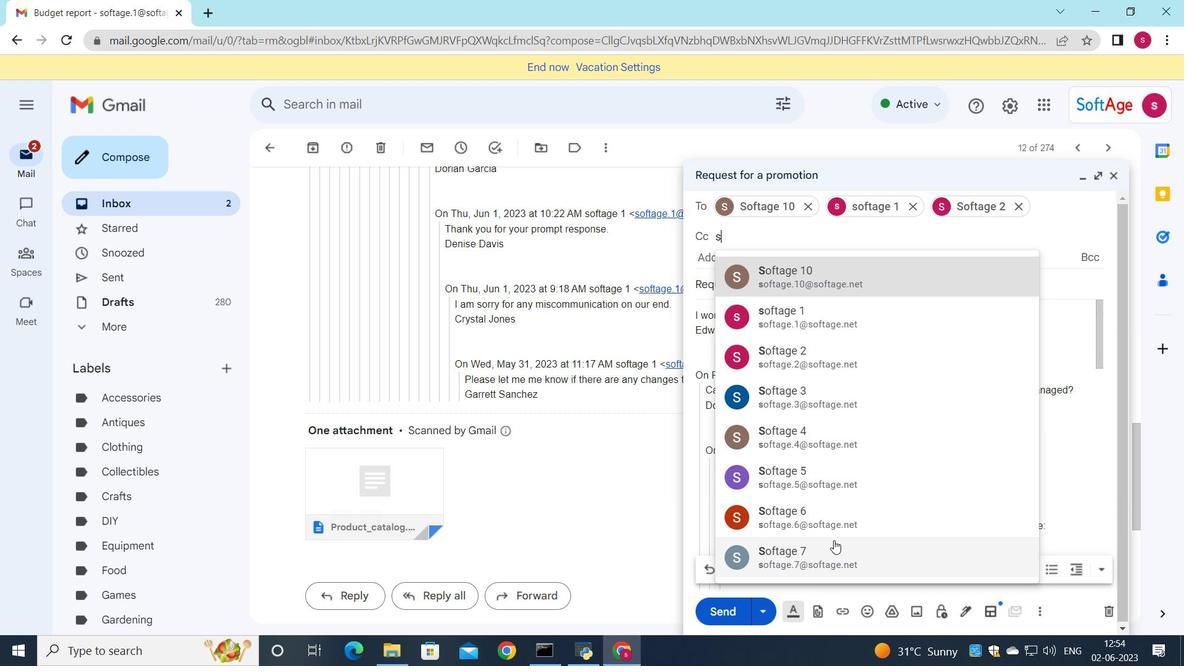 
Action: Mouse moved to (717, 611)
Screenshot: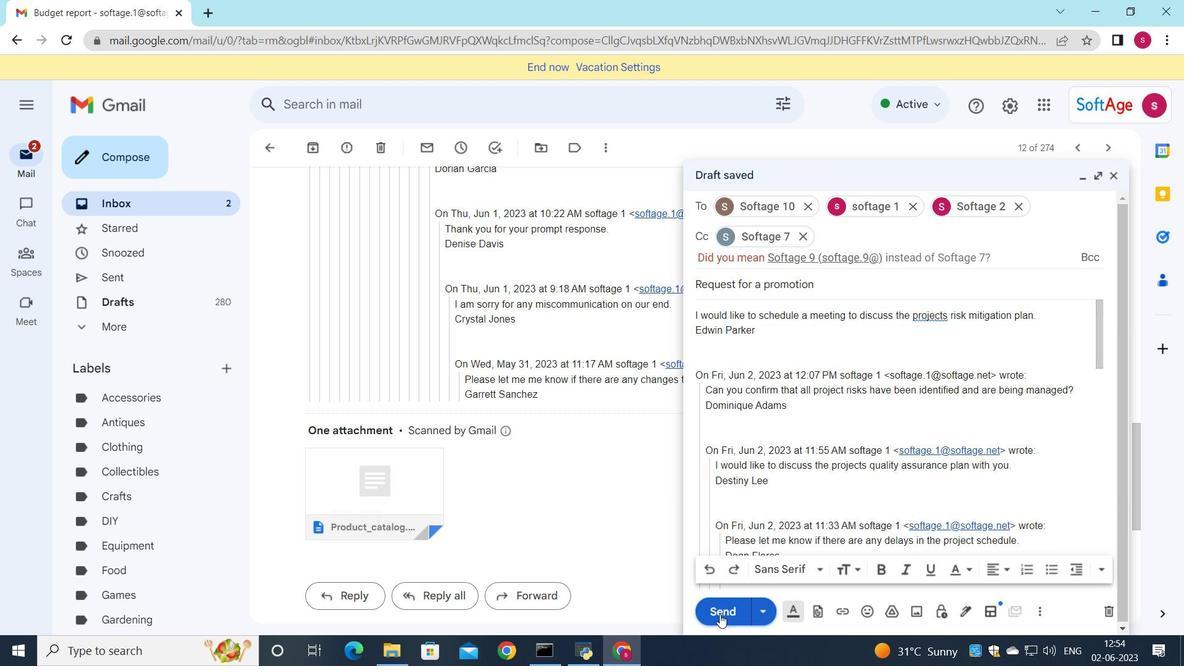 
Action: Mouse pressed left at (717, 611)
Screenshot: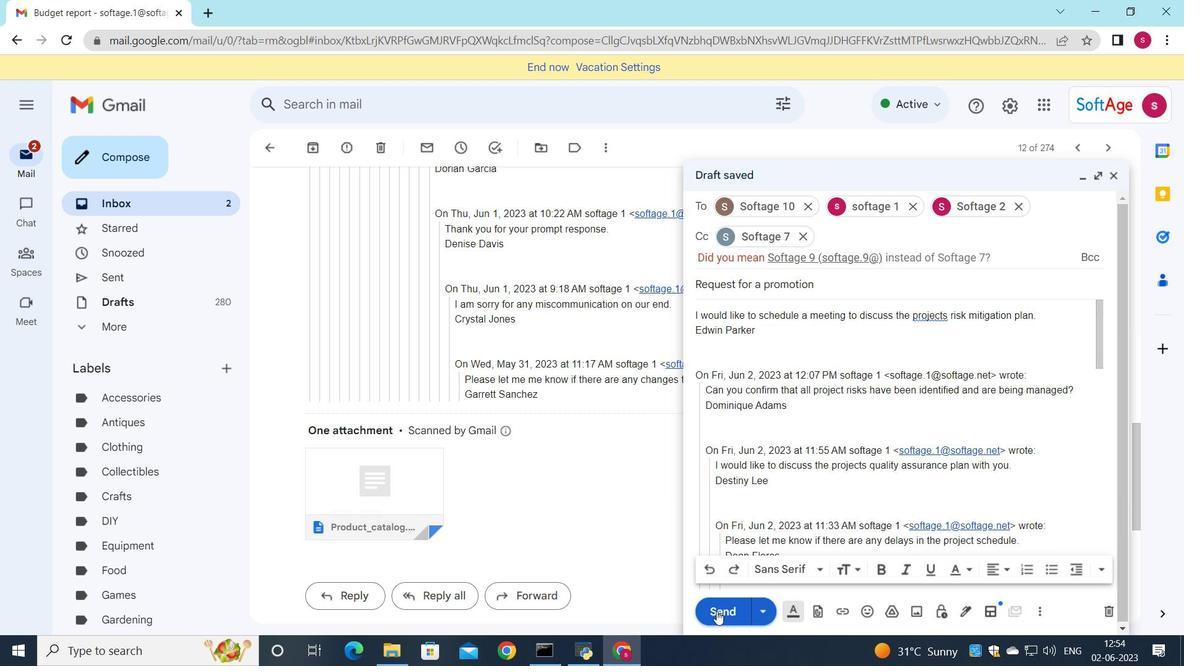 
Action: Mouse moved to (166, 207)
Screenshot: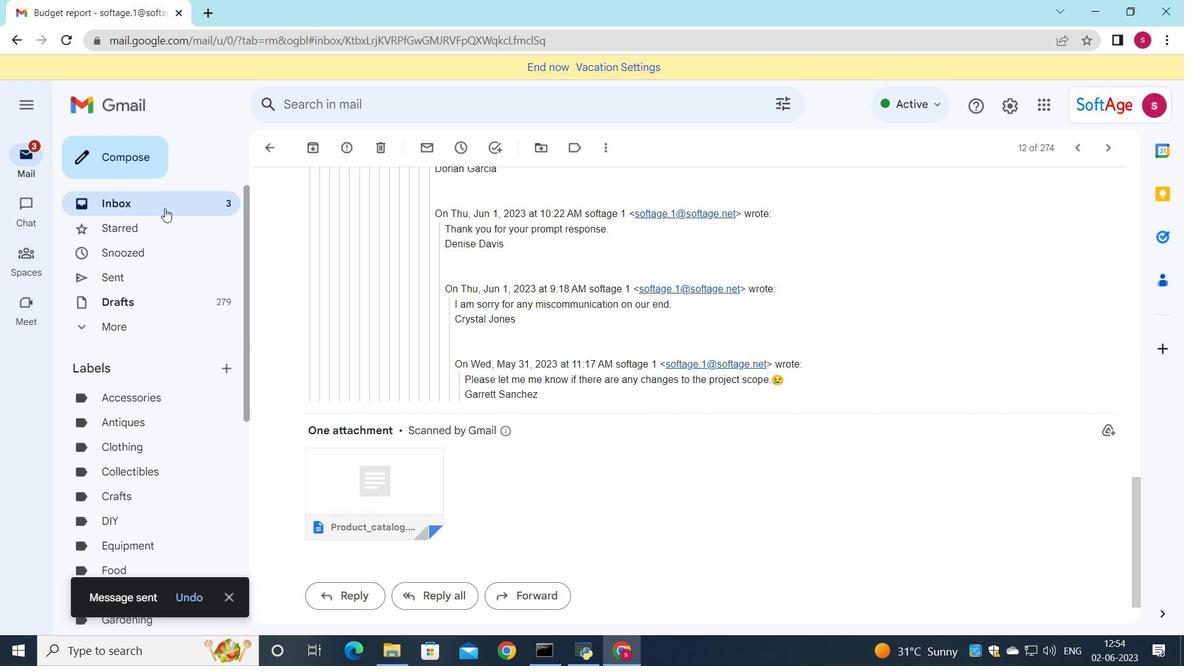 
Action: Mouse pressed left at (166, 207)
Screenshot: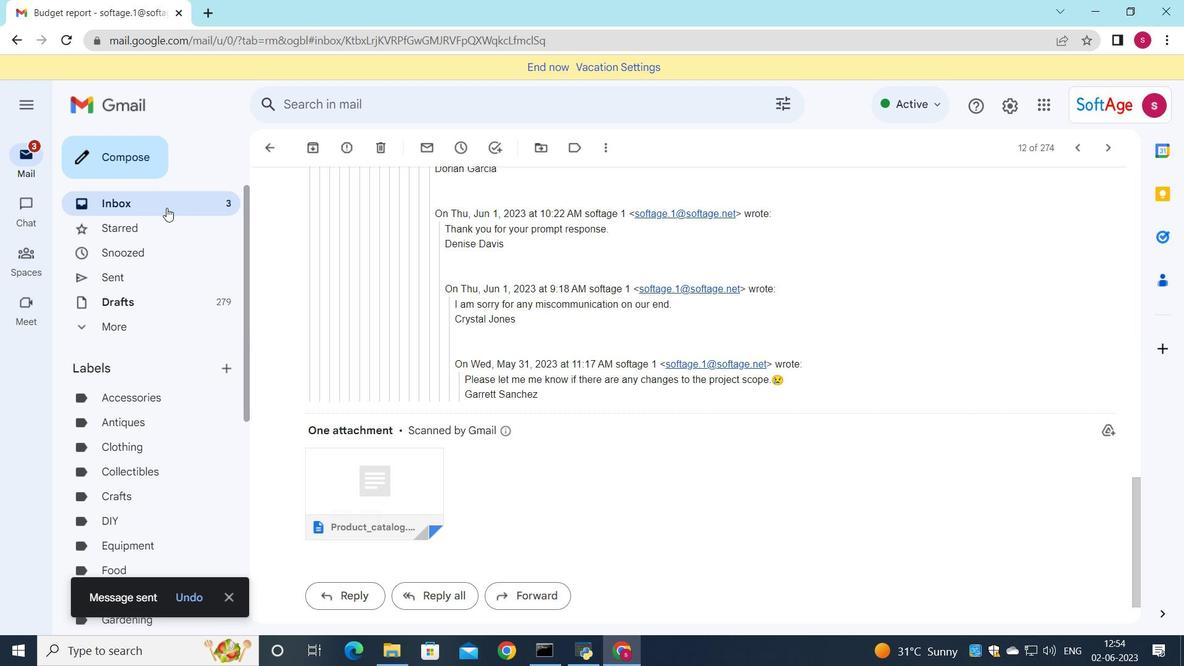 
Action: Mouse moved to (645, 195)
Screenshot: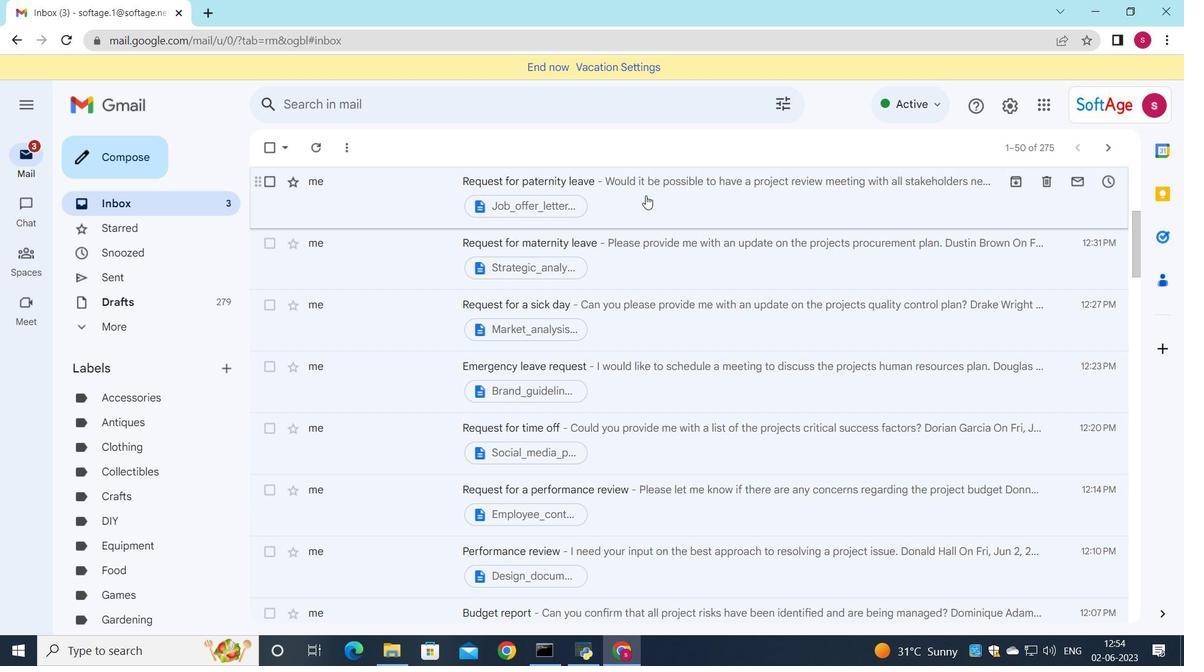 
Action: Mouse scrolled (645, 196) with delta (0, 0)
Screenshot: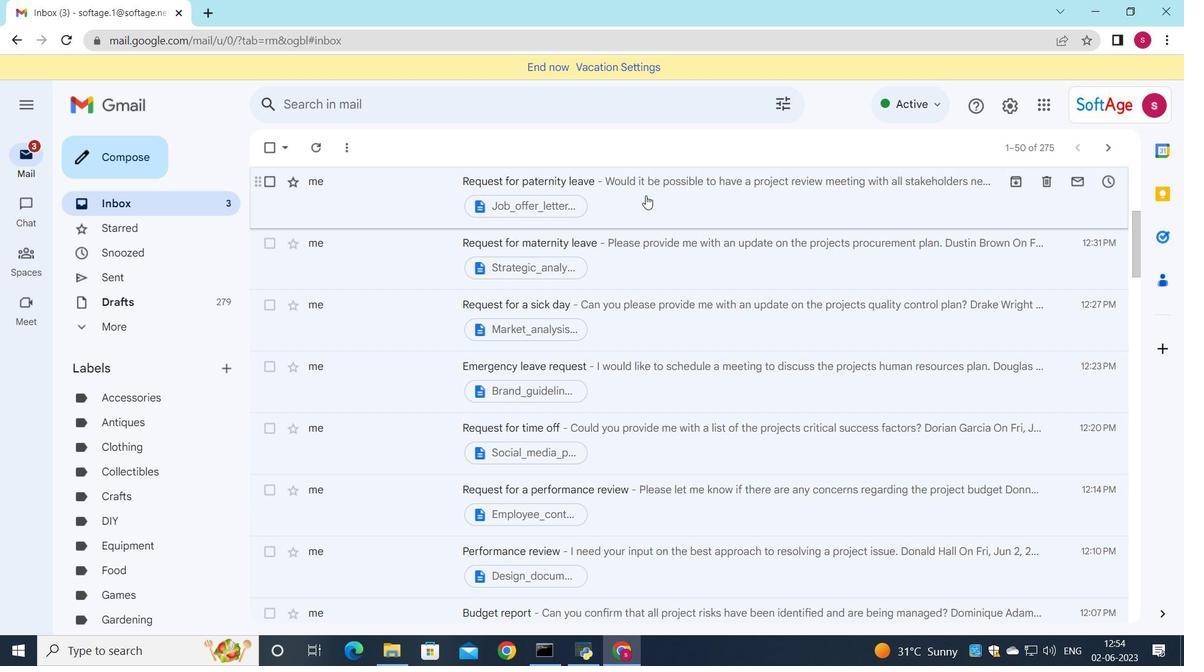 
Action: Mouse scrolled (645, 196) with delta (0, 0)
Screenshot: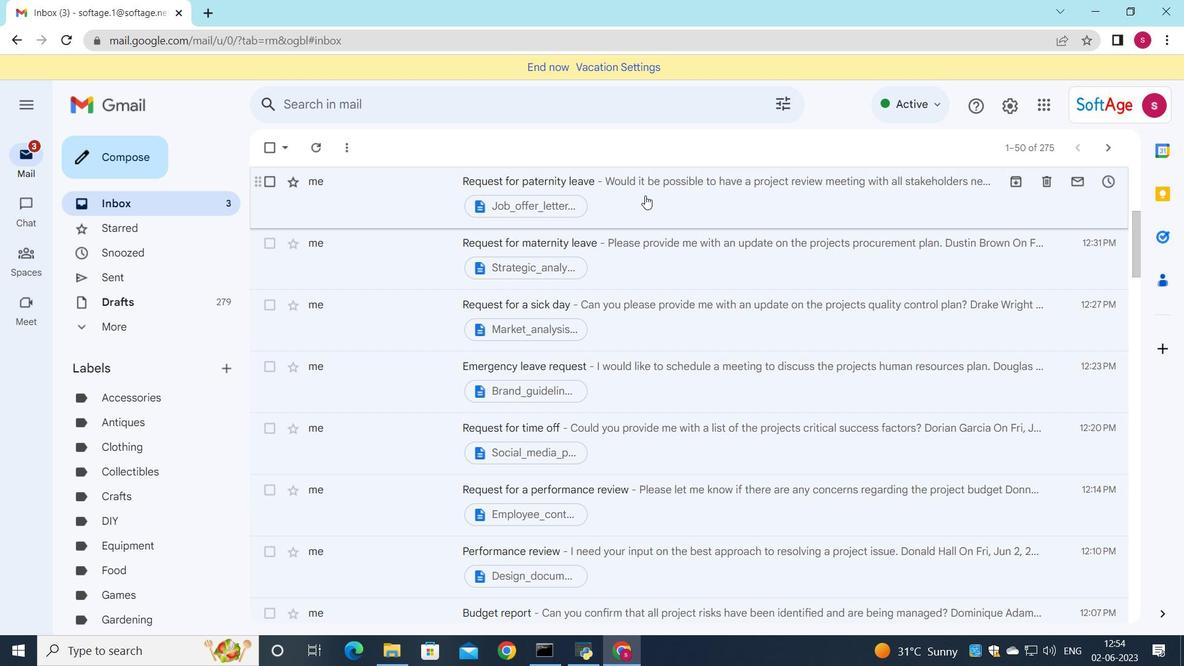 
Action: Mouse scrolled (645, 196) with delta (0, 0)
Screenshot: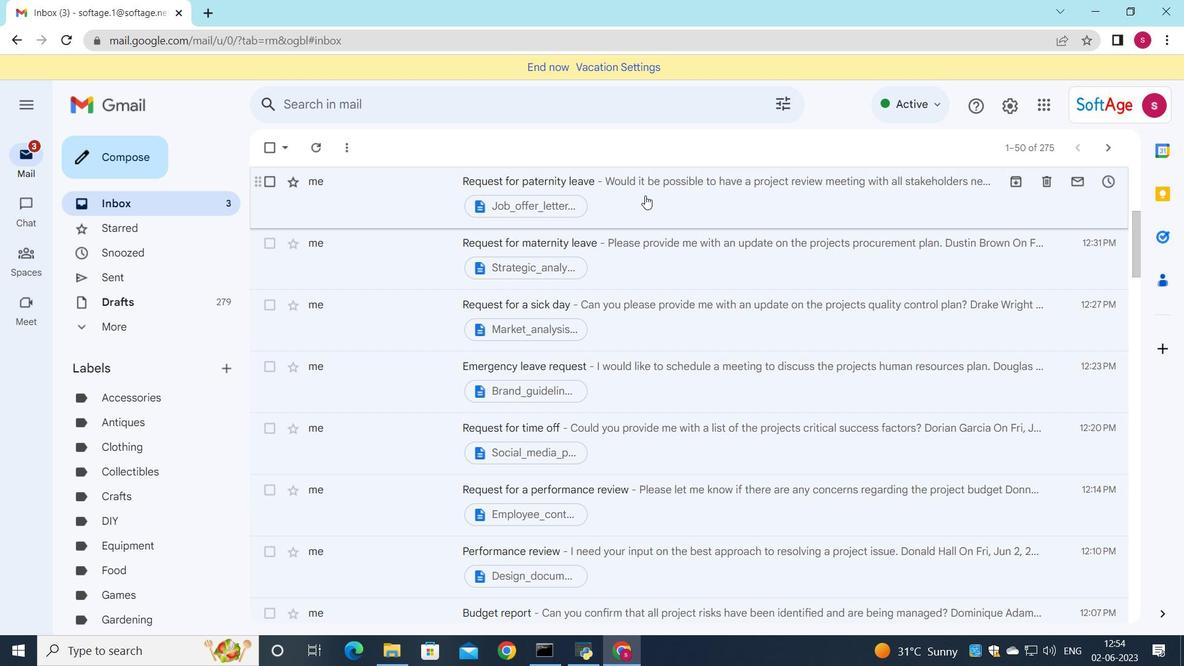 
Action: Mouse scrolled (645, 196) with delta (0, 0)
Screenshot: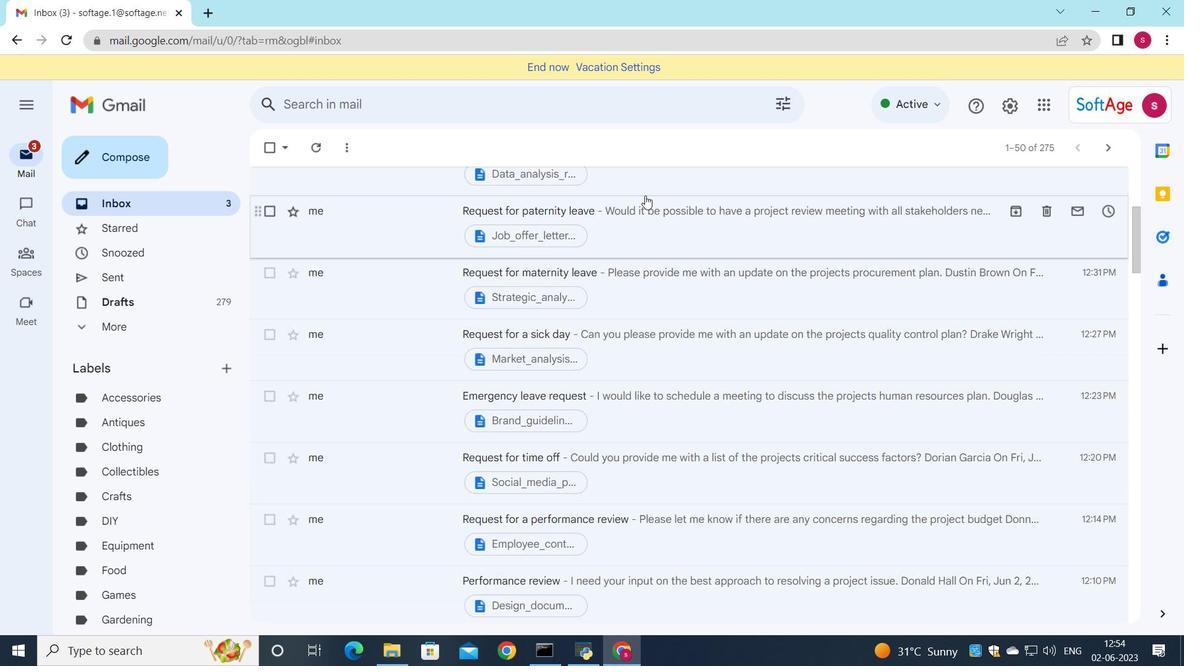 
Action: Mouse moved to (651, 175)
Screenshot: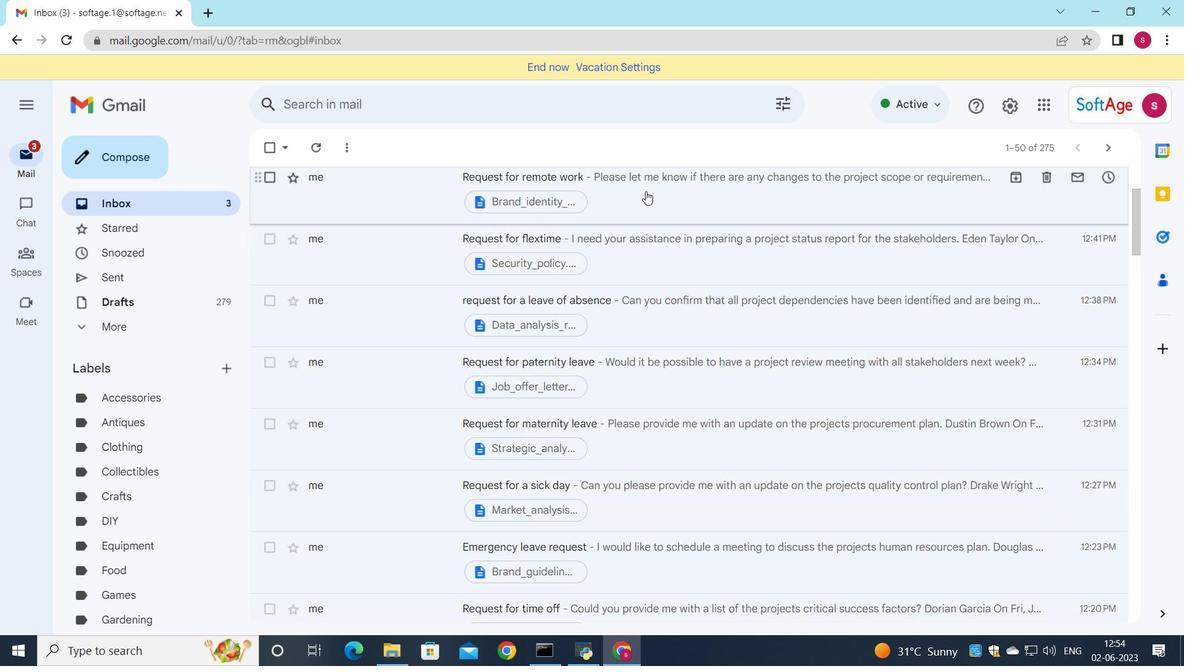 
Action: Mouse scrolled (651, 175) with delta (0, 0)
Screenshot: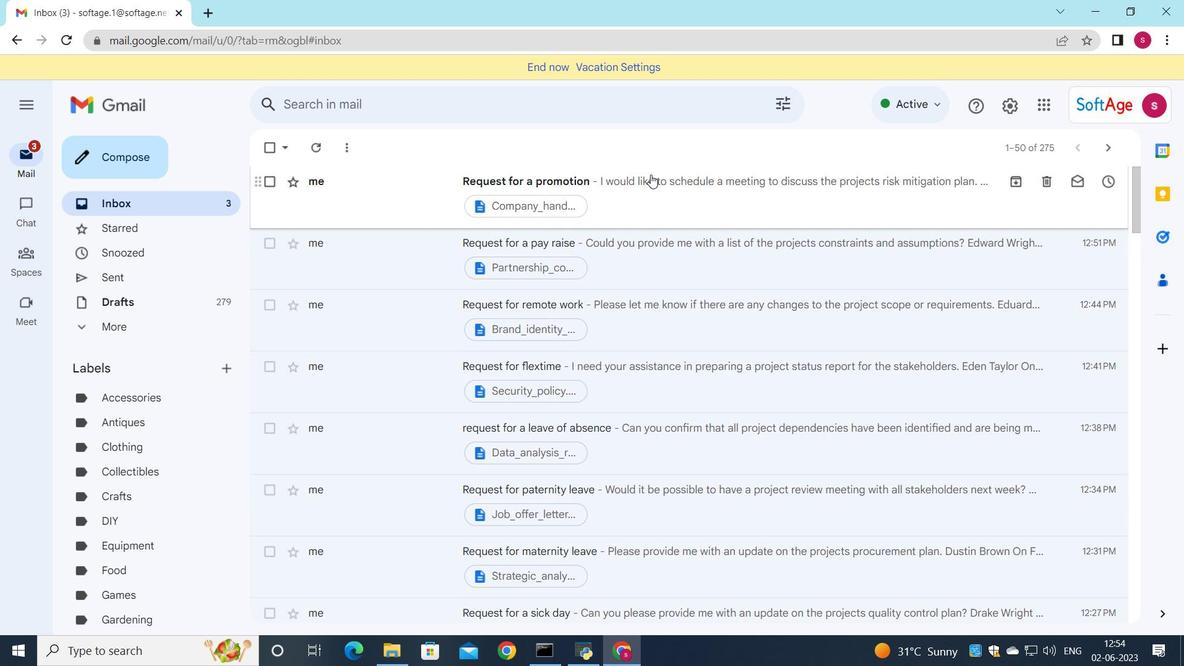 
Action: Mouse scrolled (651, 175) with delta (0, 0)
Screenshot: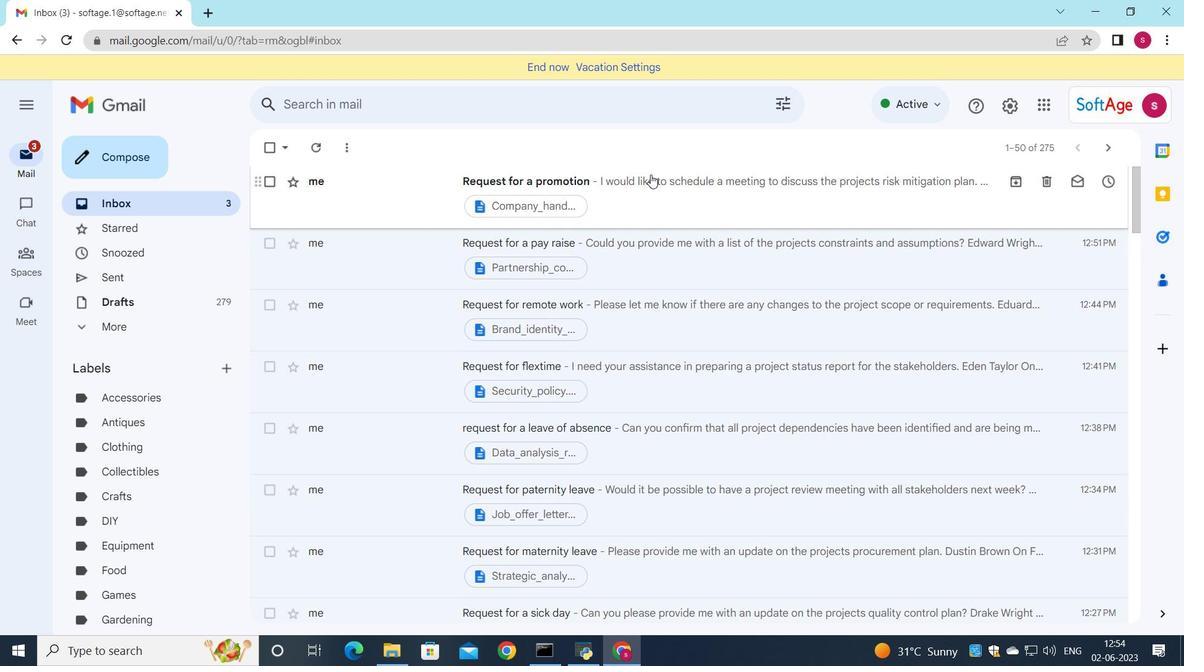 
Action: Mouse scrolled (651, 175) with delta (0, 0)
Screenshot: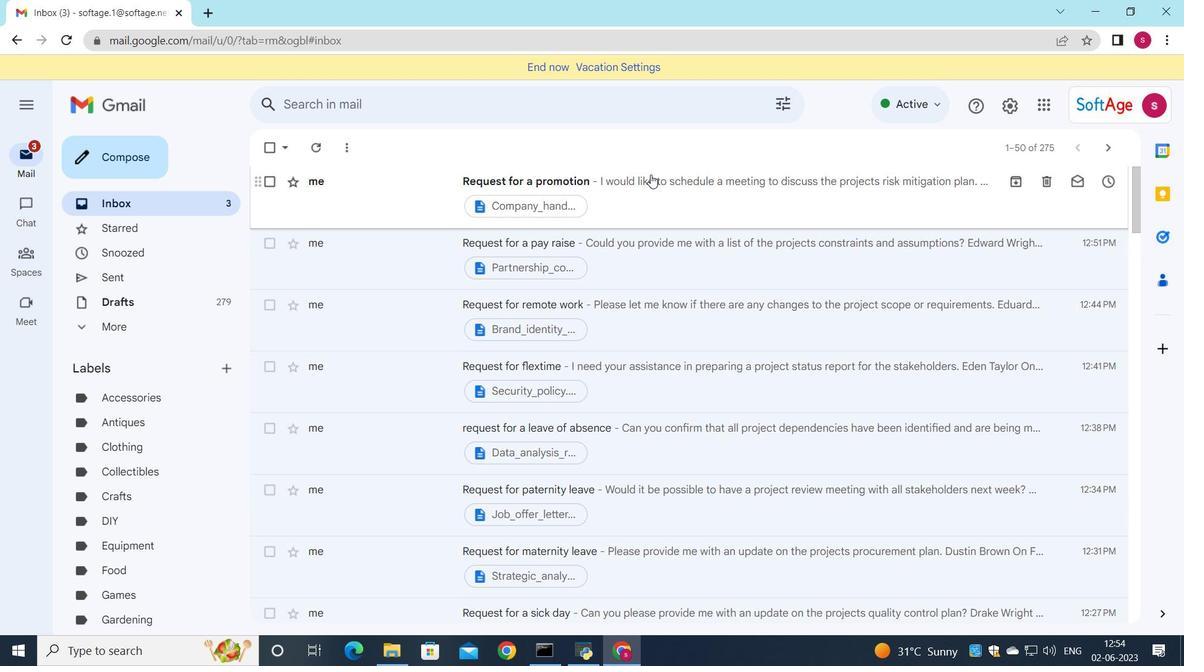 
Action: Mouse moved to (681, 187)
Screenshot: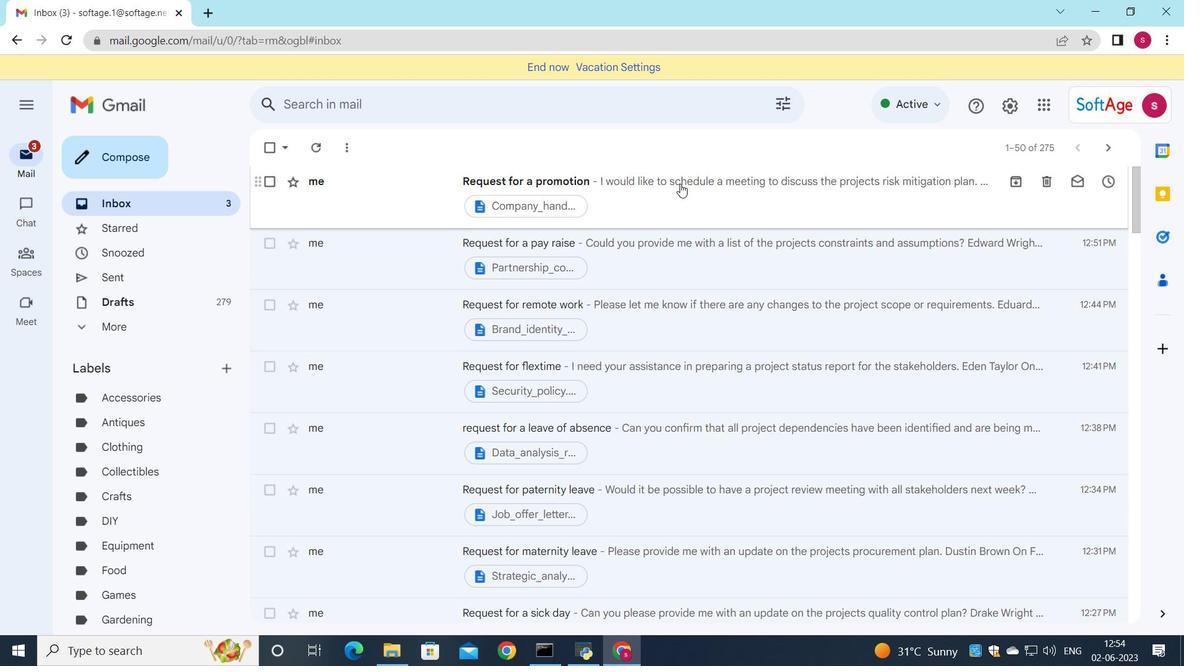 
Action: Mouse pressed left at (681, 187)
Screenshot: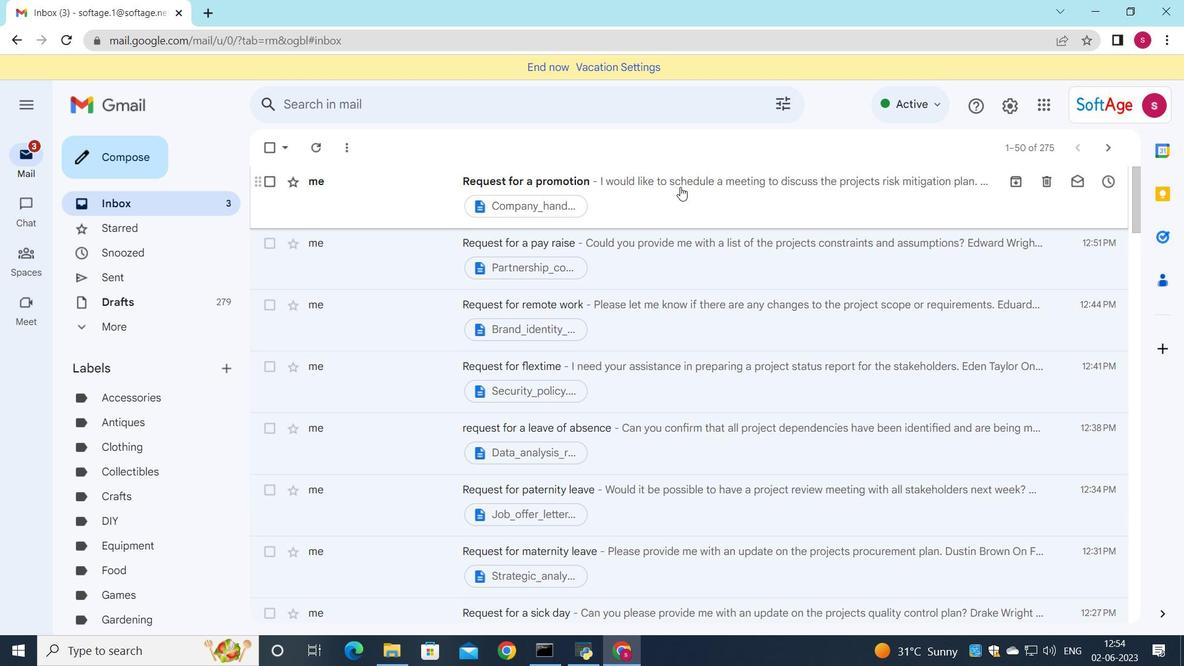 
Action: Mouse moved to (702, 199)
Screenshot: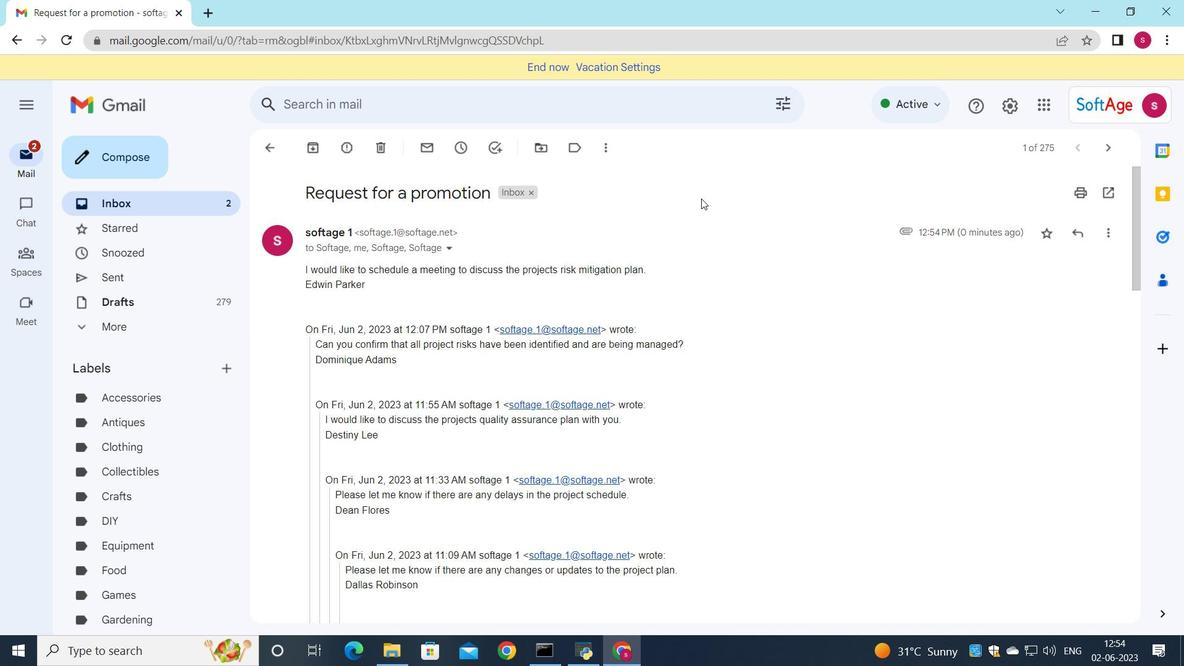 
